 Task: Get directions from Crater Lake National Park, Oregon, United States to Guadalupe Mountains National Park, Texas, United States departing at 12:00 noon on the 15th of December
Action: Mouse moved to (133, 70)
Screenshot: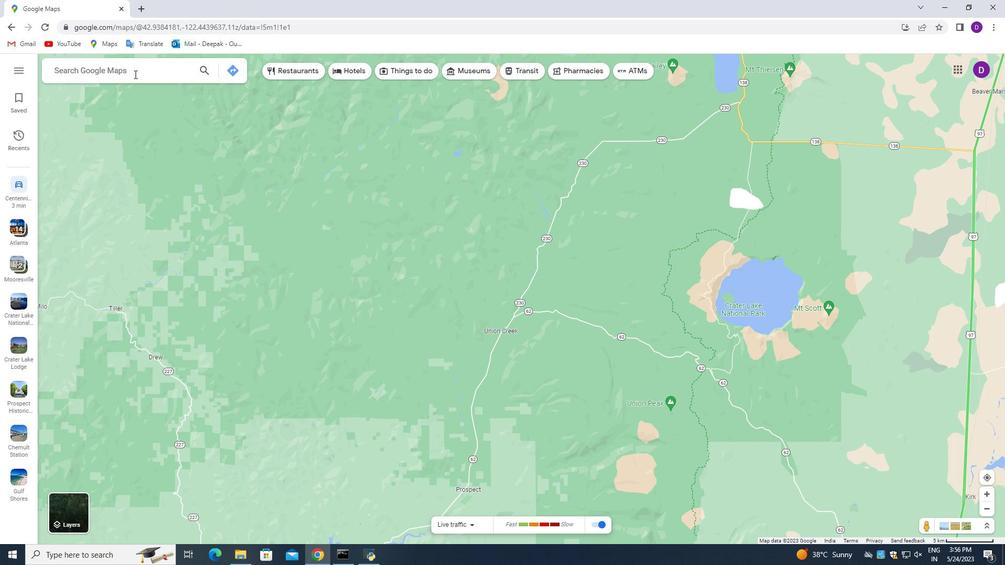 
Action: Mouse pressed left at (133, 70)
Screenshot: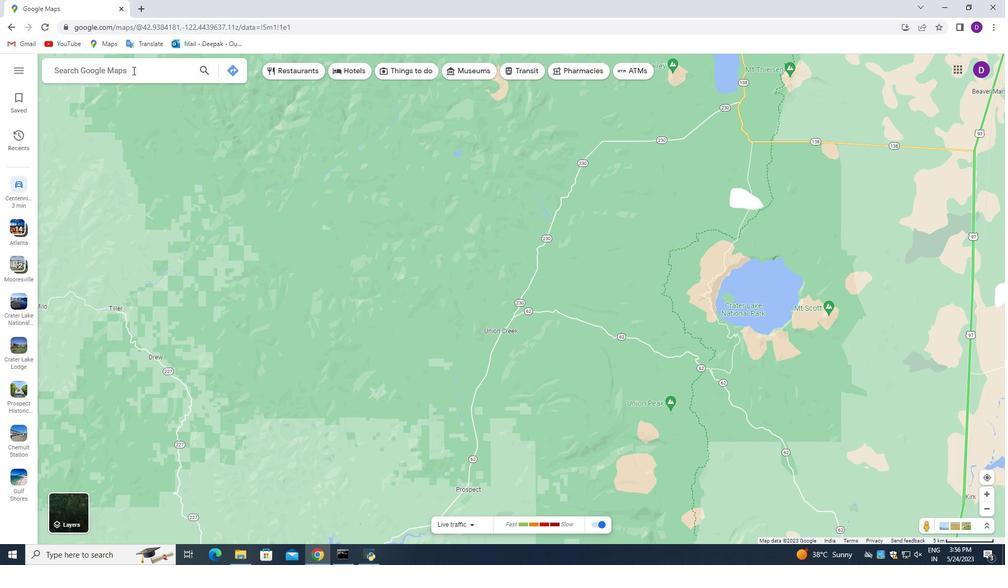 
Action: Mouse moved to (341, 181)
Screenshot: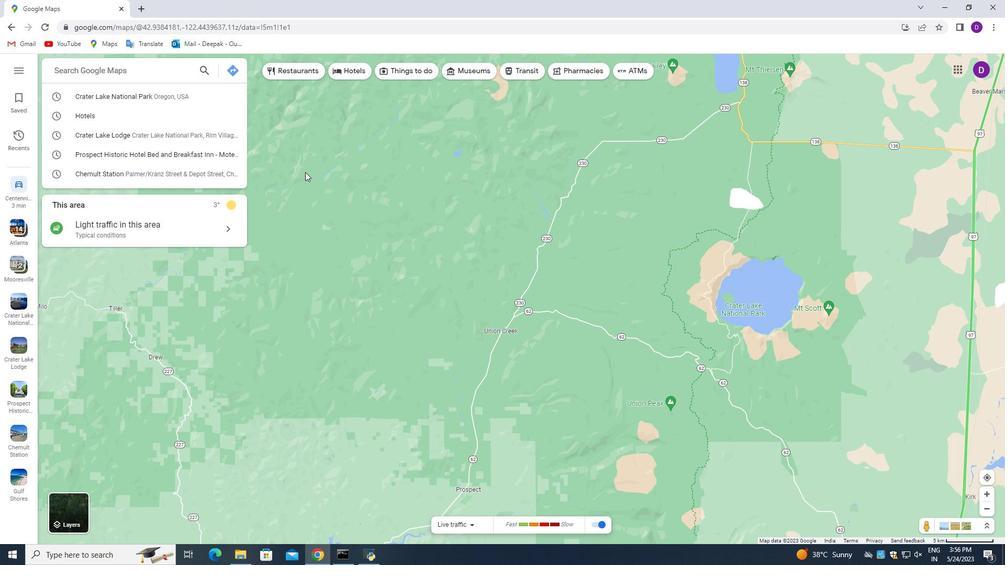 
Action: Key pressed <Key.shift_r>Crater<Key.space><Key.shift>Lake<Key.space><Key.shift>National<Key.space><Key.shift>Park,<Key.space><Key.shift>Oregon,<Key.space><Key.shift>United<Key.space><Key.shift_r>States
Screenshot: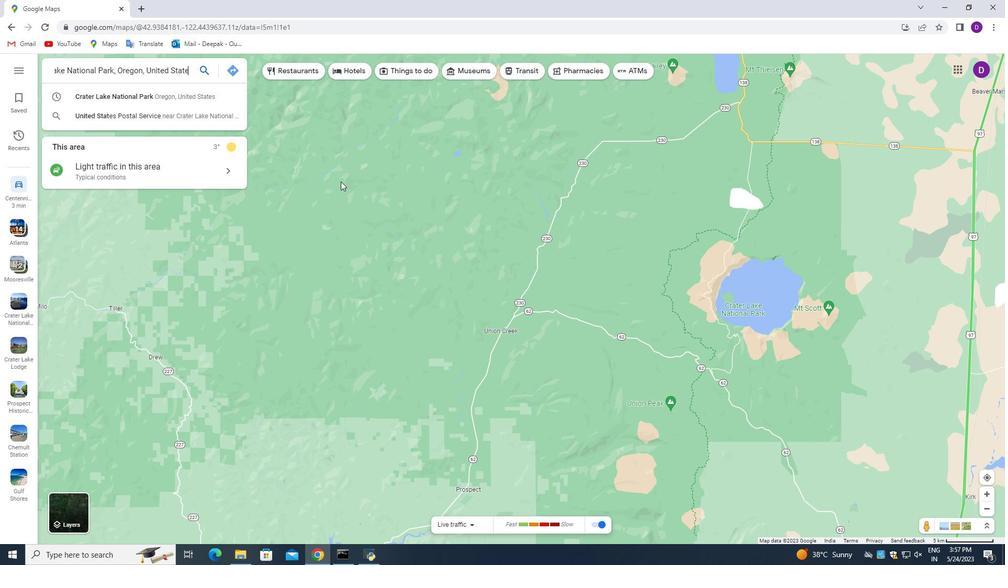 
Action: Mouse moved to (231, 68)
Screenshot: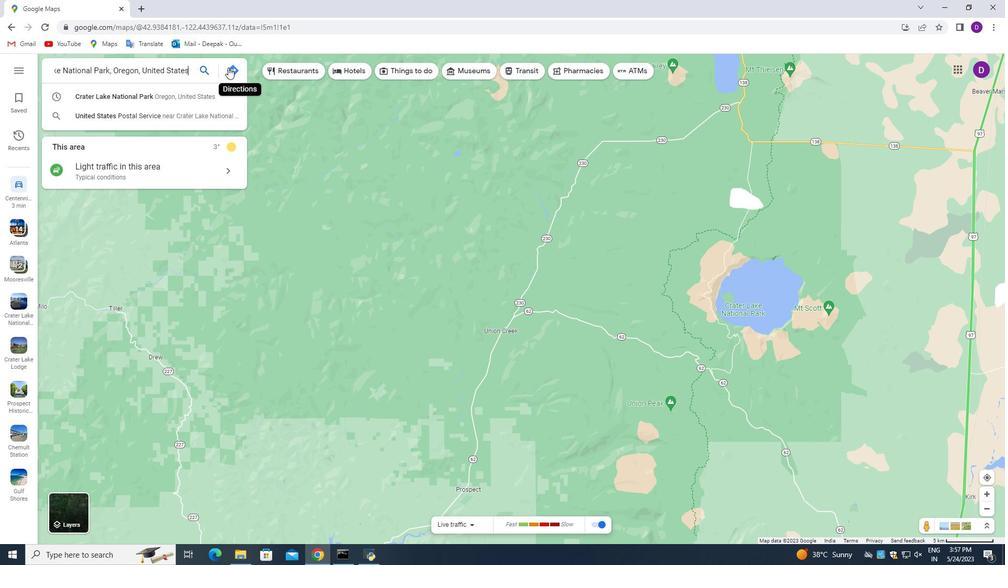 
Action: Mouse pressed left at (231, 68)
Screenshot: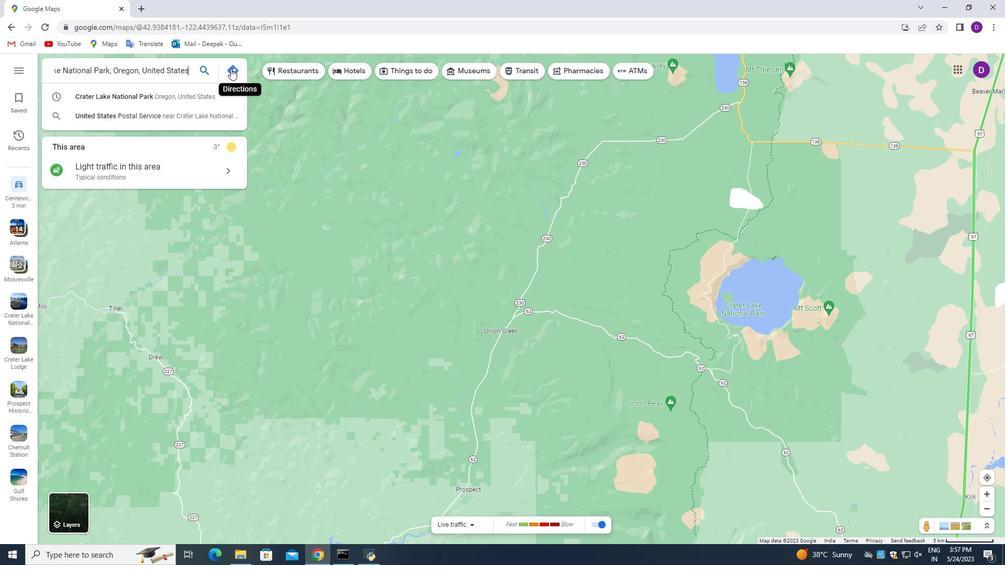 
Action: Mouse moved to (114, 100)
Screenshot: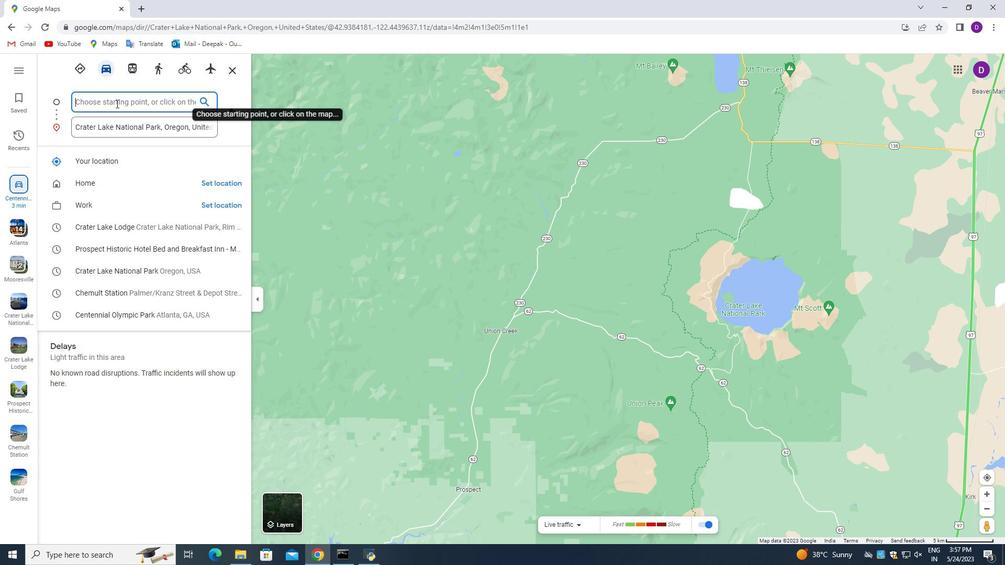 
Action: Mouse pressed left at (114, 100)
Screenshot: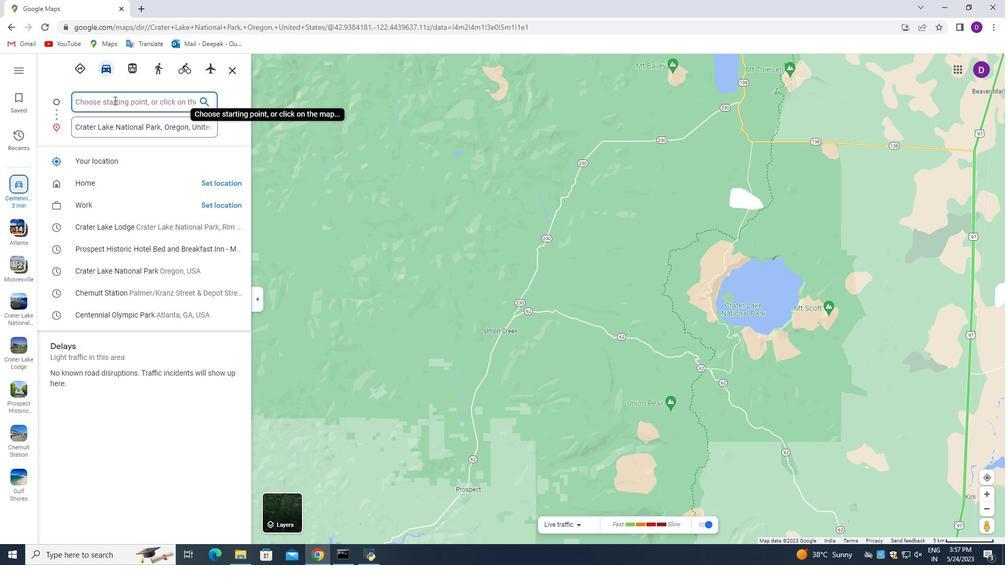 
Action: Mouse moved to (58, 78)
Screenshot: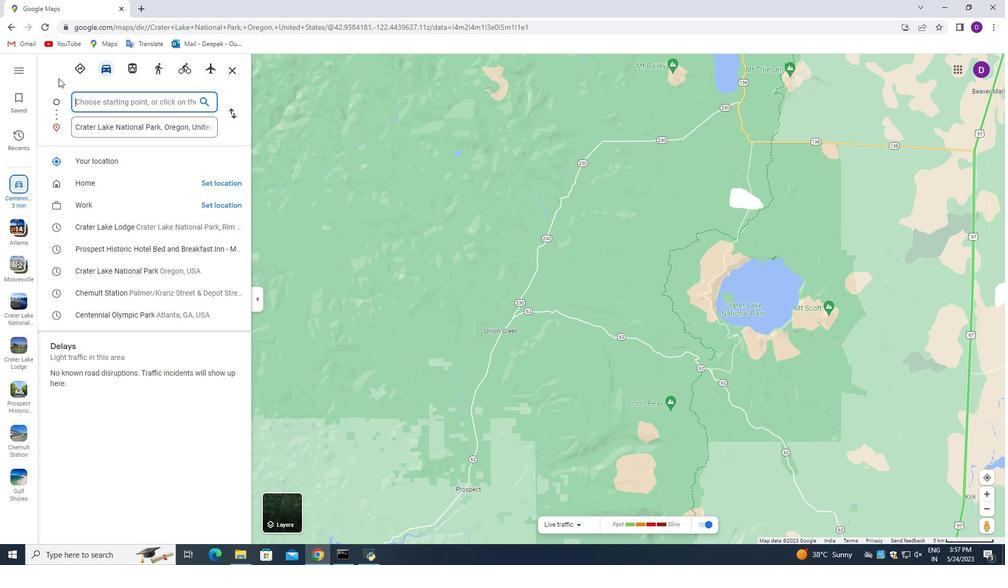 
Action: Key pressed <Key.shift_r>Guadalupe<Key.space><Key.shift>Mountains<Key.space><Key.shift>National<Key.space><Key.shift>Park,<Key.space><Key.shift_r>Texas,<Key.space><Key.shift>United<Key.space><Key.shift_r>States
Screenshot: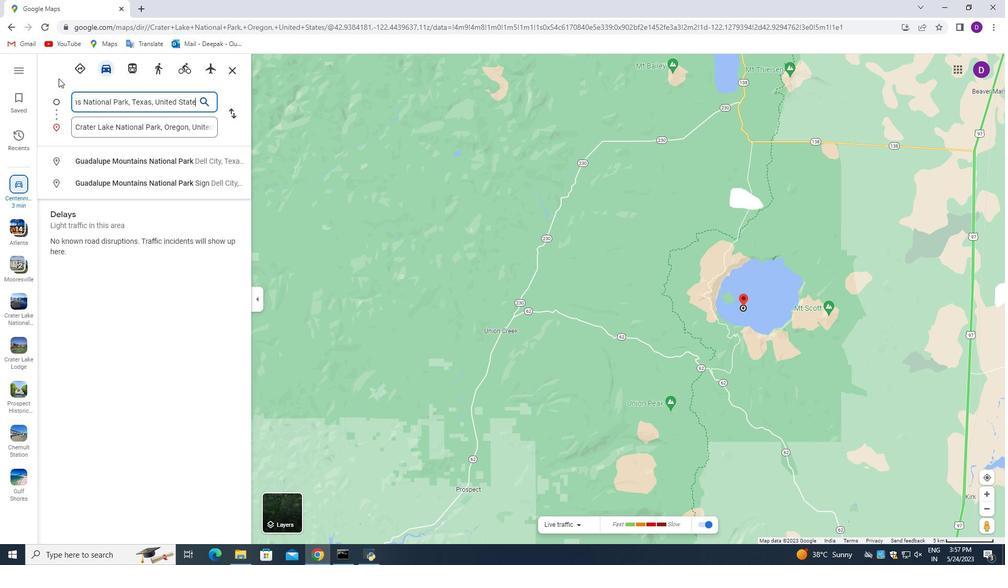 
Action: Mouse moved to (226, 115)
Screenshot: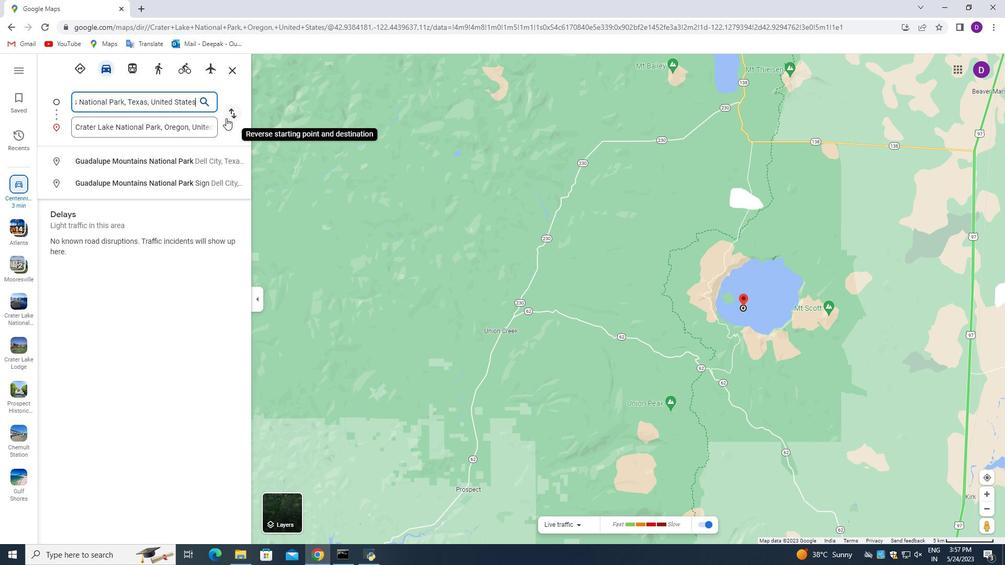 
Action: Mouse pressed left at (226, 115)
Screenshot: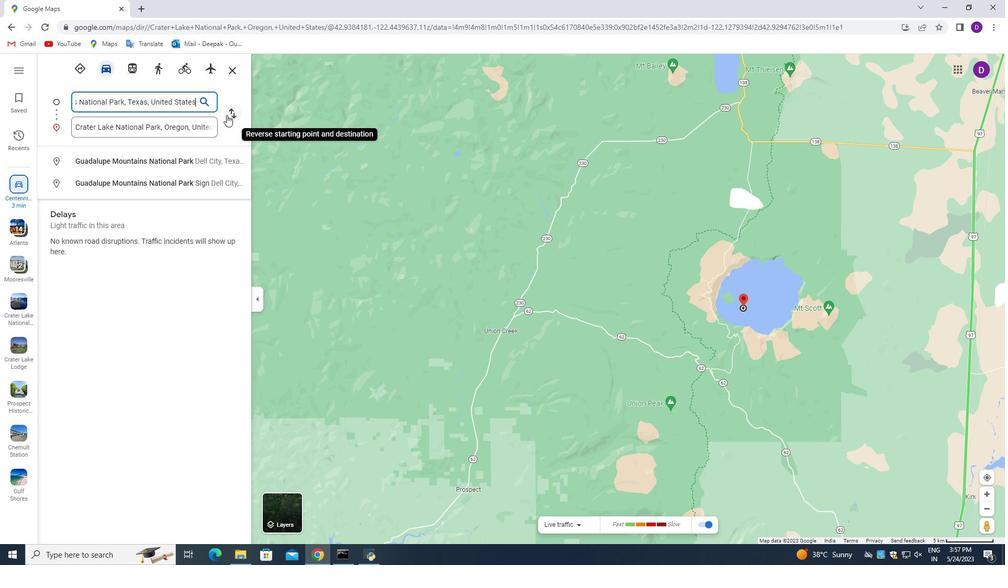 
Action: Mouse moved to (109, 187)
Screenshot: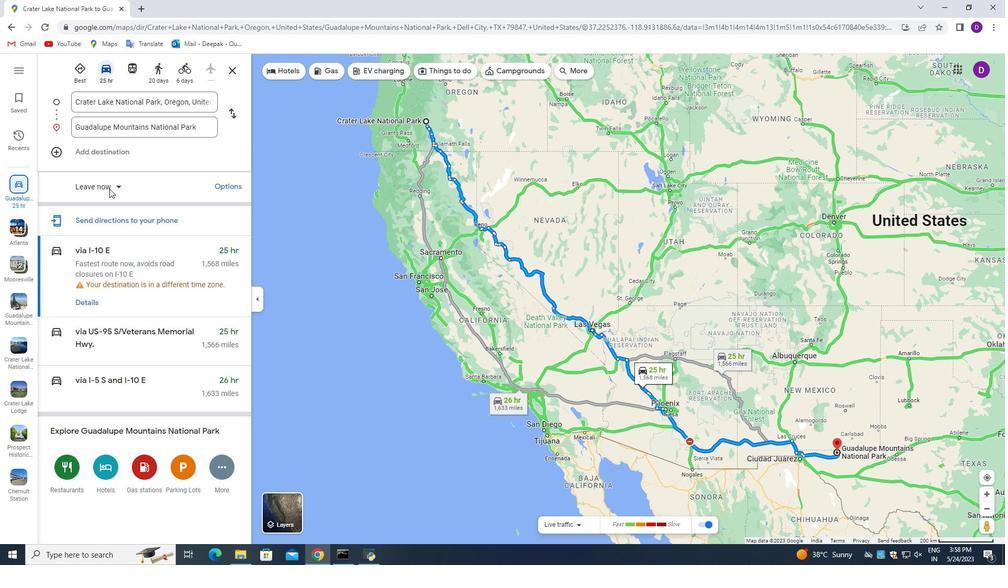 
Action: Mouse pressed left at (109, 187)
Screenshot: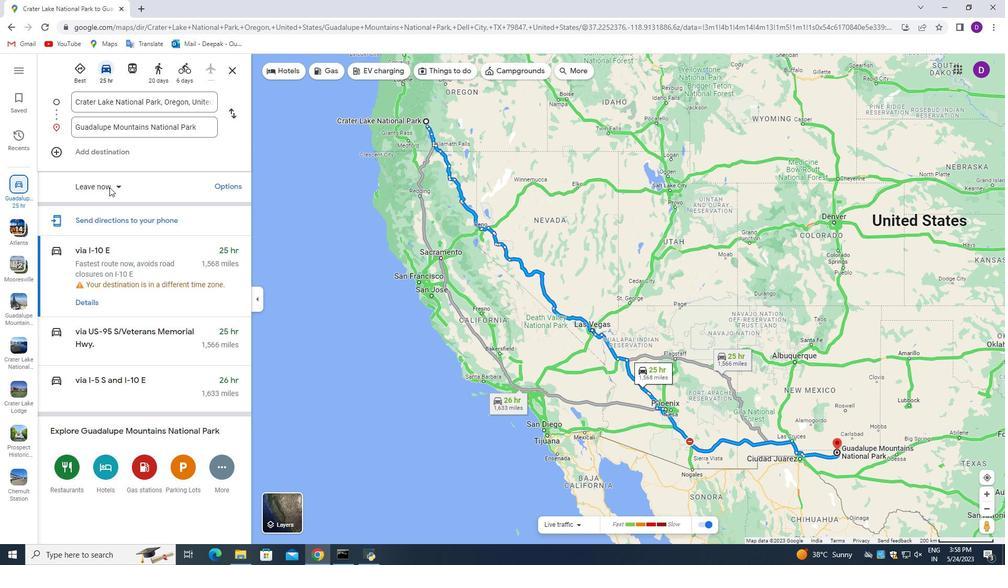 
Action: Mouse moved to (106, 214)
Screenshot: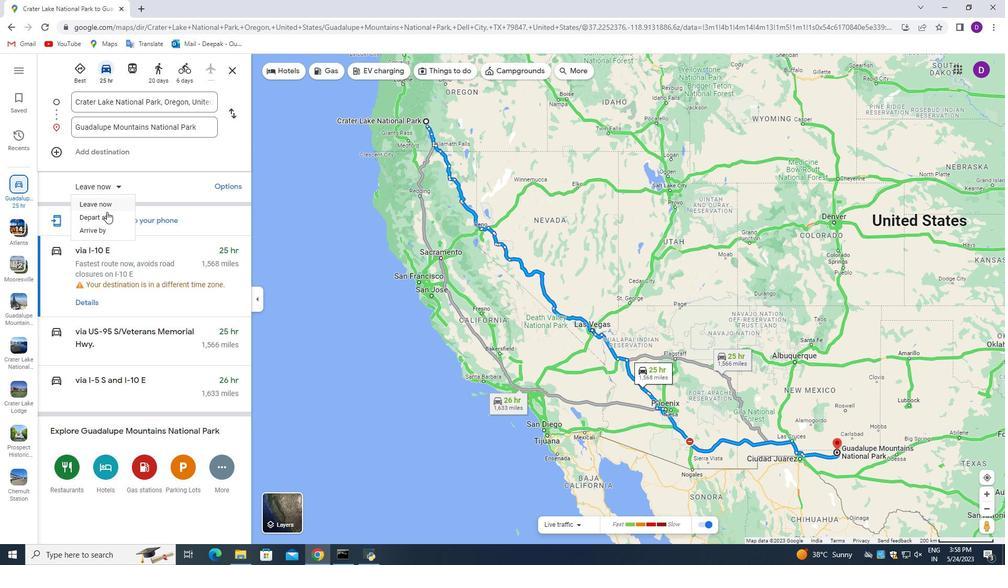 
Action: Mouse pressed left at (106, 214)
Screenshot: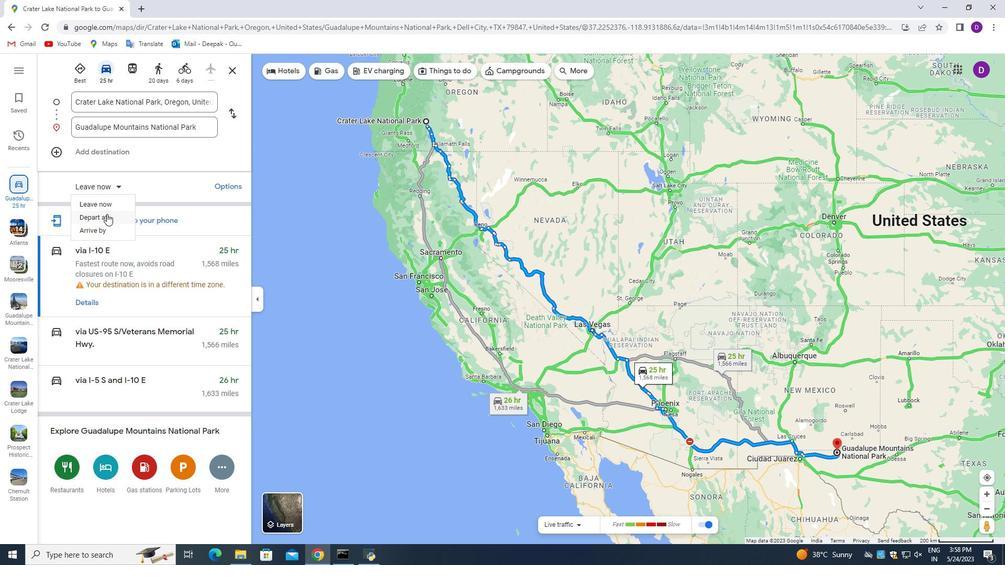 
Action: Mouse moved to (141, 179)
Screenshot: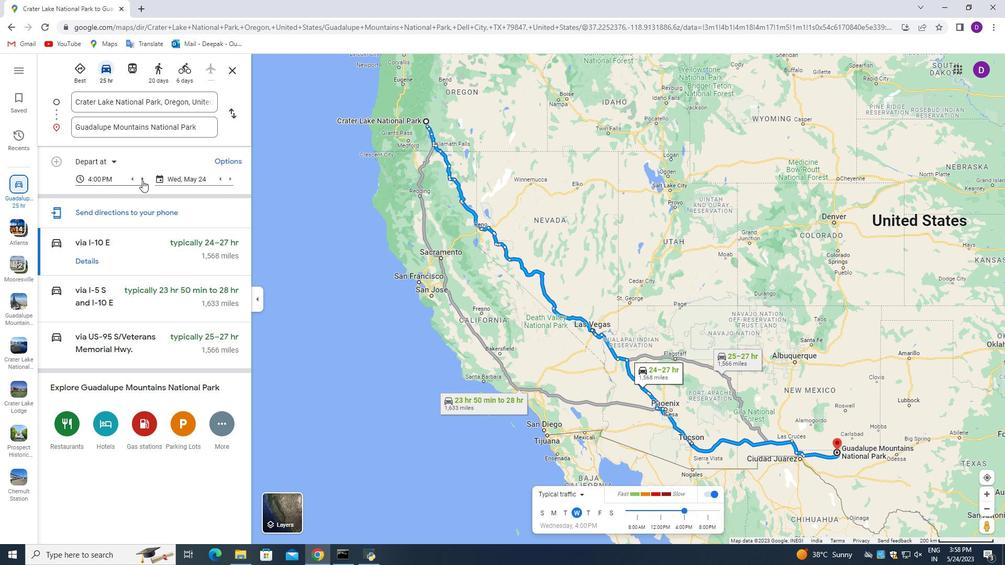 
Action: Mouse pressed left at (141, 179)
Screenshot: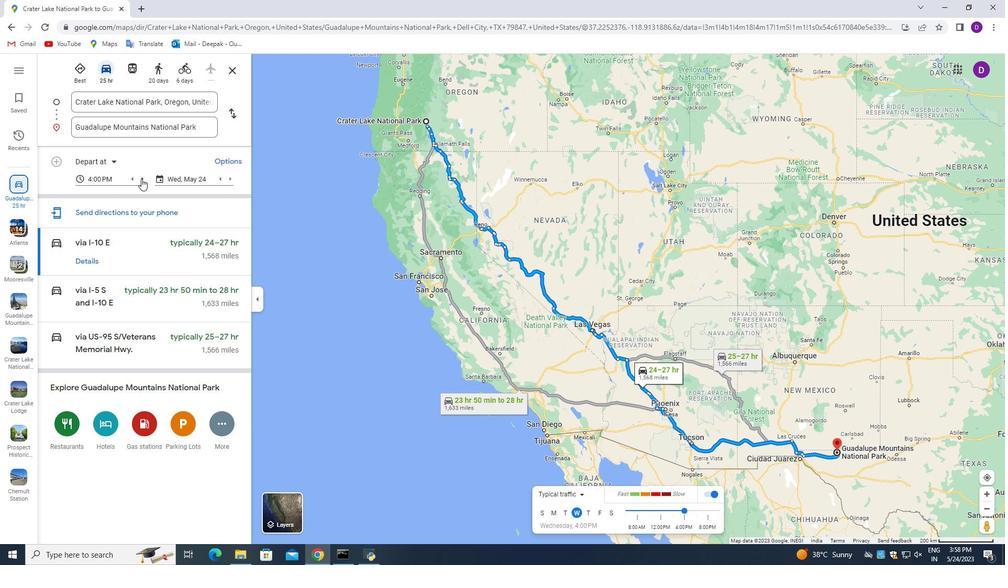 
Action: Mouse pressed left at (141, 179)
Screenshot: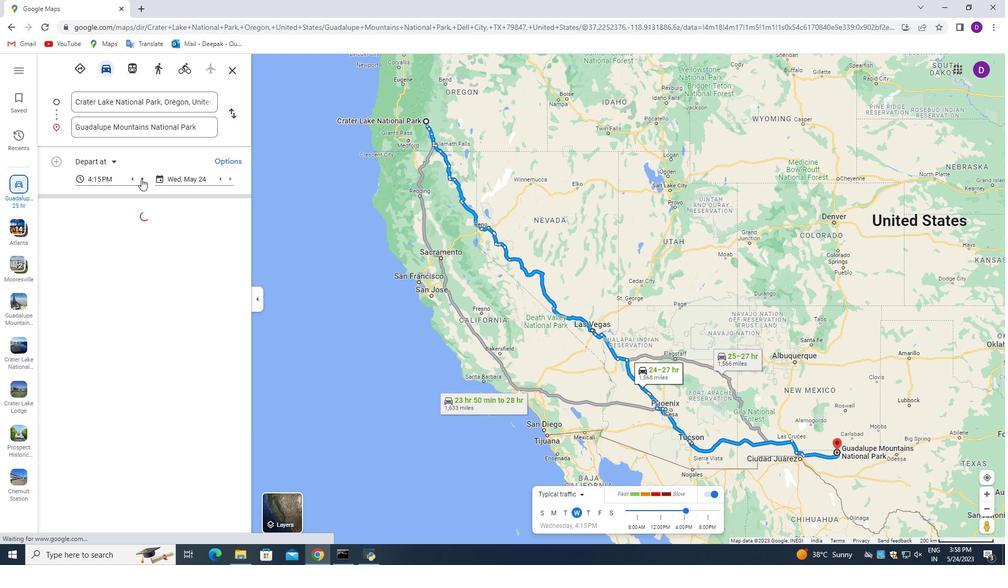 
Action: Mouse pressed left at (141, 179)
Screenshot: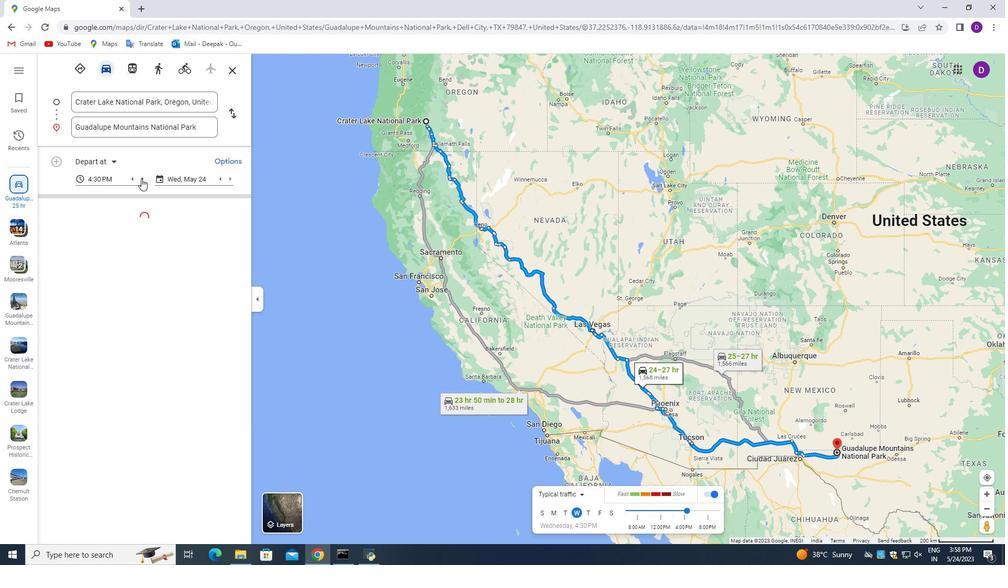 
Action: Mouse pressed left at (141, 179)
Screenshot: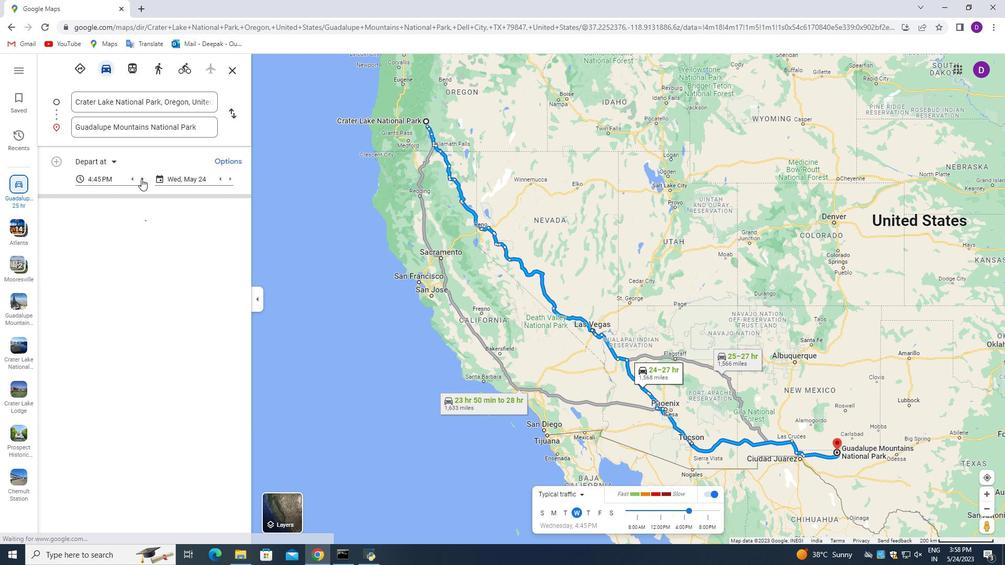 
Action: Mouse pressed left at (141, 179)
Screenshot: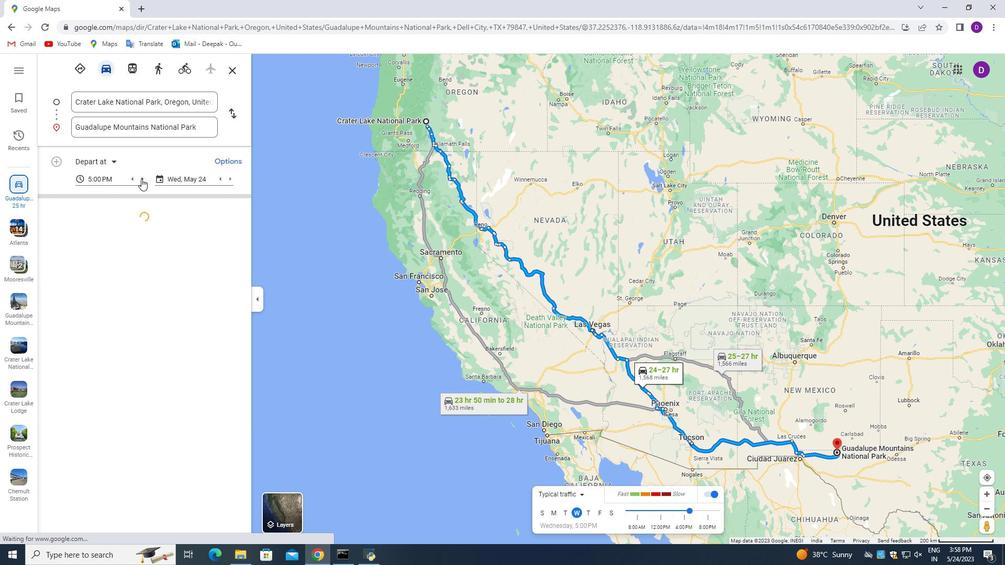 
Action: Mouse pressed left at (141, 179)
Screenshot: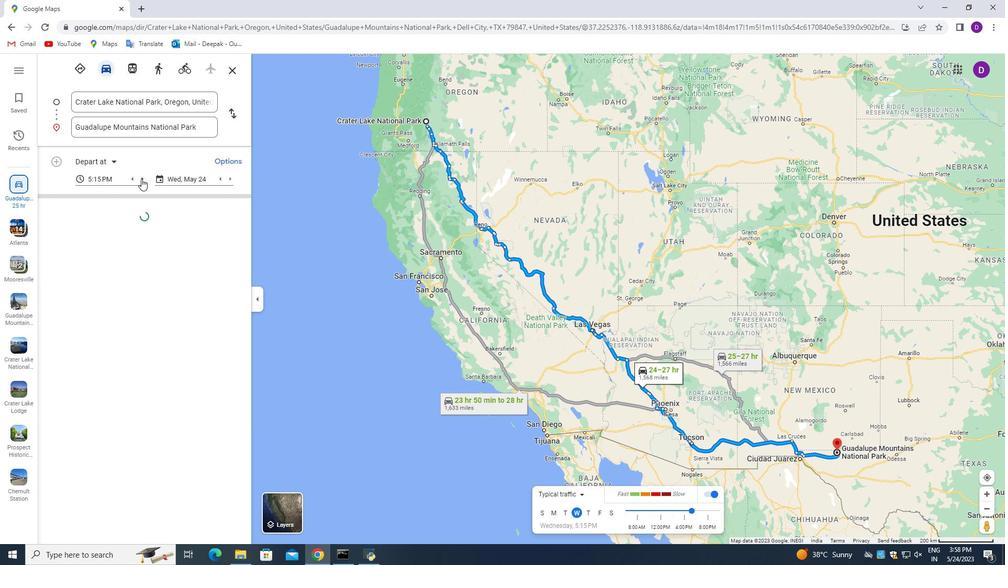 
Action: Mouse pressed left at (141, 179)
Screenshot: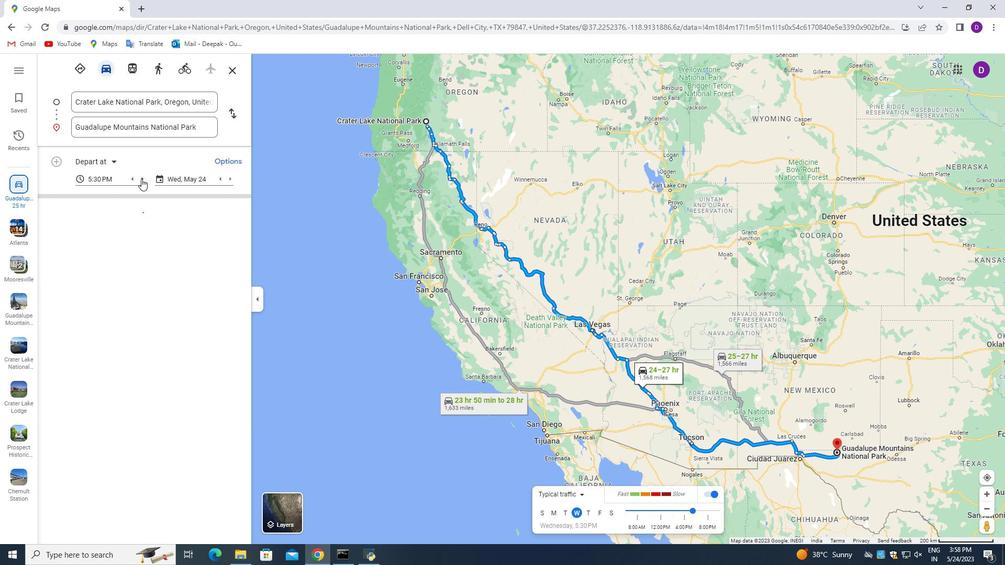 
Action: Mouse pressed left at (141, 179)
Screenshot: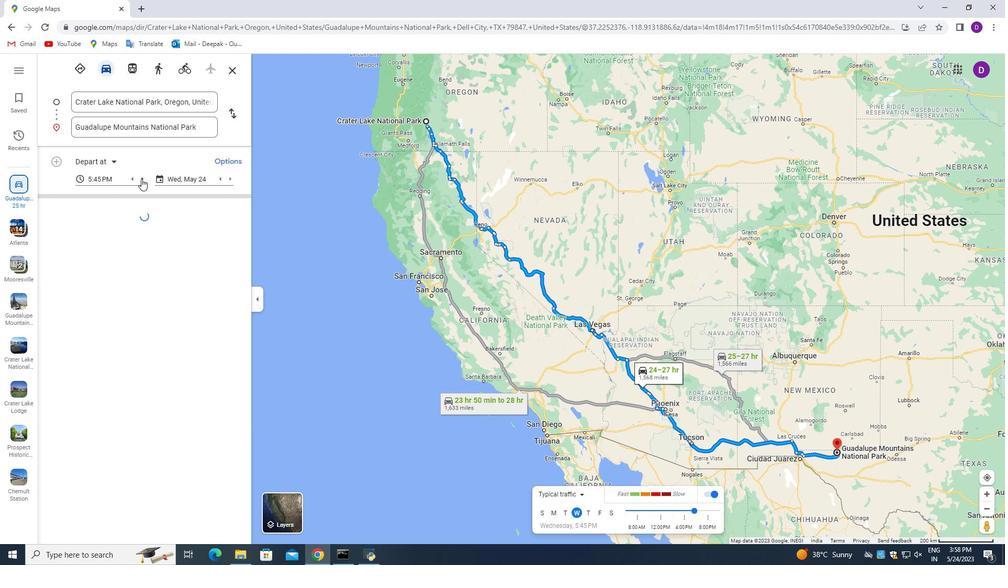 
Action: Mouse pressed left at (141, 179)
Screenshot: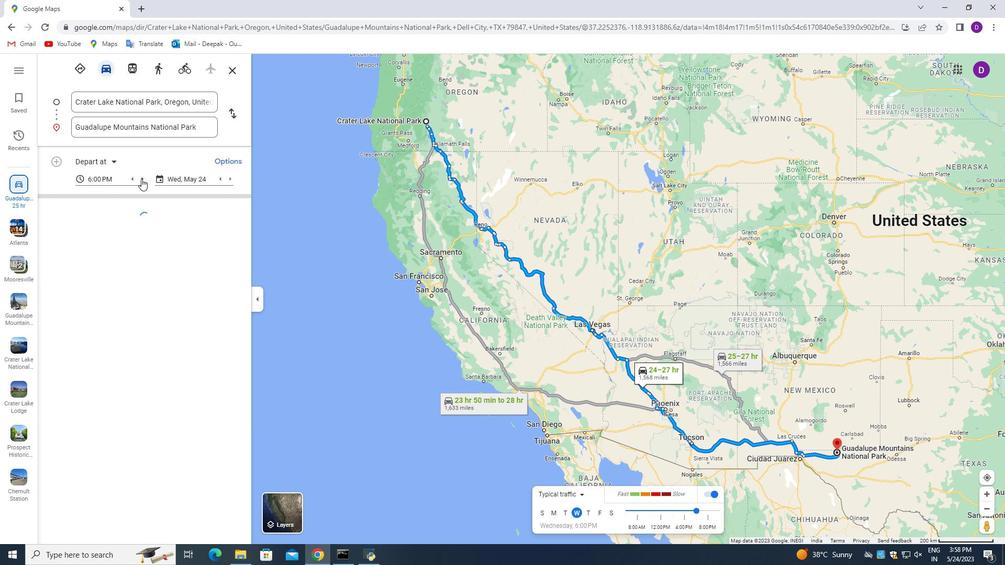 
Action: Mouse pressed left at (141, 179)
Screenshot: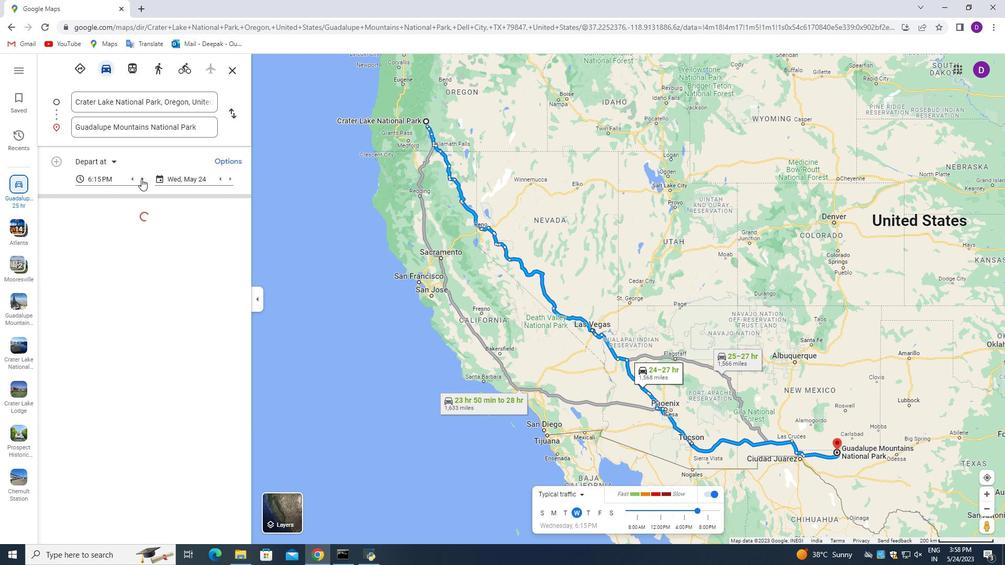 
Action: Mouse pressed left at (141, 179)
Screenshot: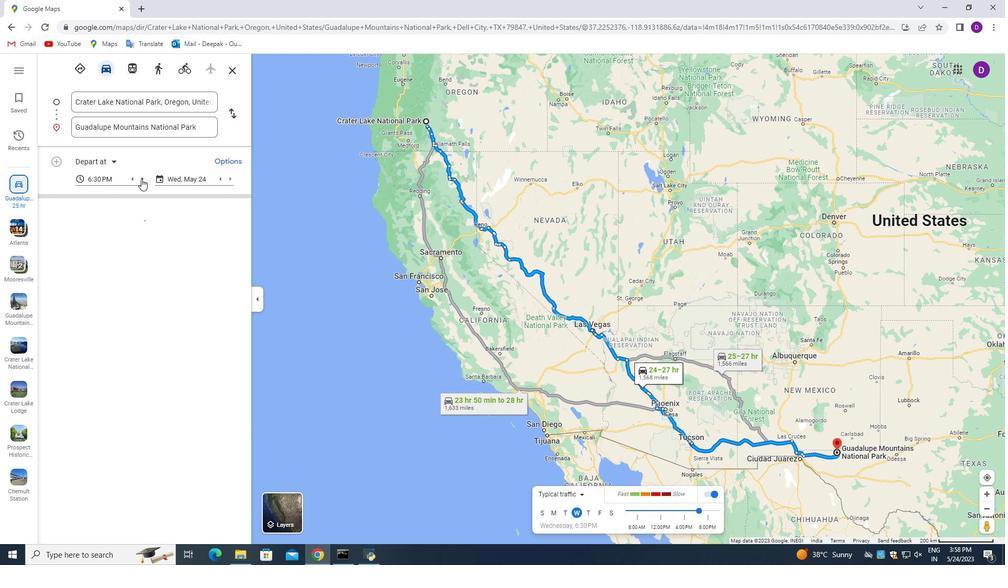 
Action: Mouse pressed left at (141, 179)
Screenshot: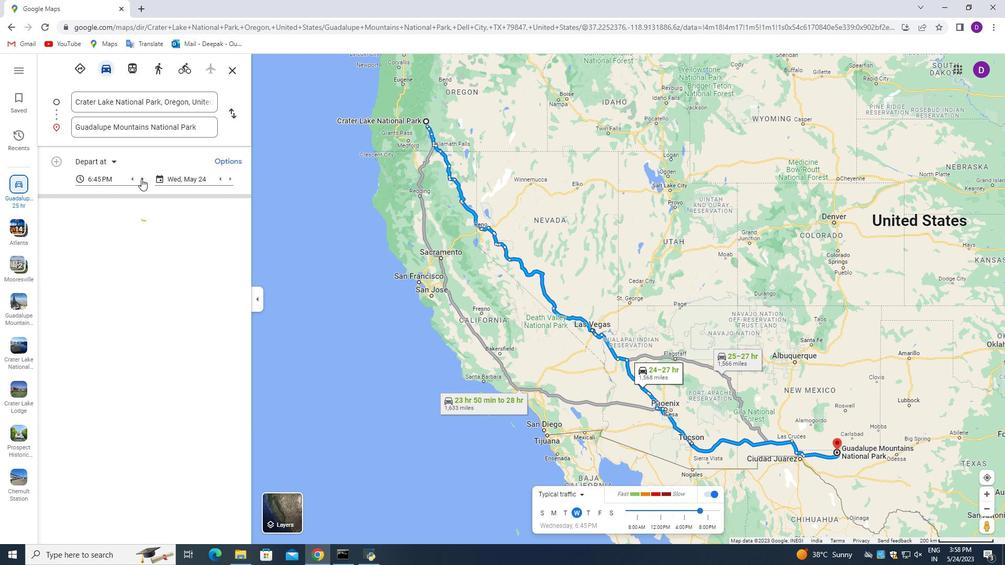 
Action: Mouse pressed left at (141, 179)
Screenshot: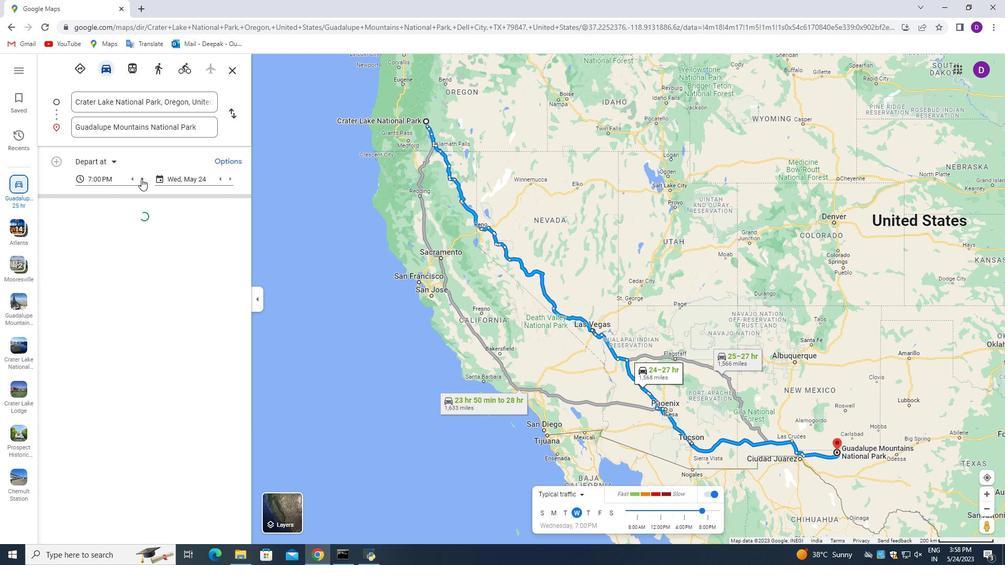 
Action: Mouse pressed left at (141, 179)
Screenshot: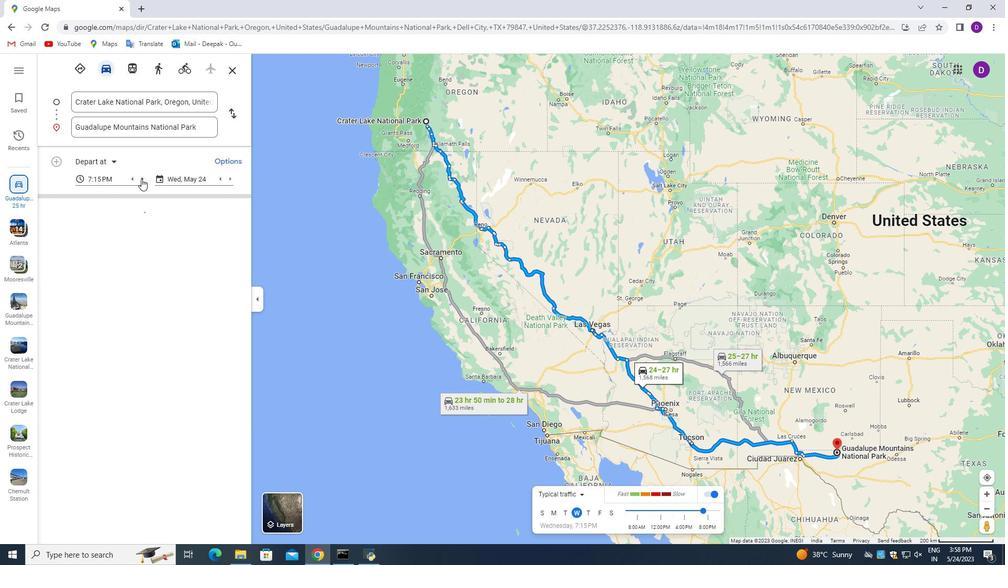 
Action: Mouse pressed left at (141, 179)
Screenshot: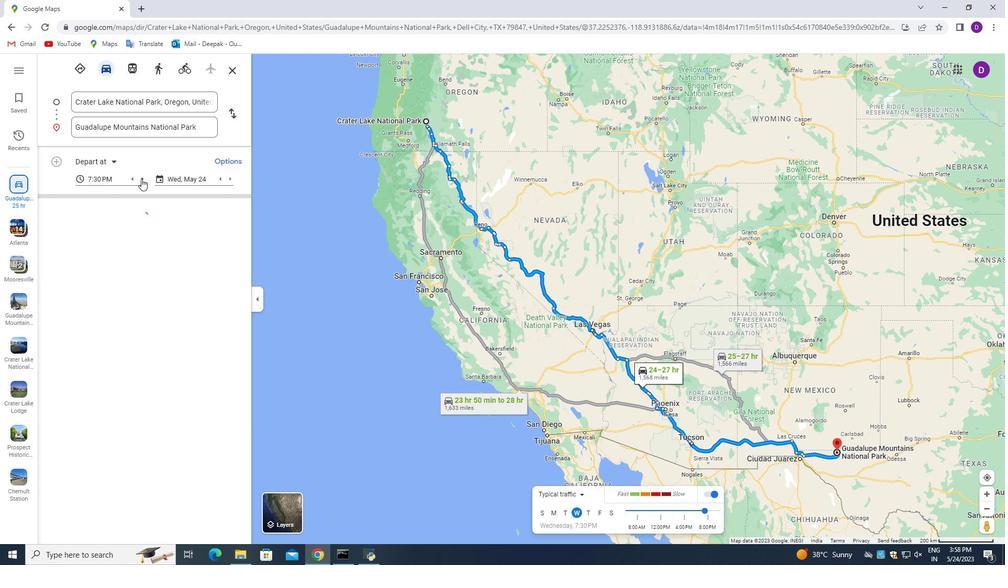 
Action: Mouse pressed left at (141, 179)
Screenshot: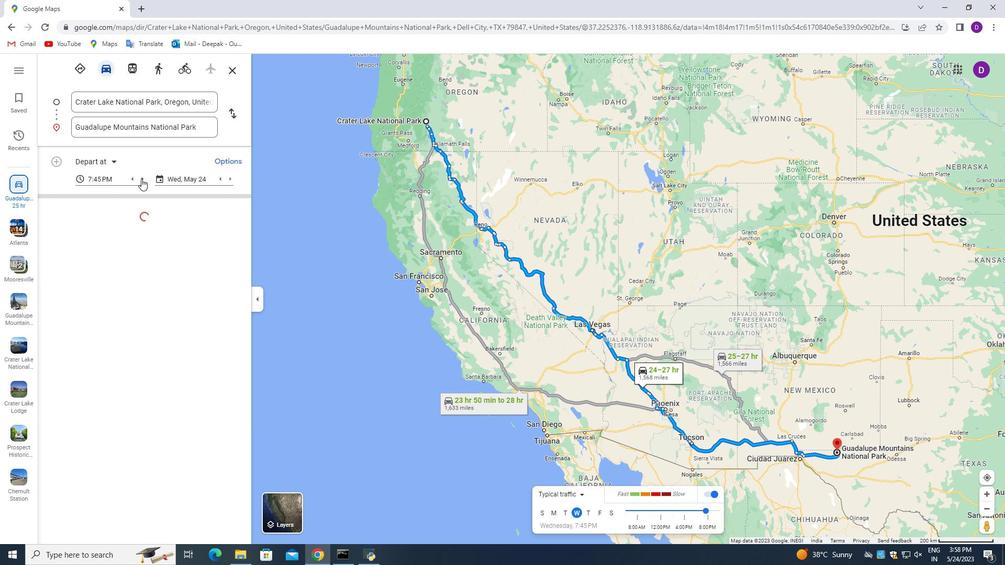 
Action: Mouse pressed left at (141, 179)
Screenshot: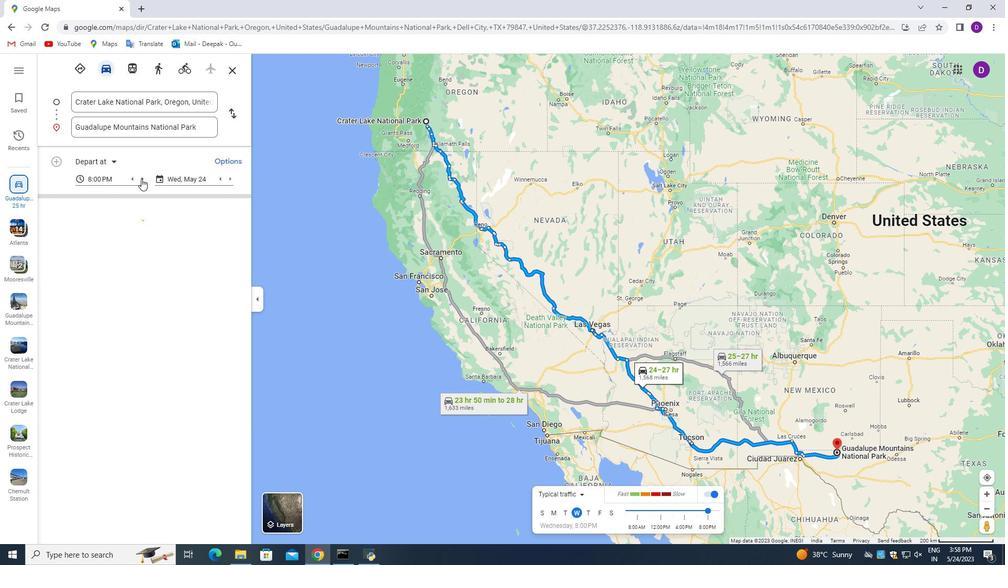 
Action: Mouse pressed left at (141, 179)
Screenshot: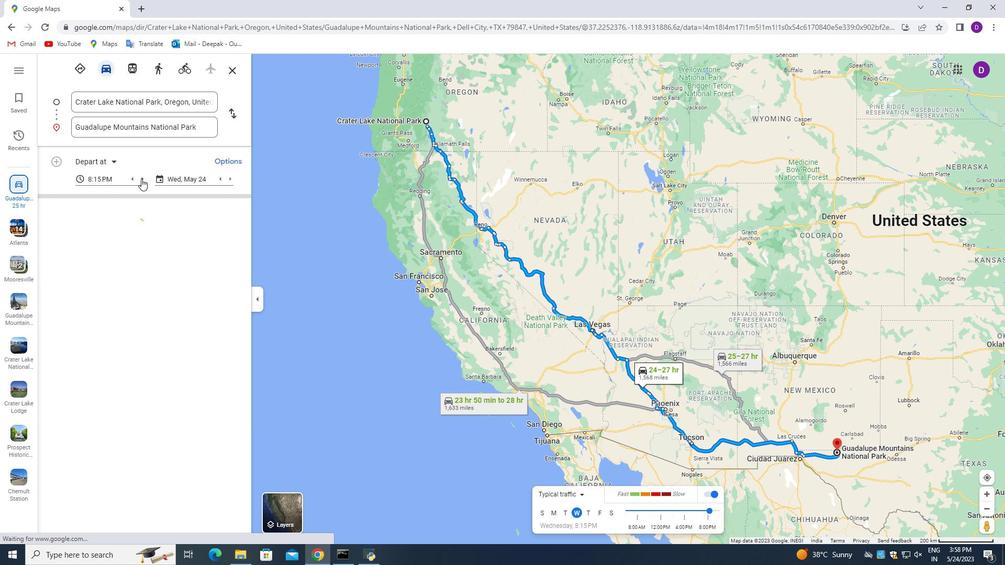 
Action: Mouse pressed left at (141, 179)
Screenshot: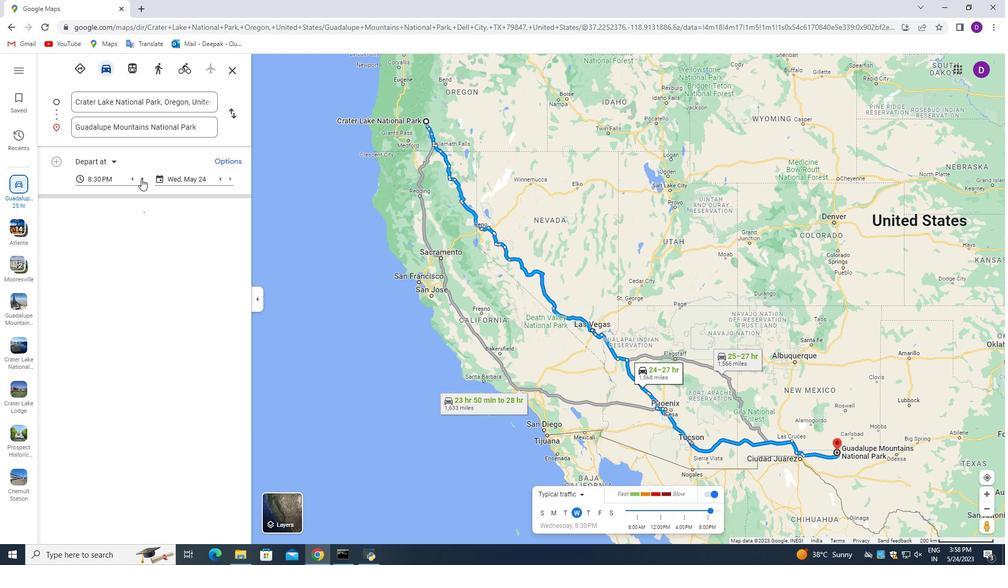 
Action: Mouse pressed left at (141, 179)
Screenshot: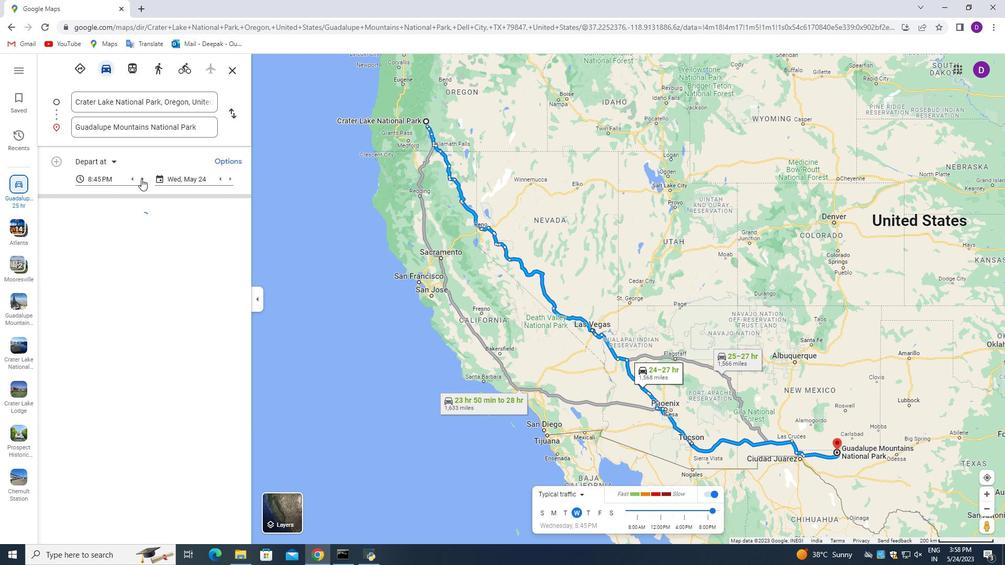 
Action: Mouse pressed left at (141, 179)
Screenshot: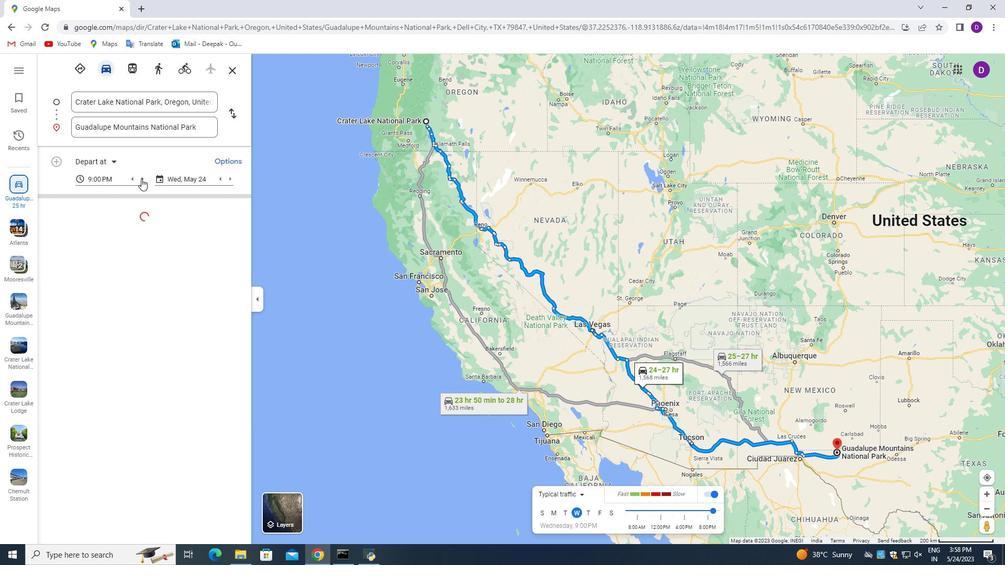 
Action: Mouse pressed left at (141, 179)
Screenshot: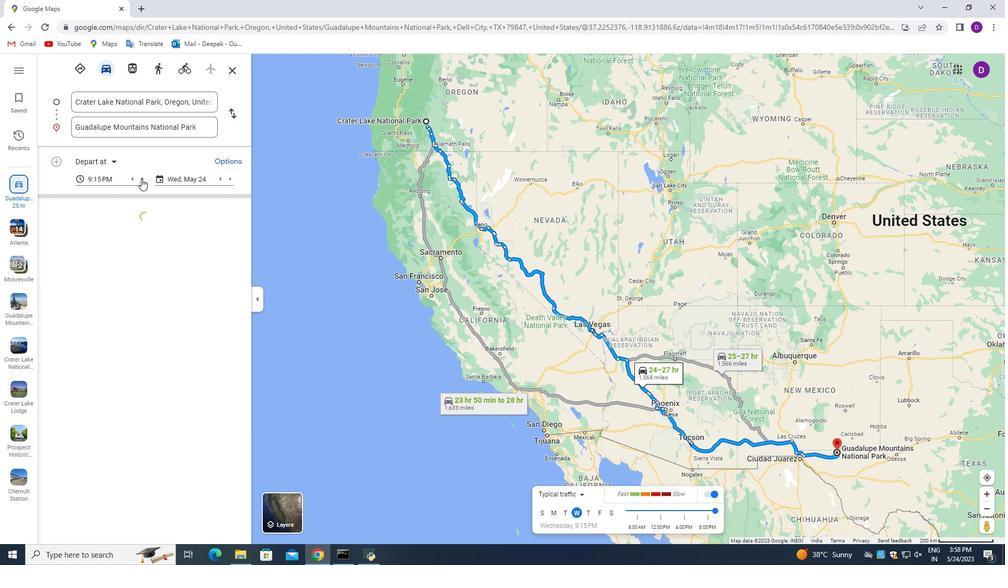
Action: Mouse pressed left at (141, 179)
Screenshot: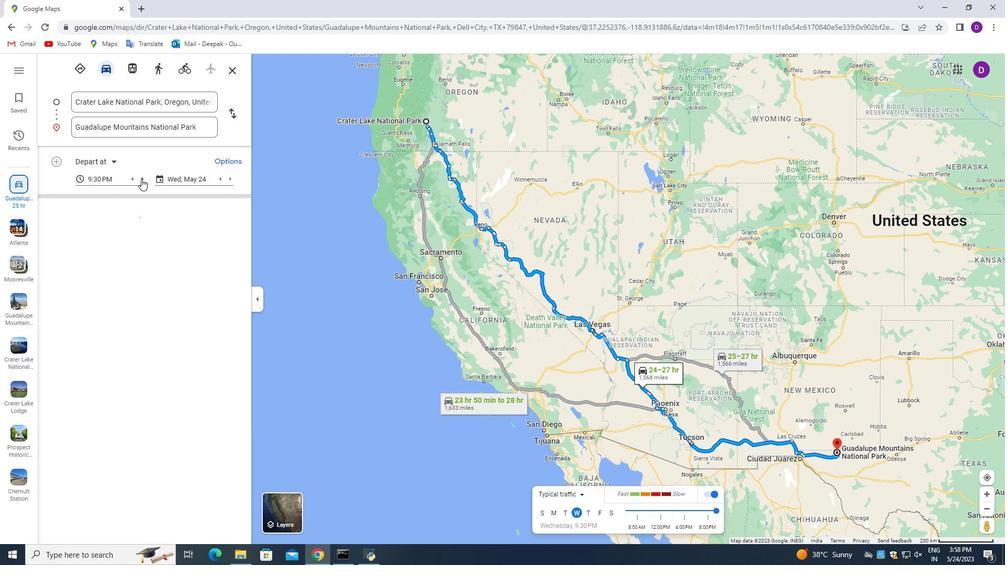 
Action: Mouse pressed left at (141, 179)
Screenshot: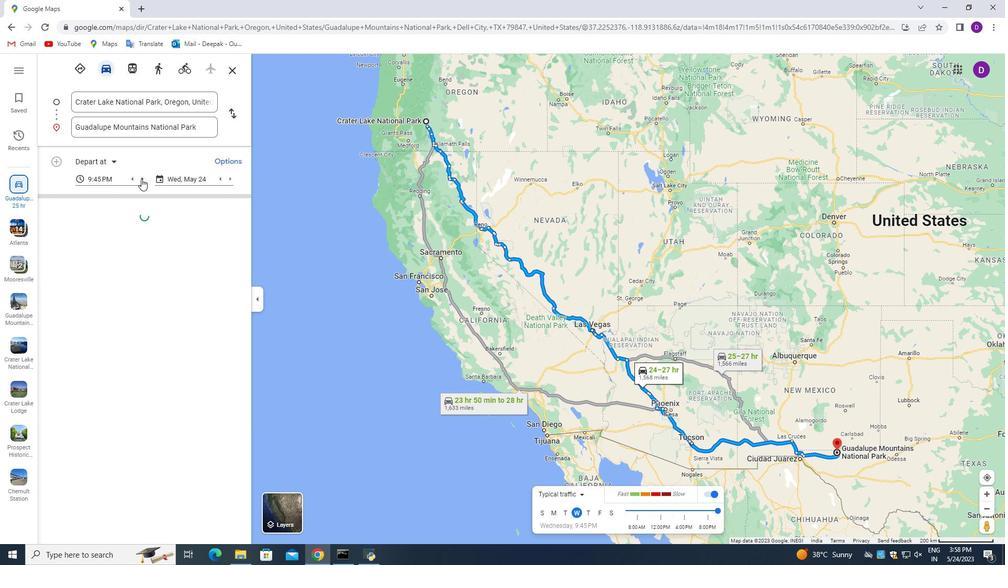 
Action: Mouse pressed left at (141, 179)
Screenshot: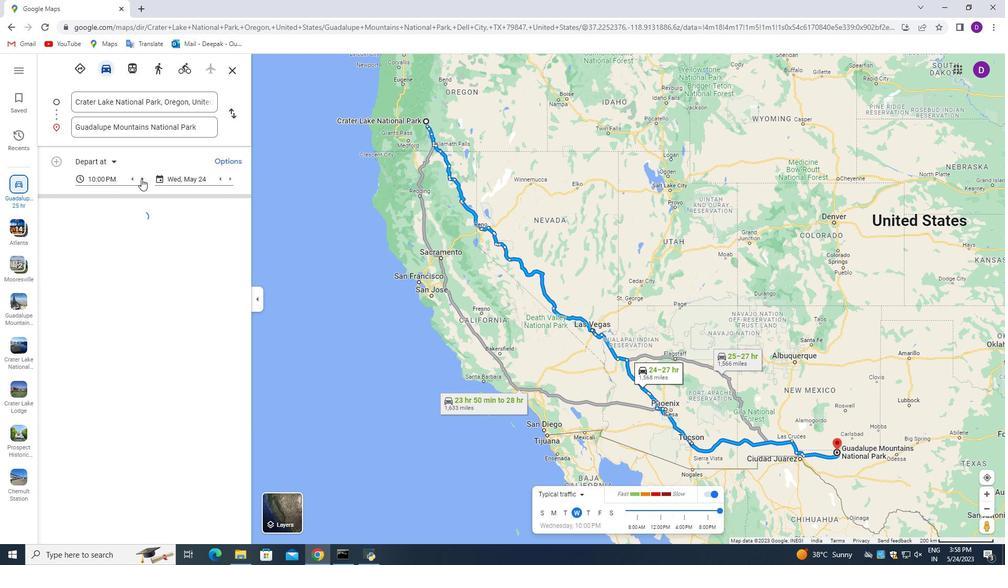 
Action: Mouse pressed left at (141, 179)
Screenshot: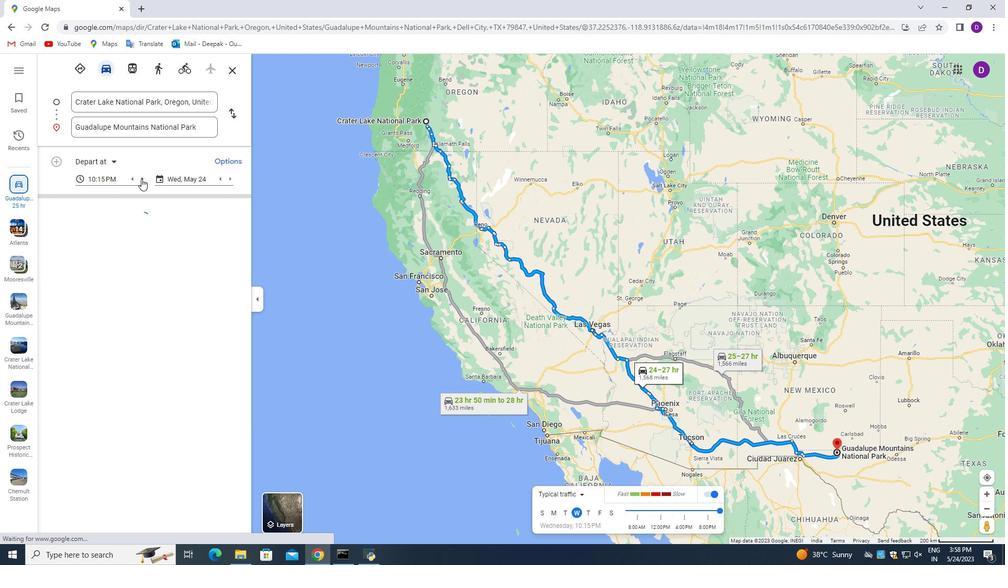 
Action: Mouse pressed left at (141, 179)
Screenshot: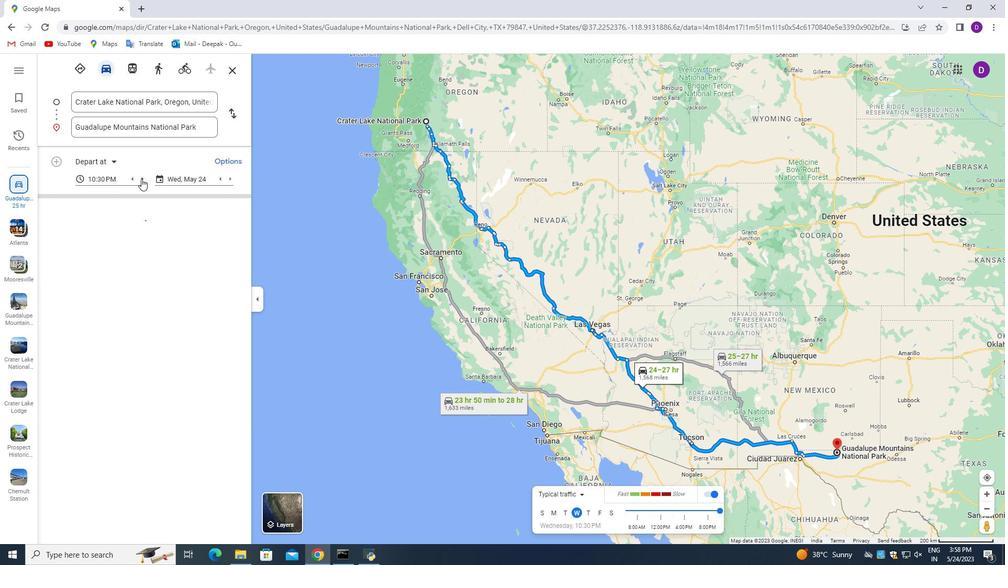 
Action: Mouse pressed left at (141, 179)
Screenshot: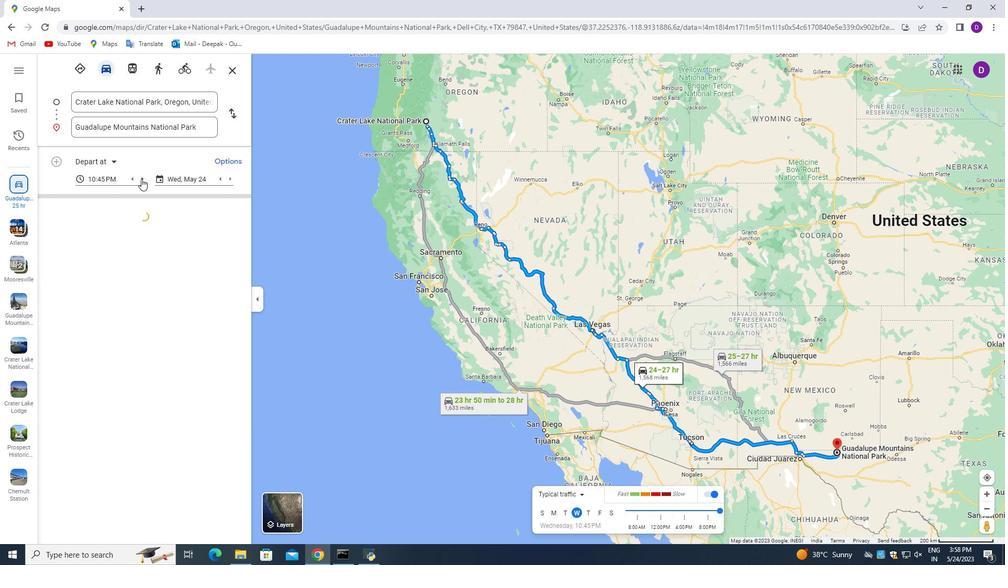 
Action: Mouse pressed left at (141, 179)
Screenshot: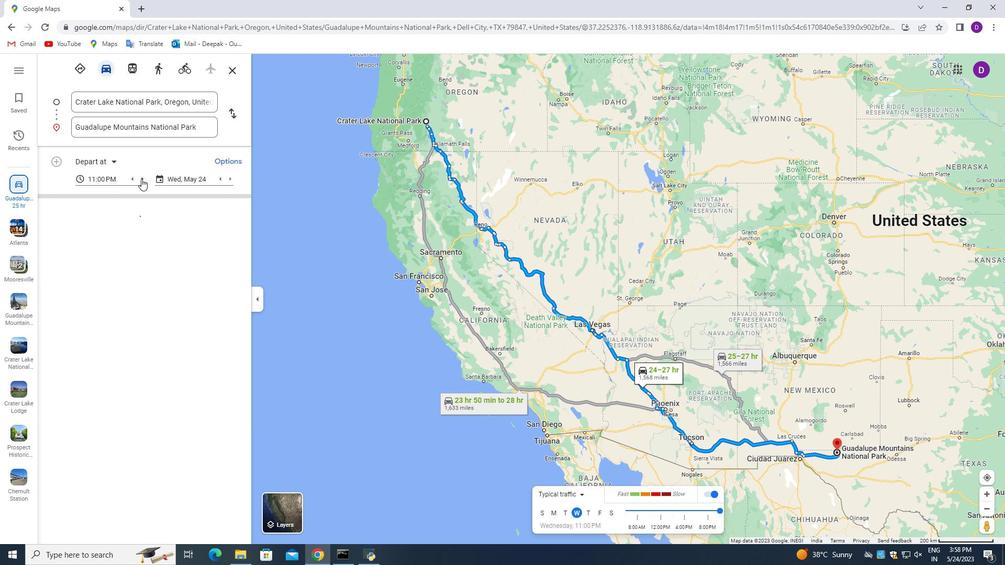 
Action: Mouse pressed left at (141, 179)
Screenshot: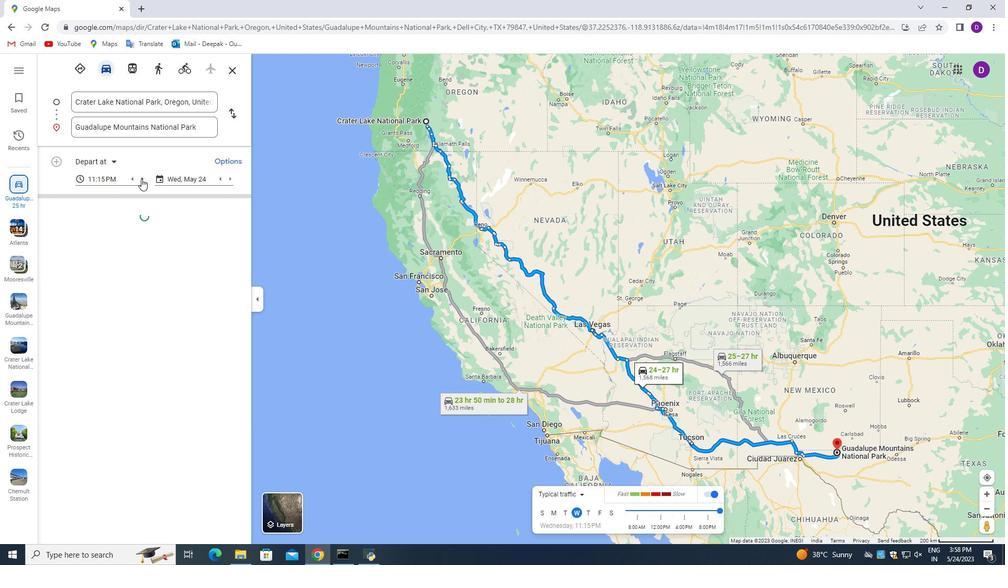 
Action: Mouse pressed left at (141, 179)
Screenshot: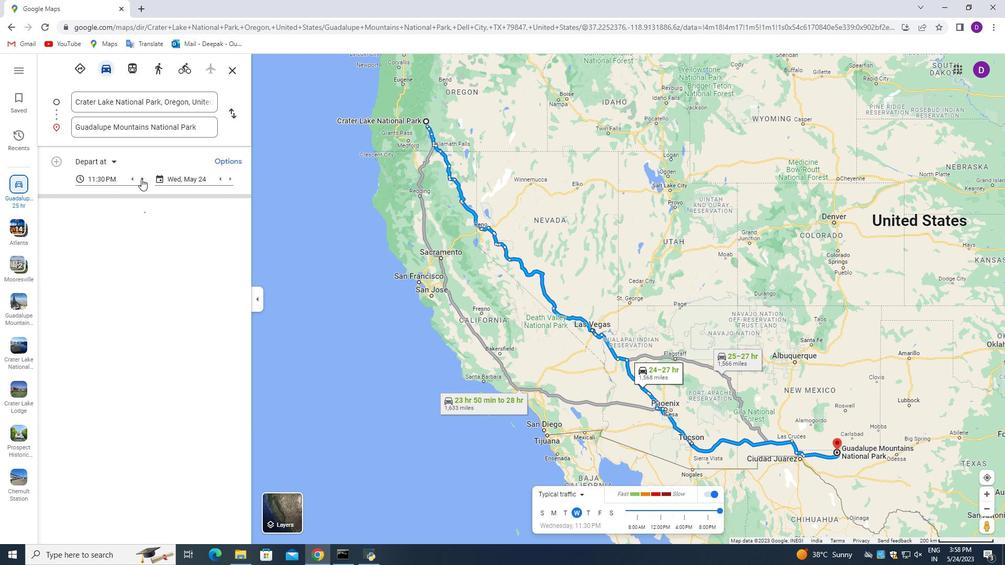 
Action: Mouse pressed left at (141, 179)
Screenshot: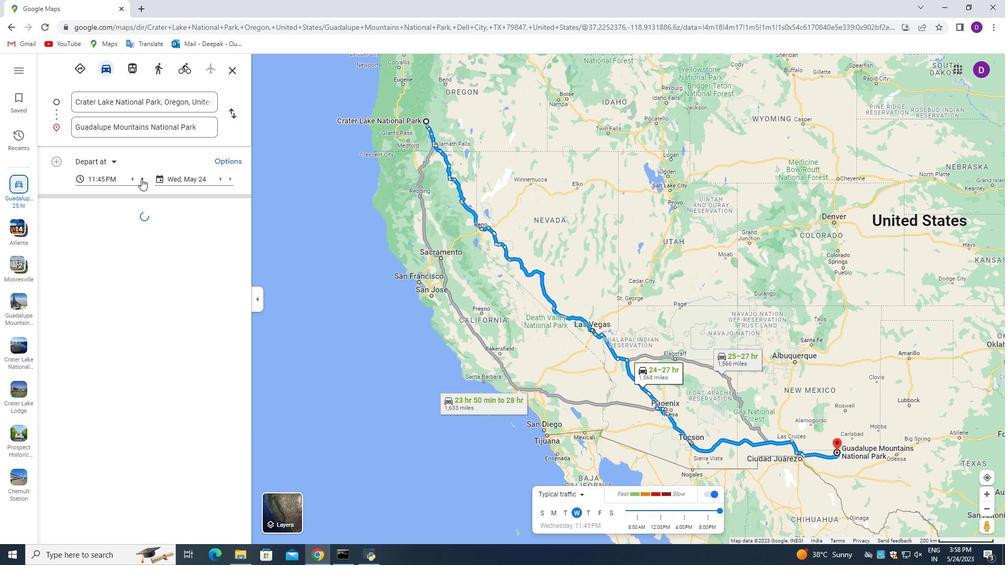 
Action: Mouse moved to (114, 179)
Screenshot: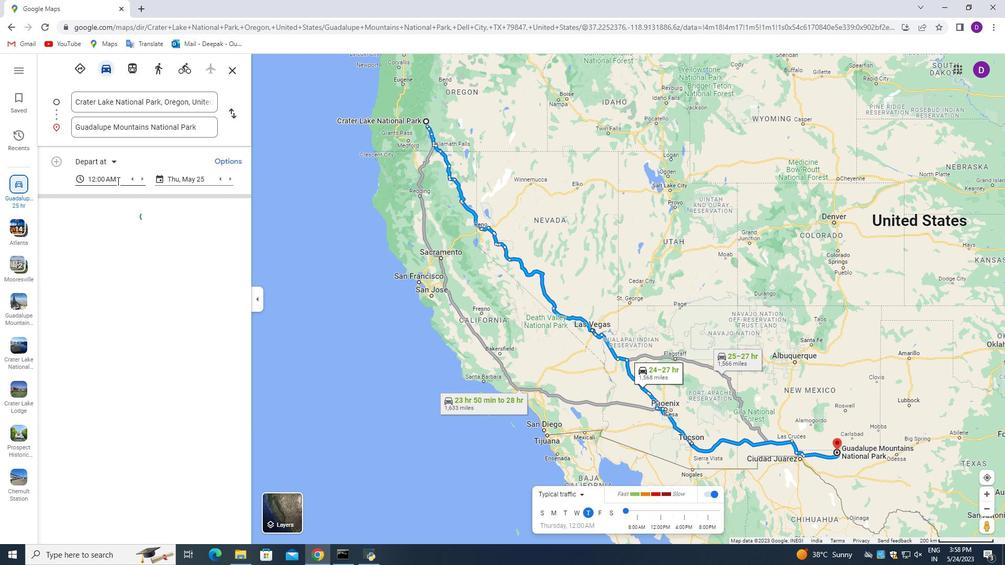 
Action: Mouse pressed left at (114, 179)
Screenshot: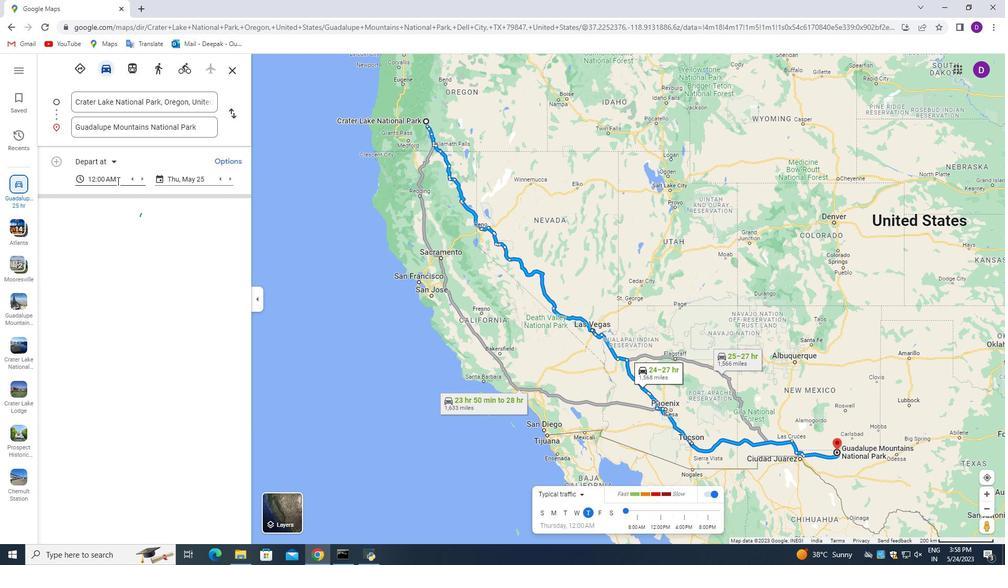 
Action: Mouse moved to (109, 266)
Screenshot: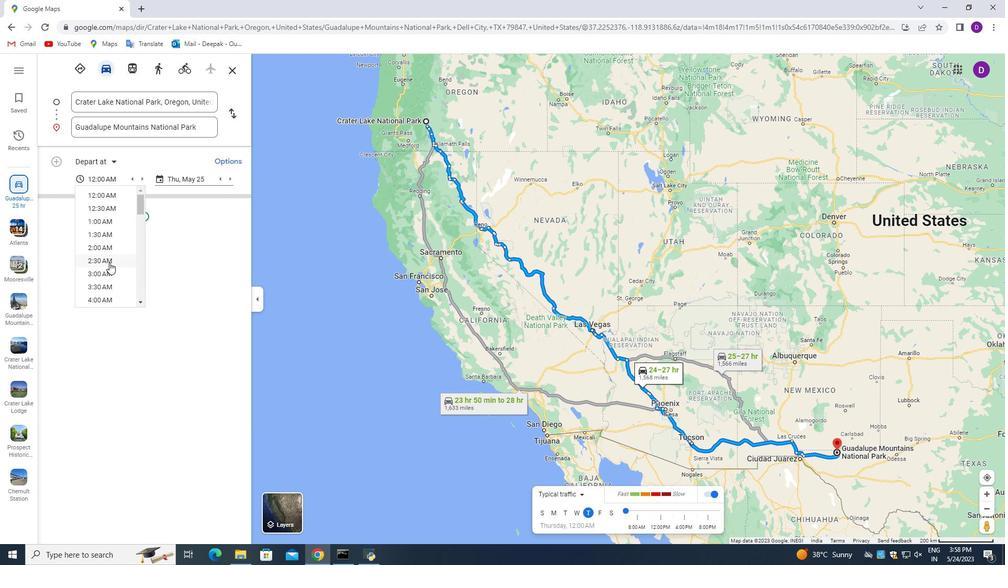 
Action: Mouse scrolled (109, 266) with delta (0, 0)
Screenshot: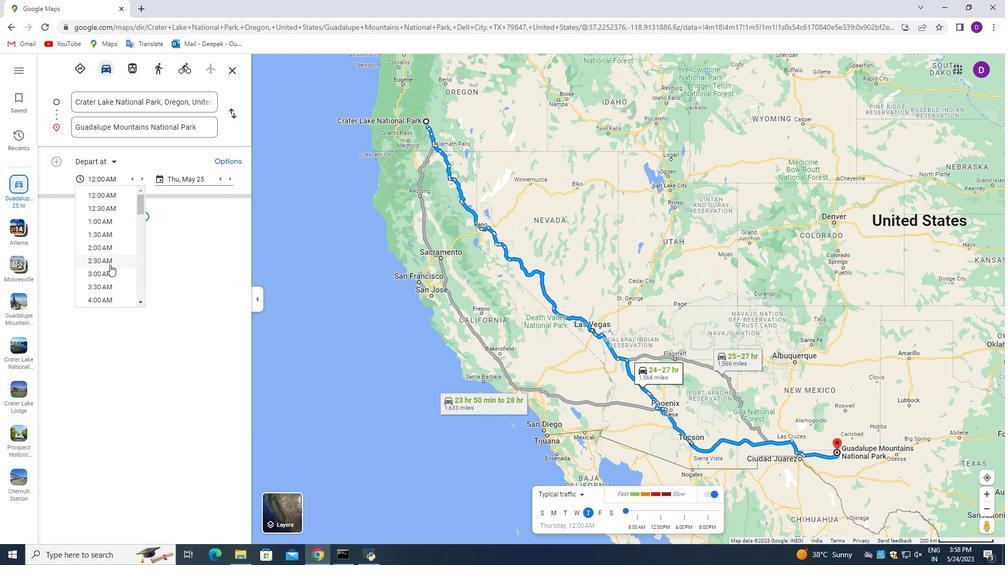 
Action: Mouse moved to (108, 266)
Screenshot: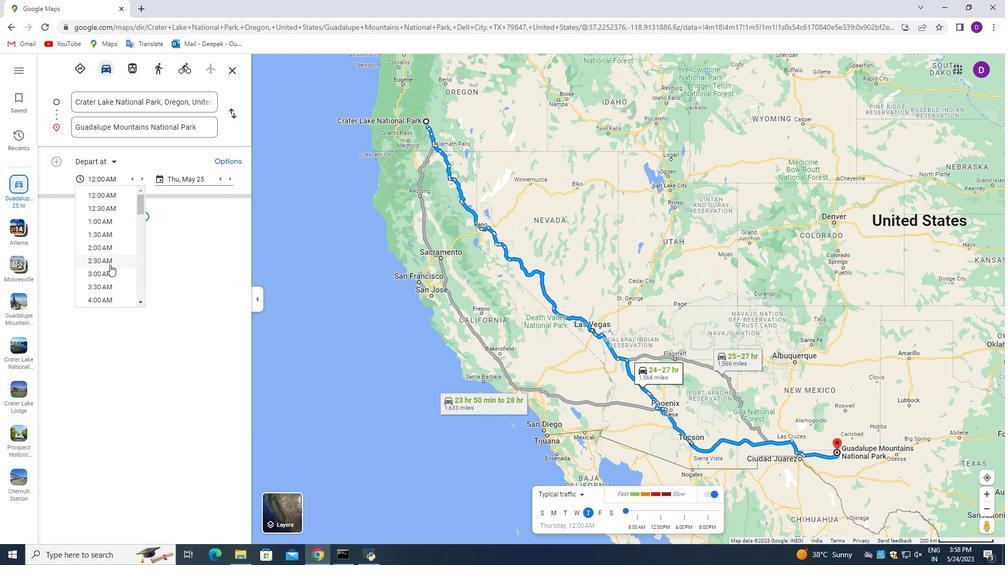 
Action: Mouse scrolled (108, 266) with delta (0, 0)
Screenshot: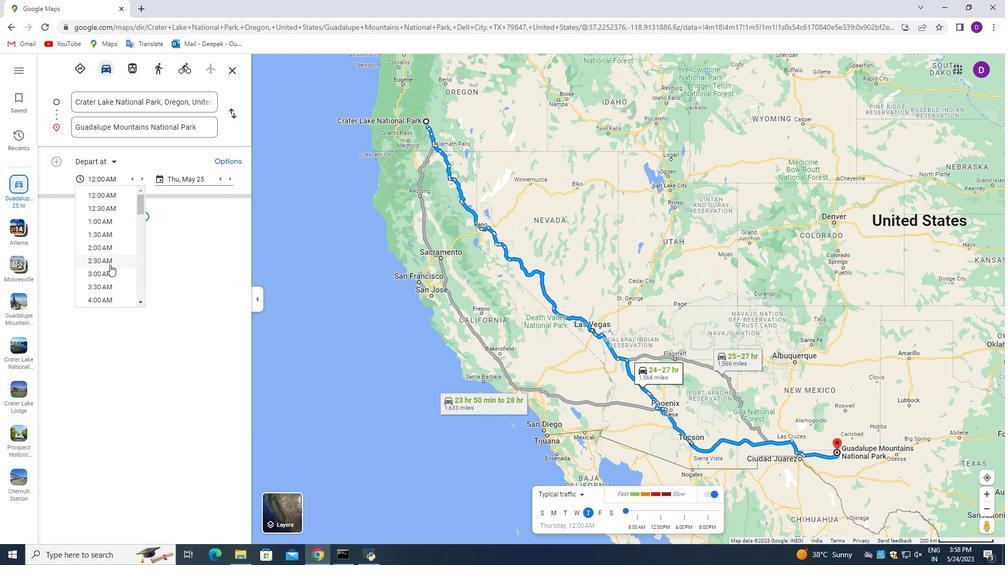 
Action: Mouse moved to (107, 266)
Screenshot: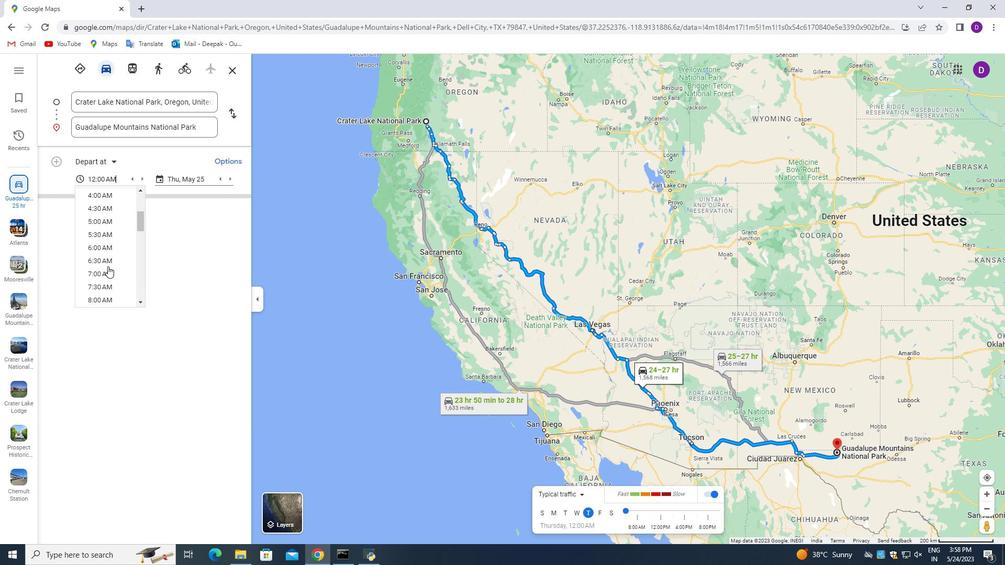 
Action: Mouse scrolled (107, 266) with delta (0, 0)
Screenshot: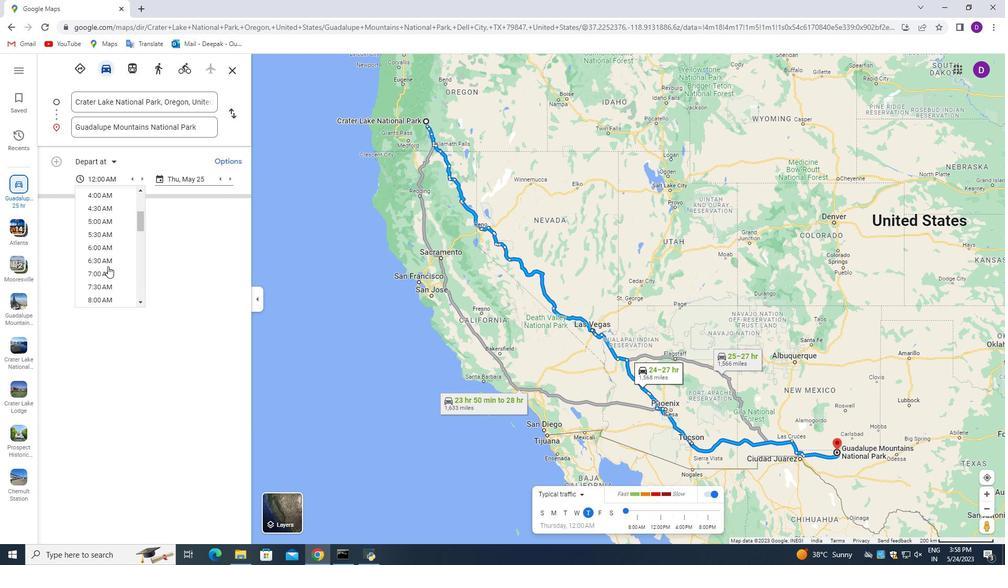 
Action: Mouse moved to (108, 266)
Screenshot: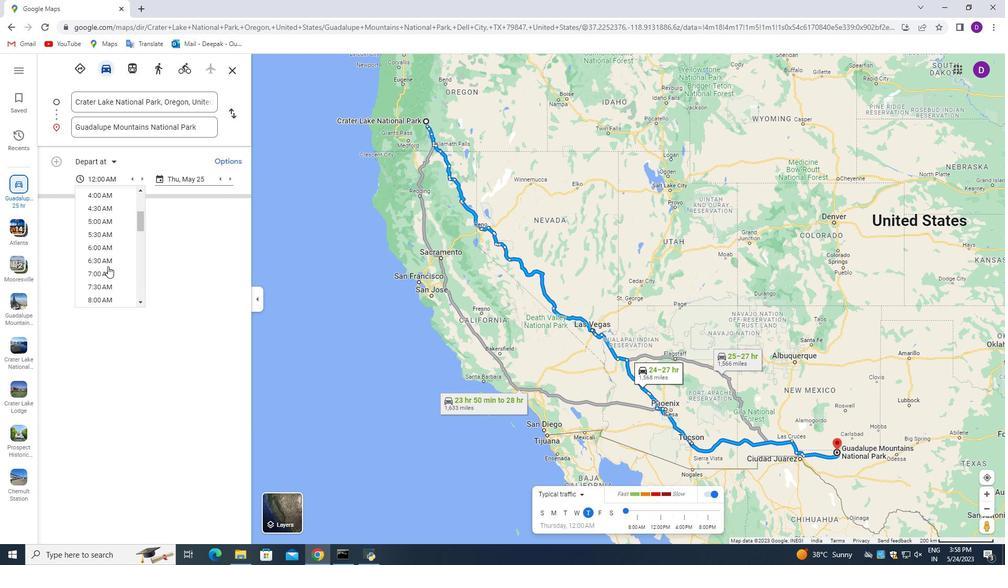 
Action: Mouse scrolled (108, 266) with delta (0, 0)
Screenshot: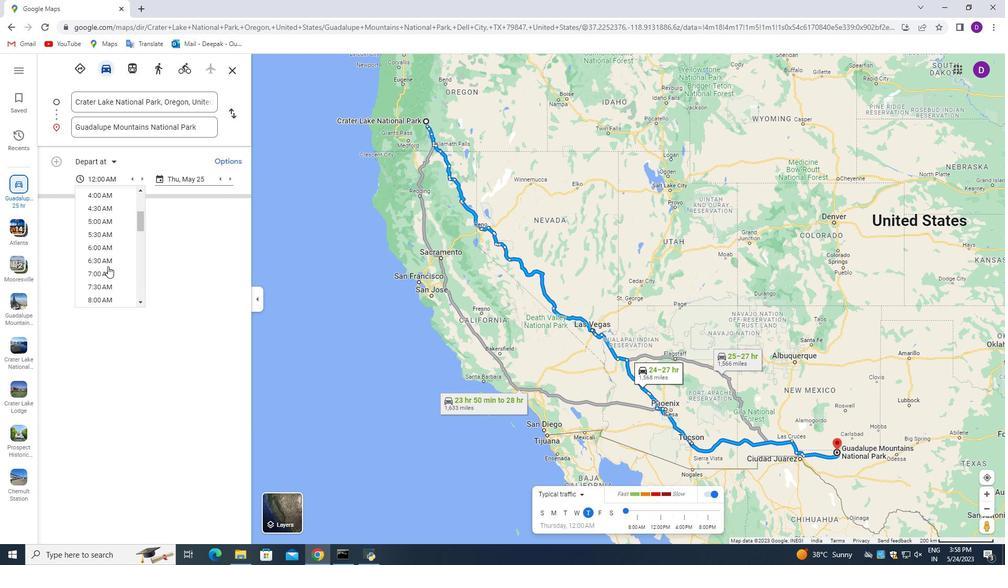 
Action: Mouse moved to (108, 266)
Screenshot: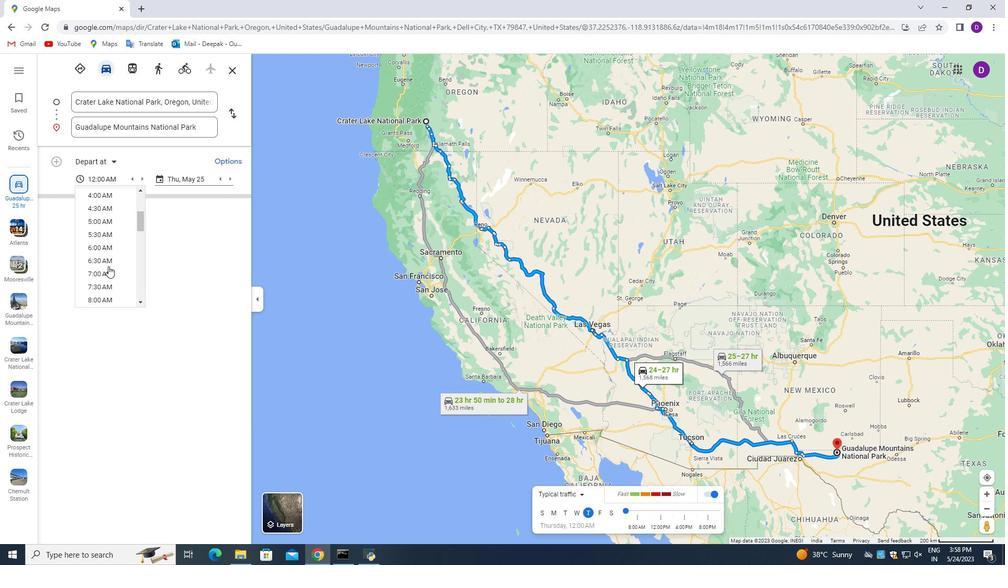 
Action: Mouse scrolled (108, 266) with delta (0, 0)
Screenshot: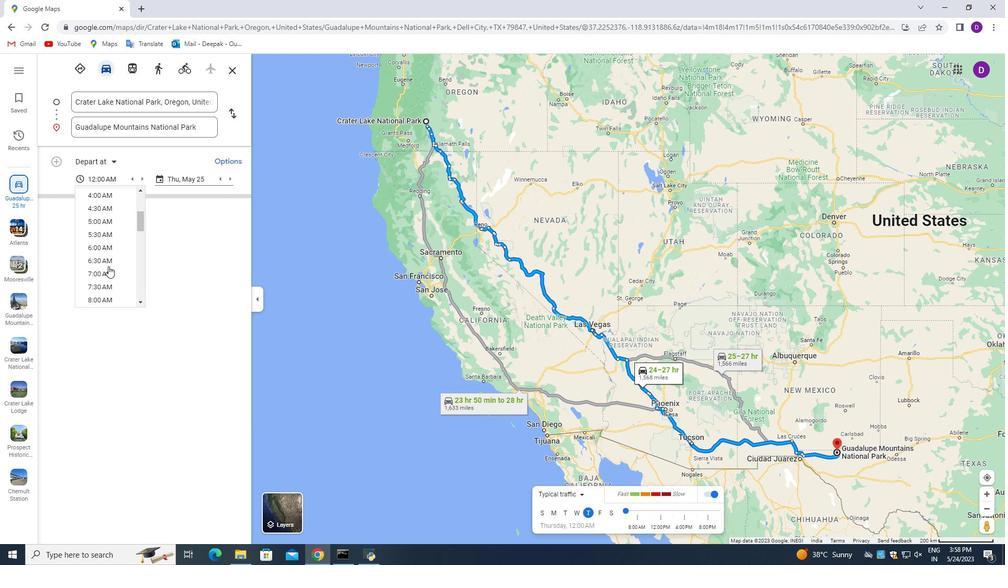 
Action: Mouse moved to (111, 292)
Screenshot: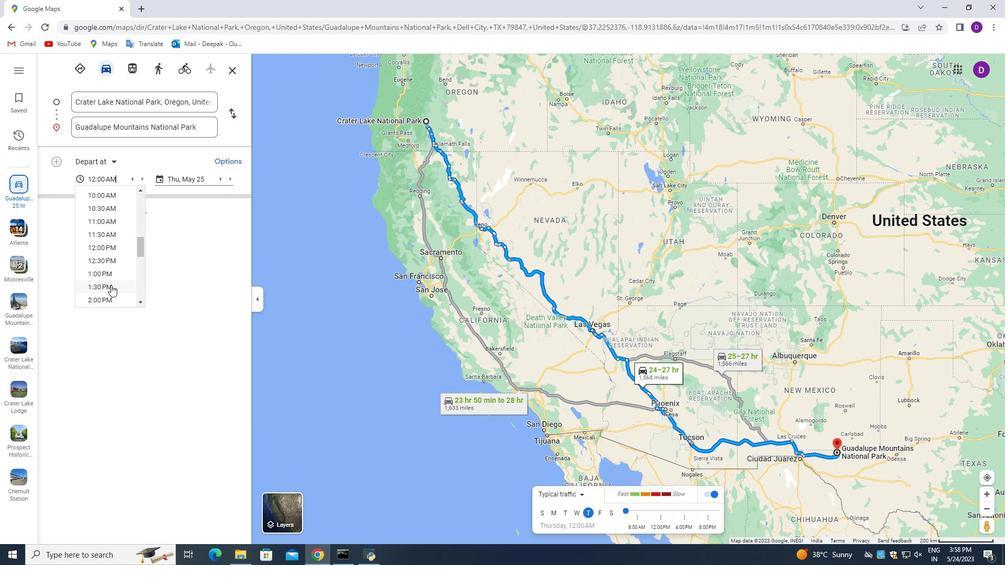 
Action: Mouse scrolled (111, 292) with delta (0, 0)
Screenshot: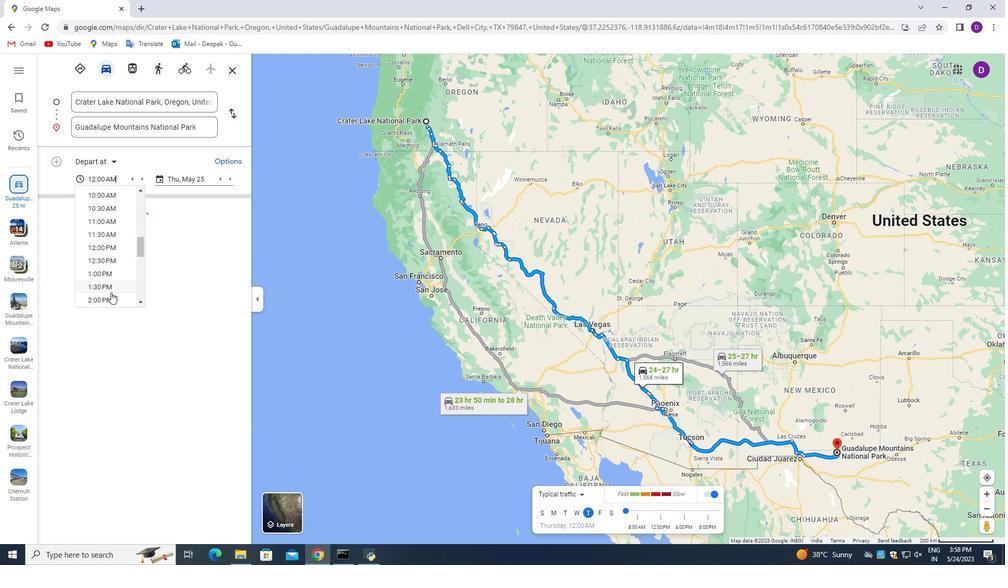 
Action: Mouse moved to (110, 290)
Screenshot: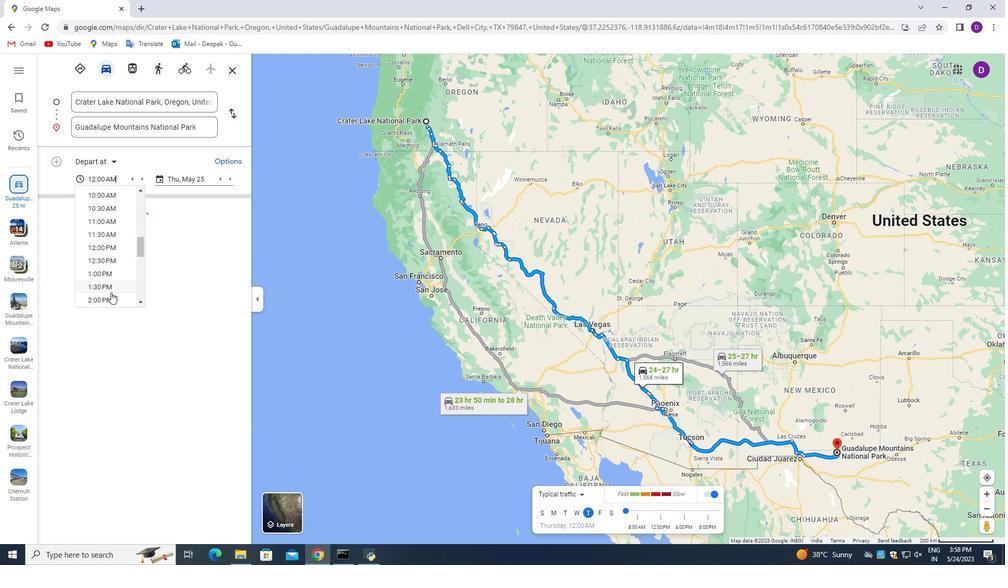 
Action: Mouse scrolled (110, 289) with delta (0, 0)
Screenshot: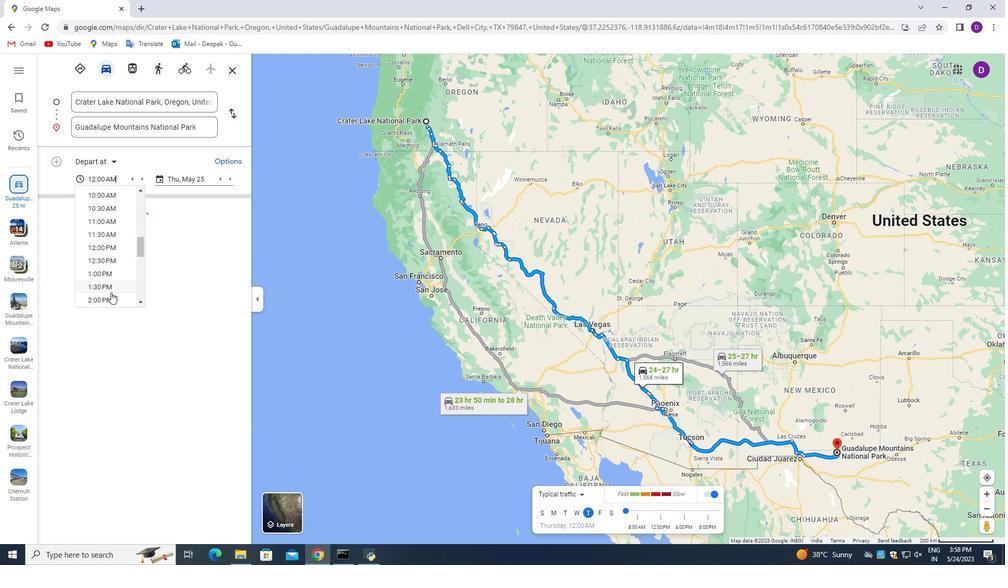 
Action: Mouse moved to (115, 278)
Screenshot: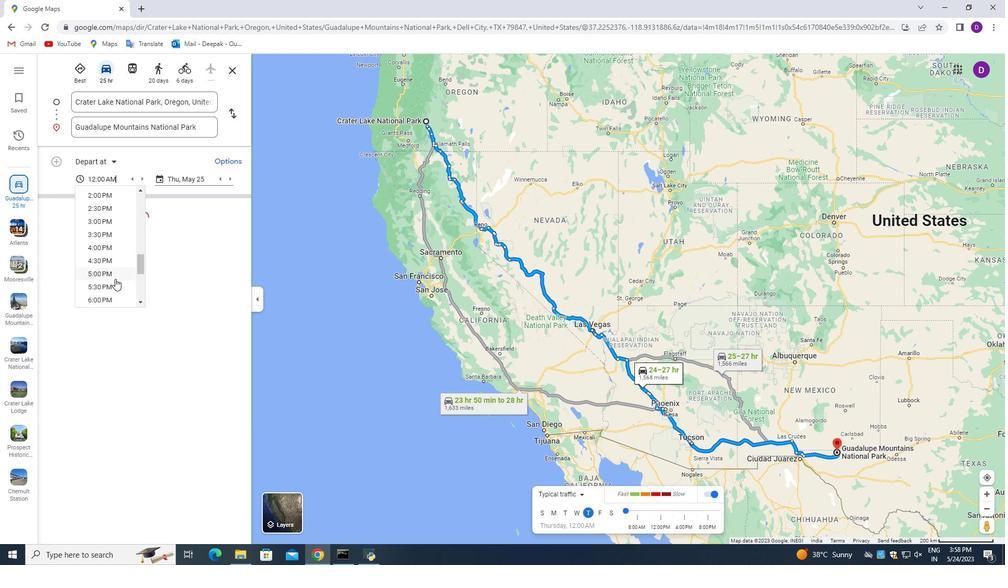 
Action: Mouse scrolled (115, 279) with delta (0, 0)
Screenshot: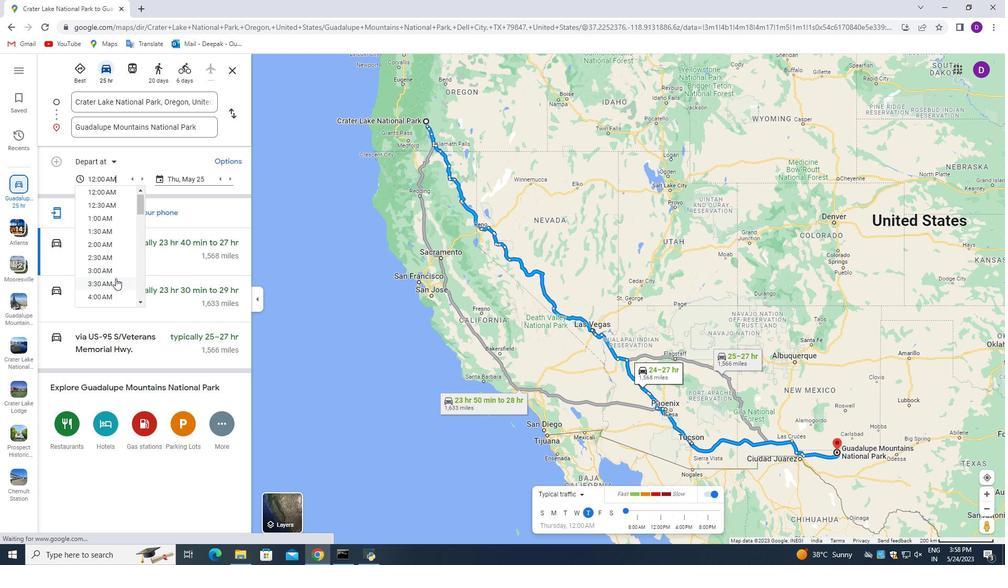 
Action: Mouse moved to (113, 254)
Screenshot: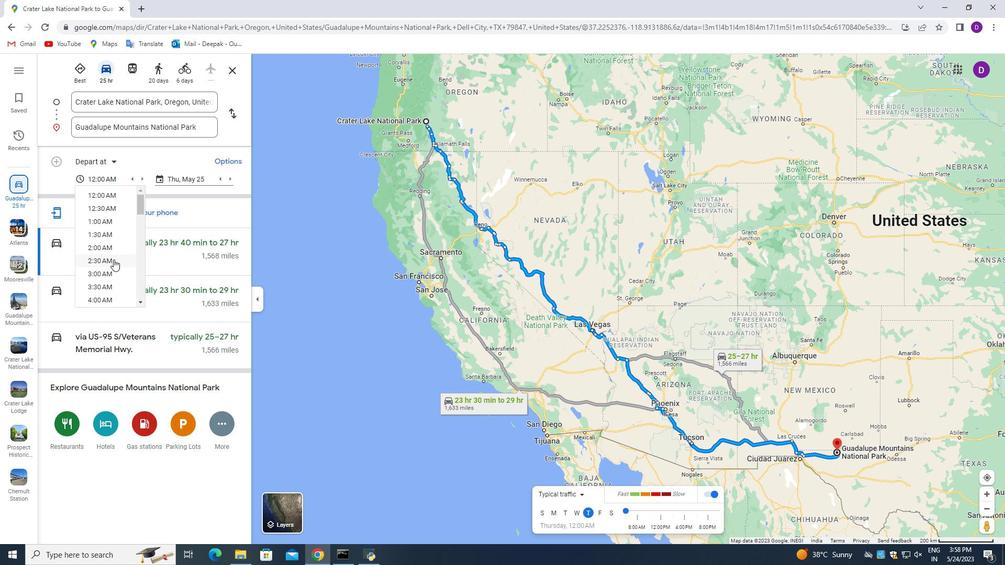 
Action: Mouse scrolled (113, 254) with delta (0, 0)
Screenshot: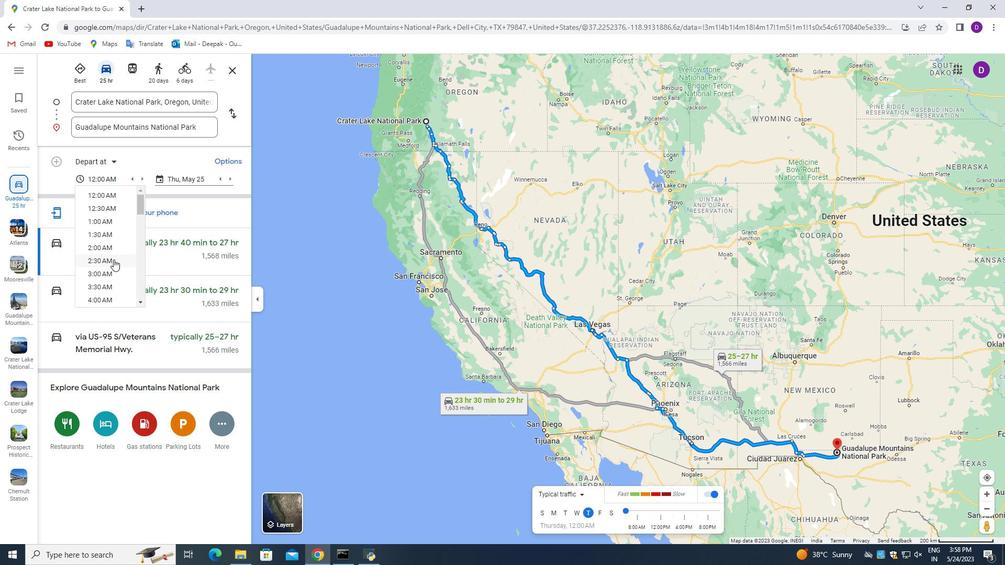 
Action: Mouse moved to (105, 256)
Screenshot: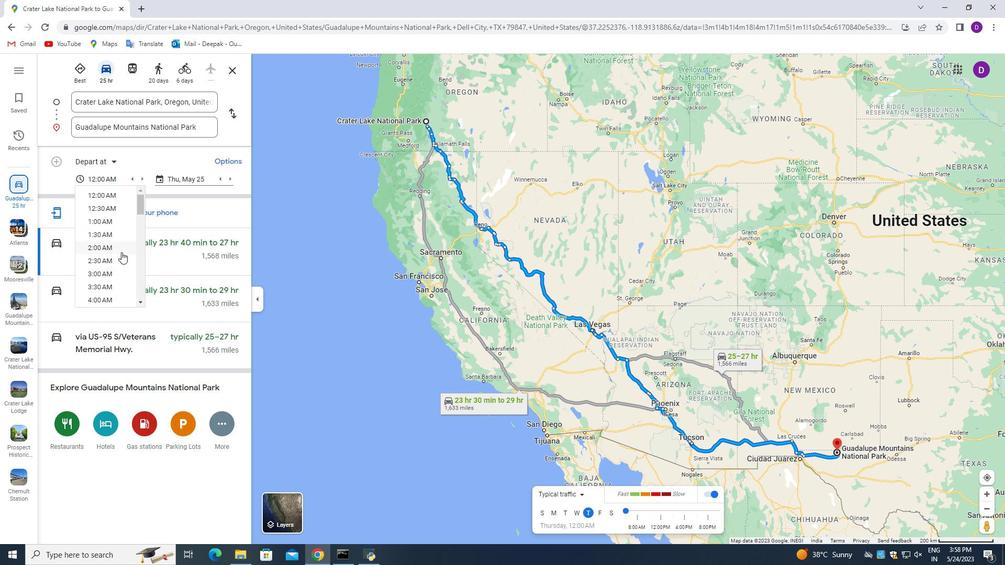 
Action: Mouse scrolled (121, 254) with delta (0, 0)
Screenshot: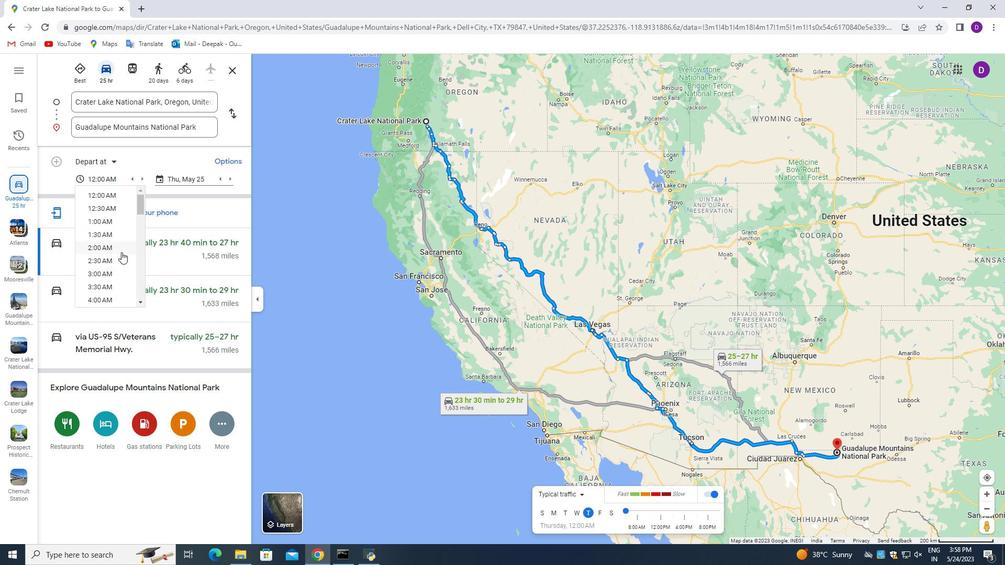 
Action: Mouse scrolled (119, 255) with delta (0, 0)
Screenshot: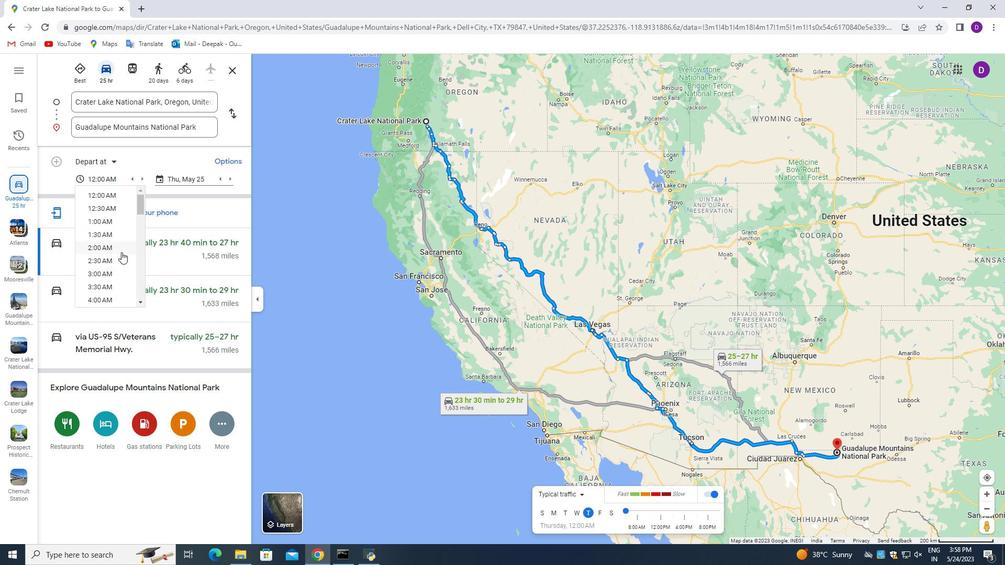 
Action: Mouse moved to (105, 256)
Screenshot: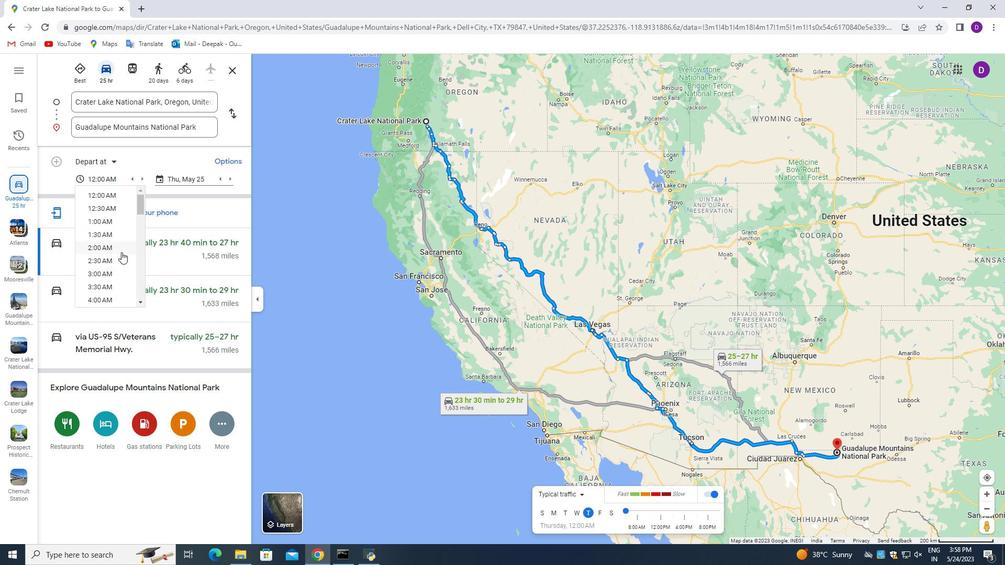 
Action: Mouse scrolled (105, 255) with delta (0, 0)
Screenshot: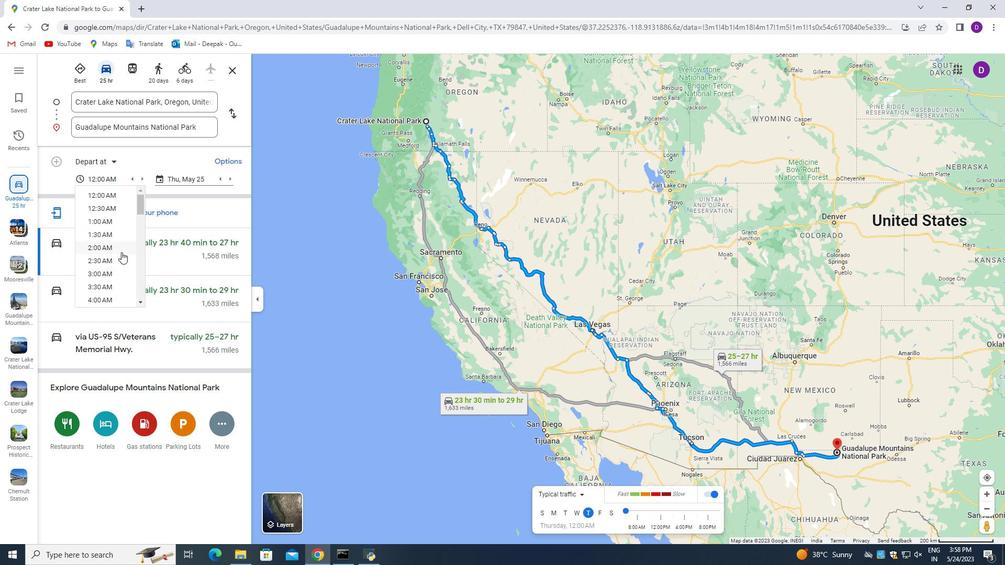
Action: Mouse moved to (102, 255)
Screenshot: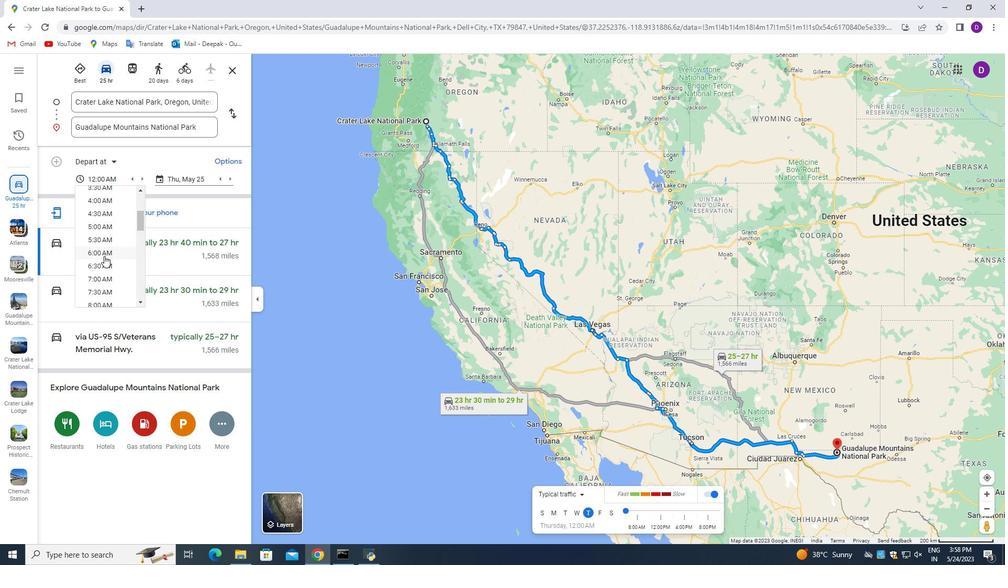 
Action: Mouse scrolled (102, 255) with delta (0, 0)
Screenshot: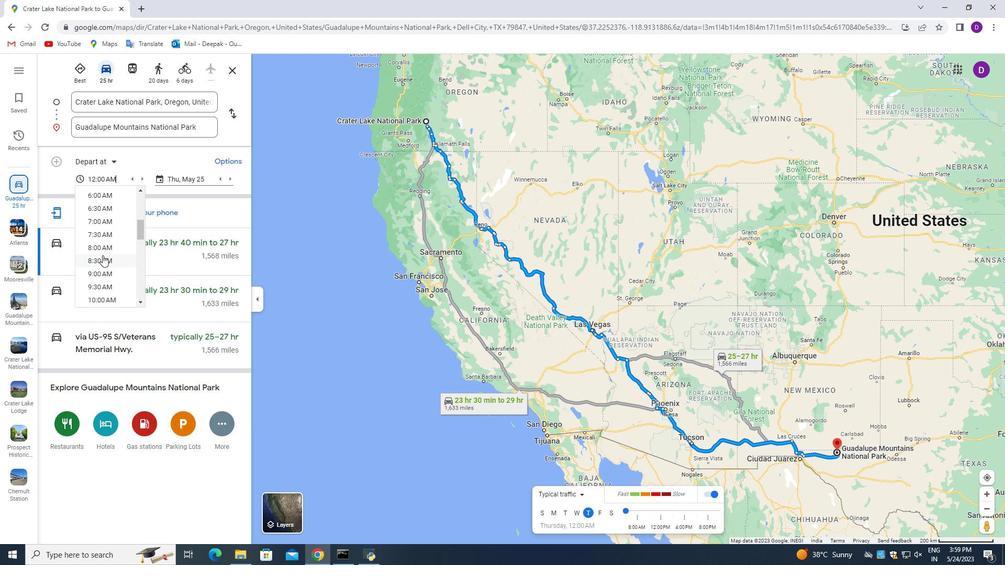 
Action: Mouse scrolled (102, 255) with delta (0, 0)
Screenshot: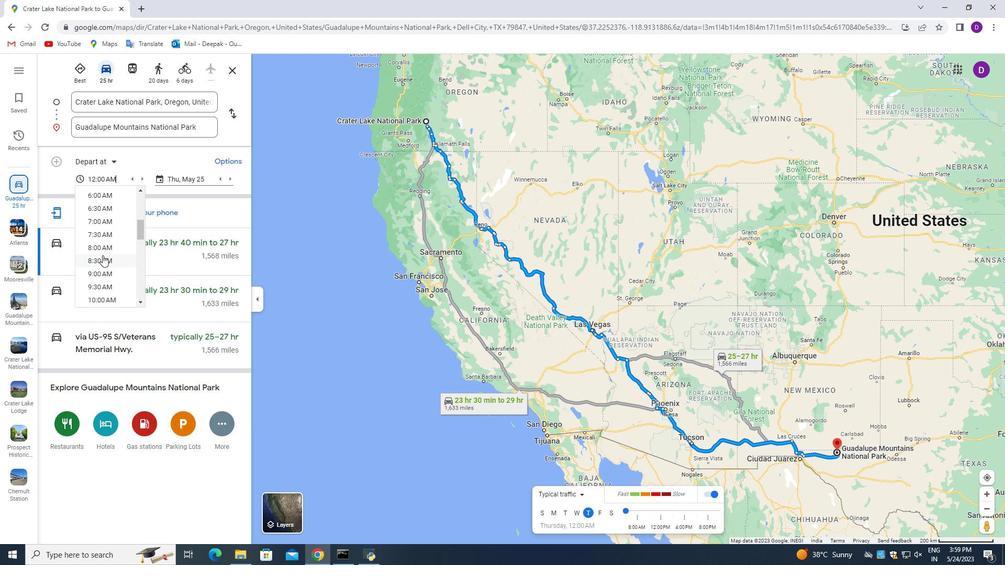 
Action: Mouse moved to (110, 249)
Screenshot: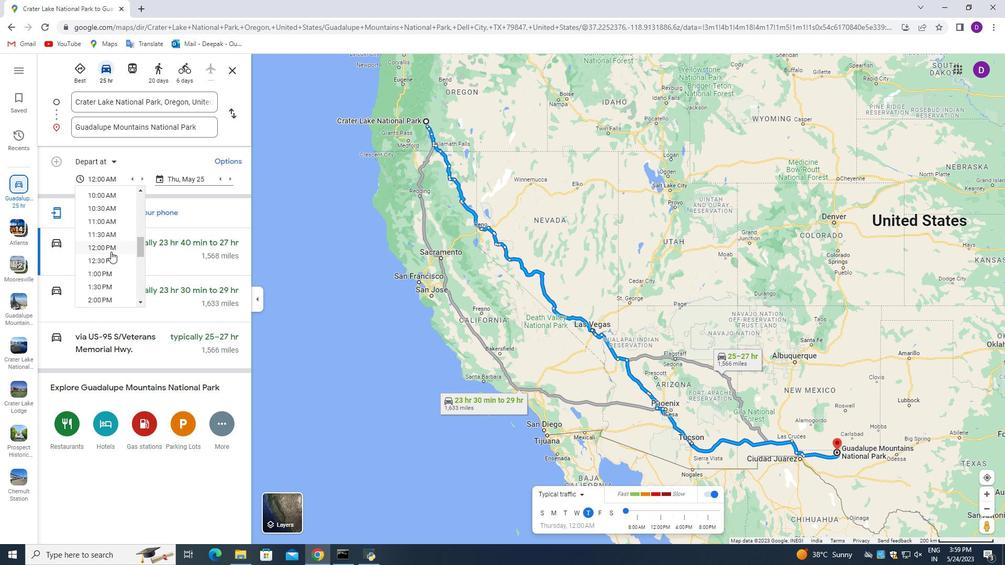 
Action: Mouse pressed left at (110, 249)
Screenshot: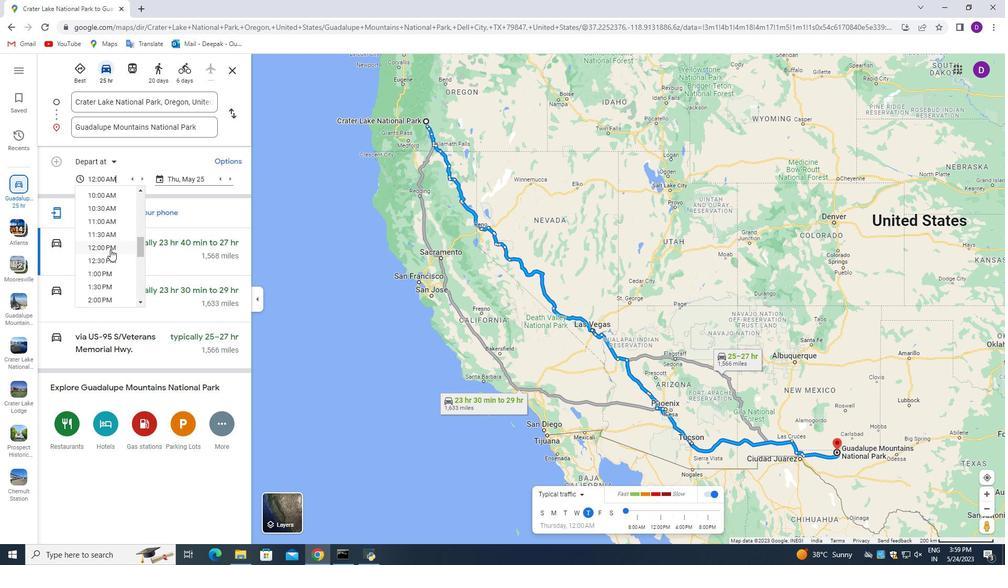 
Action: Mouse moved to (159, 178)
Screenshot: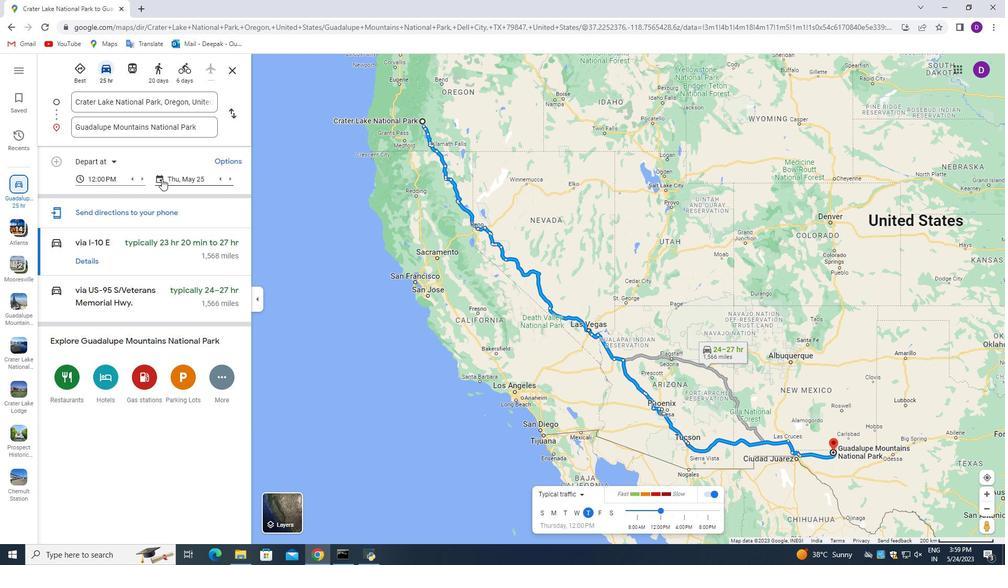 
Action: Mouse pressed left at (159, 178)
Screenshot: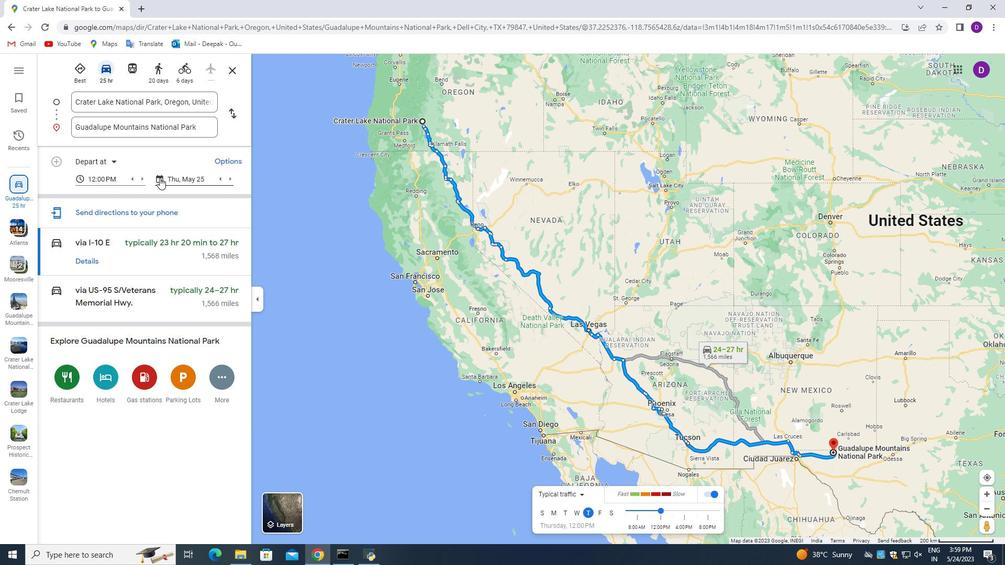 
Action: Mouse moved to (246, 203)
Screenshot: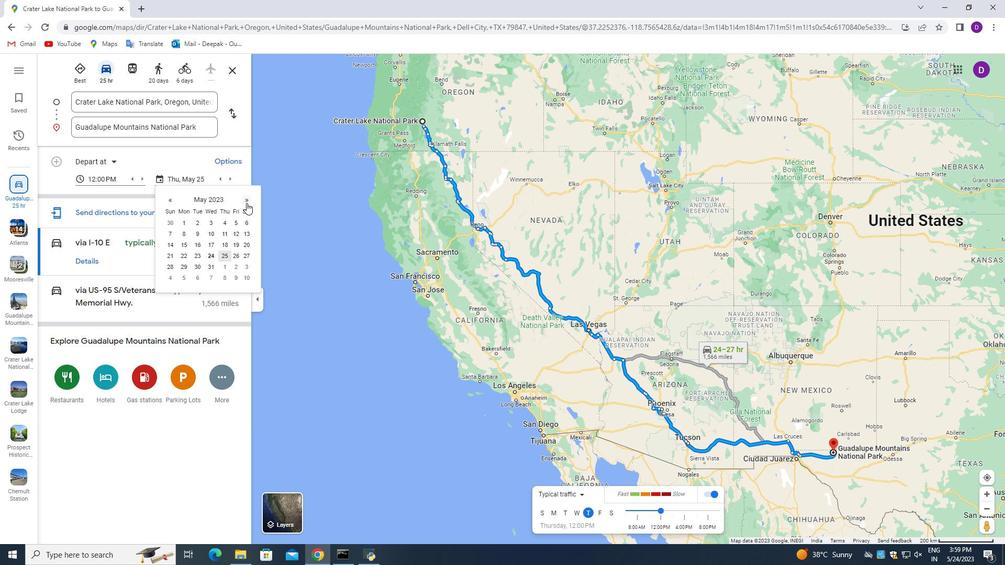 
Action: Mouse pressed left at (246, 203)
Screenshot: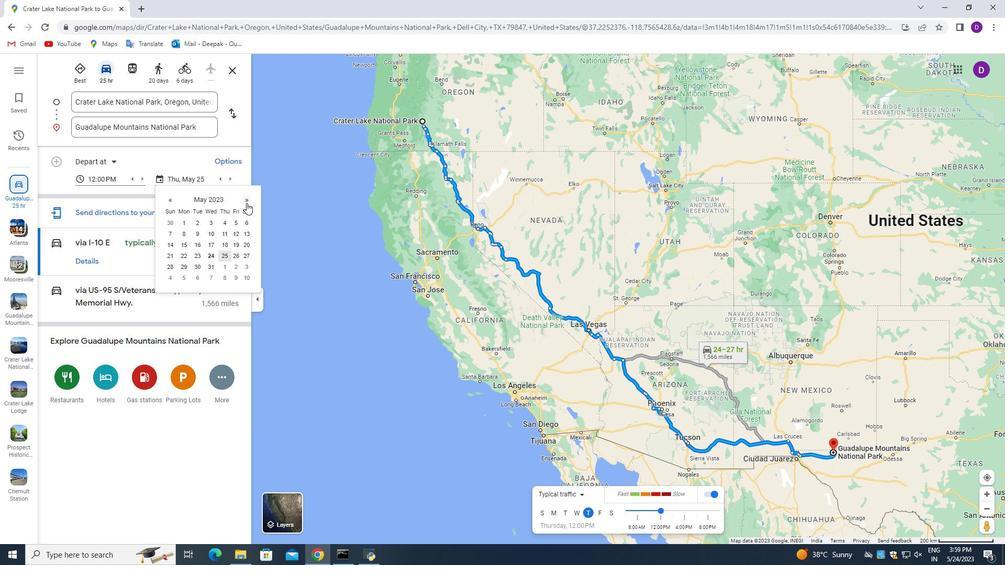 
Action: Mouse pressed left at (246, 203)
Screenshot: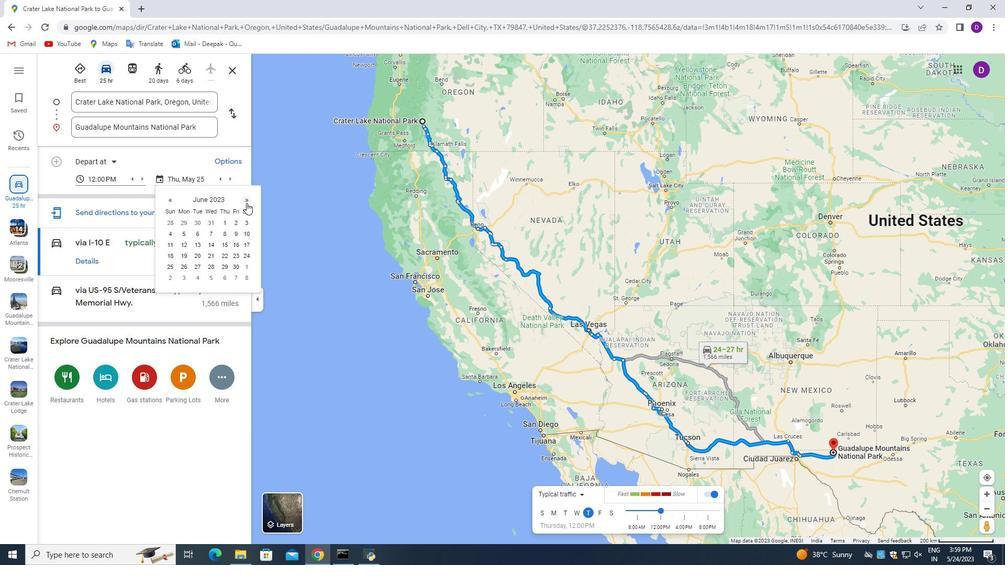 
Action: Mouse pressed left at (246, 203)
Screenshot: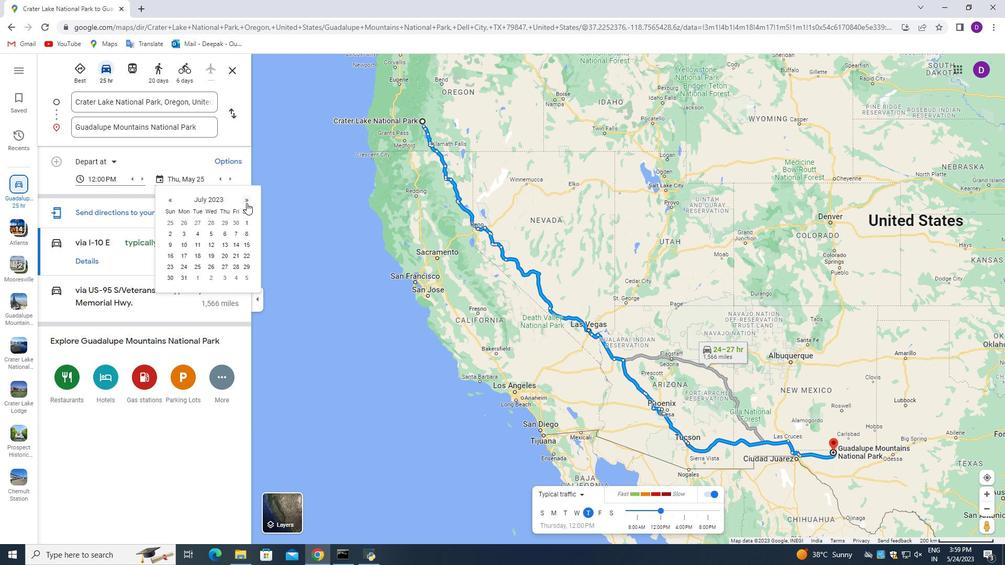 
Action: Mouse pressed left at (246, 203)
Screenshot: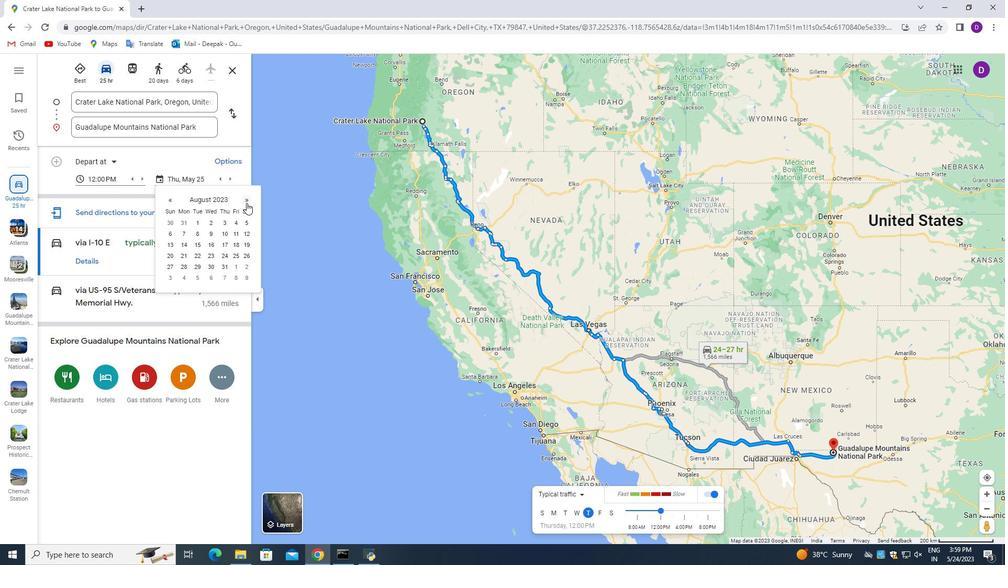 
Action: Mouse pressed left at (246, 203)
Screenshot: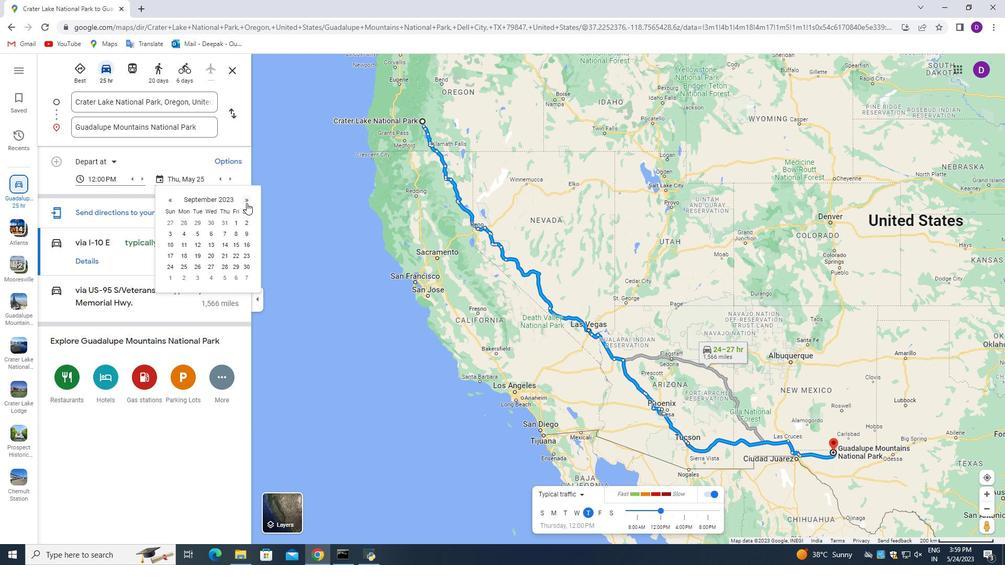
Action: Mouse pressed left at (246, 203)
Screenshot: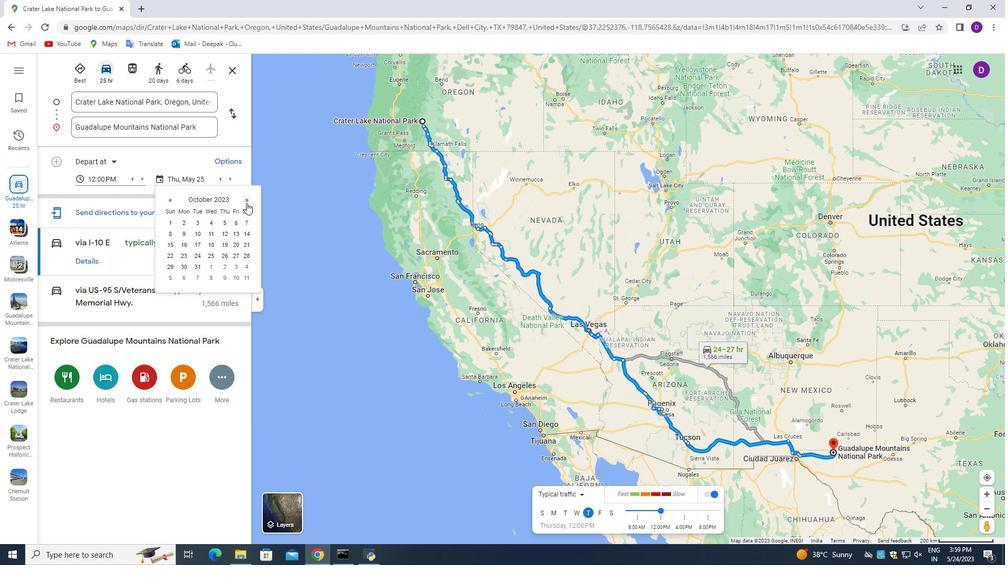 
Action: Mouse pressed left at (246, 203)
Screenshot: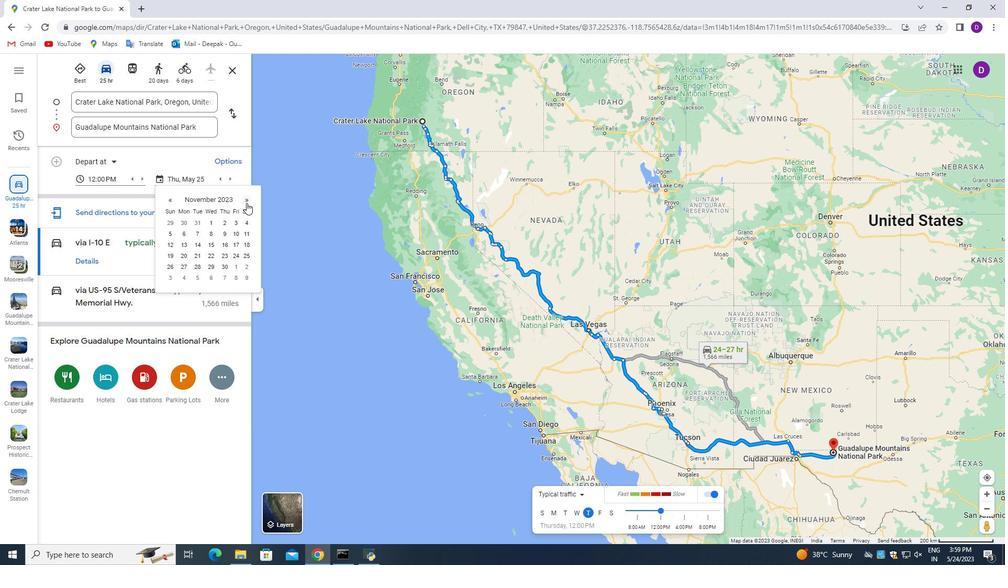 
Action: Mouse moved to (235, 243)
Screenshot: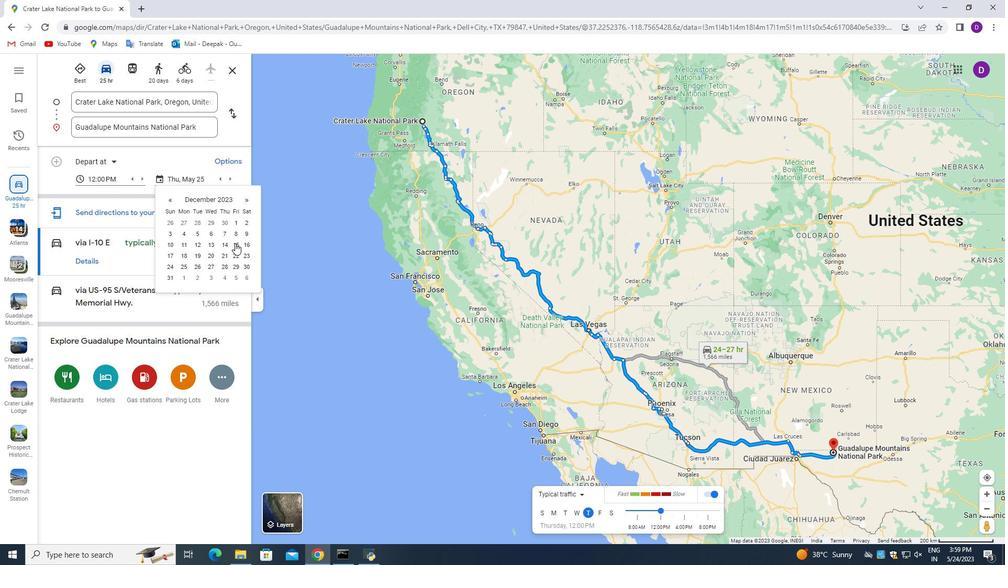 
Action: Mouse pressed left at (235, 243)
Screenshot: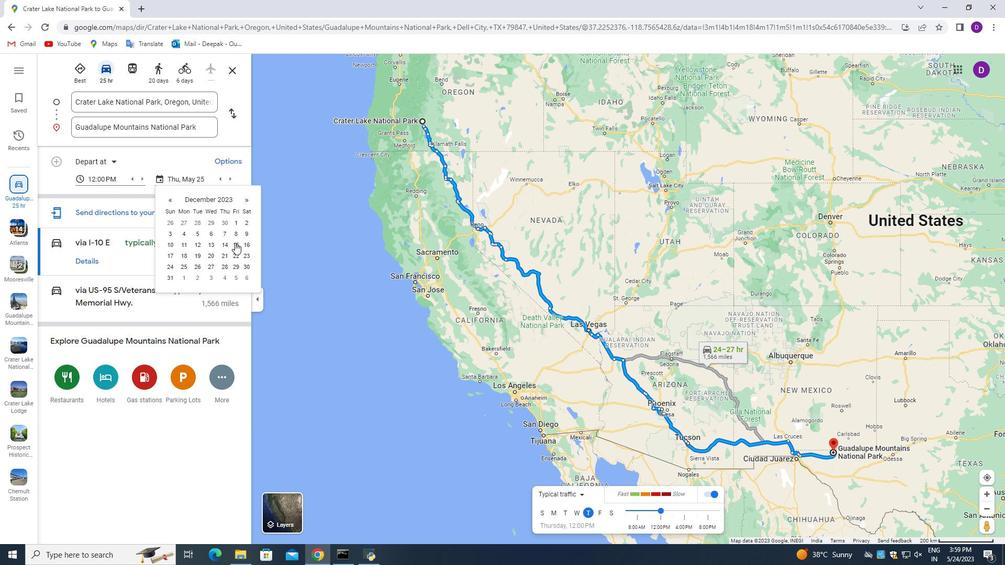 
Action: Mouse moved to (371, 264)
Screenshot: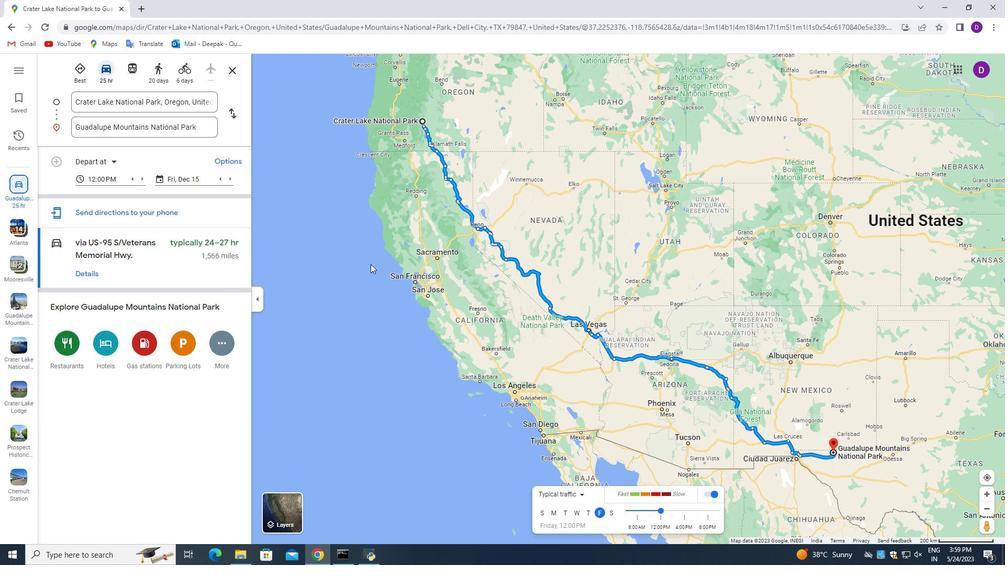 
Action: Mouse scrolled (371, 265) with delta (0, 0)
Screenshot: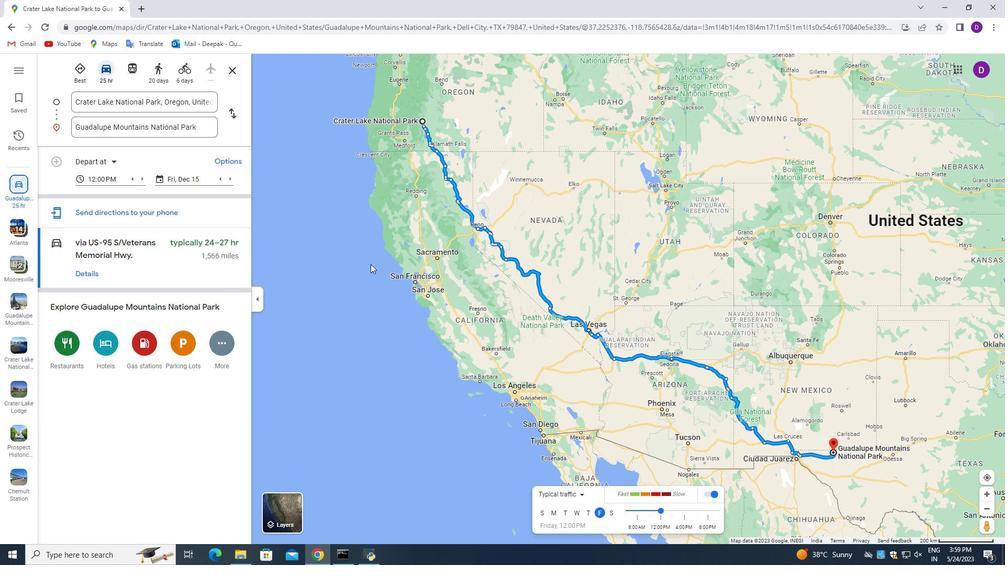
Action: Mouse scrolled (371, 265) with delta (0, 0)
Screenshot: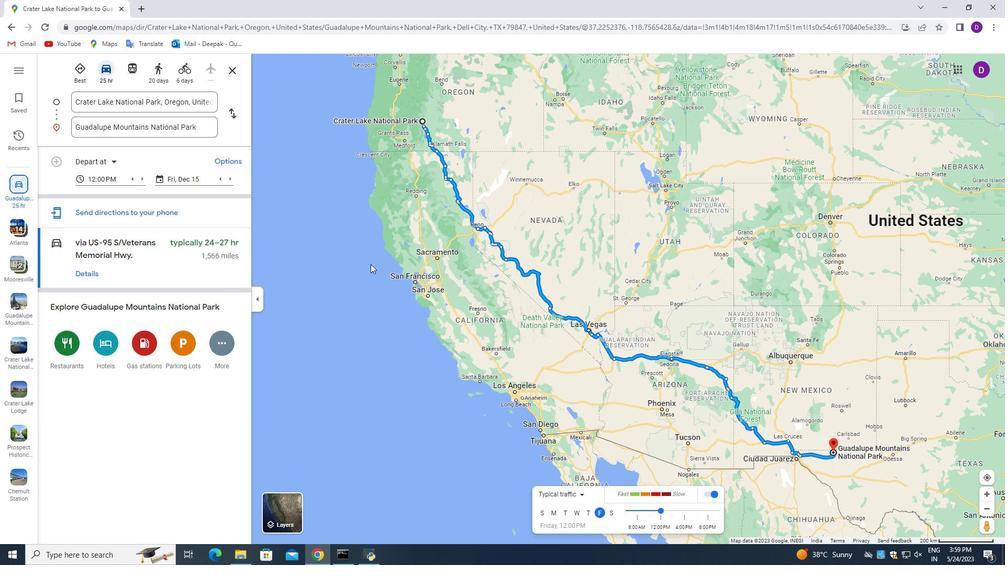 
Action: Mouse moved to (350, 248)
Screenshot: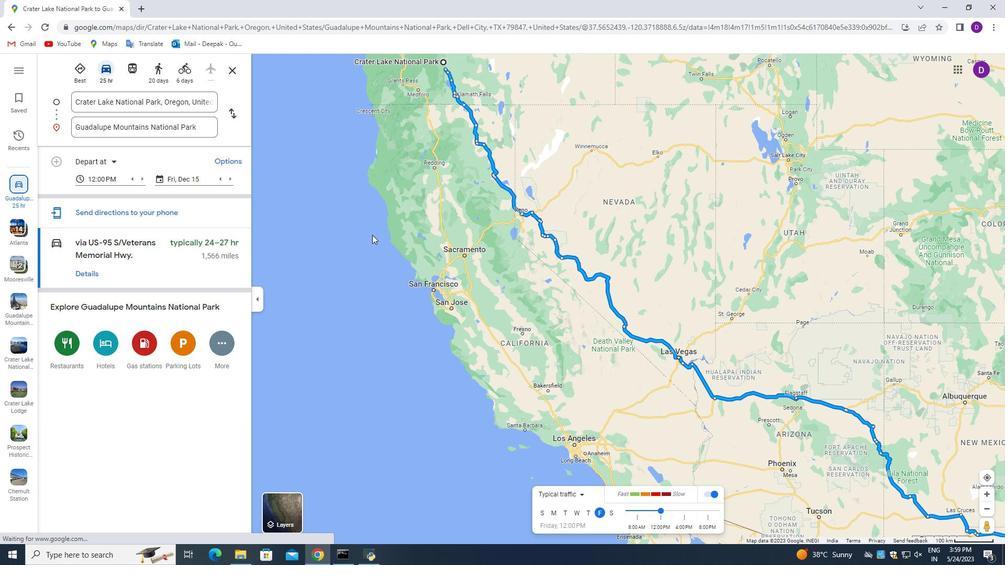 
Action: Mouse scrolled (350, 248) with delta (0, 0)
Screenshot: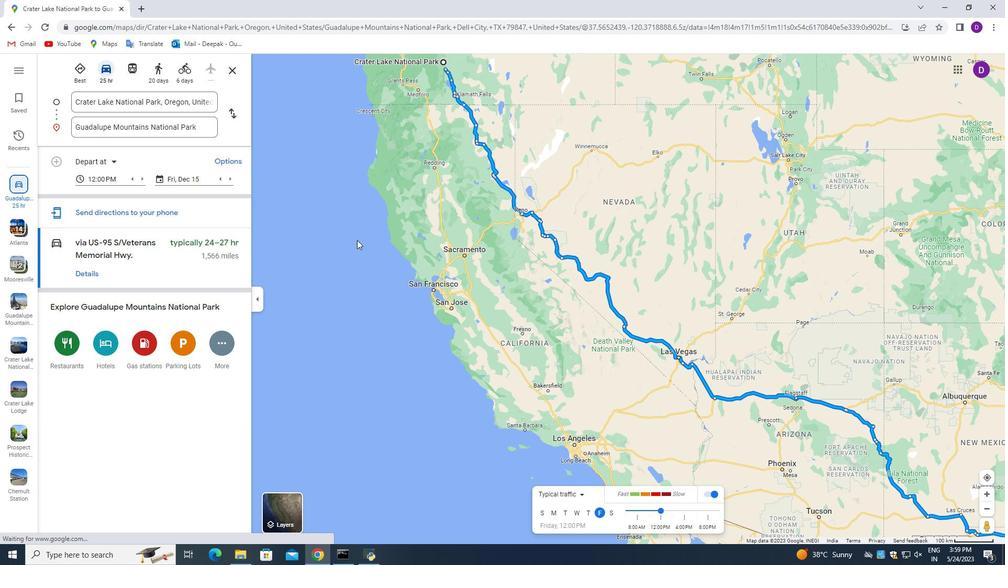 
Action: Mouse moved to (349, 251)
Screenshot: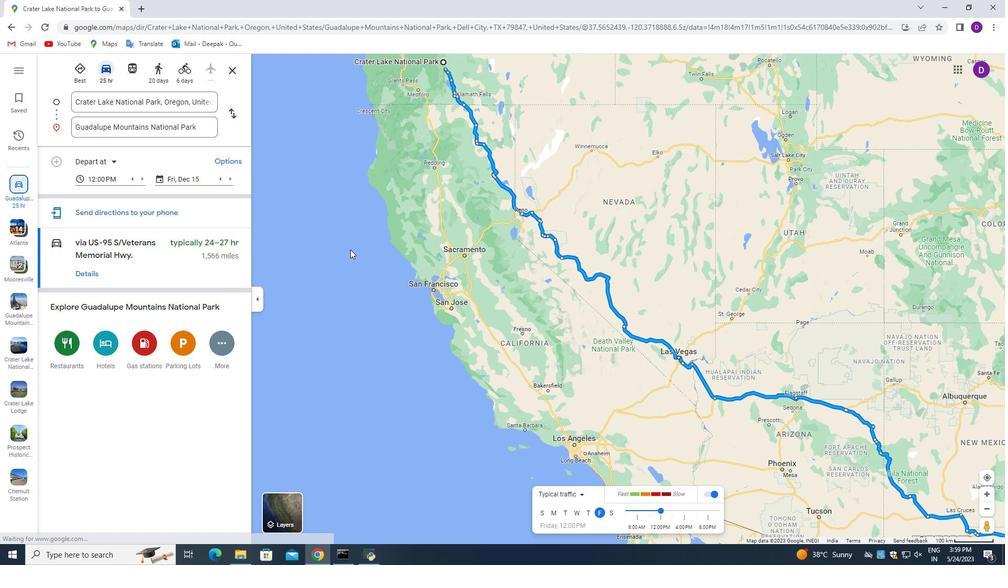 
Action: Mouse scrolled (349, 252) with delta (0, 0)
Screenshot: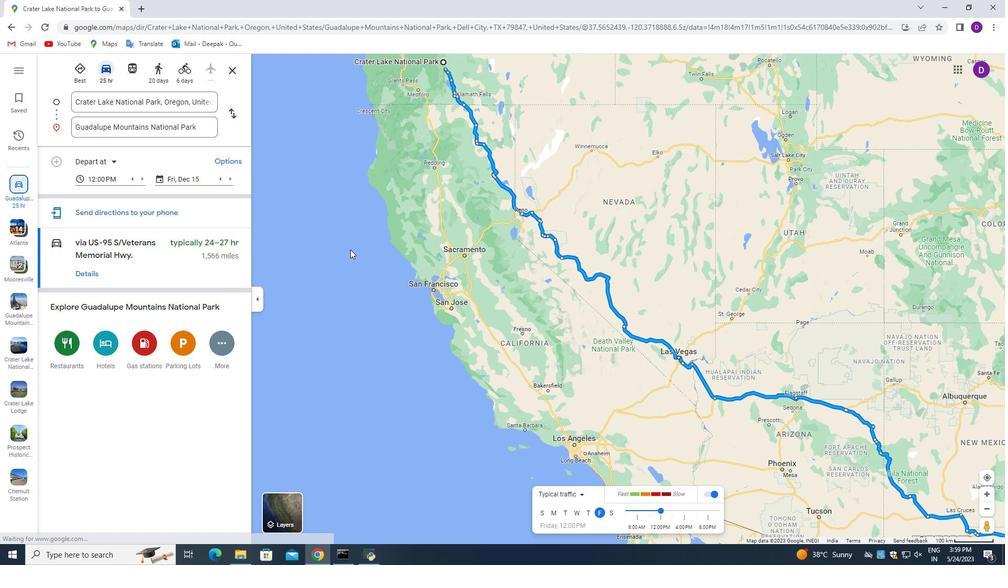 
Action: Mouse moved to (486, 139)
Screenshot: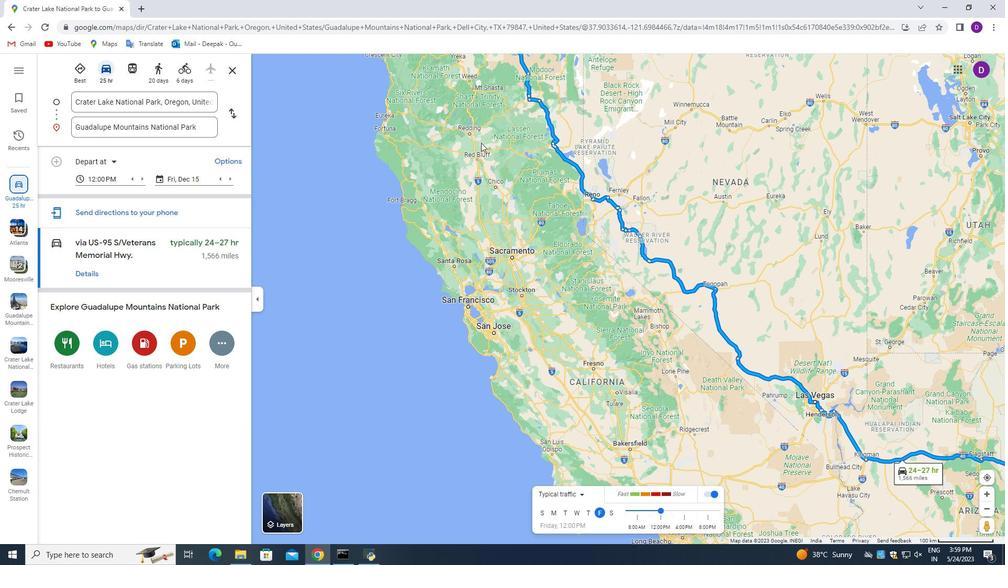 
Action: Mouse pressed left at (486, 139)
Screenshot: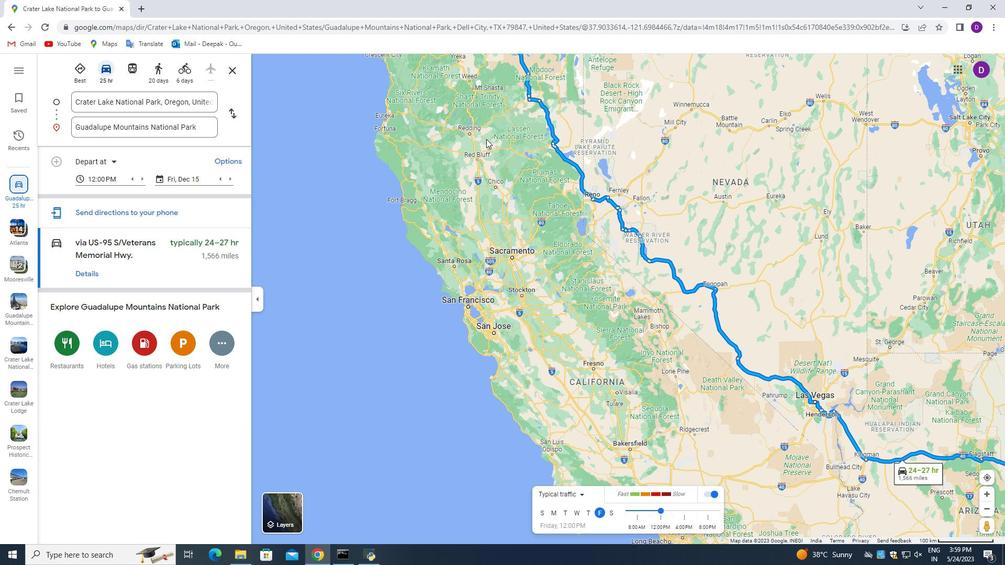 
Action: Mouse moved to (412, 261)
Screenshot: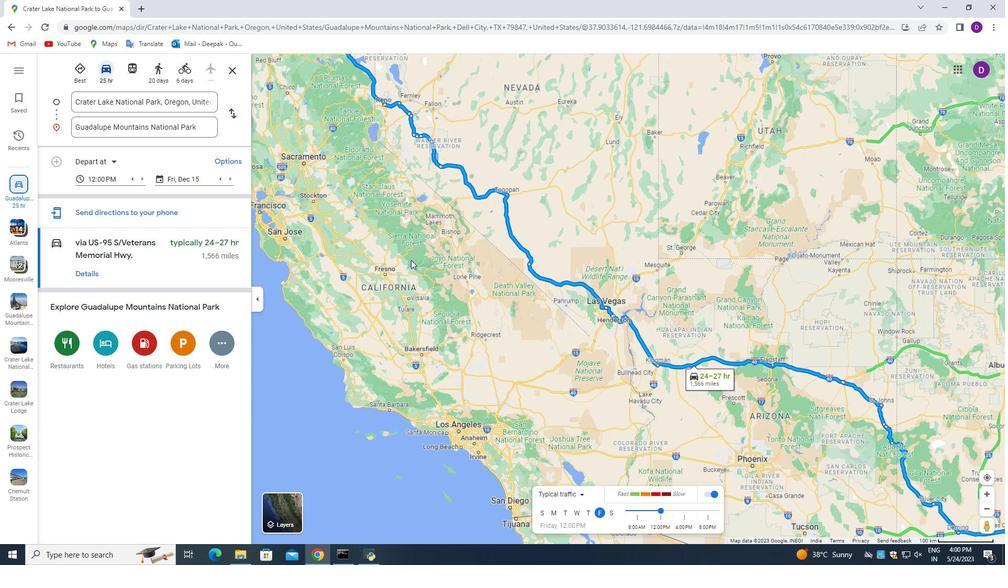 
Action: Mouse pressed left at (412, 261)
Screenshot: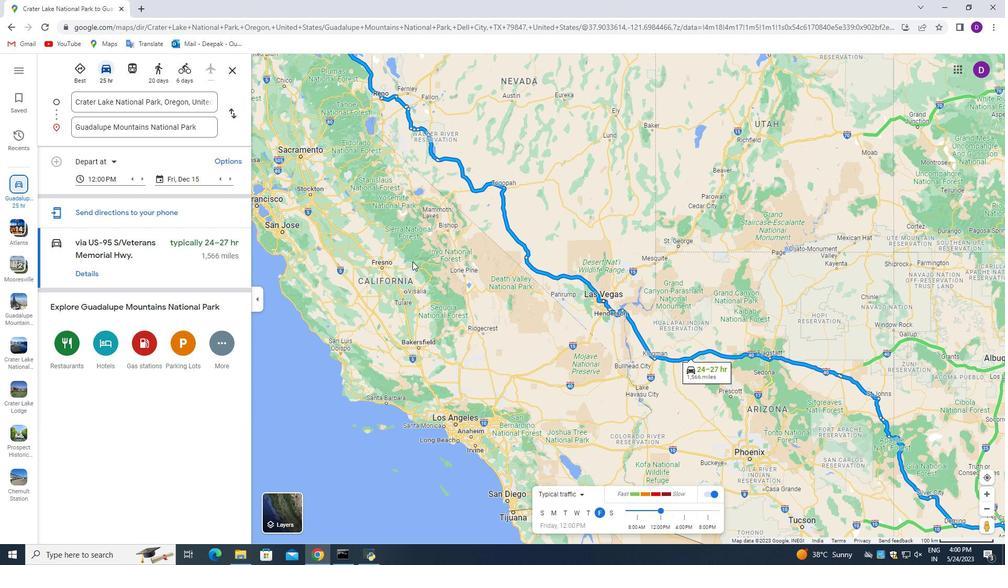 
Action: Mouse moved to (529, 307)
Screenshot: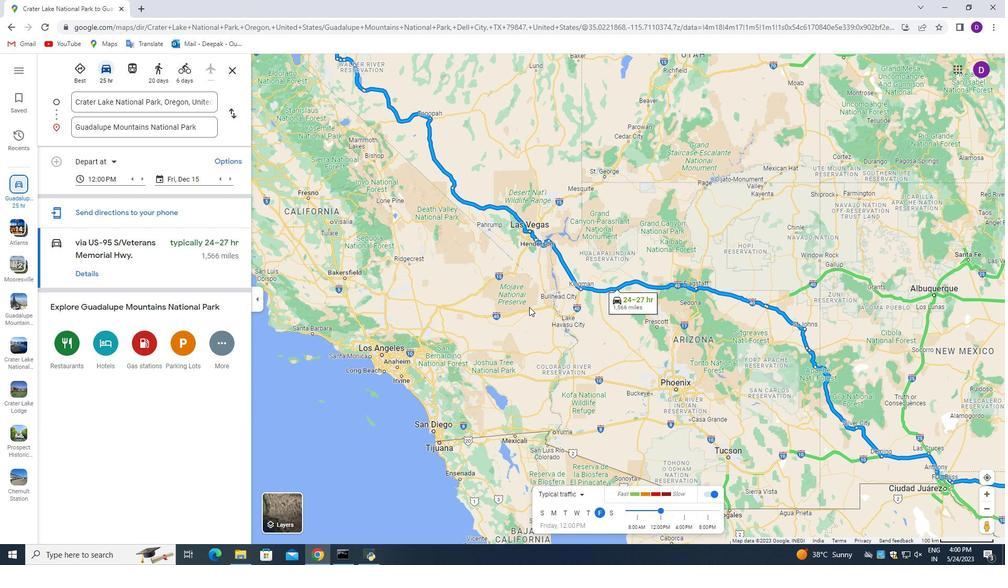 
Action: Mouse pressed left at (529, 307)
Screenshot: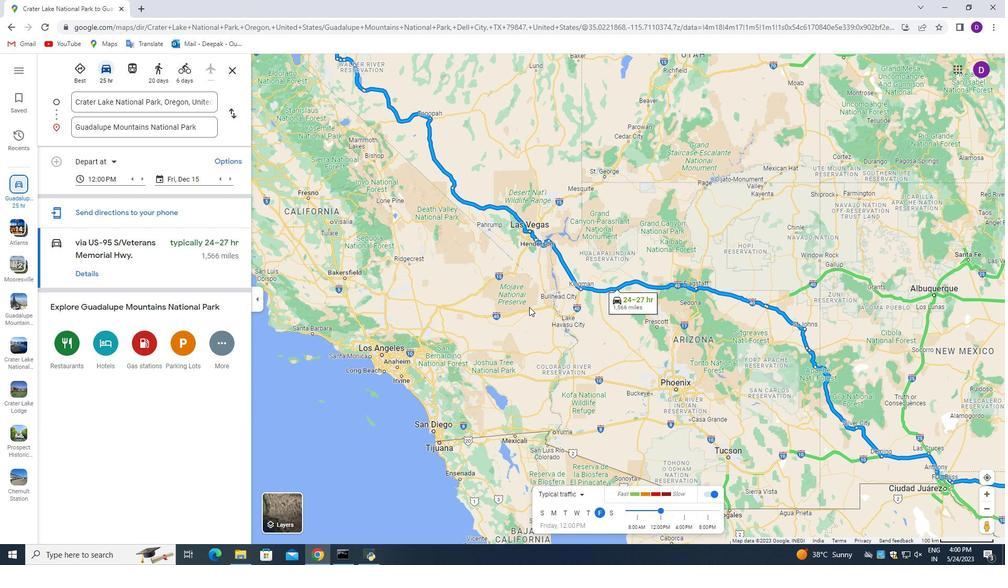
Action: Mouse moved to (619, 326)
Screenshot: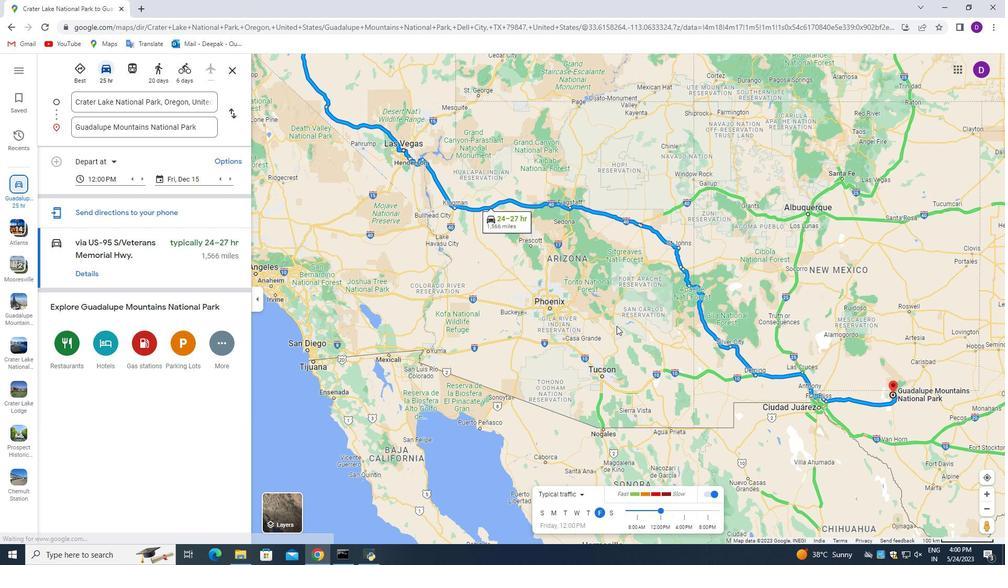 
Action: Mouse pressed left at (619, 326)
Screenshot: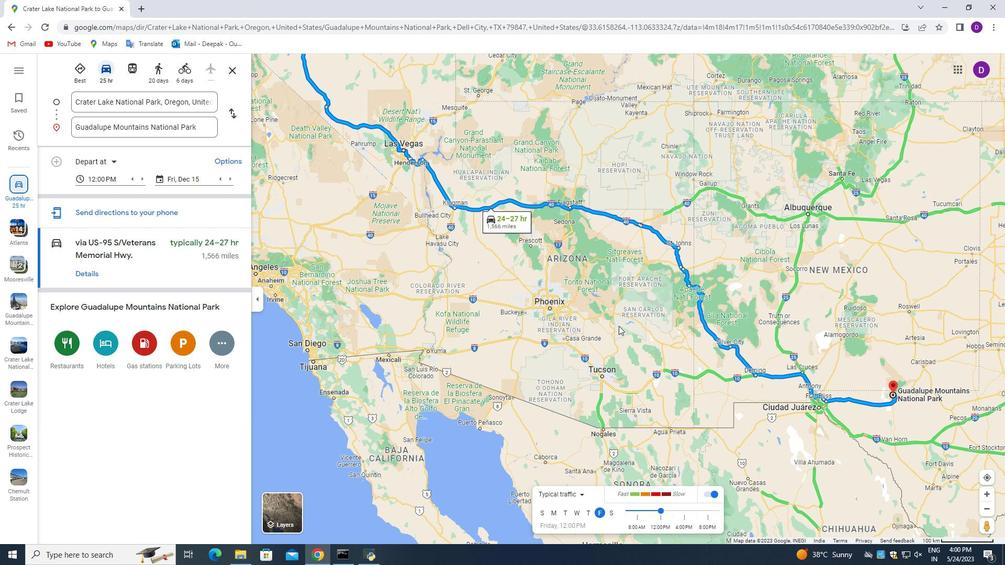 
Action: Mouse moved to (779, 368)
Screenshot: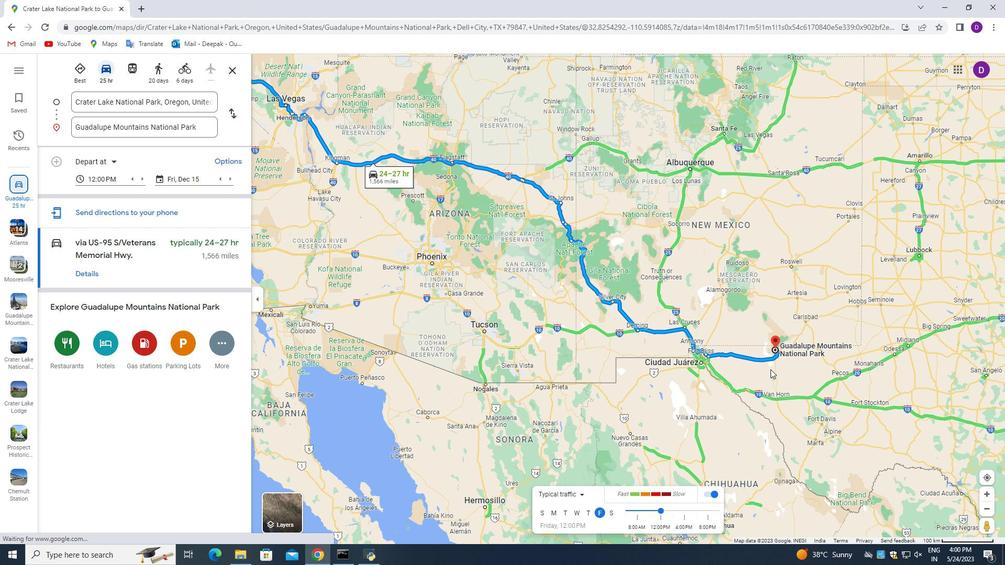 
Action: Mouse scrolled (779, 369) with delta (0, 0)
Screenshot: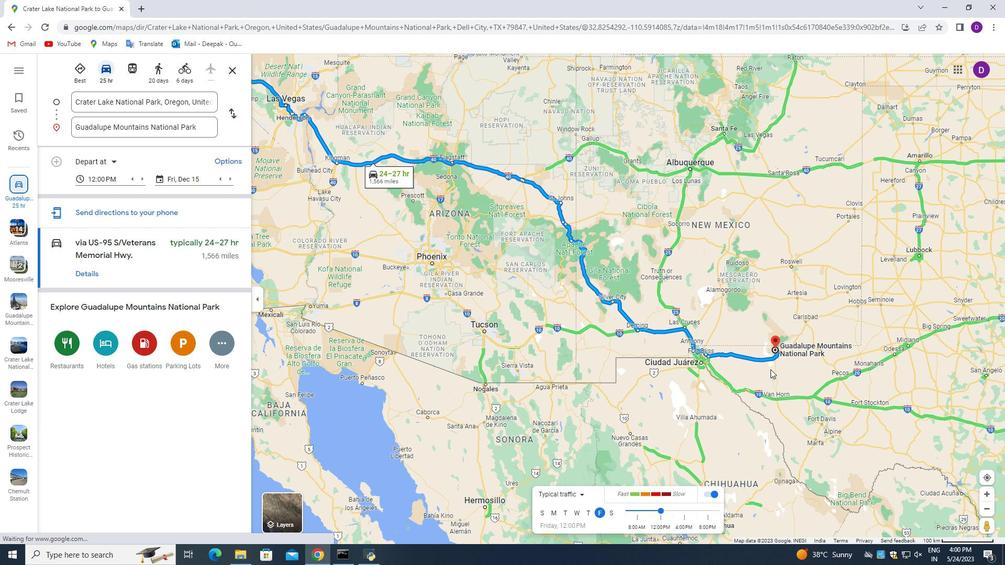 
Action: Mouse moved to (779, 368)
Screenshot: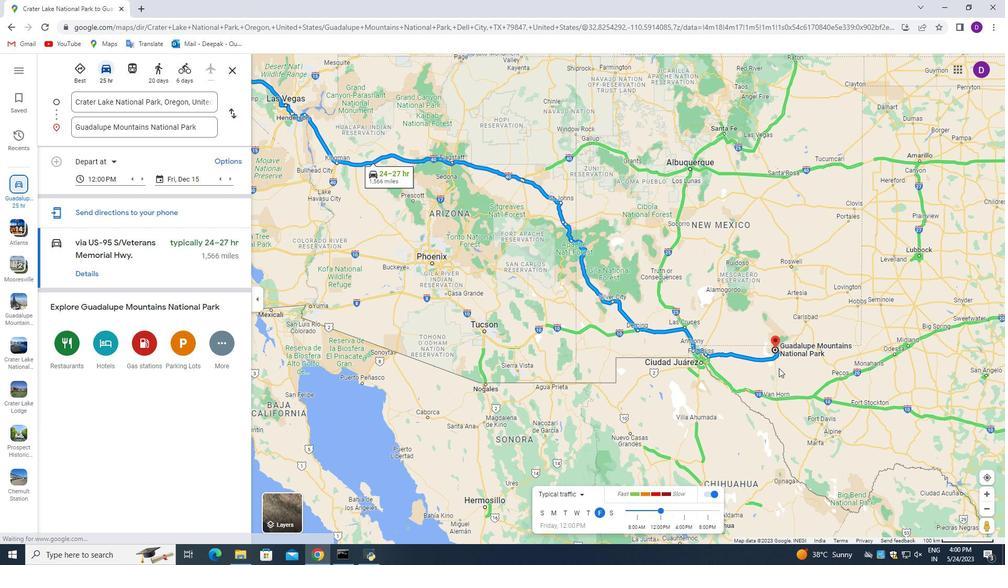
Action: Mouse scrolled (779, 369) with delta (0, 0)
Screenshot: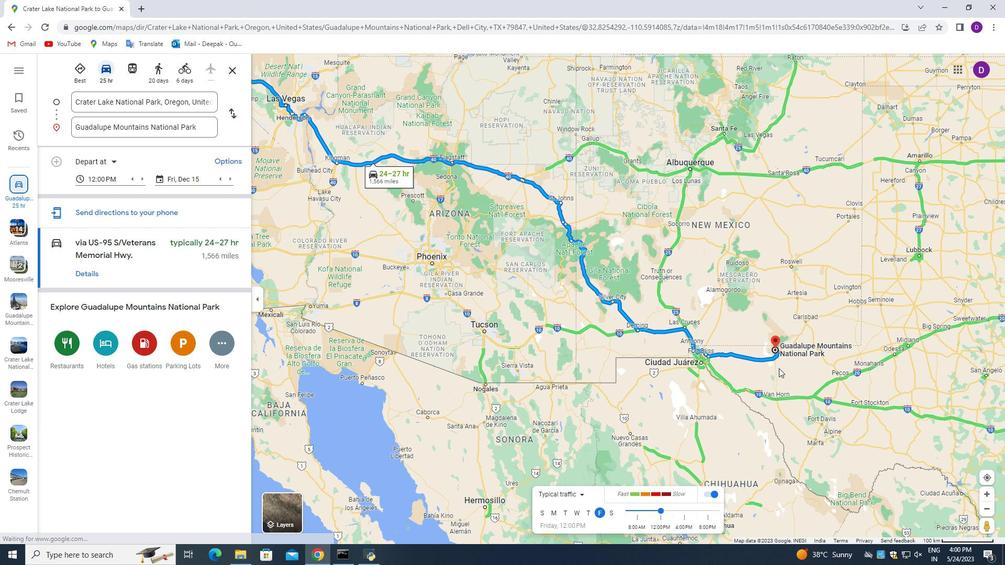 
Action: Mouse scrolled (779, 369) with delta (0, 0)
Screenshot: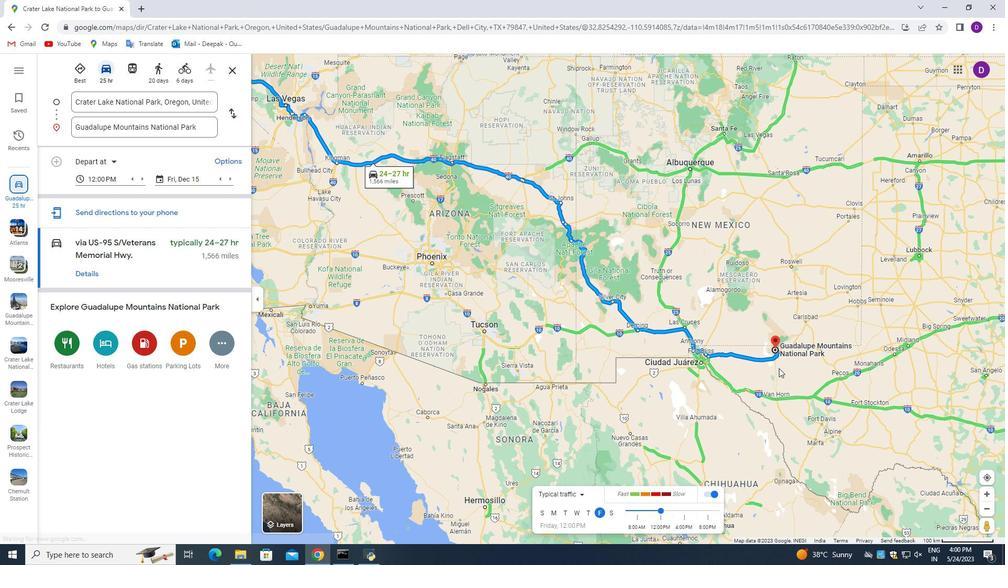 
Action: Mouse scrolled (779, 369) with delta (0, 0)
Screenshot: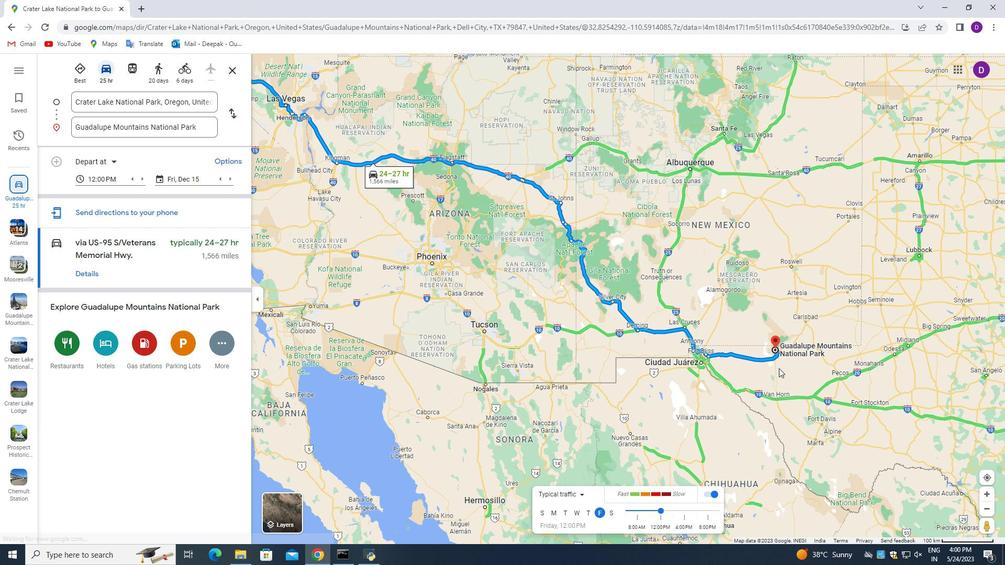 
Action: Mouse moved to (776, 364)
Screenshot: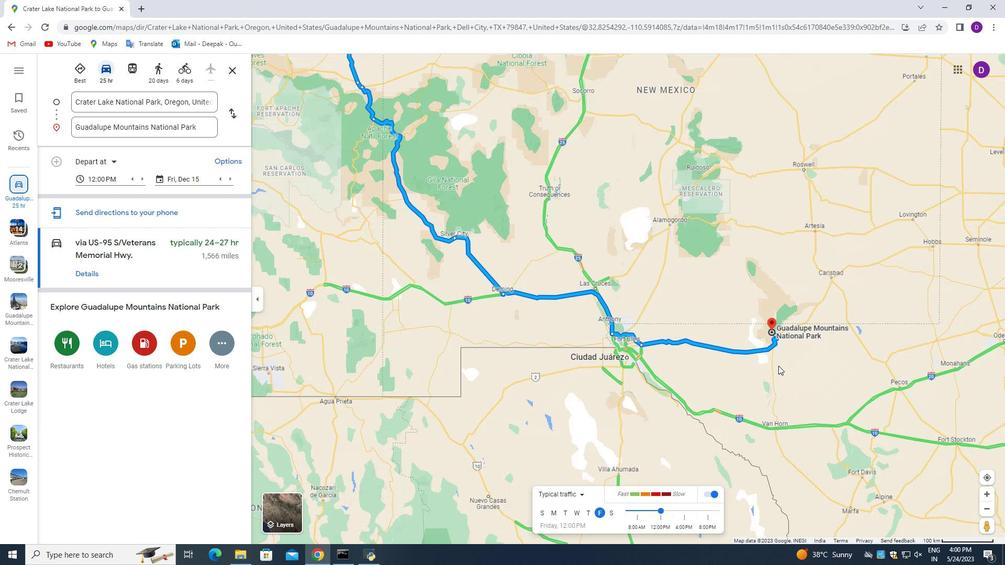 
Action: Mouse scrolled (776, 365) with delta (0, 0)
Screenshot: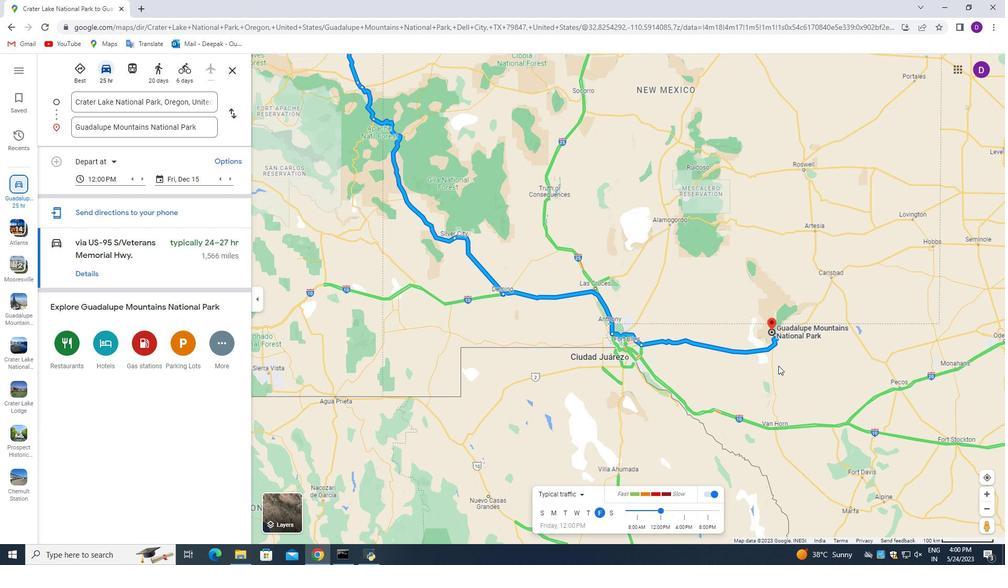 
Action: Mouse scrolled (776, 365) with delta (0, 0)
Screenshot: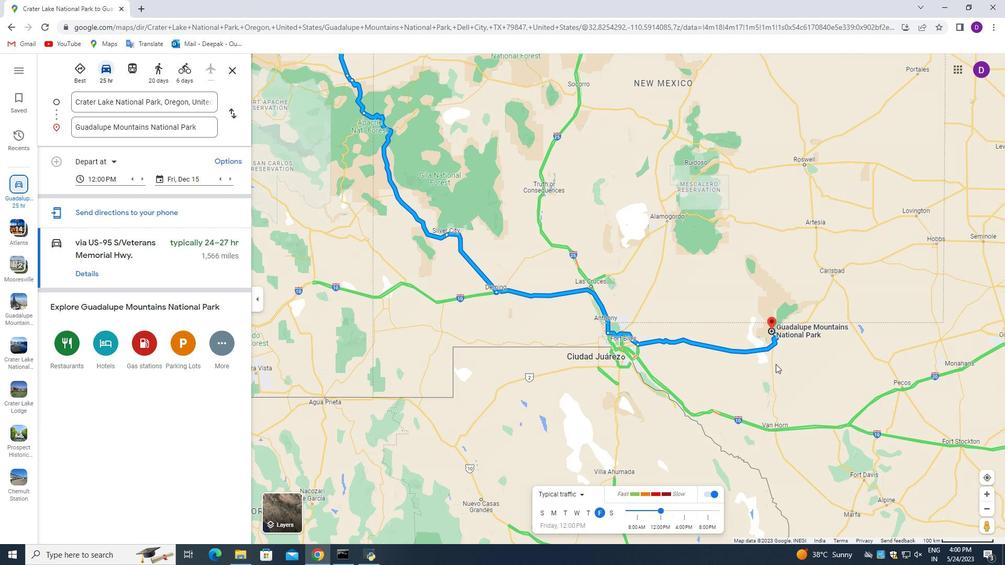 
Action: Mouse moved to (765, 331)
Screenshot: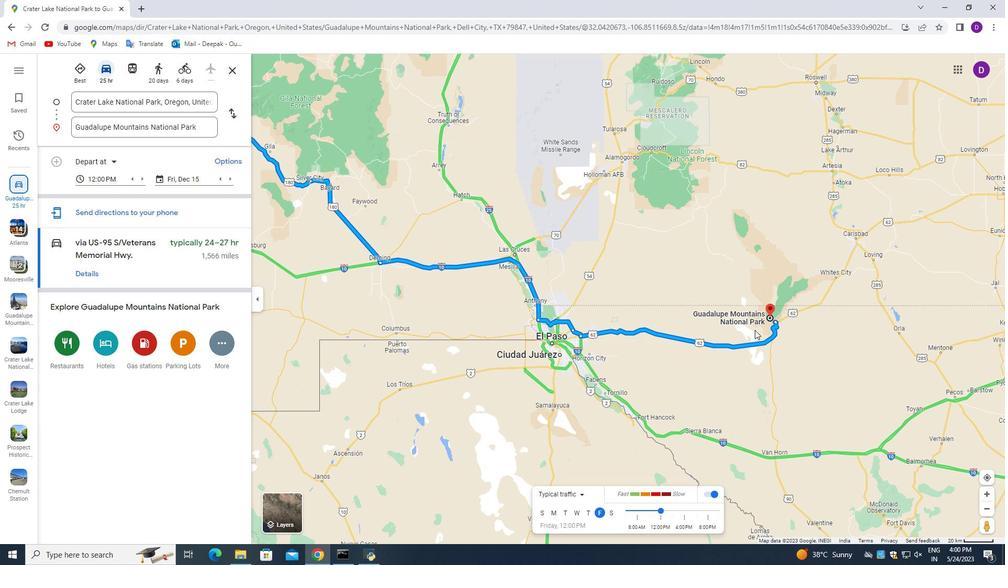 
Action: Mouse scrolled (765, 332) with delta (0, 0)
Screenshot: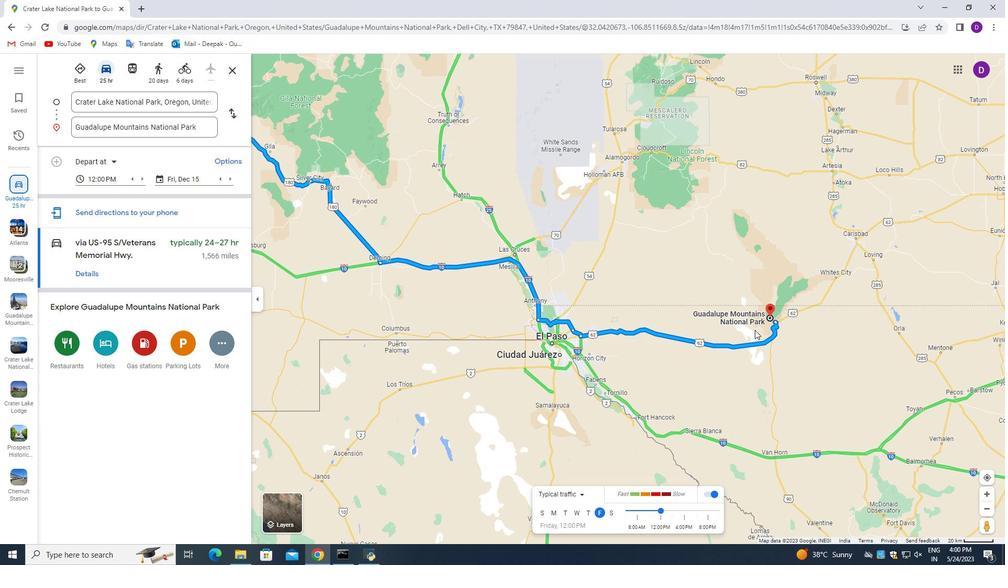
Action: Mouse moved to (765, 331)
Screenshot: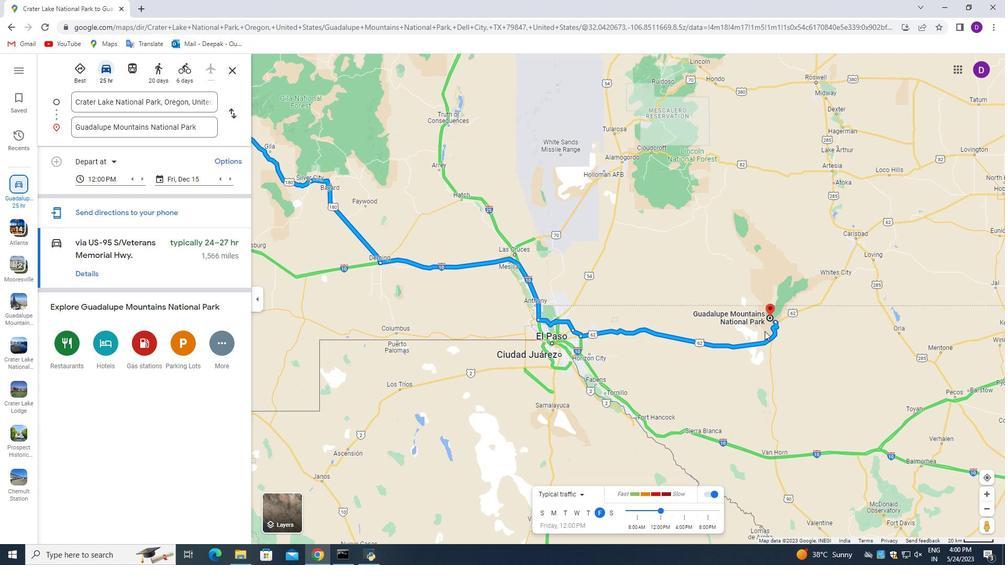 
Action: Mouse scrolled (765, 332) with delta (0, 0)
Screenshot: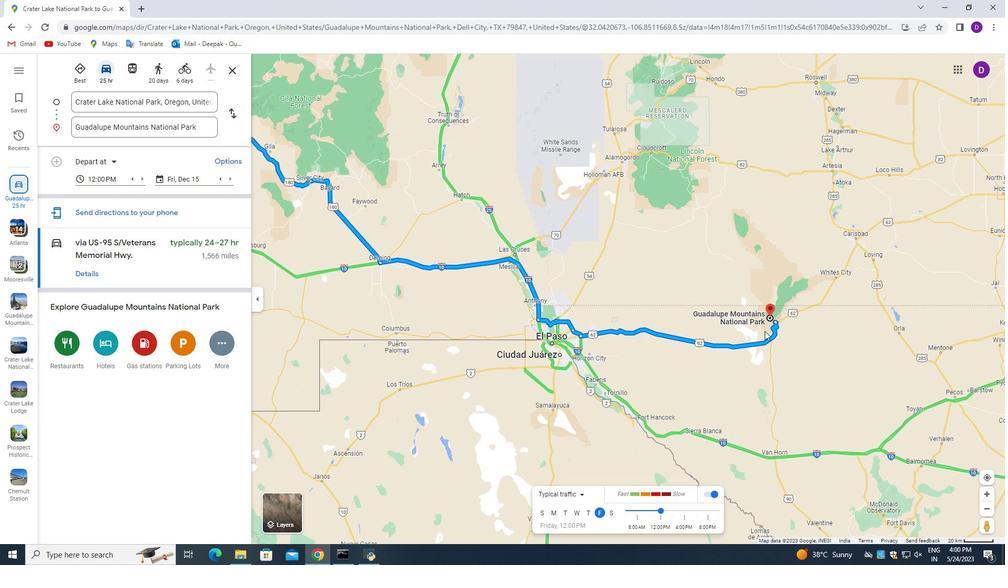 
Action: Mouse scrolled (765, 332) with delta (0, 0)
Screenshot: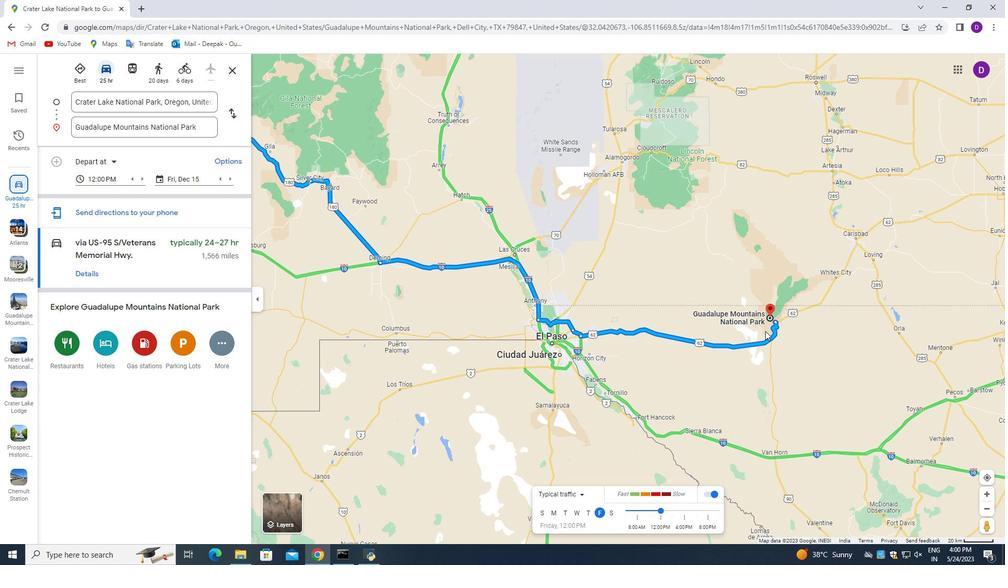 
Action: Mouse scrolled (765, 332) with delta (0, 0)
Screenshot: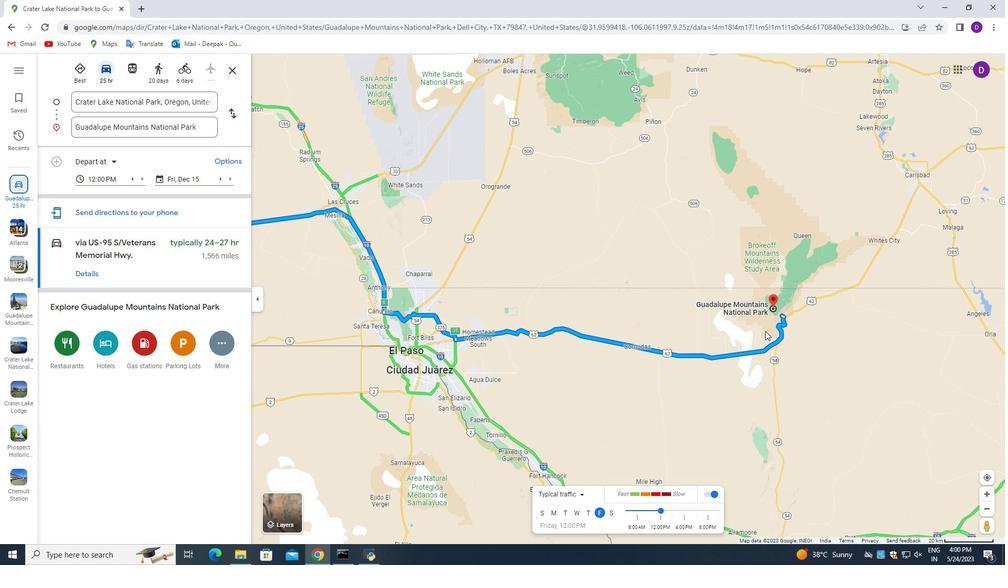 
Action: Mouse scrolled (765, 332) with delta (0, 0)
Screenshot: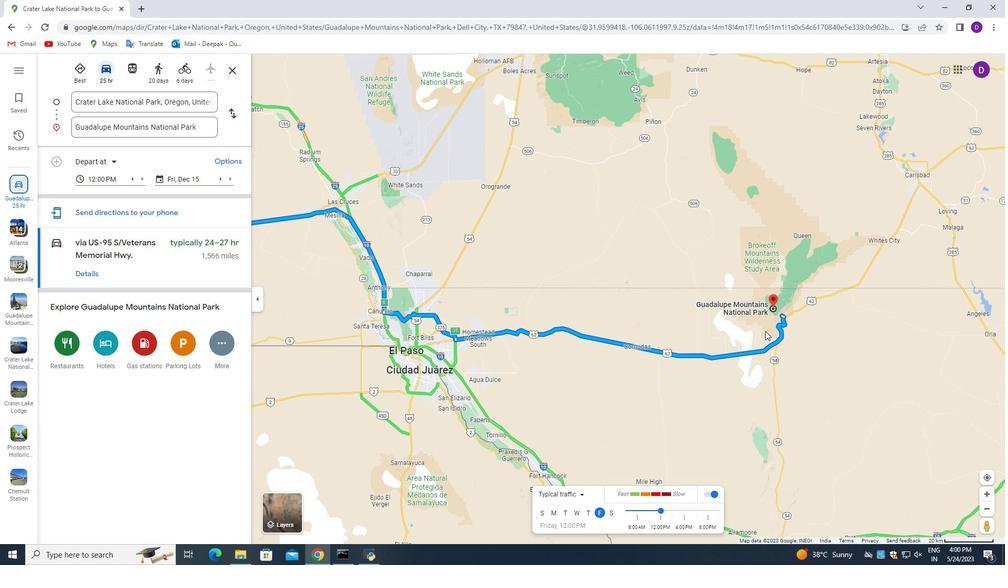 
Action: Mouse scrolled (765, 332) with delta (0, 0)
Screenshot: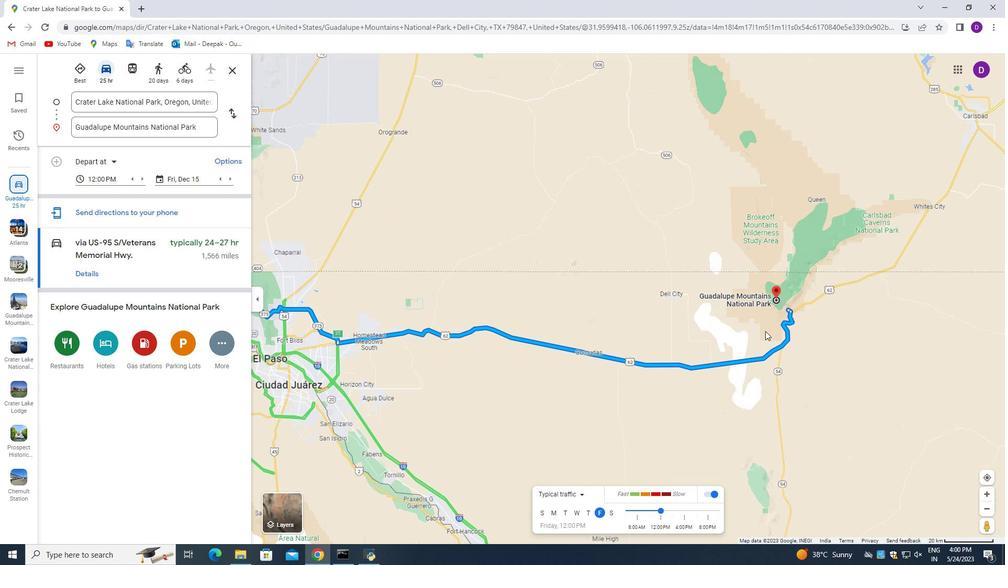 
Action: Mouse moved to (648, 328)
Screenshot: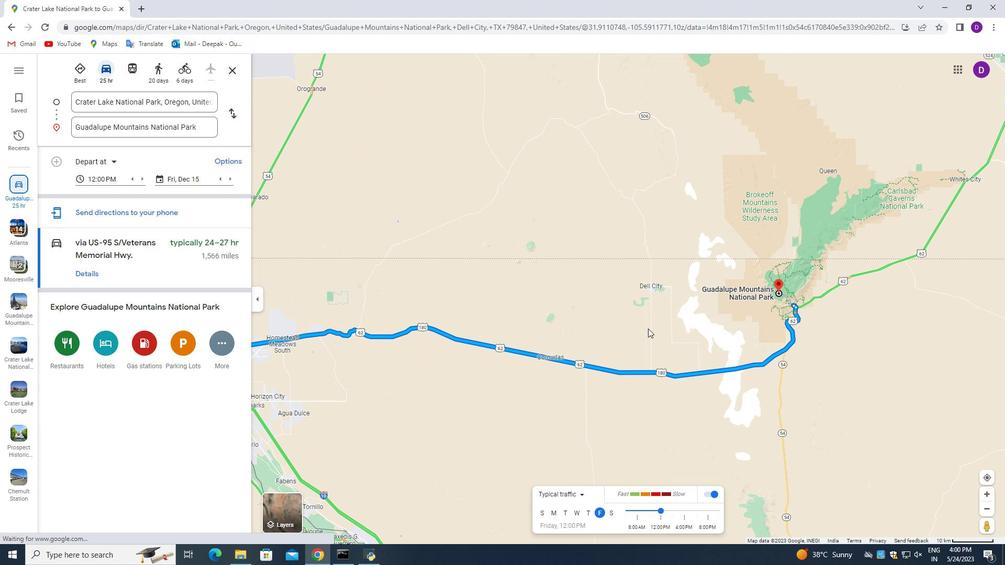 
Action: Mouse scrolled (648, 328) with delta (0, 0)
Screenshot: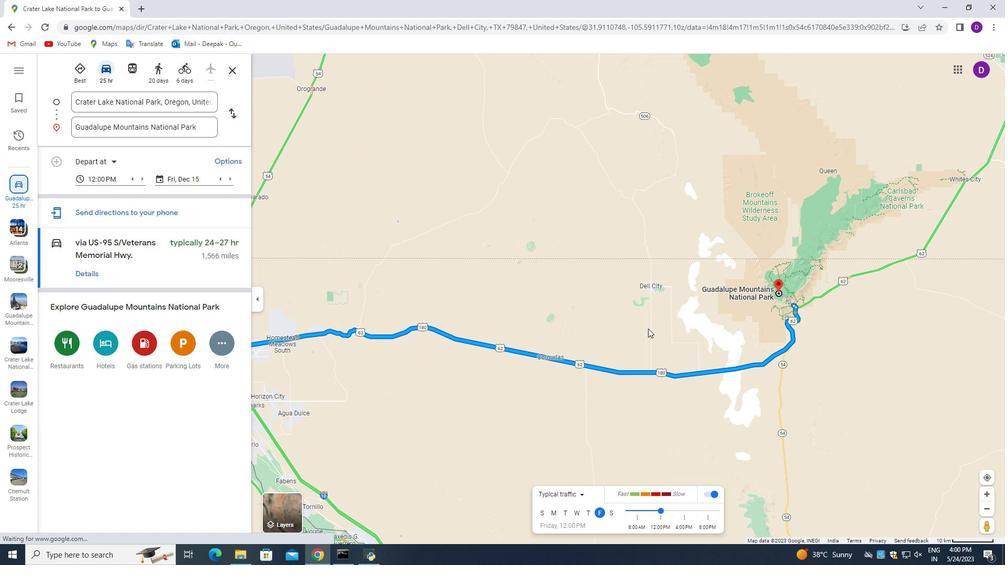 
Action: Mouse moved to (506, 317)
Screenshot: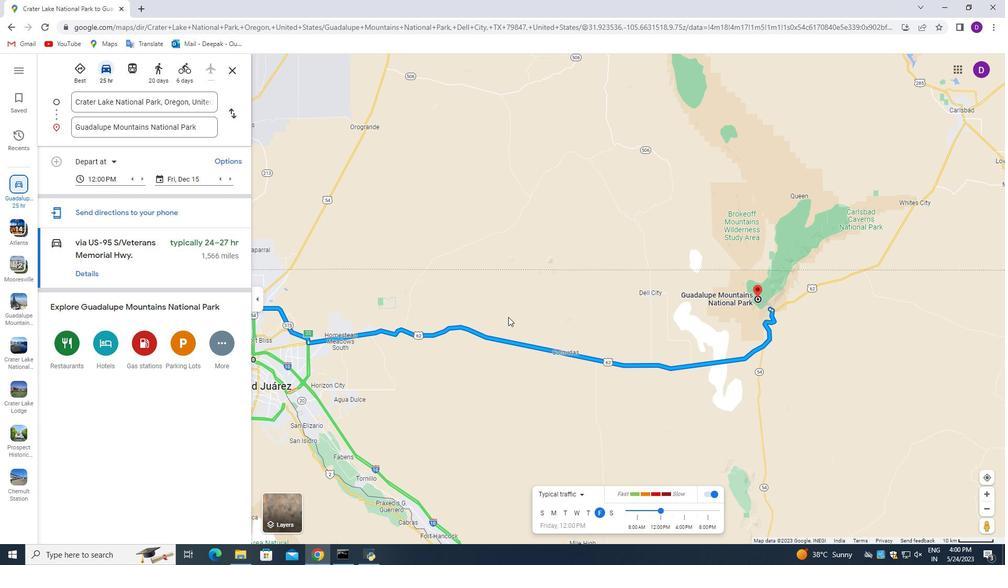 
Action: Mouse pressed left at (506, 317)
Screenshot: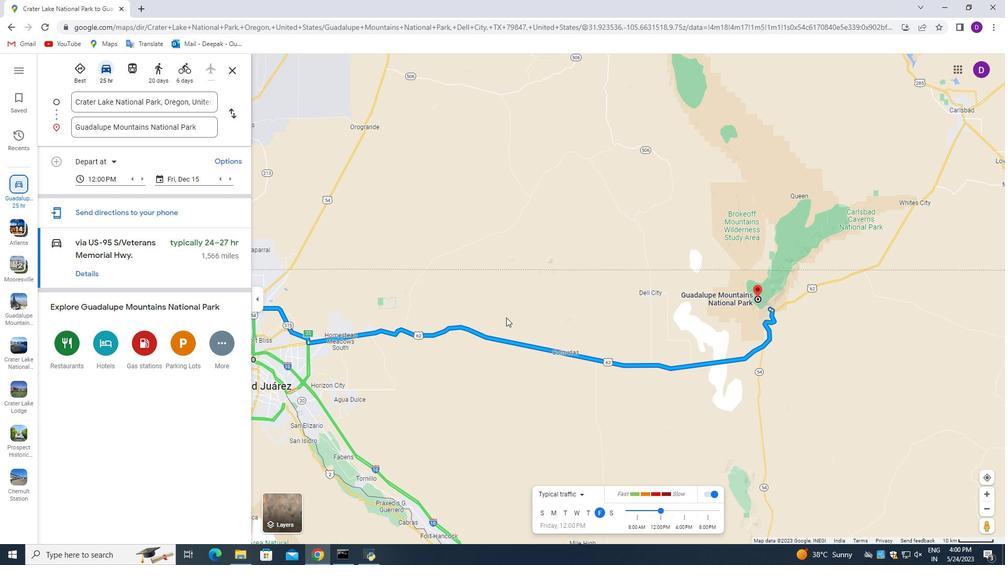 
Action: Mouse moved to (408, 288)
Screenshot: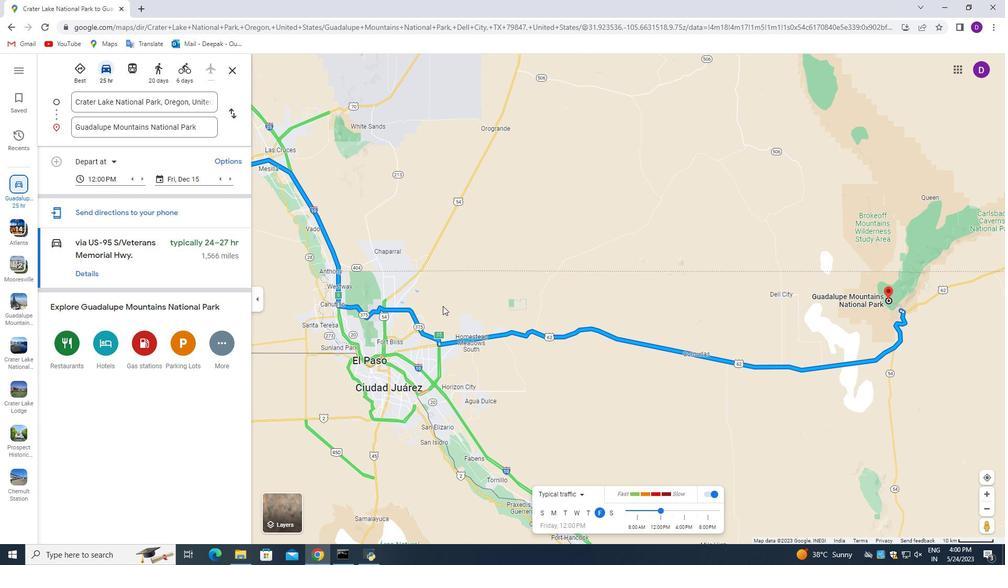 
Action: Mouse pressed left at (408, 288)
Screenshot: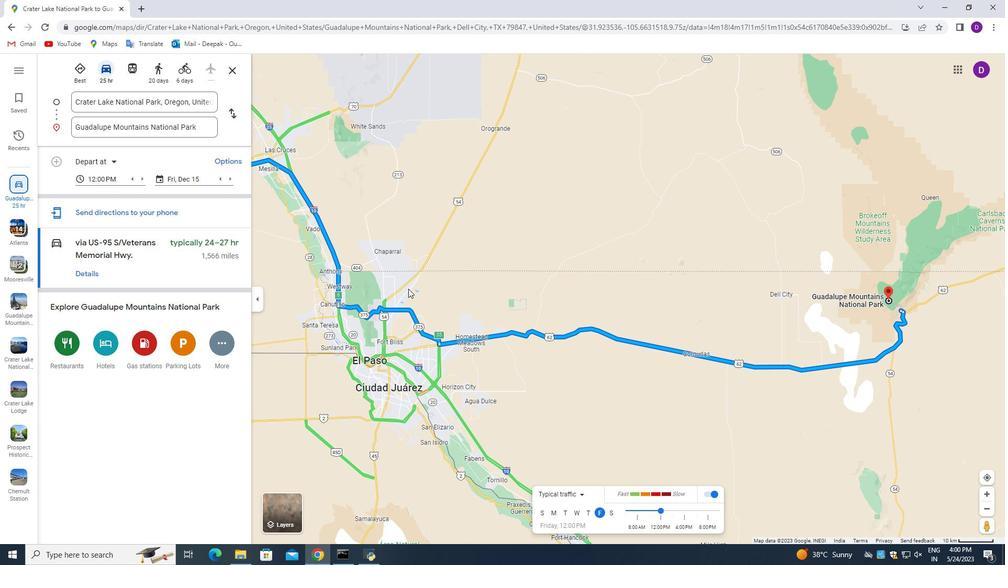 
Action: Mouse moved to (454, 287)
Screenshot: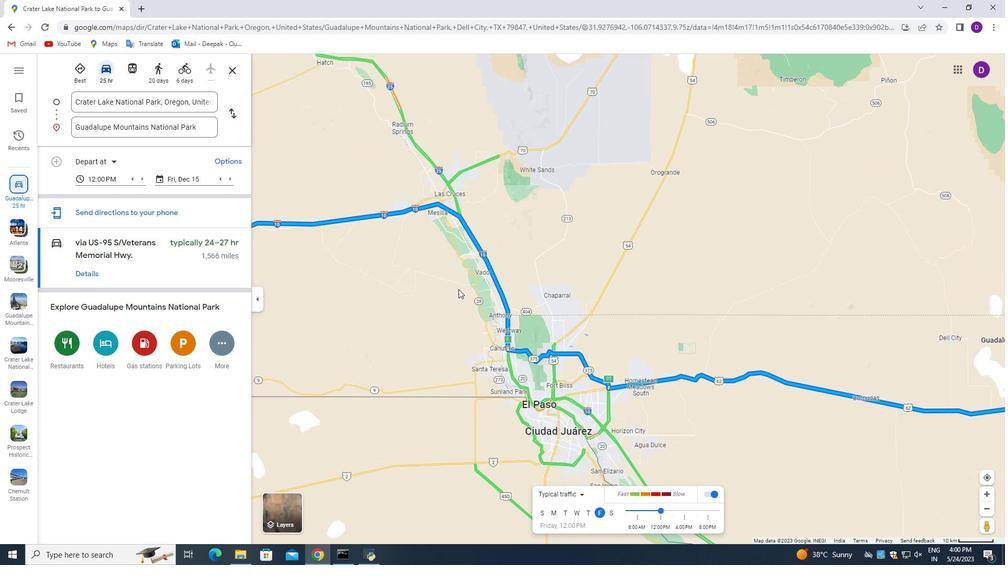 
Action: Mouse pressed left at (454, 287)
Screenshot: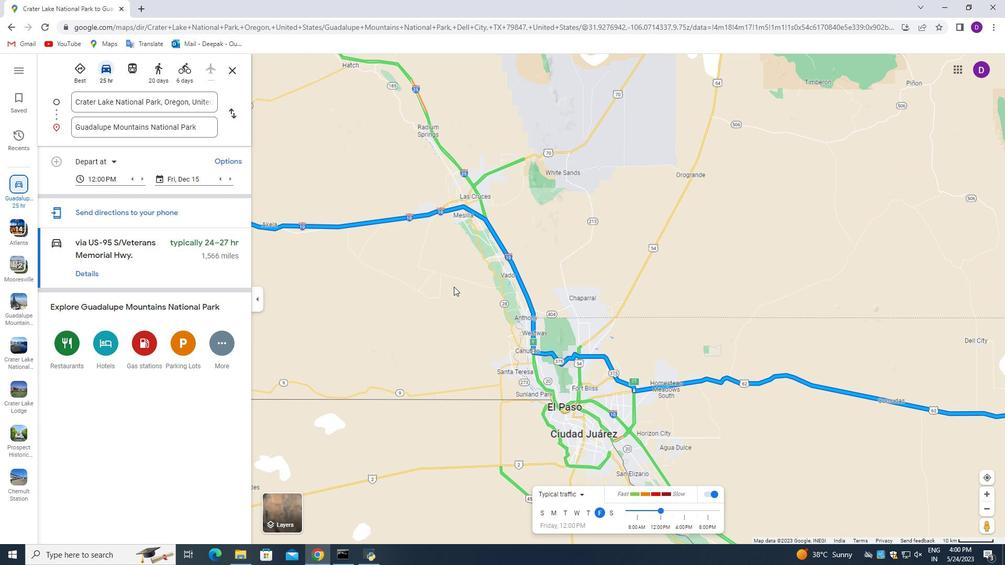
Action: Mouse moved to (431, 313)
Screenshot: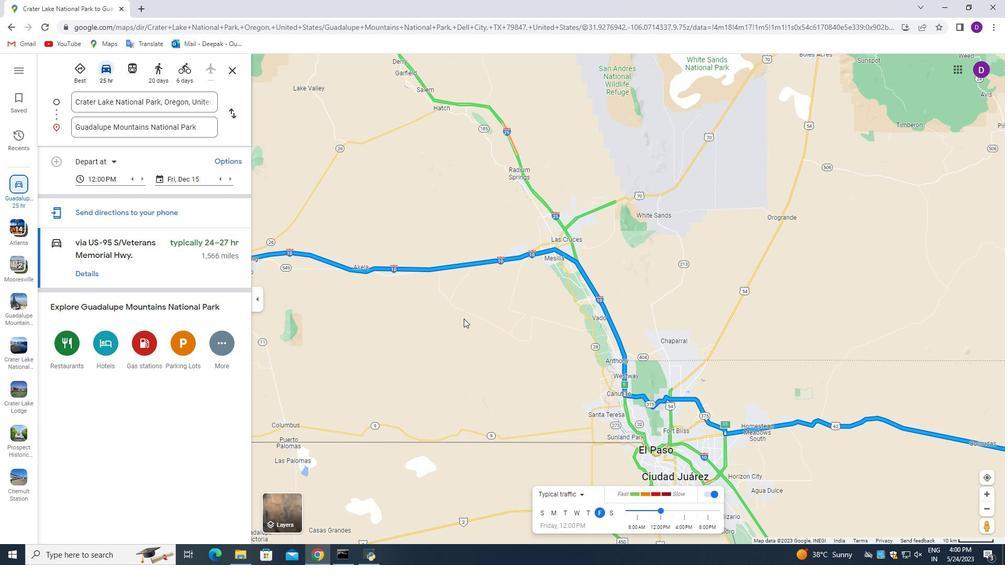 
Action: Mouse pressed left at (431, 313)
Screenshot: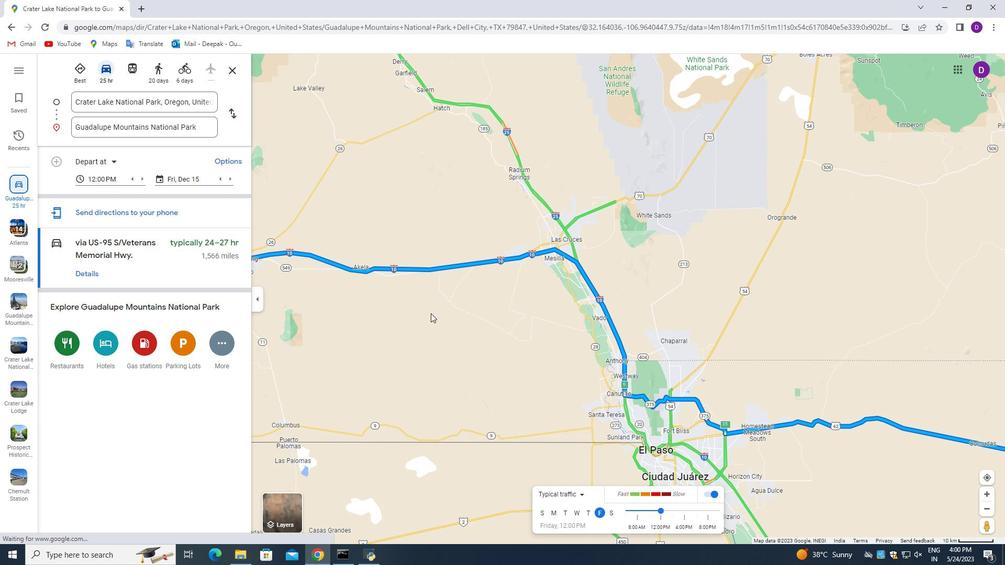 
Action: Mouse moved to (388, 297)
Screenshot: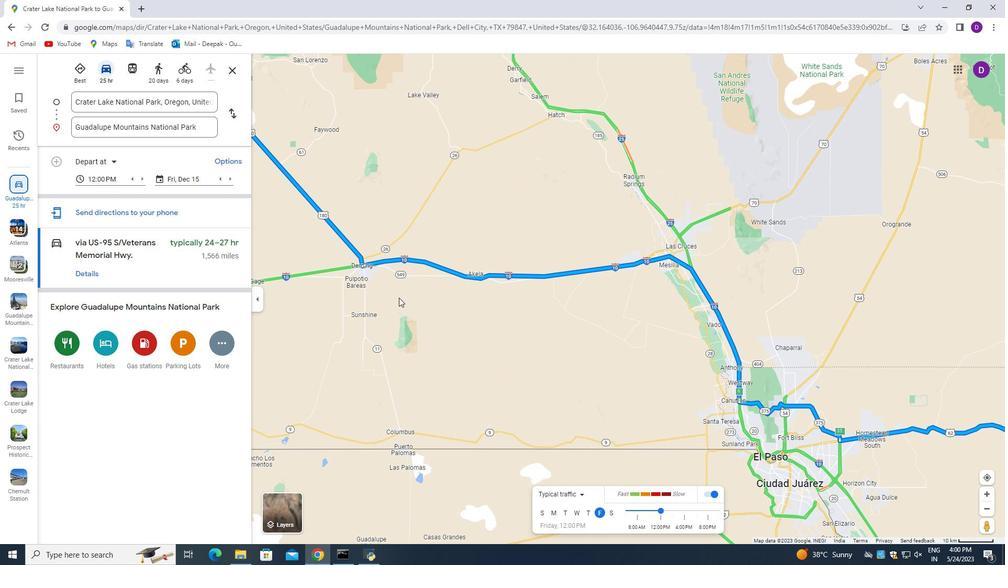 
Action: Mouse pressed left at (388, 297)
Screenshot: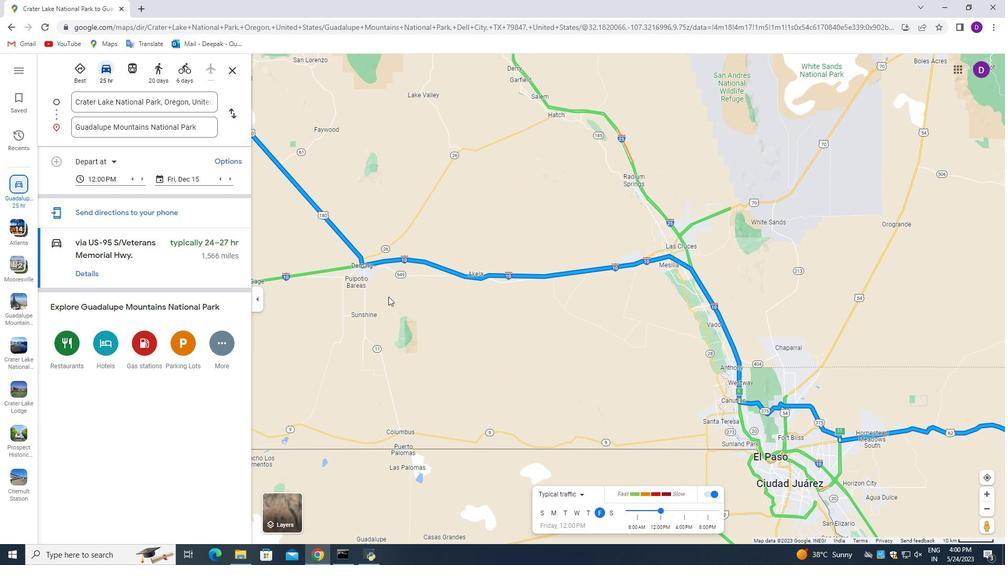 
Action: Mouse moved to (464, 235)
Screenshot: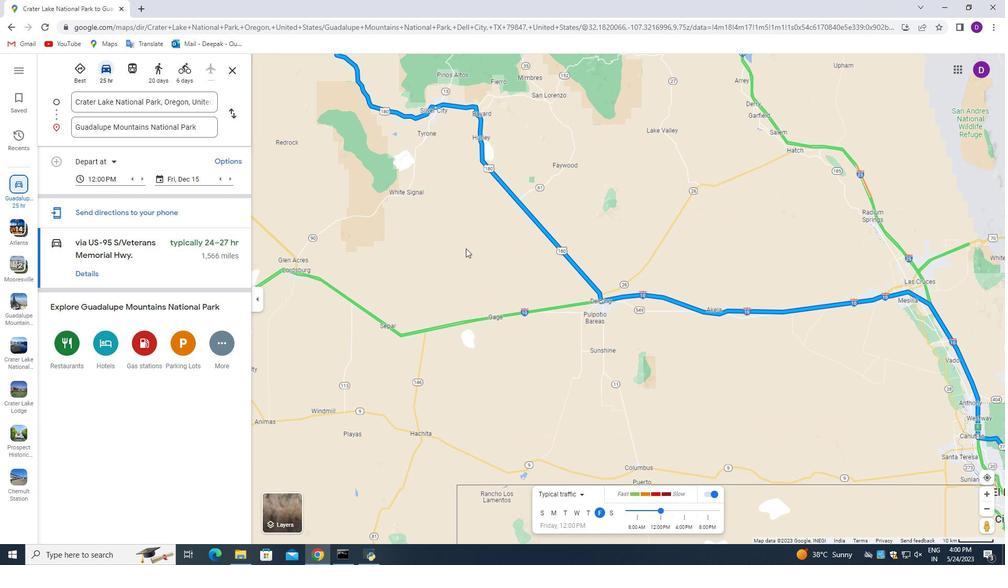 
Action: Mouse pressed left at (464, 235)
Screenshot: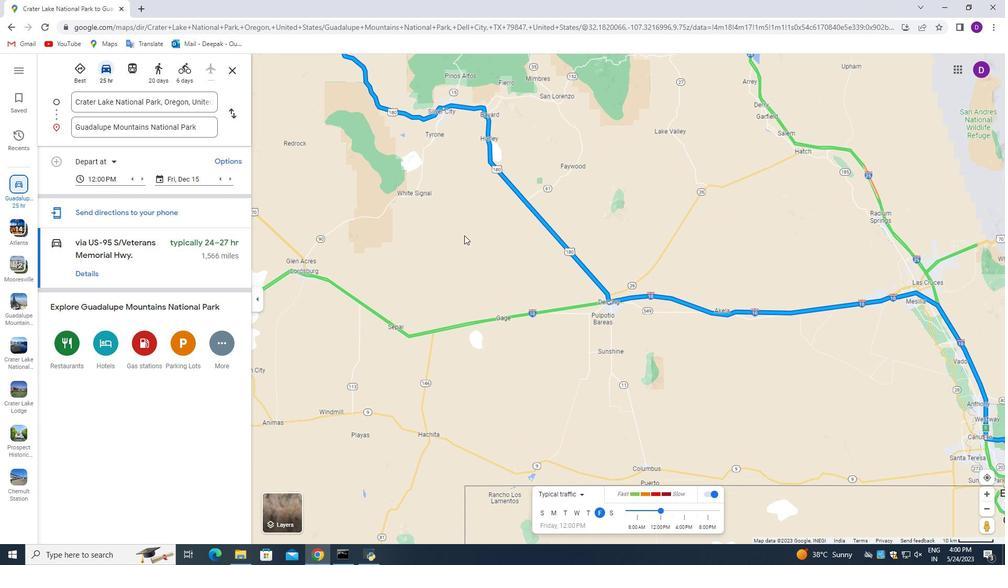 
Action: Mouse moved to (387, 234)
Screenshot: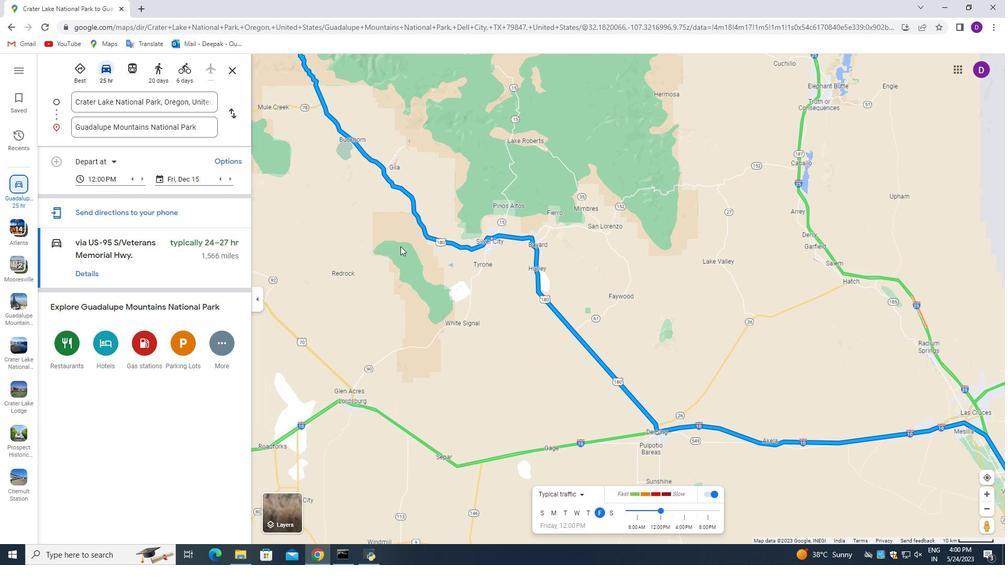 
Action: Mouse pressed left at (387, 234)
Screenshot: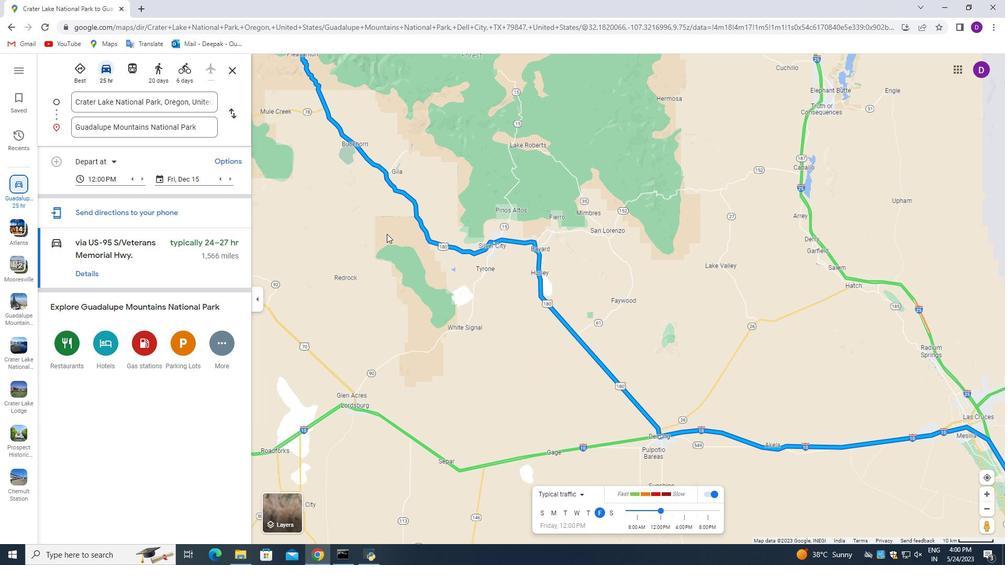
Action: Mouse moved to (425, 231)
Screenshot: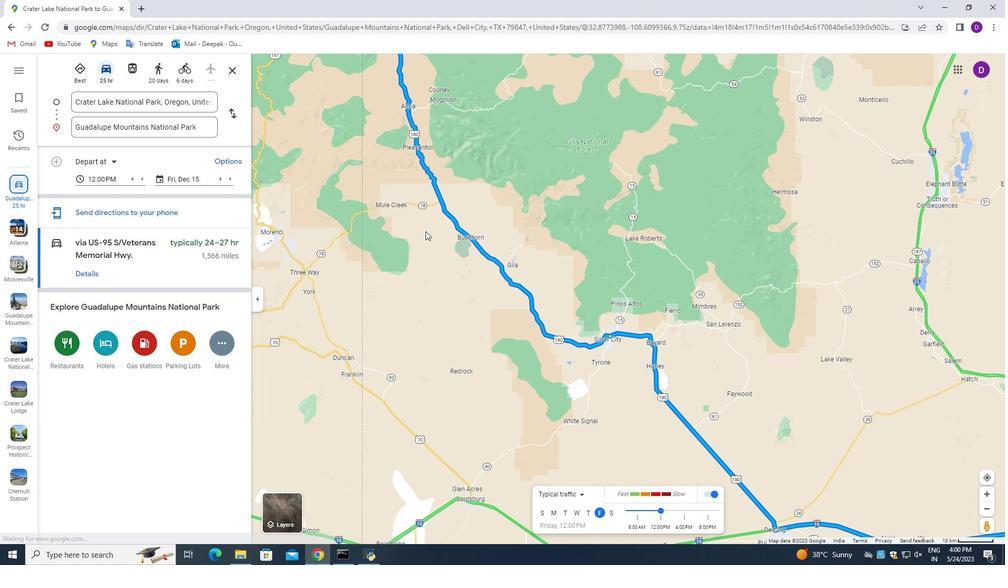 
Action: Mouse pressed left at (425, 231)
Screenshot: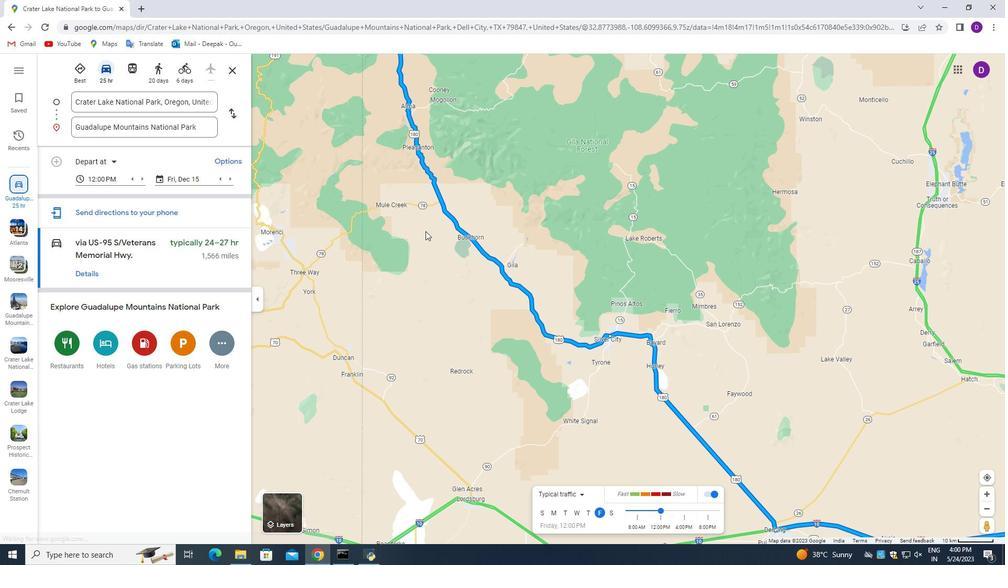 
Action: Mouse moved to (441, 270)
Screenshot: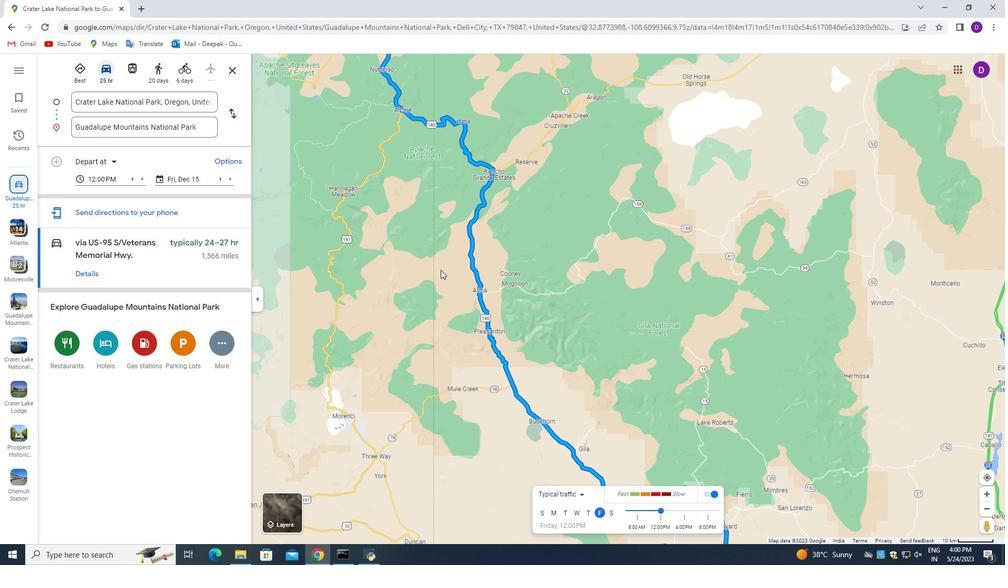 
Action: Mouse pressed left at (441, 270)
Screenshot: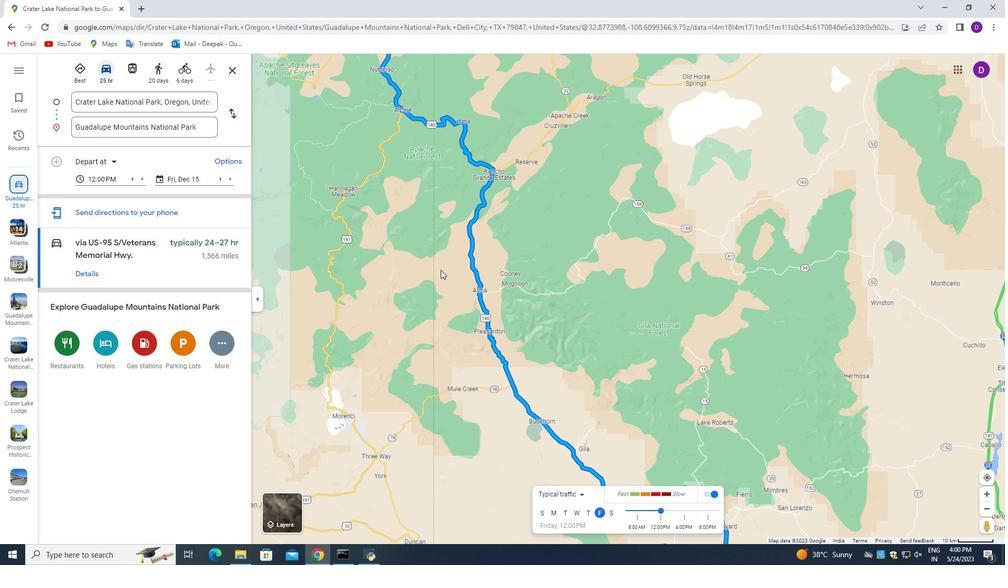 
Action: Mouse moved to (387, 213)
Screenshot: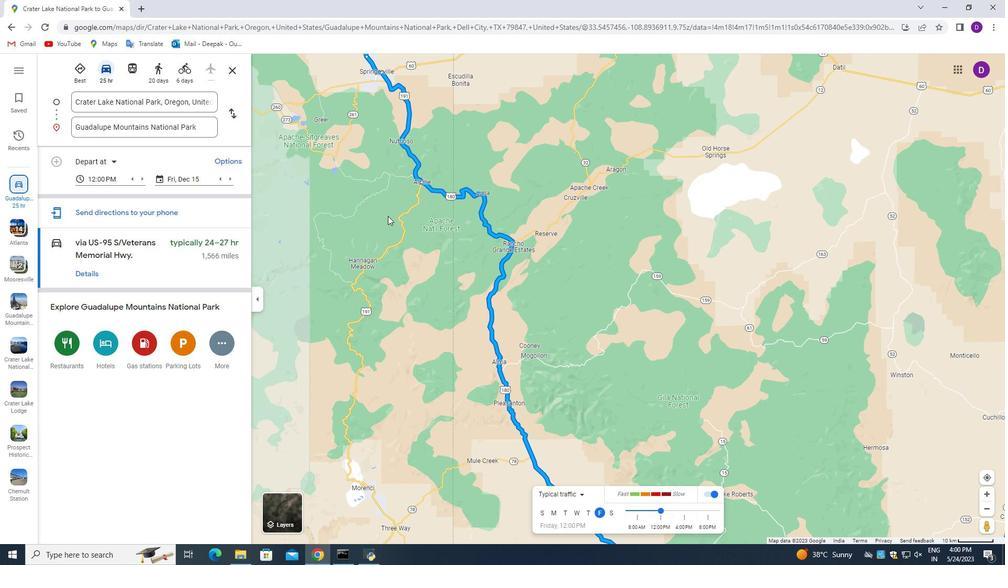 
Action: Mouse pressed left at (387, 213)
Screenshot: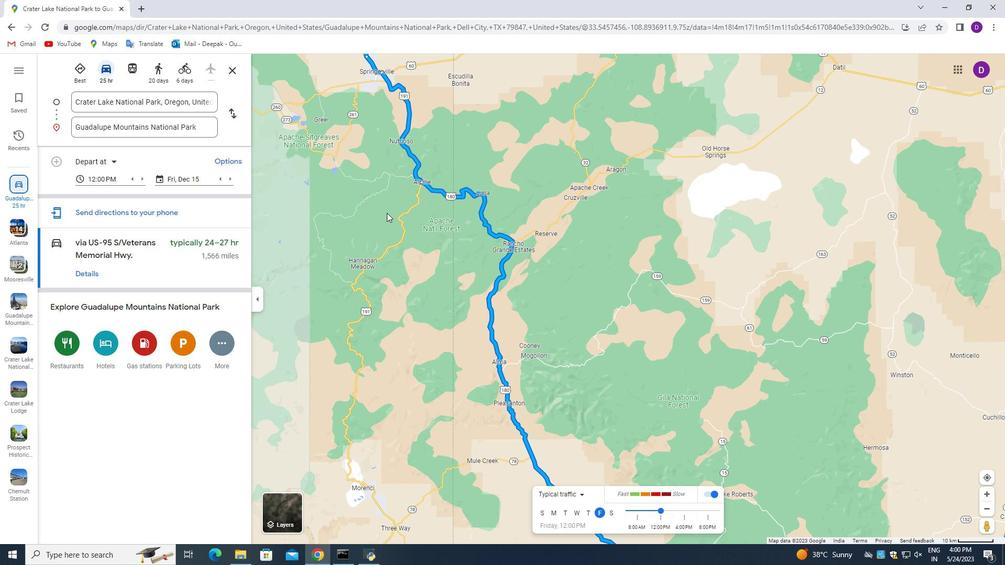 
Action: Mouse moved to (385, 219)
Screenshot: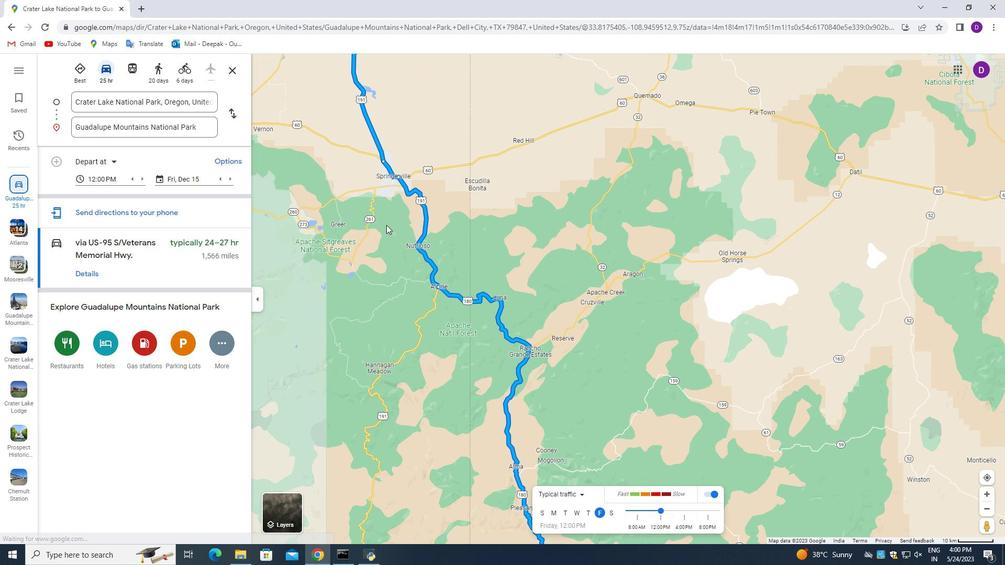 
Action: Mouse pressed left at (385, 219)
Screenshot: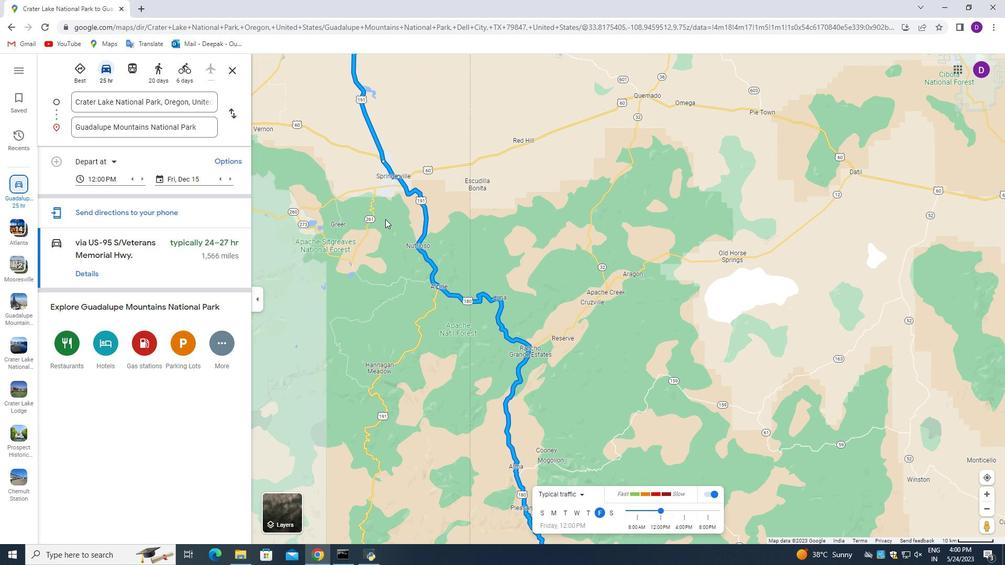 
Action: Mouse moved to (331, 210)
Screenshot: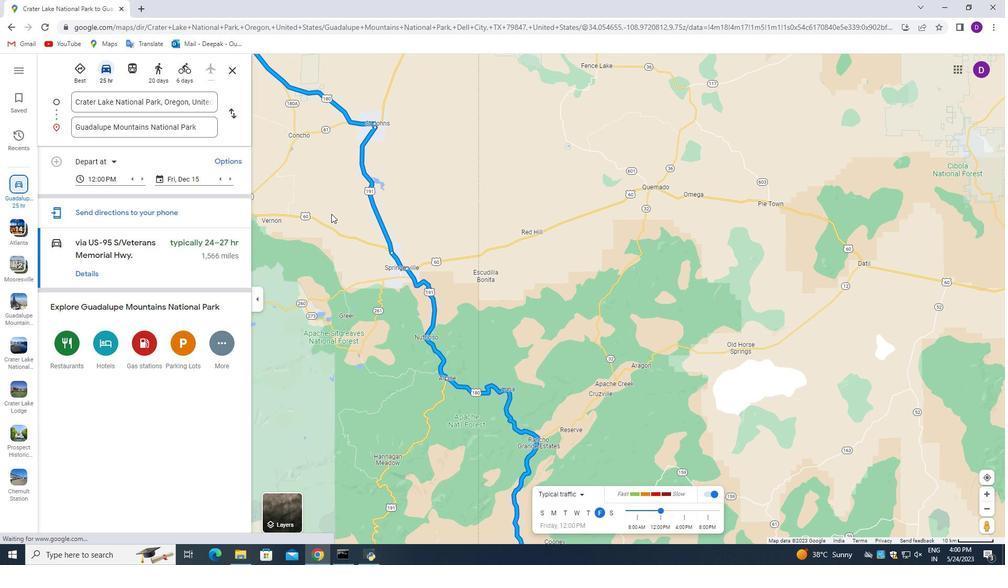
Action: Mouse pressed left at (331, 210)
Screenshot: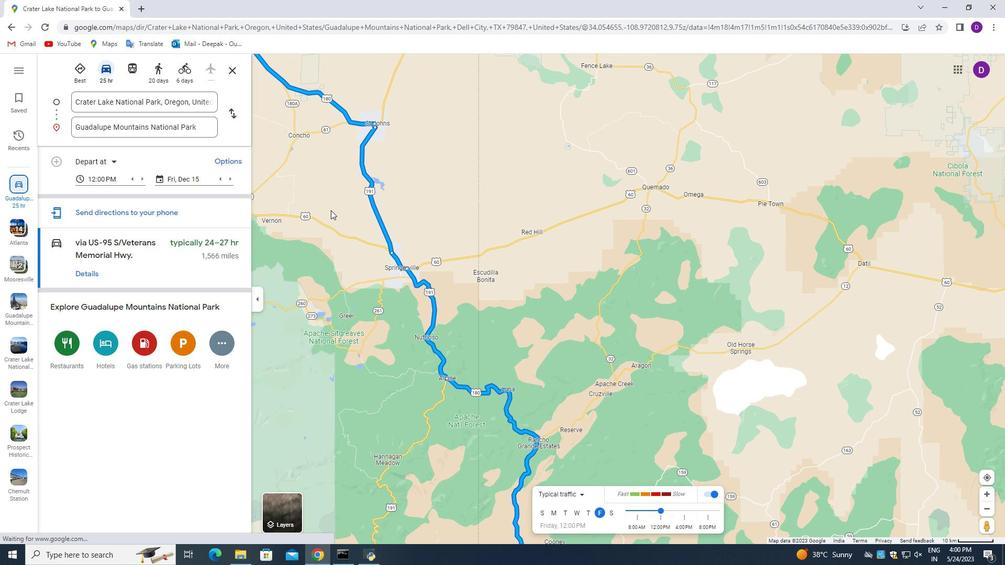 
Action: Mouse moved to (337, 200)
Screenshot: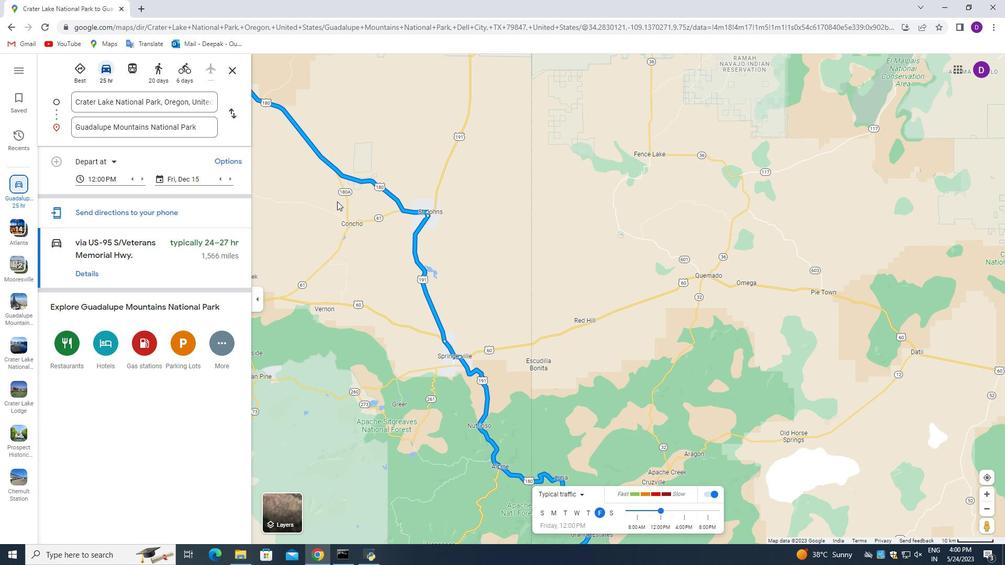 
Action: Mouse pressed left at (337, 200)
Screenshot: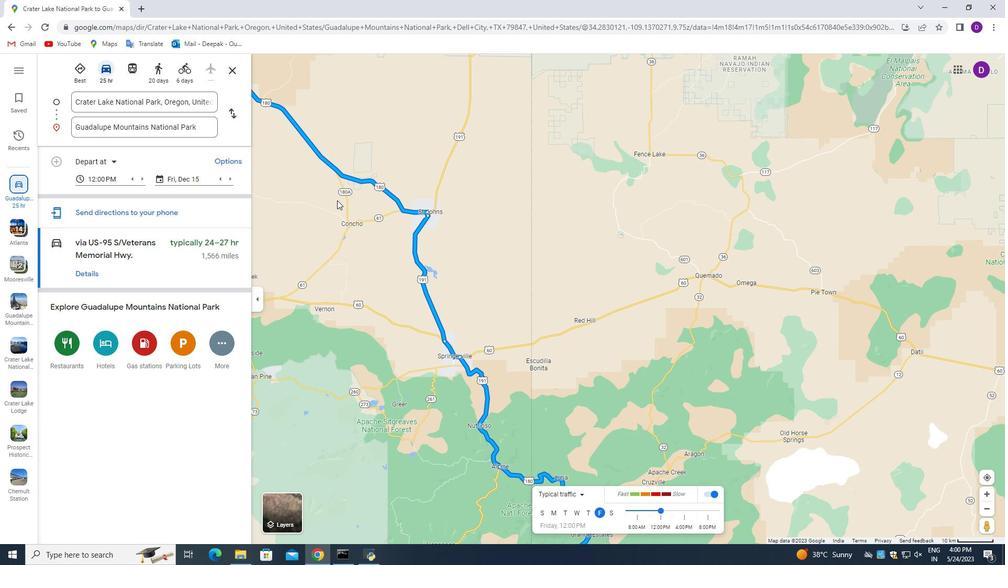 
Action: Mouse moved to (310, 241)
Screenshot: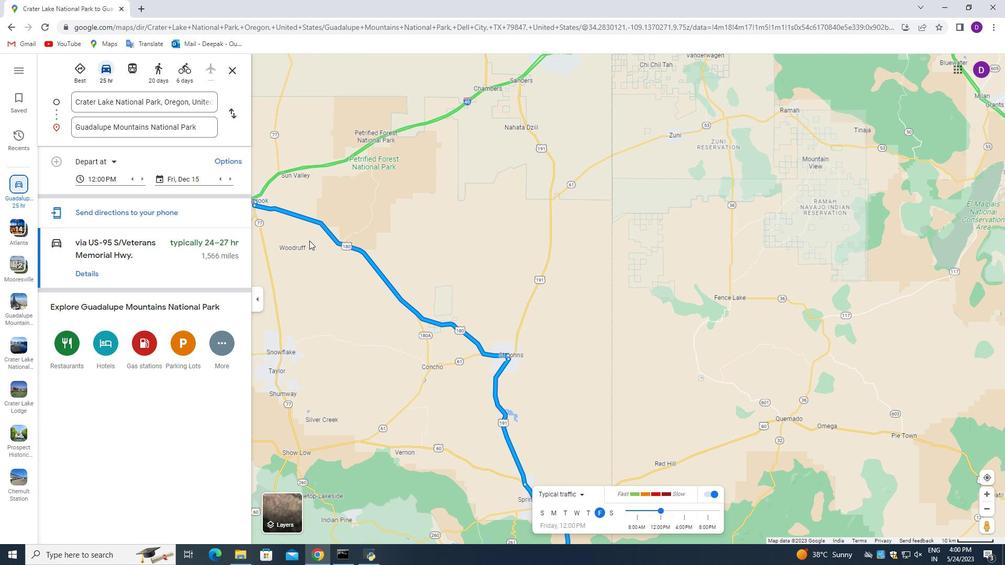 
Action: Mouse pressed left at (310, 241)
Screenshot: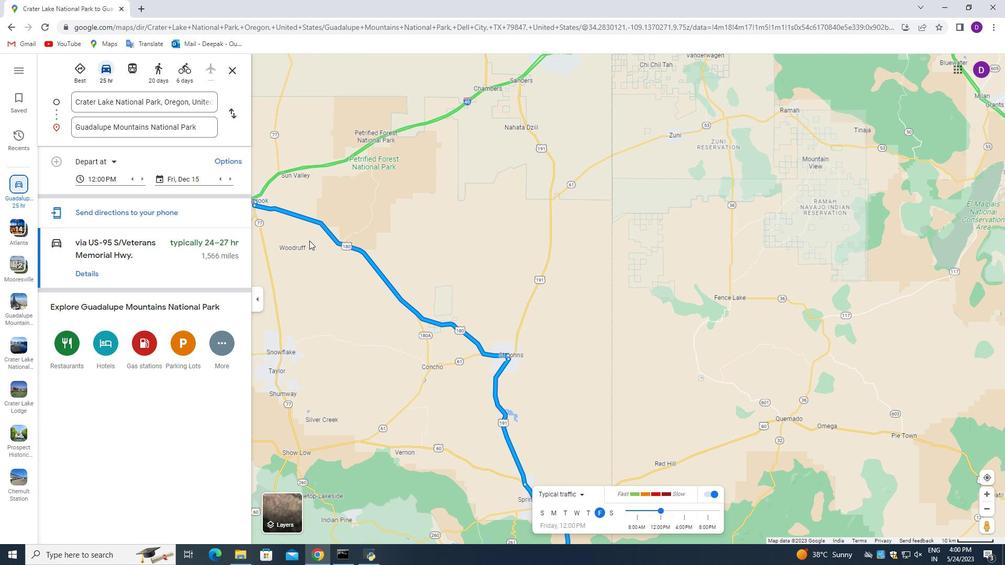 
Action: Mouse moved to (367, 235)
Screenshot: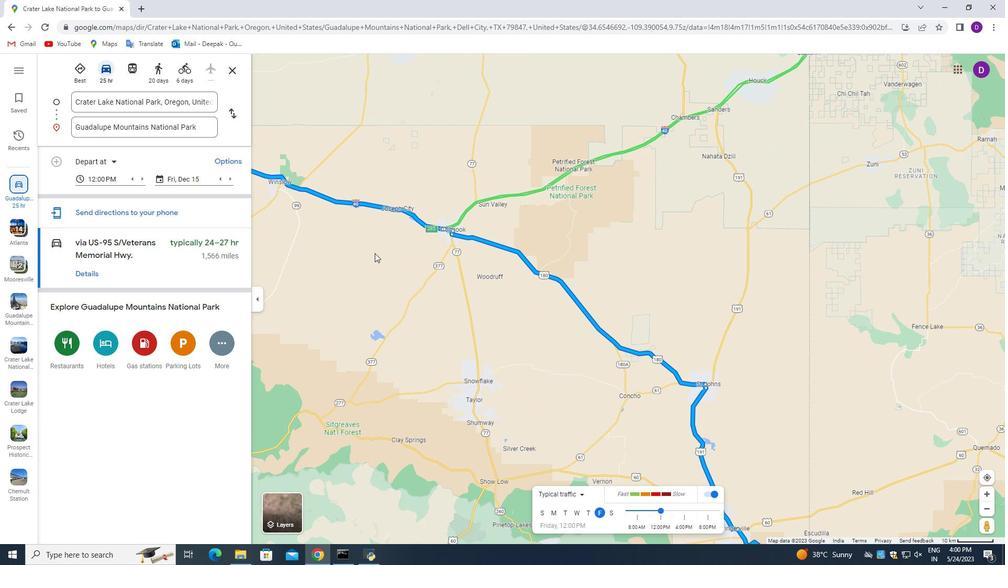 
Action: Mouse pressed left at (367, 235)
Screenshot: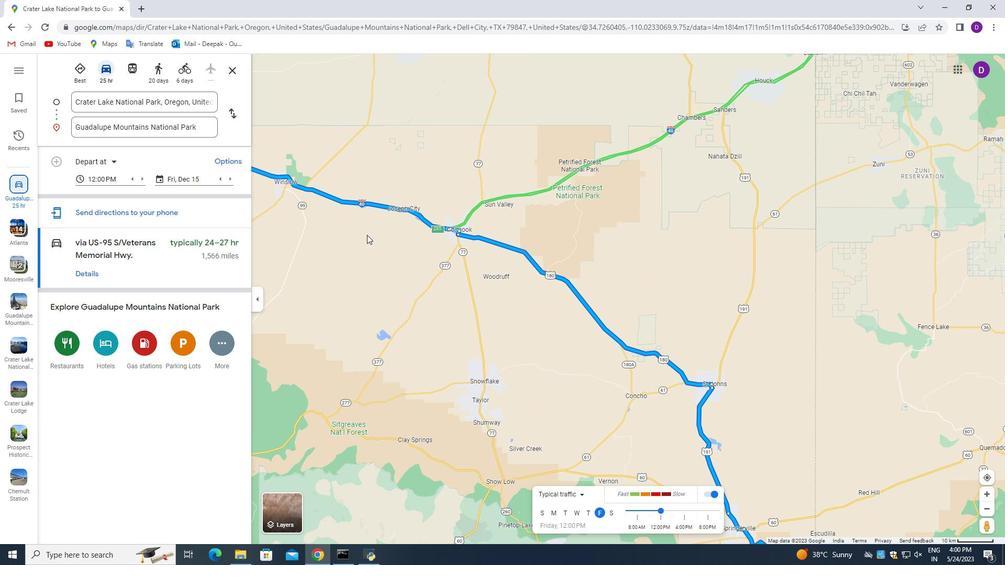 
Action: Mouse moved to (317, 226)
Screenshot: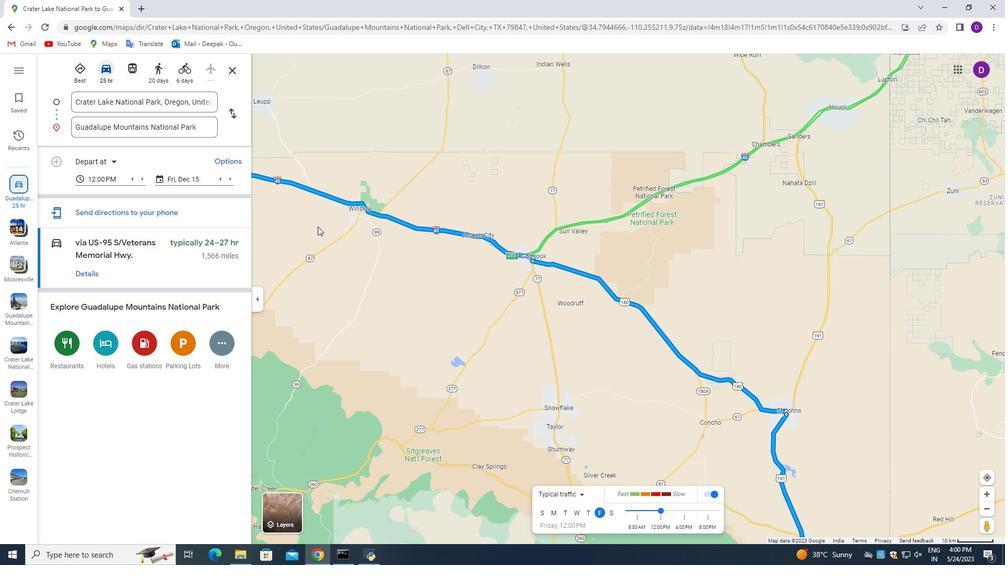 
Action: Mouse pressed left at (317, 226)
Screenshot: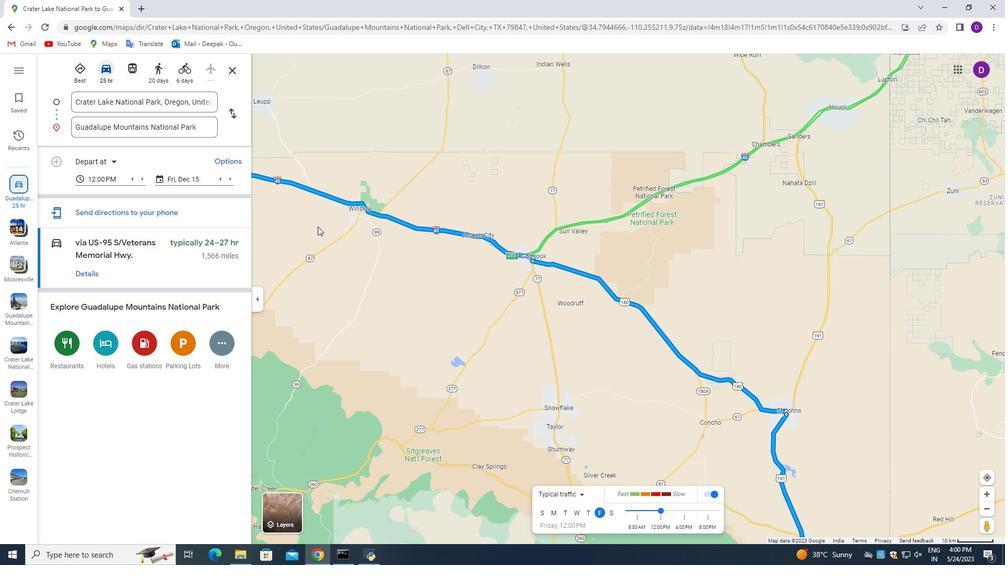 
Action: Mouse moved to (292, 247)
Screenshot: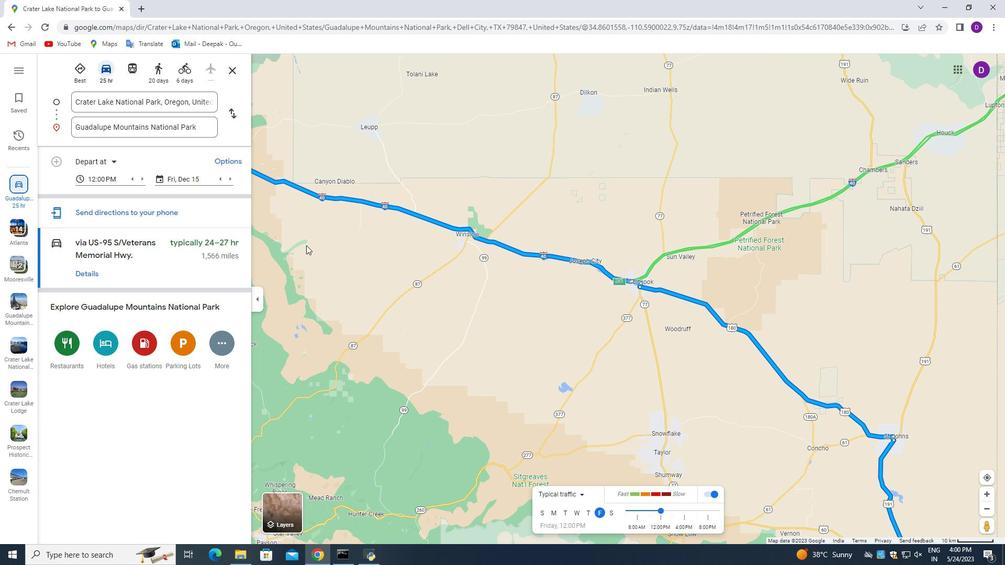 
Action: Mouse pressed left at (292, 247)
Screenshot: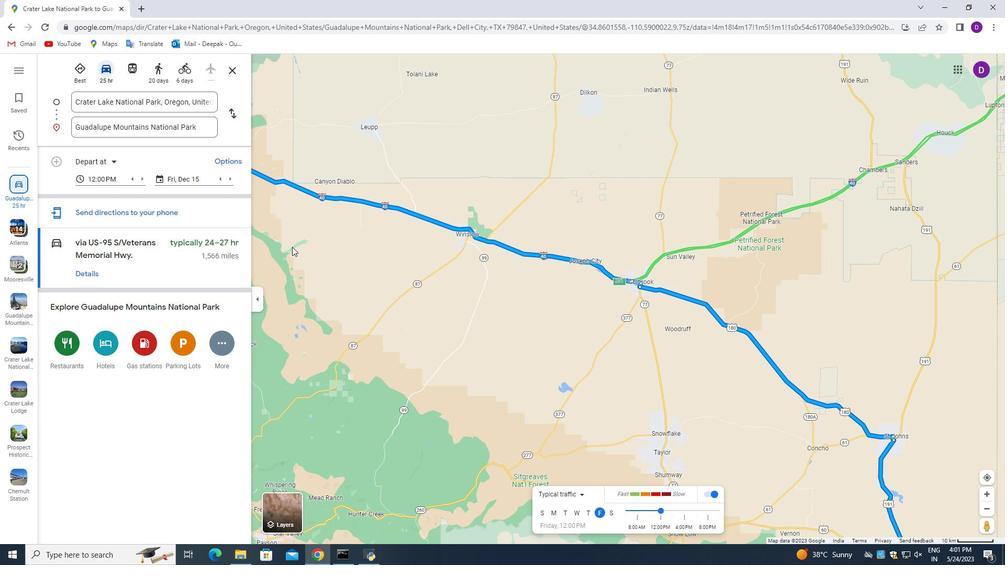 
Action: Mouse moved to (372, 245)
Screenshot: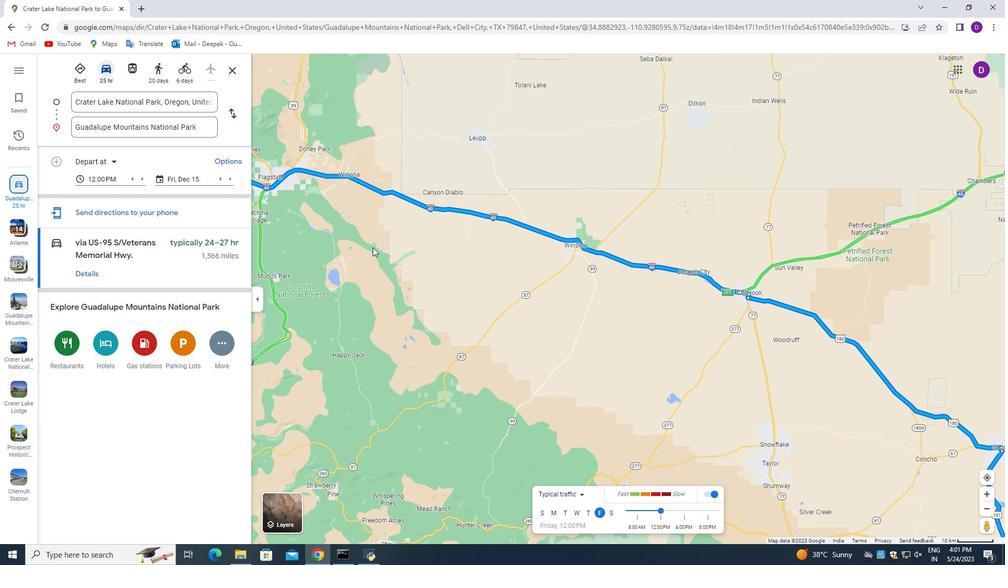 
Action: Mouse pressed left at (367, 244)
Screenshot: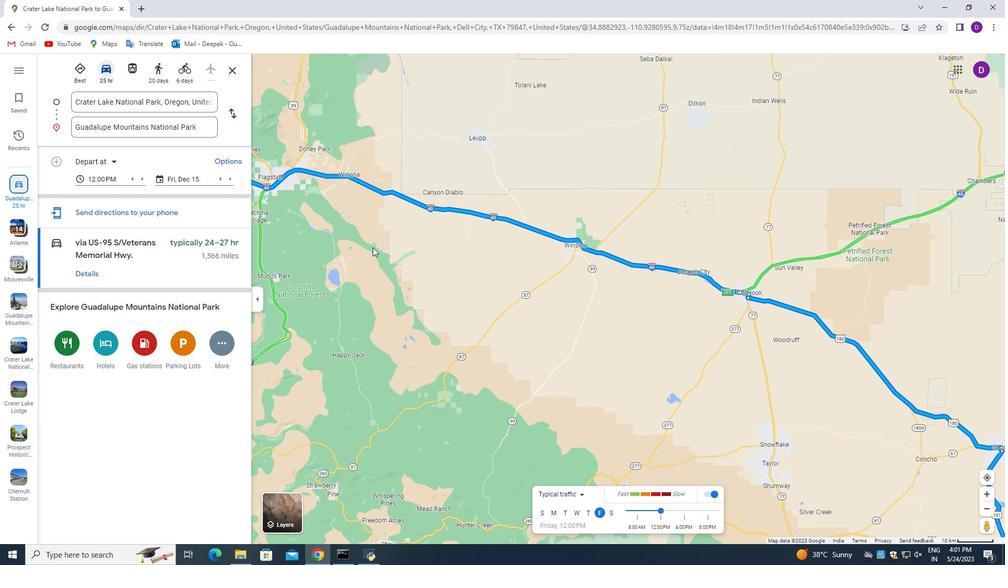 
Action: Mouse moved to (309, 230)
Screenshot: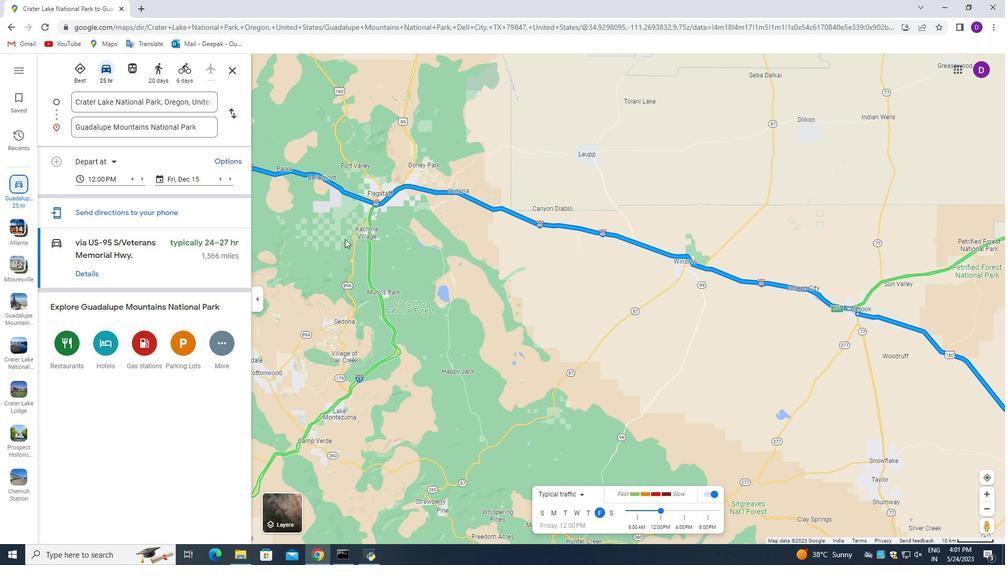 
Action: Mouse pressed left at (309, 230)
Screenshot: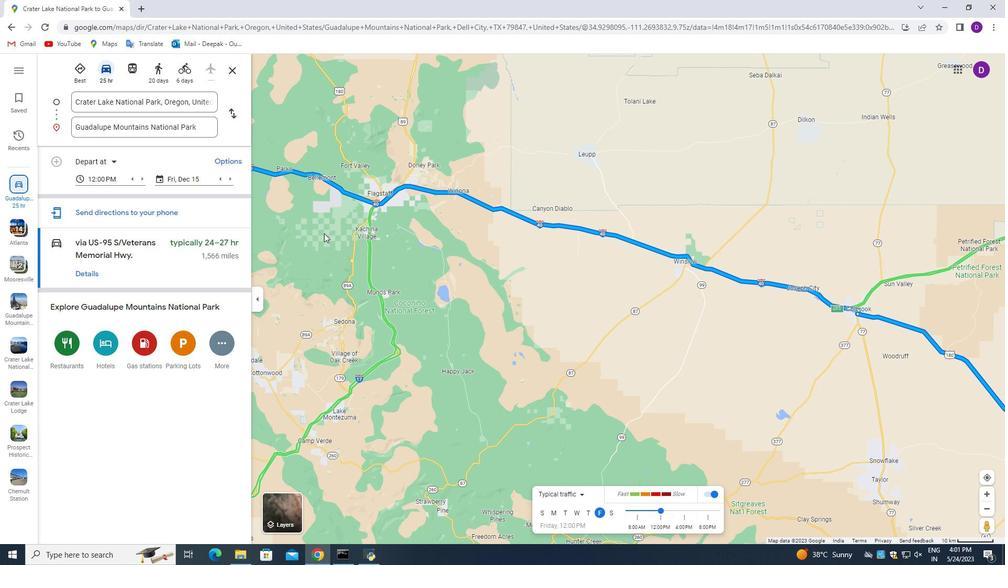
Action: Mouse moved to (347, 234)
Screenshot: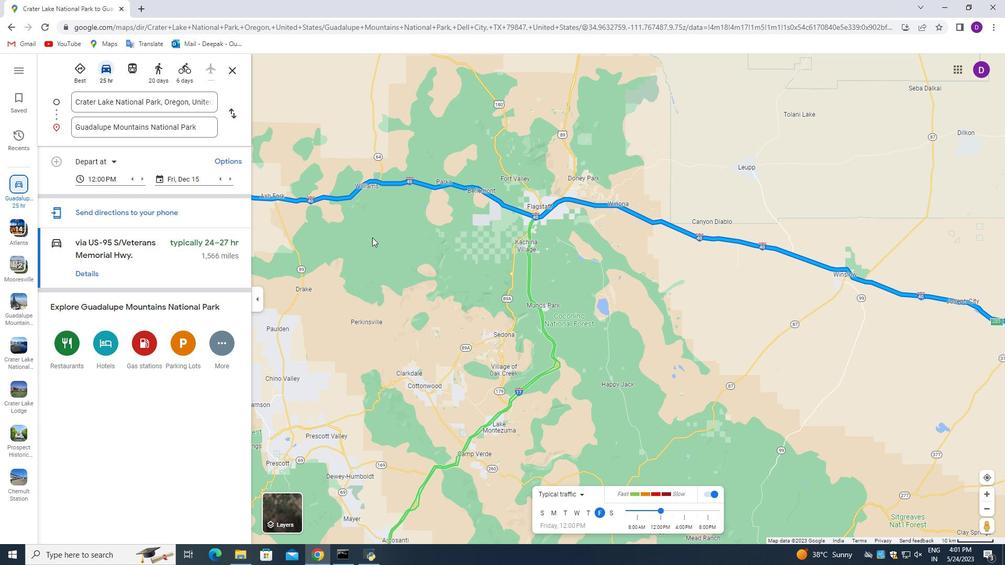 
Action: Mouse pressed left at (347, 234)
Screenshot: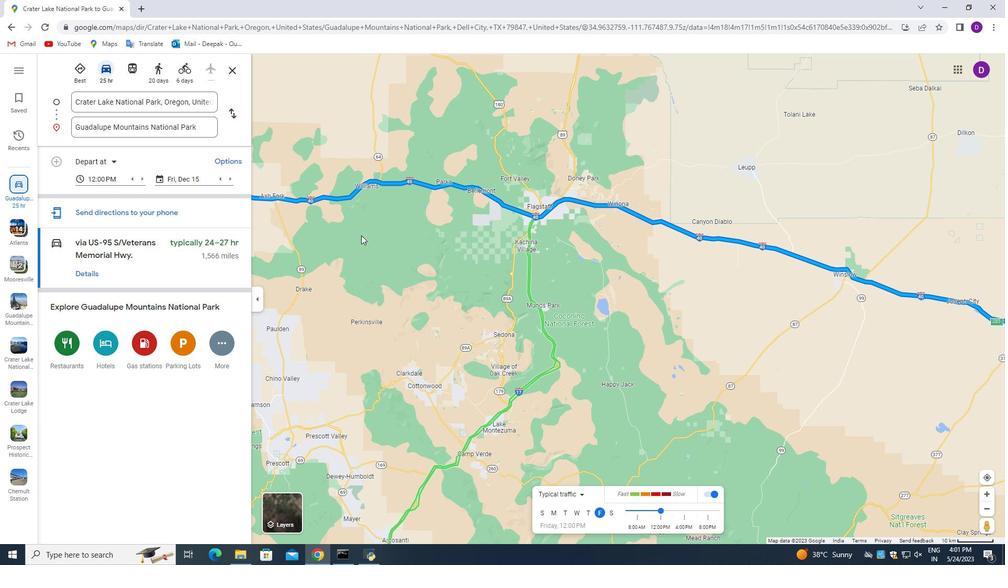 
Action: Mouse moved to (344, 210)
Screenshot: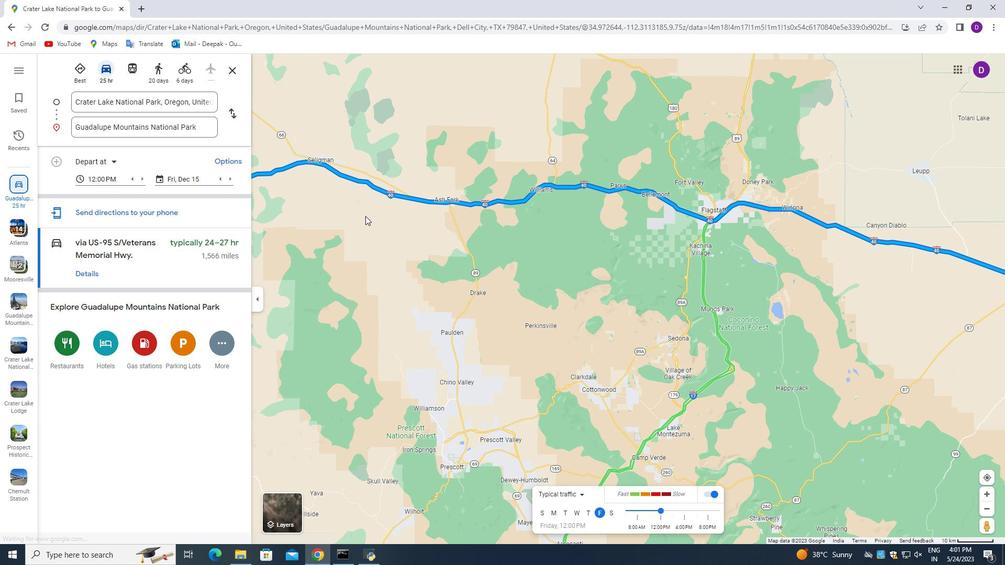 
Action: Mouse pressed left at (335, 207)
Screenshot: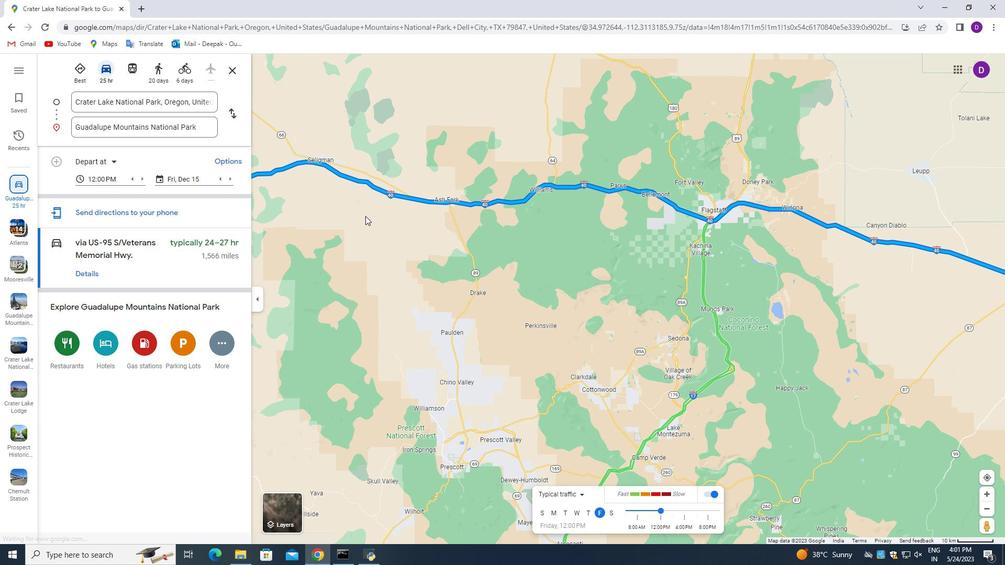 
Action: Mouse moved to (319, 245)
Screenshot: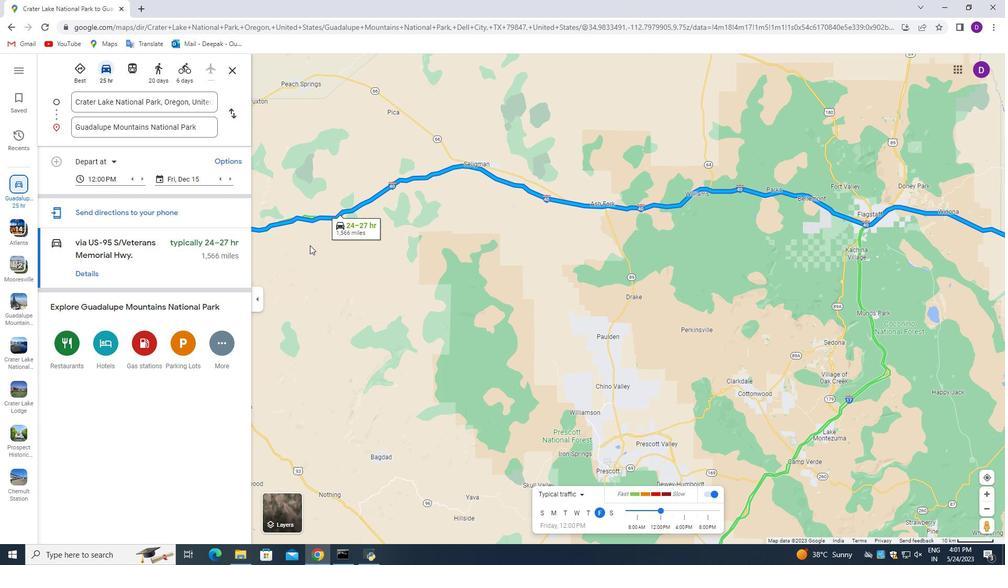 
Action: Mouse pressed left at (310, 245)
Screenshot: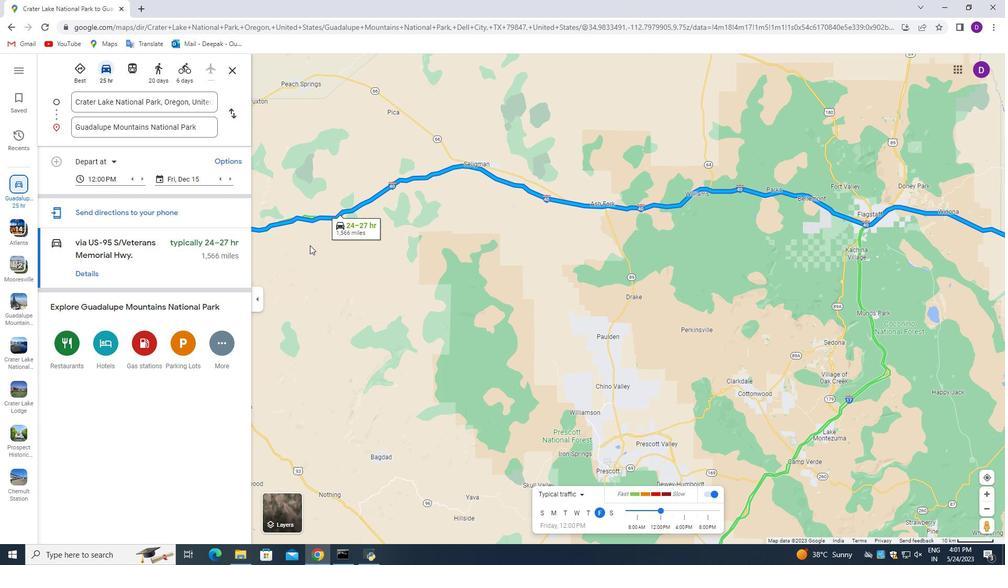 
Action: Mouse moved to (302, 201)
Screenshot: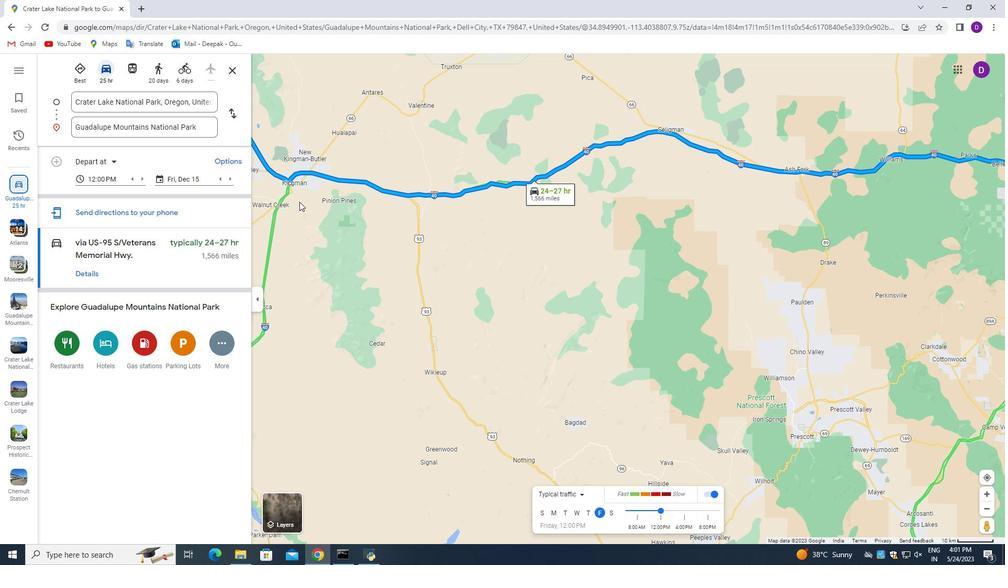 
Action: Mouse pressed left at (302, 201)
Screenshot: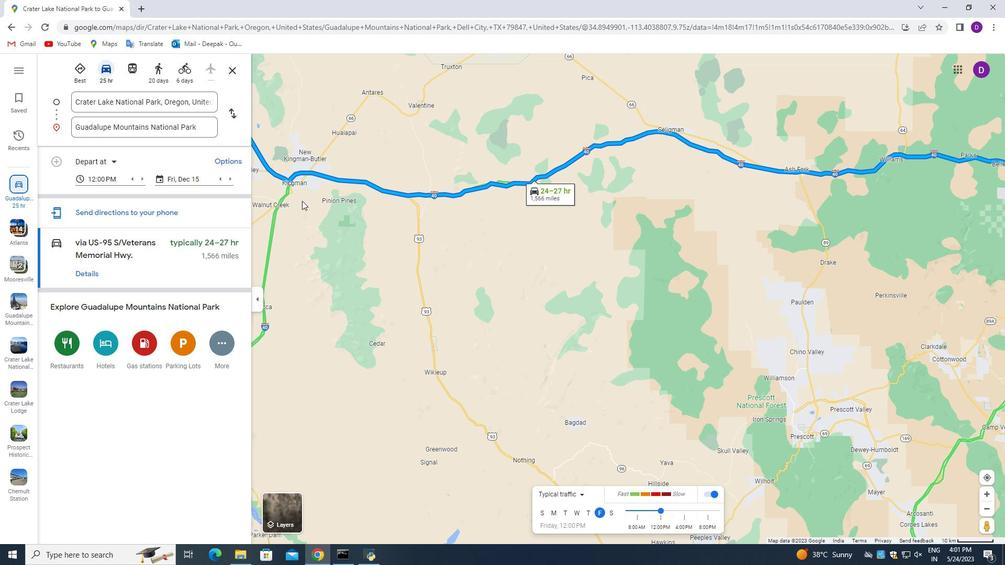 
Action: Mouse moved to (381, 192)
Screenshot: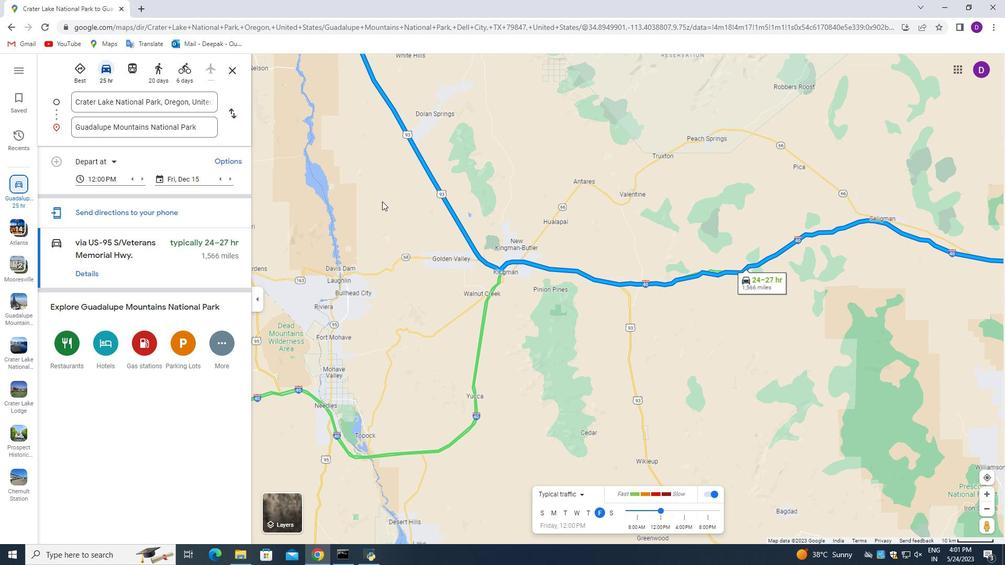 
Action: Mouse pressed left at (381, 192)
Screenshot: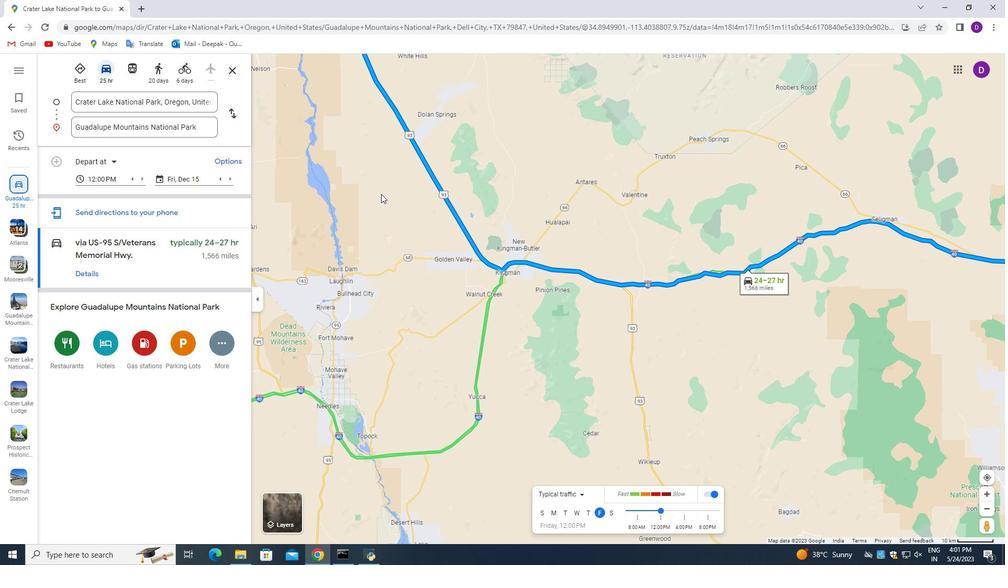 
Action: Mouse moved to (390, 189)
Screenshot: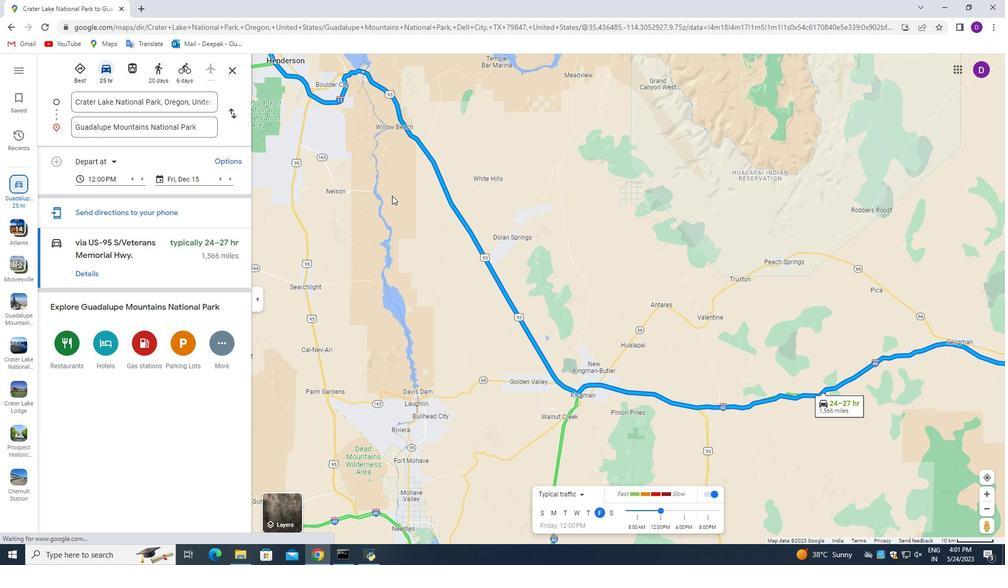 
Action: Mouse pressed left at (390, 189)
Screenshot: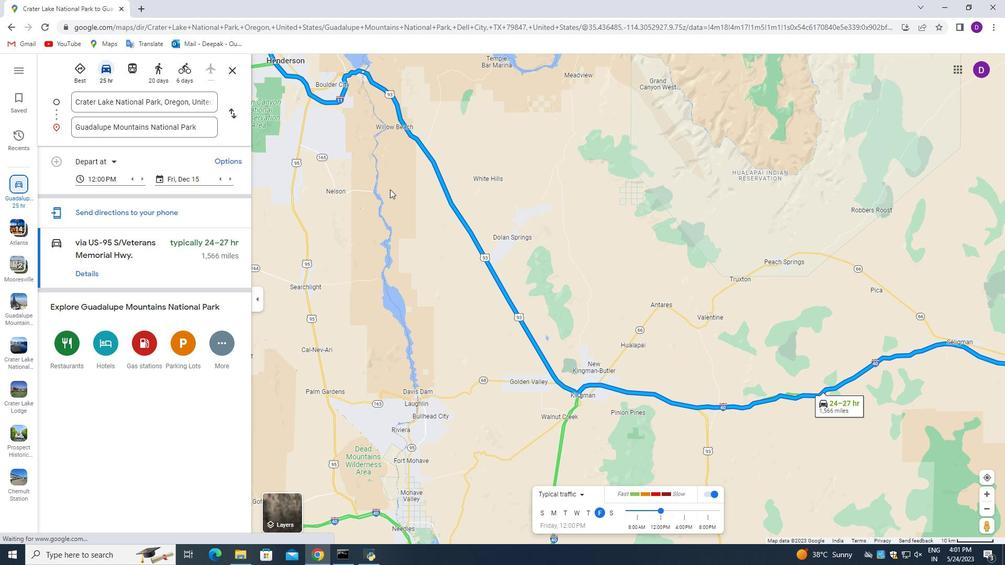 
Action: Mouse moved to (370, 228)
Screenshot: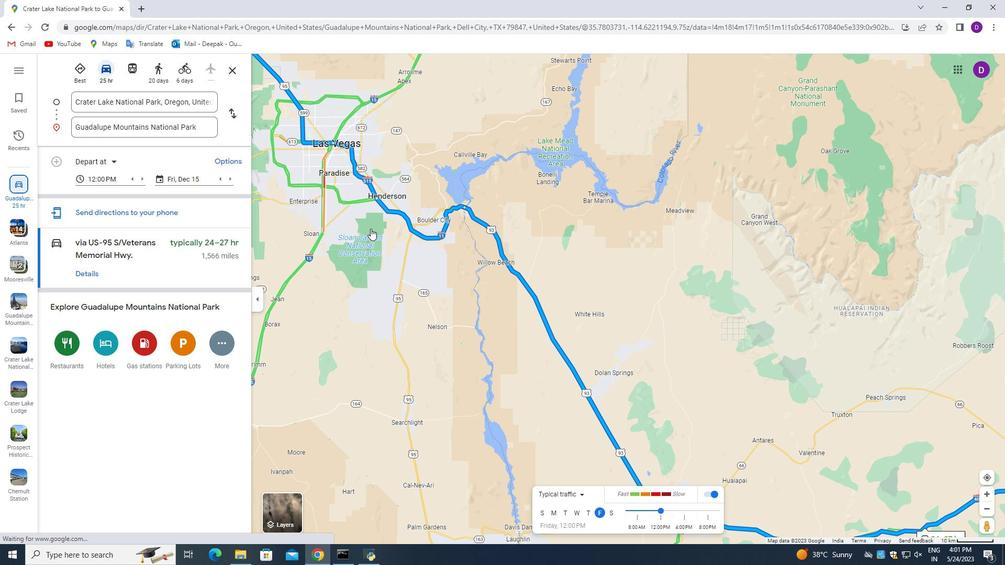 
Action: Mouse pressed left at (370, 228)
Screenshot: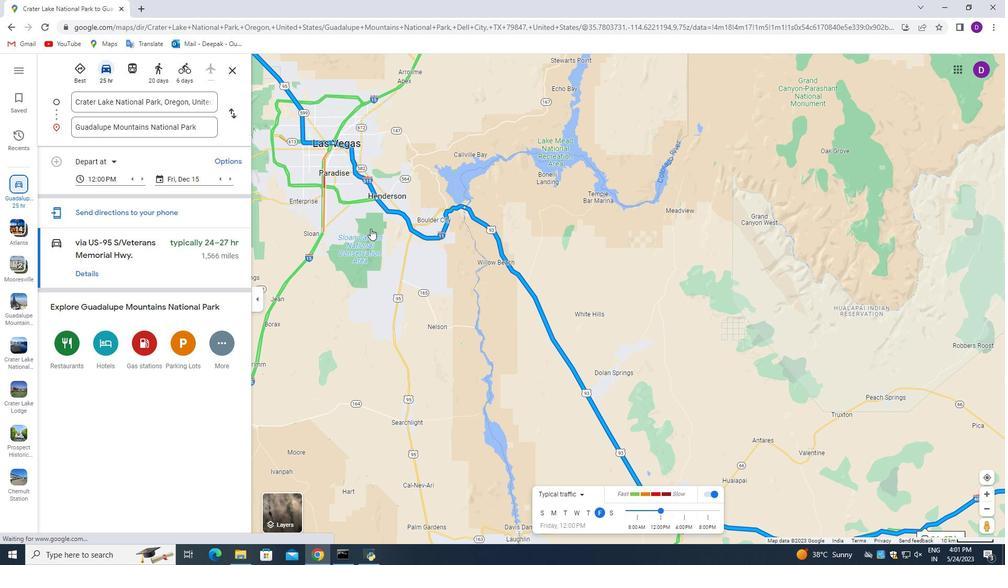 
Action: Mouse moved to (349, 195)
Screenshot: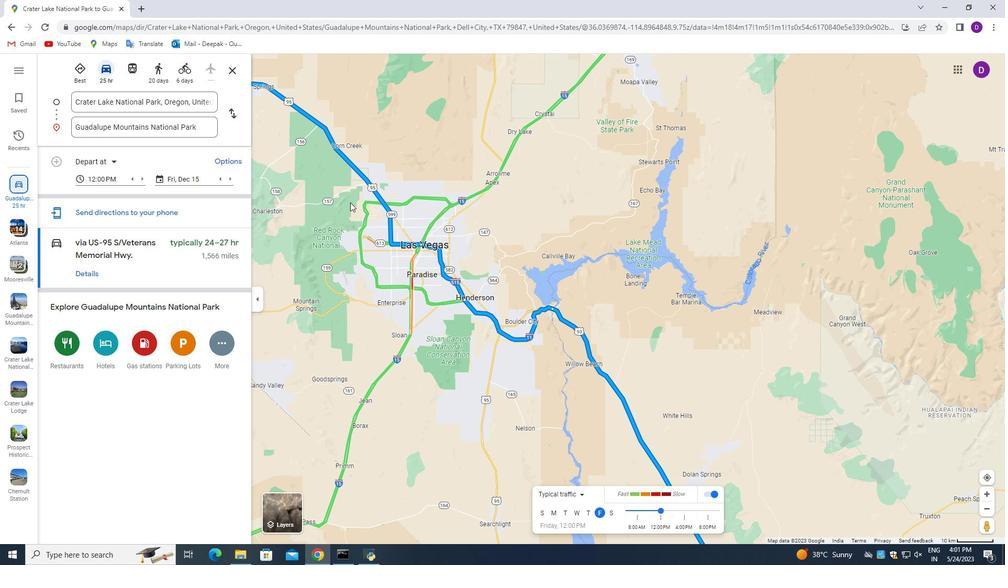 
Action: Mouse pressed left at (349, 195)
Screenshot: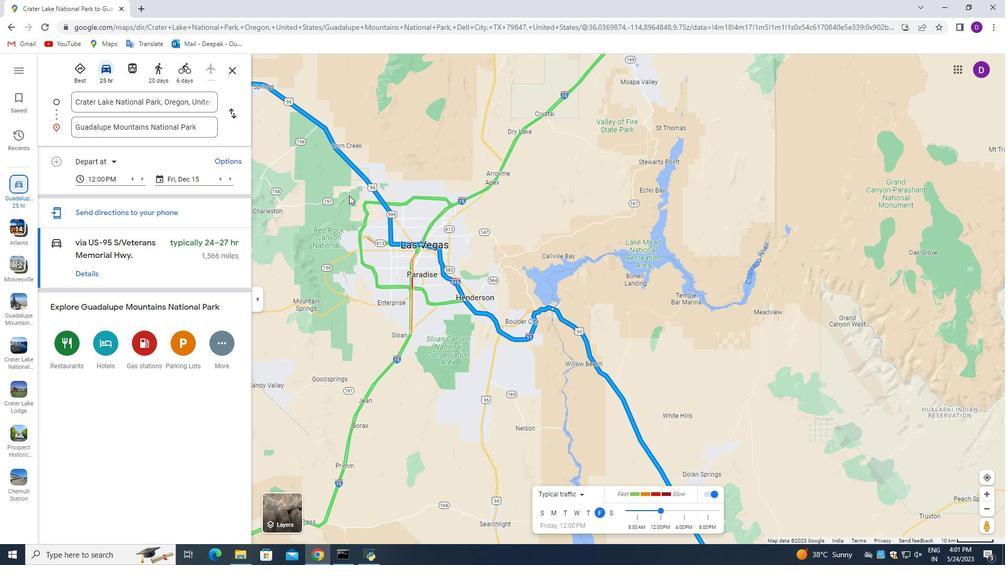 
Action: Mouse moved to (396, 257)
Screenshot: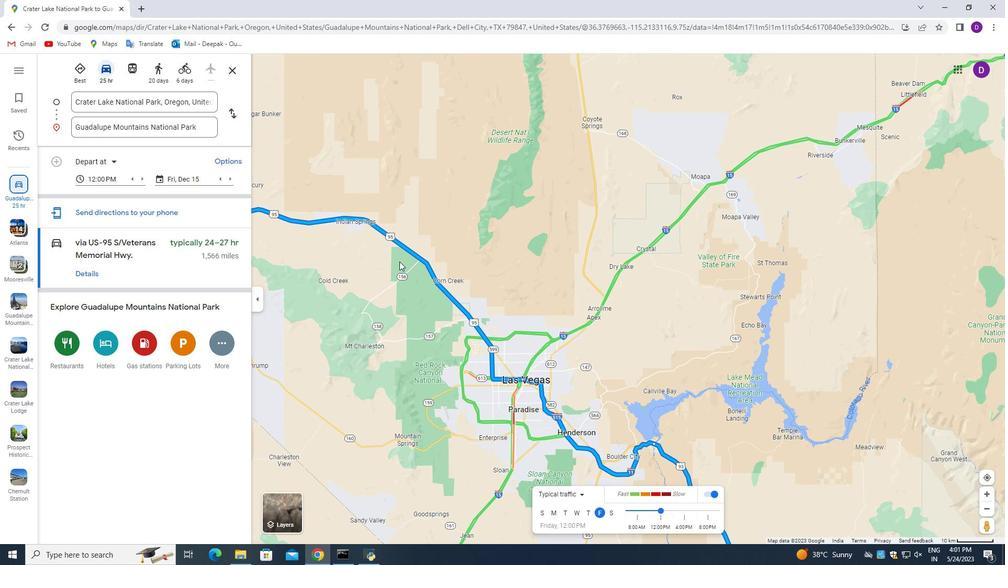 
Action: Mouse pressed left at (396, 257)
Screenshot: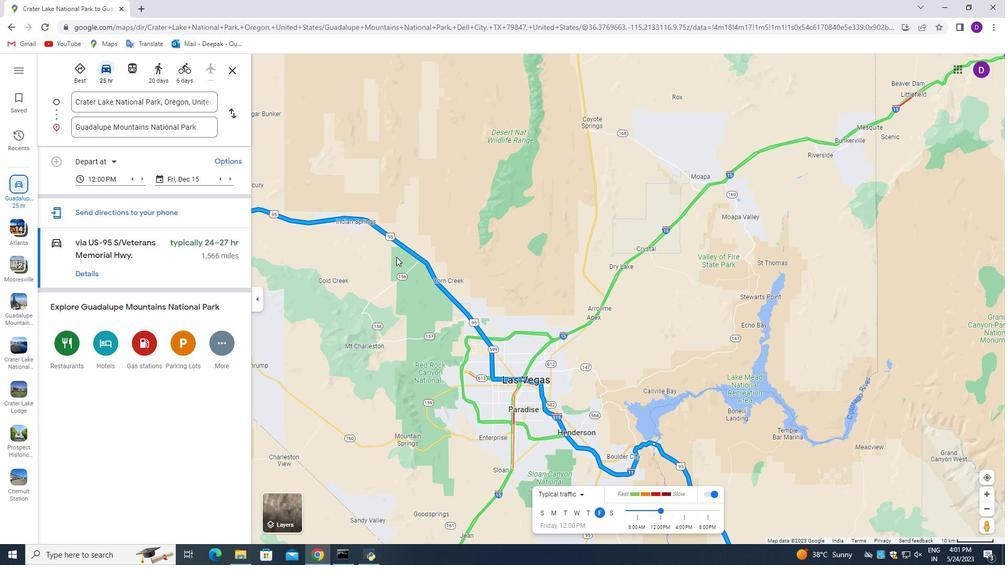 
Action: Mouse moved to (352, 271)
Screenshot: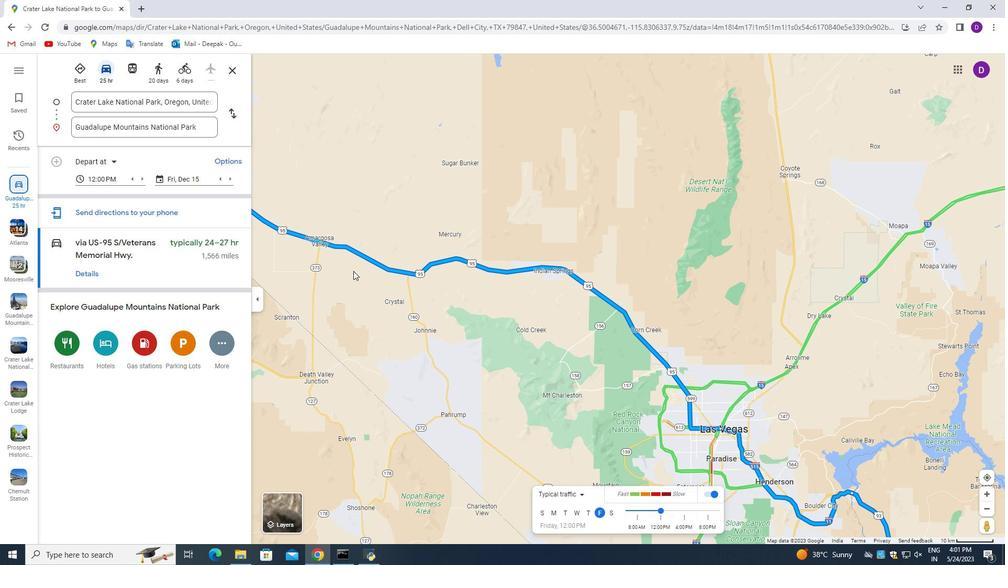
Action: Mouse pressed left at (352, 271)
Screenshot: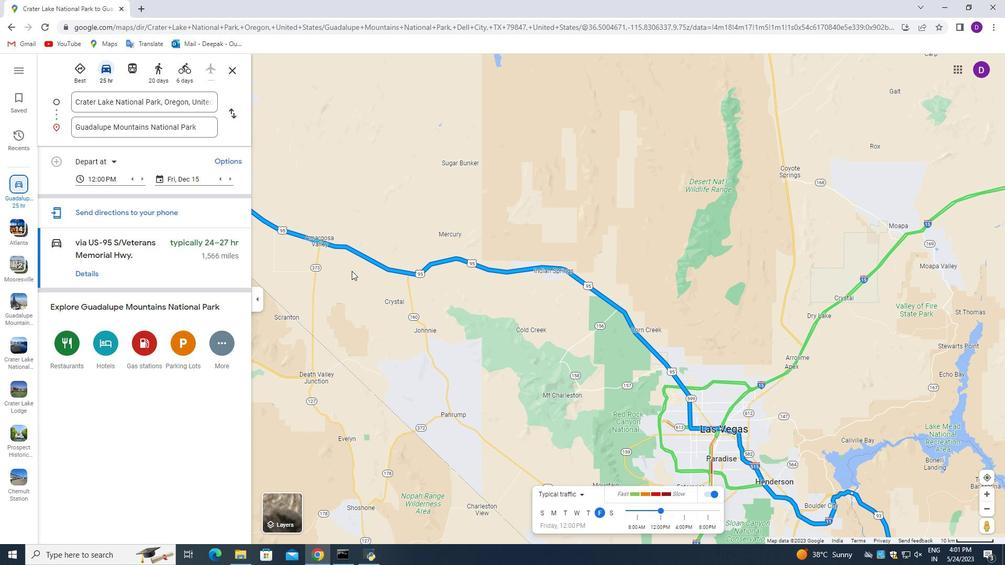 
Action: Mouse moved to (399, 142)
Screenshot: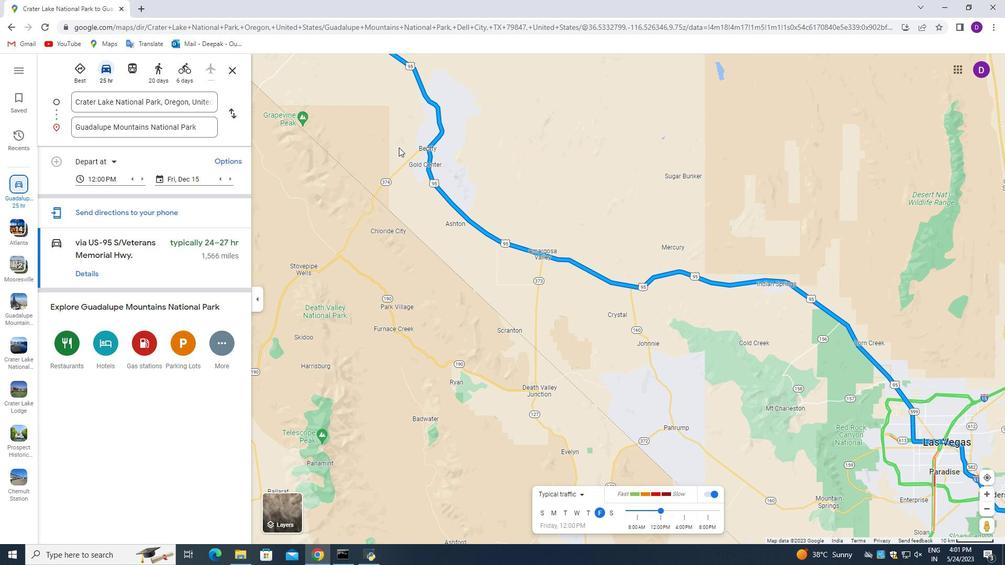 
Action: Mouse pressed left at (399, 142)
Screenshot: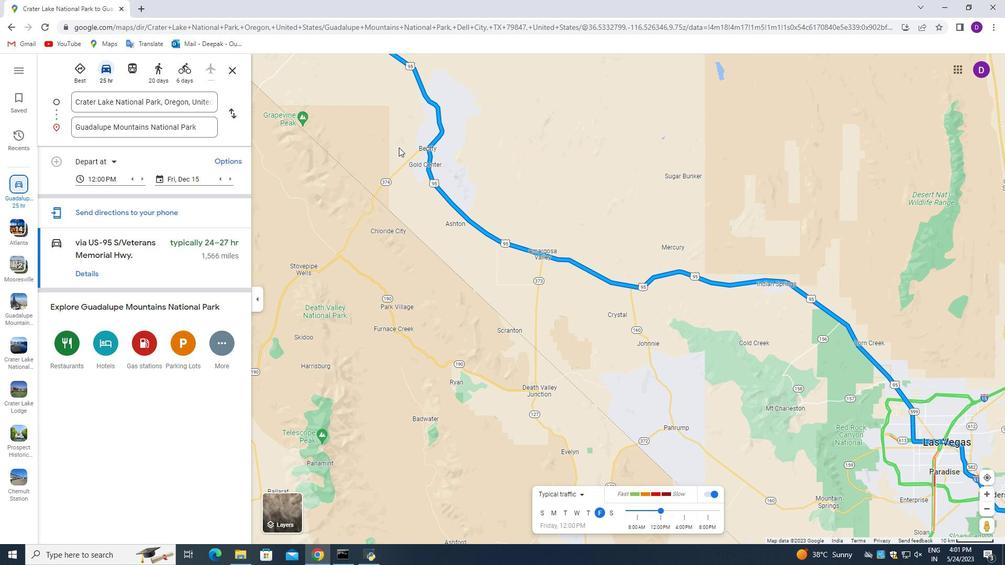 
Action: Mouse moved to (386, 175)
Screenshot: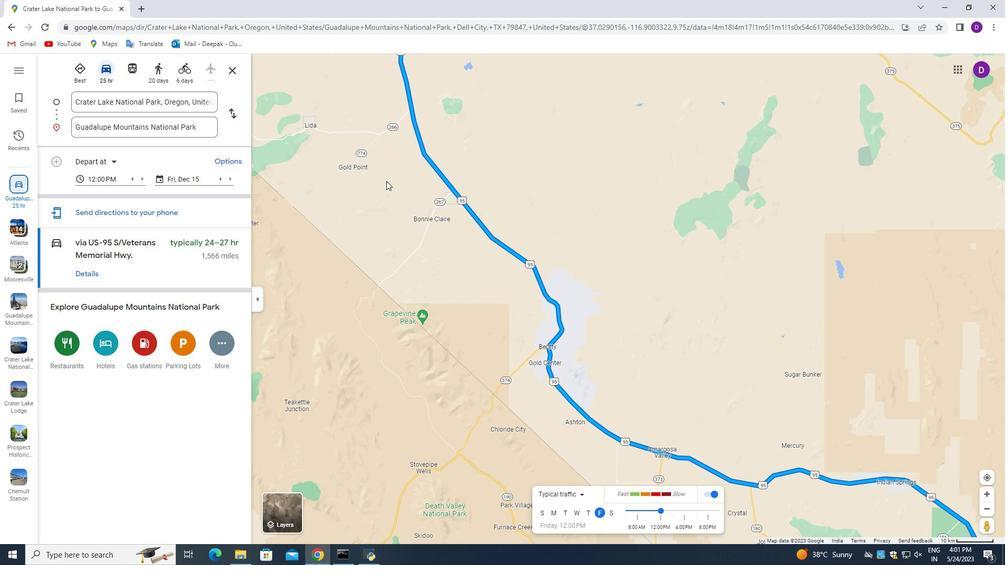 
Action: Mouse pressed left at (386, 175)
Screenshot: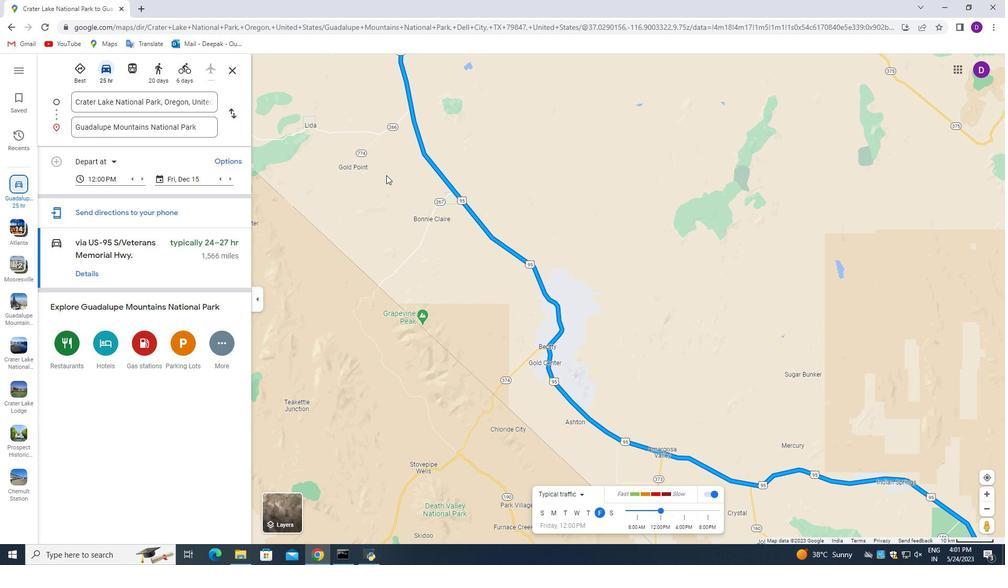 
Action: Mouse moved to (411, 192)
Screenshot: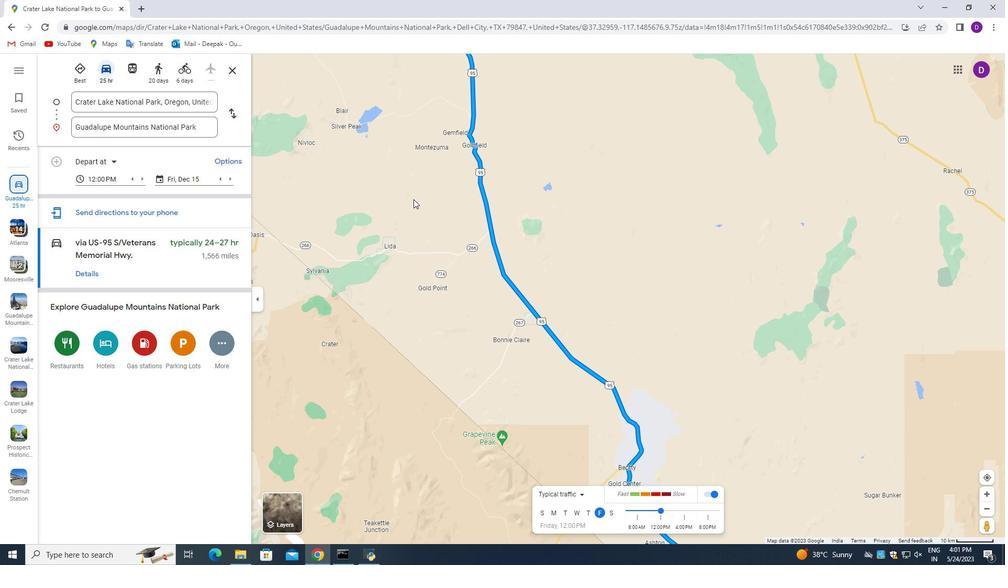 
Action: Mouse pressed left at (411, 192)
Screenshot: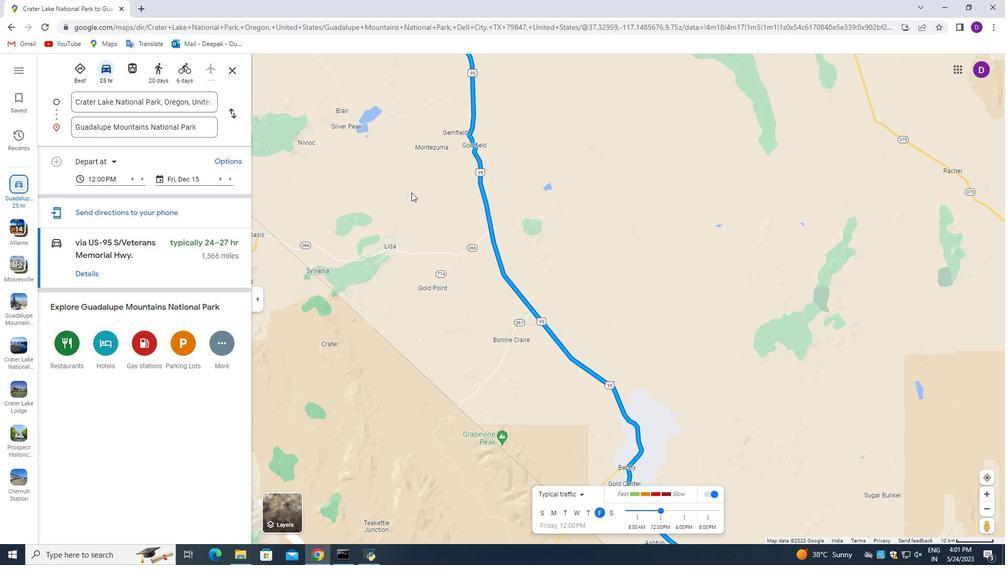 
Action: Mouse moved to (403, 182)
Screenshot: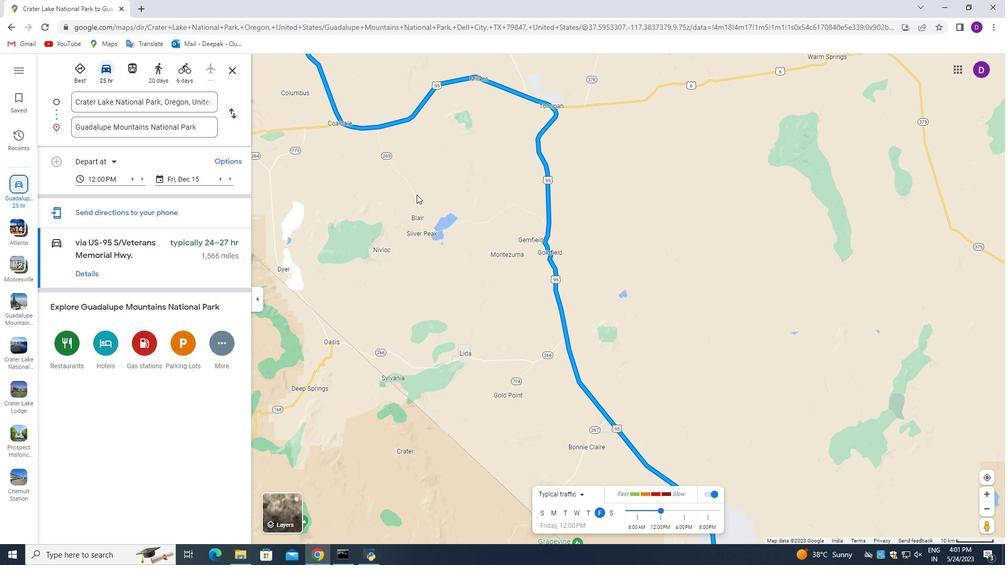 
Action: Mouse pressed left at (403, 182)
Screenshot: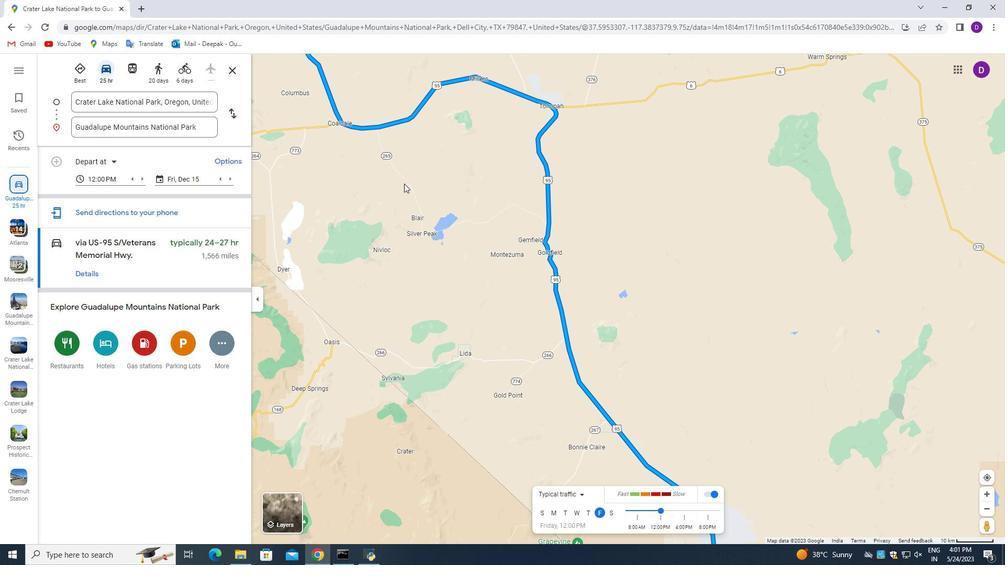 
Action: Mouse moved to (363, 159)
Screenshot: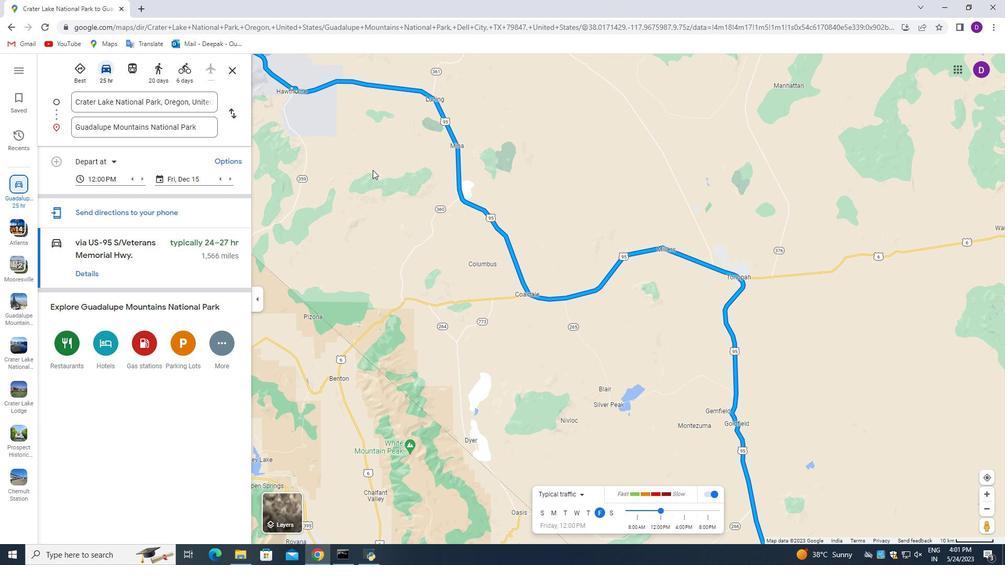 
Action: Mouse pressed left at (363, 159)
Screenshot: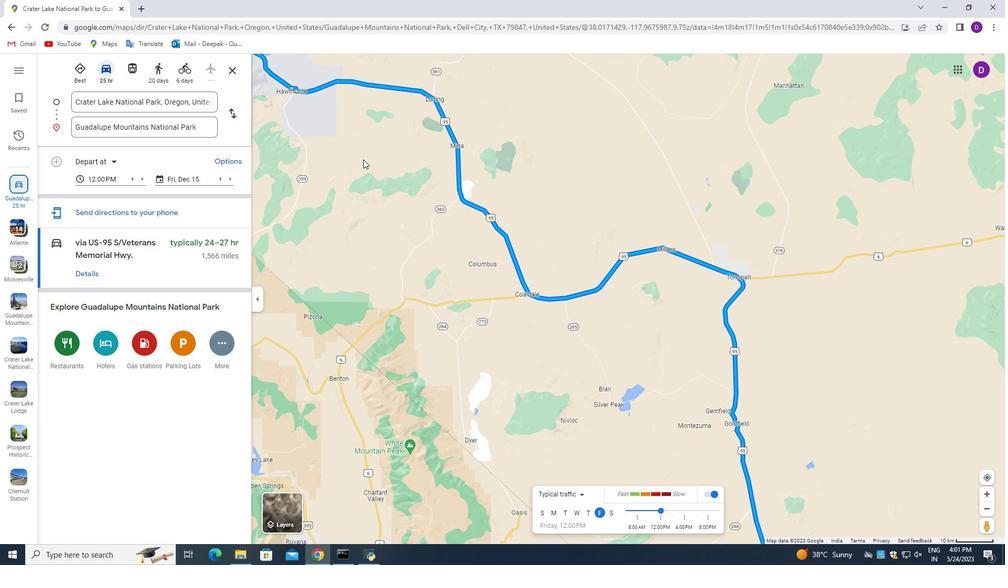 
Action: Mouse moved to (371, 167)
Screenshot: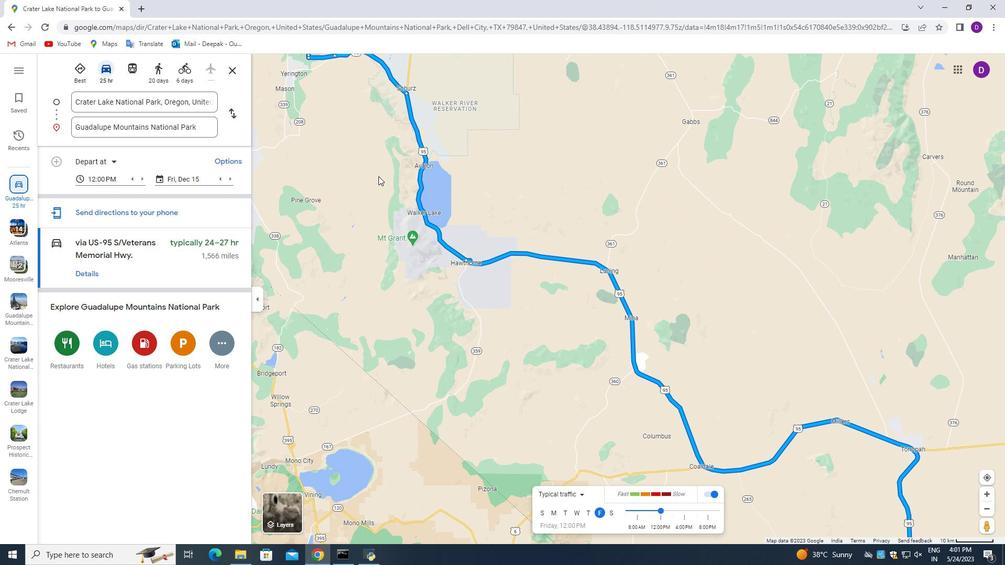 
Action: Mouse pressed left at (371, 167)
Screenshot: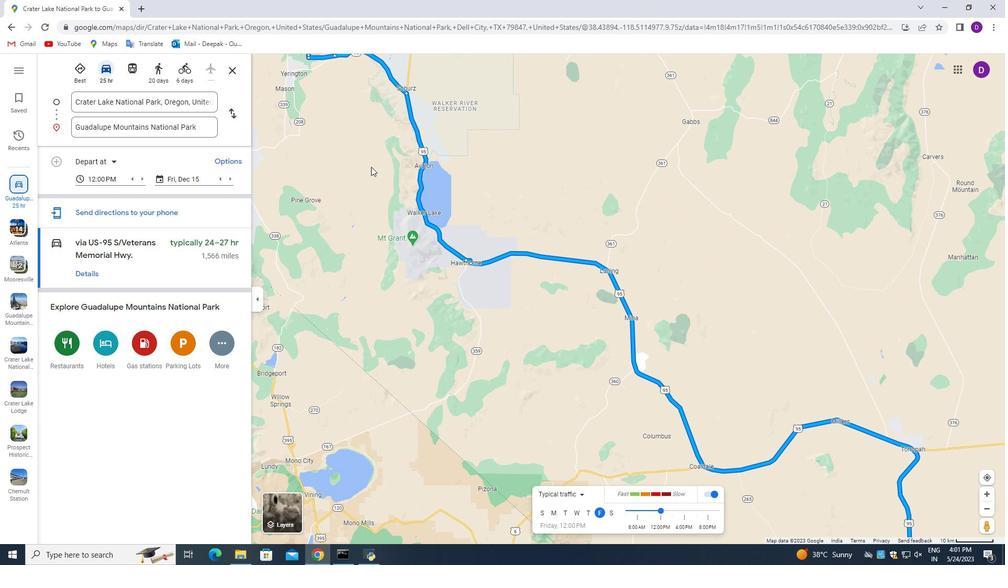 
Action: Mouse moved to (376, 170)
Screenshot: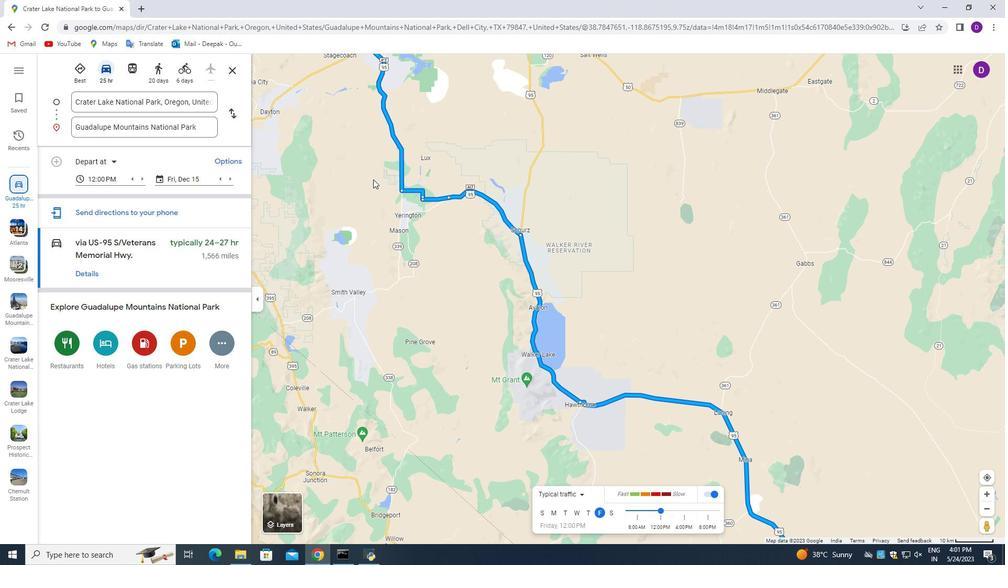 
Action: Mouse pressed left at (376, 170)
Screenshot: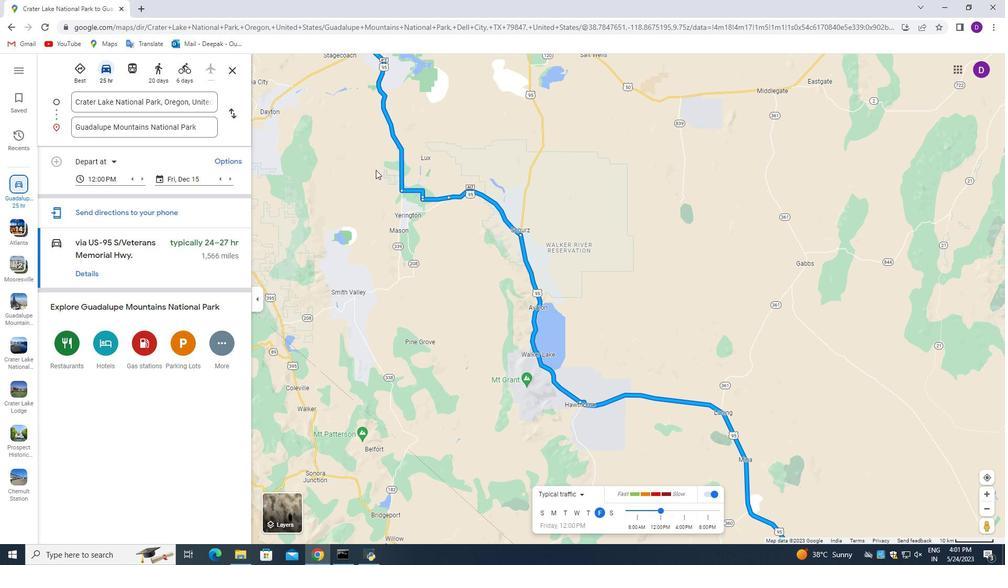 
Action: Mouse moved to (342, 155)
Screenshot: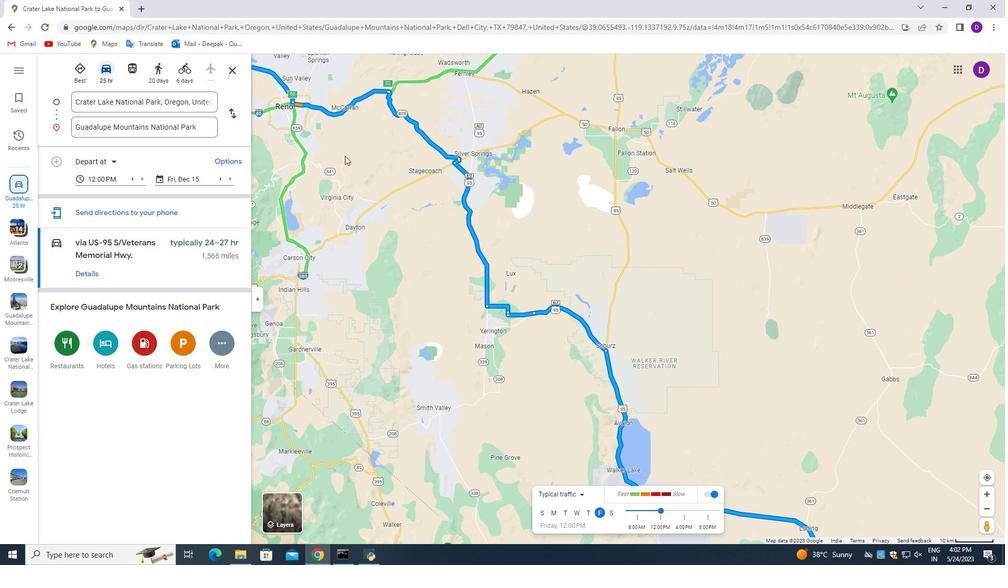 
Action: Mouse pressed left at (342, 155)
Screenshot: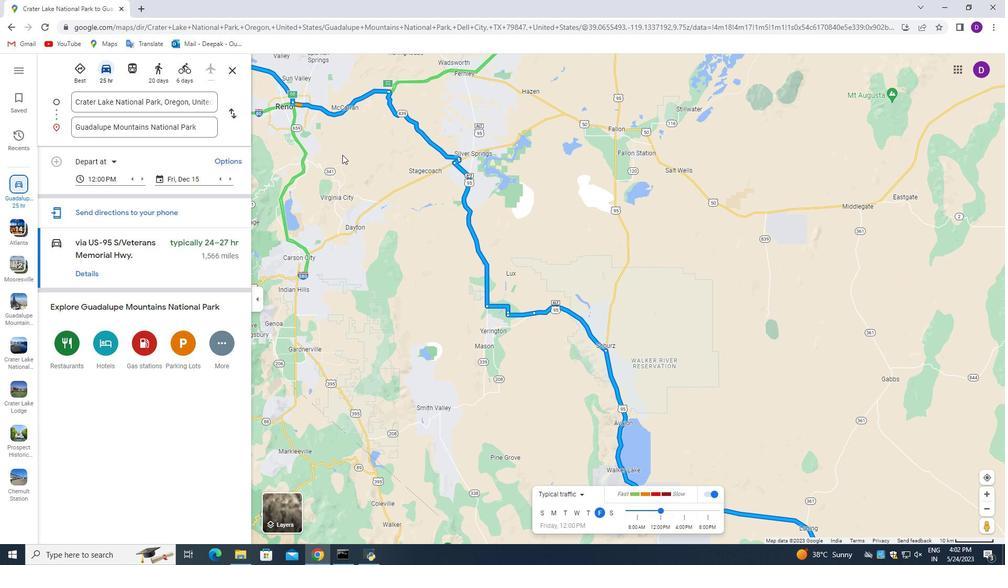 
Action: Mouse moved to (330, 151)
Screenshot: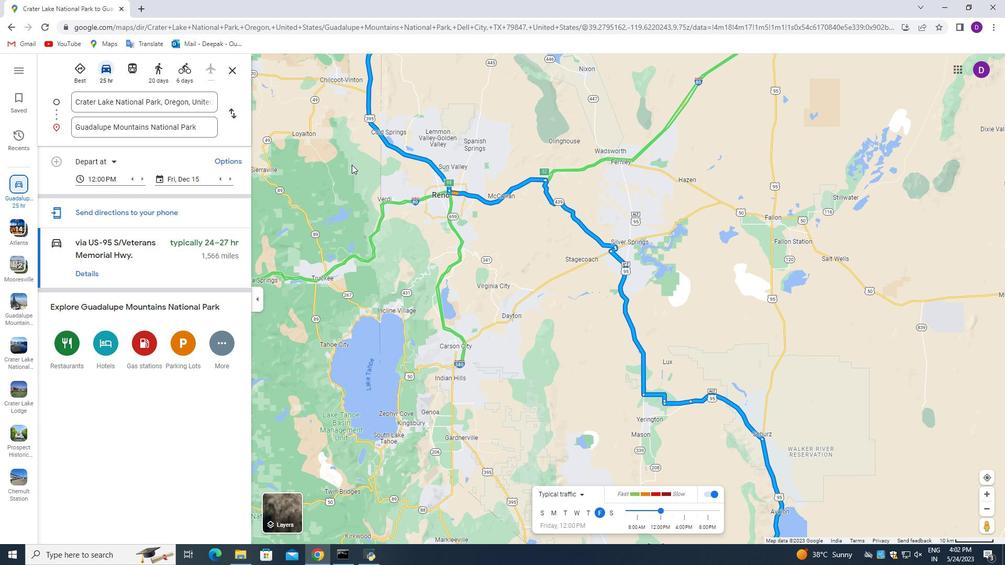 
Action: Mouse pressed left at (330, 151)
Screenshot: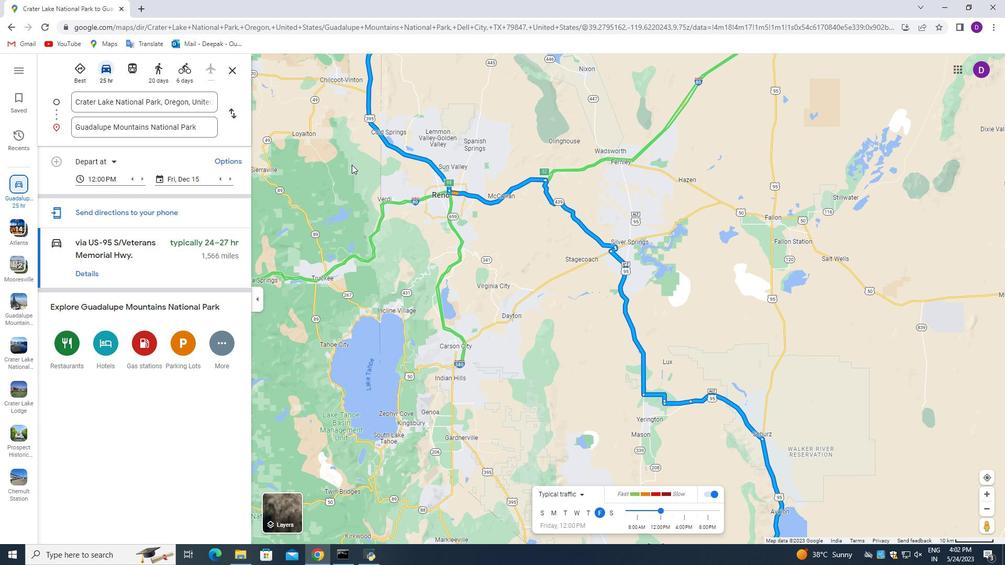 
Action: Mouse moved to (429, 143)
Screenshot: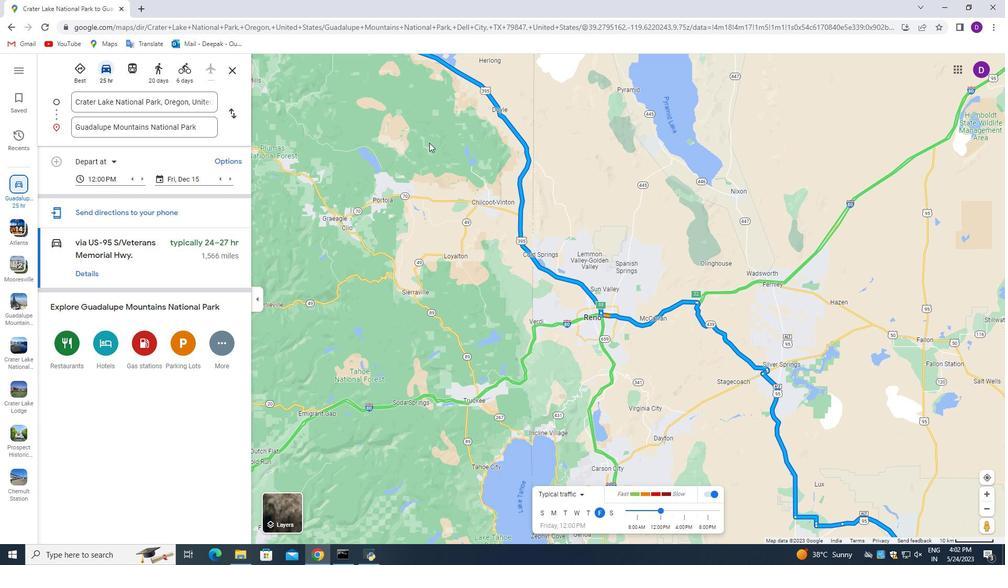 
Action: Mouse pressed left at (429, 143)
Screenshot: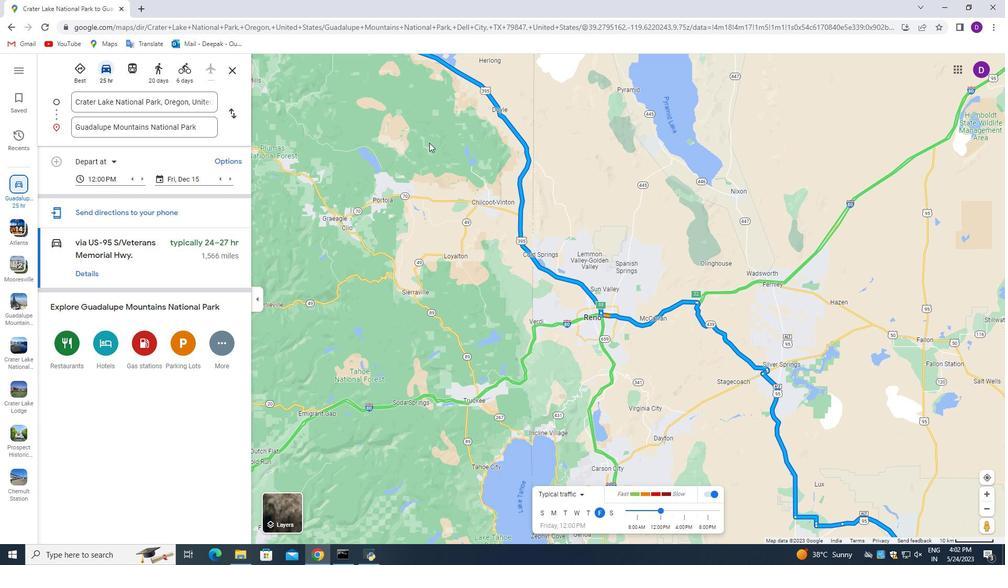
Action: Mouse moved to (402, 198)
Screenshot: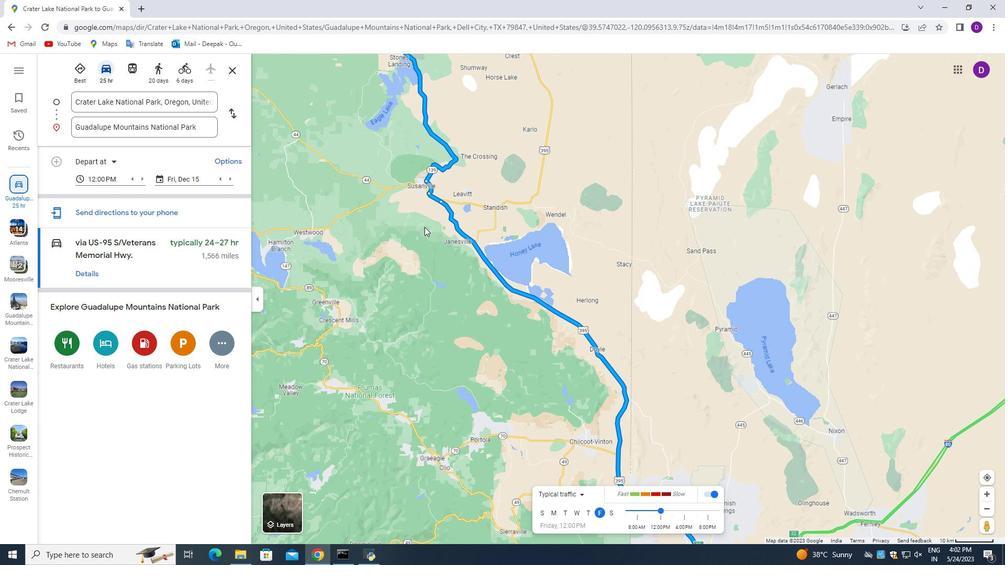 
Action: Mouse pressed left at (400, 195)
Screenshot: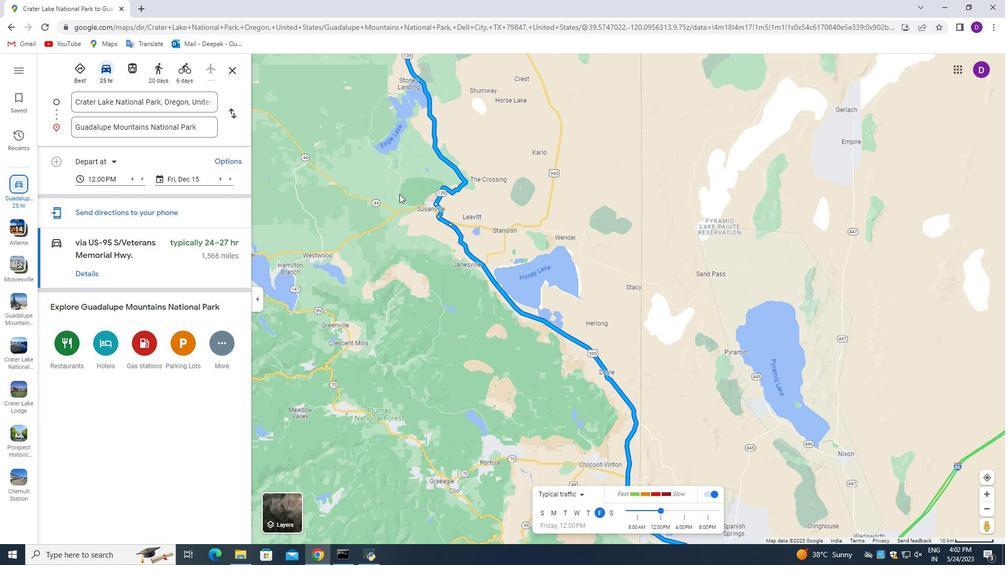 
Action: Mouse moved to (391, 125)
Screenshot: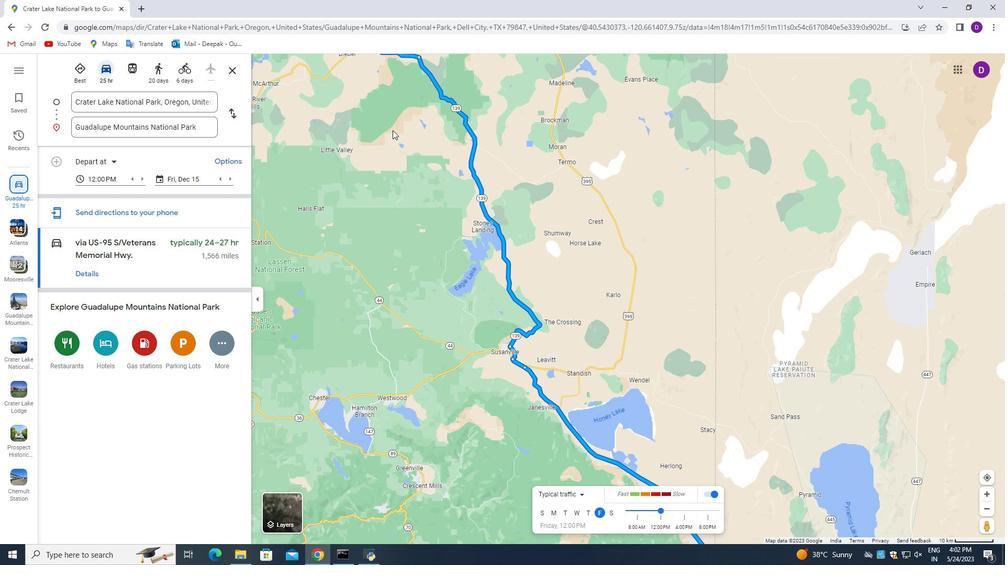 
Action: Mouse pressed left at (391, 125)
Screenshot: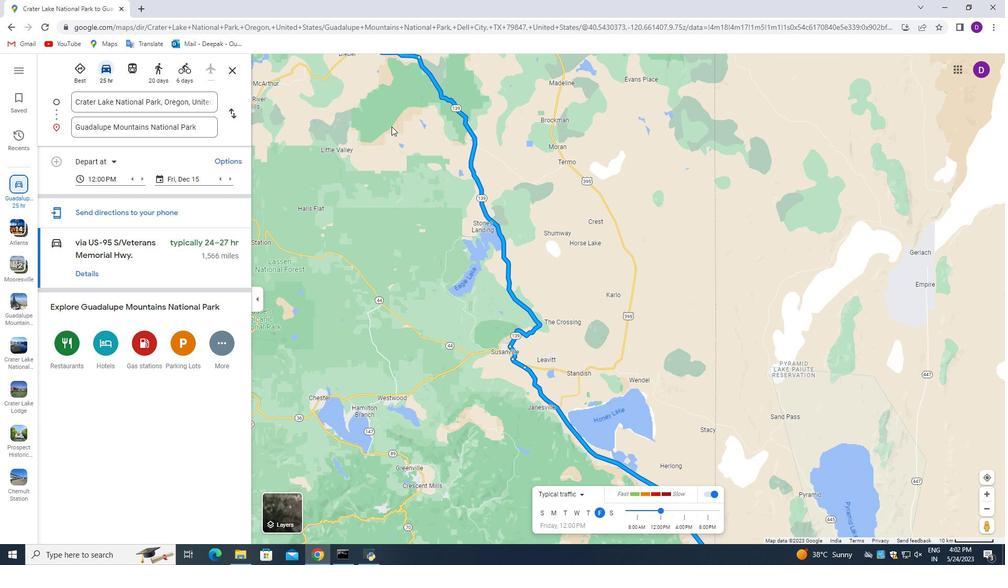 
Action: Mouse moved to (376, 160)
Screenshot: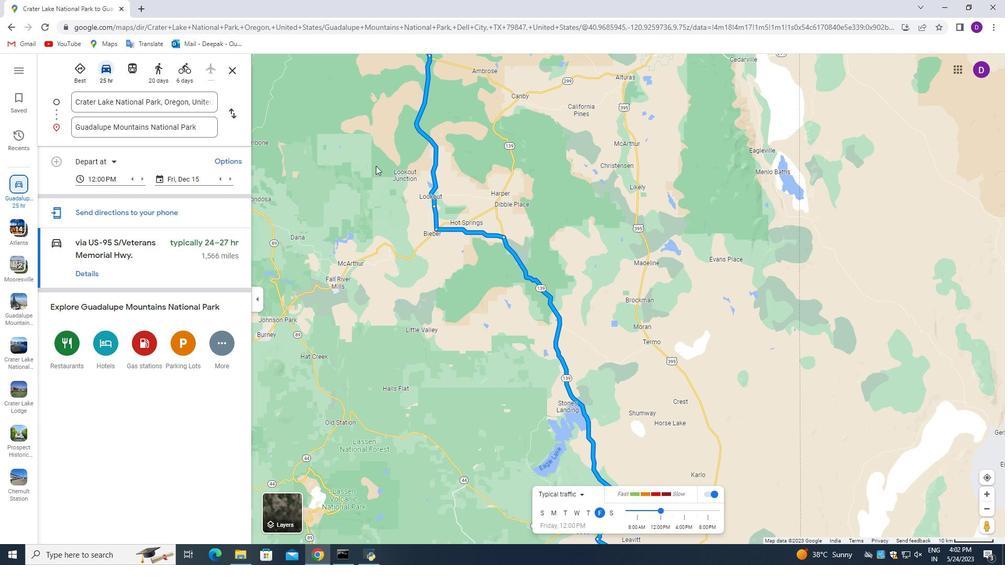 
Action: Mouse pressed left at (376, 160)
Screenshot: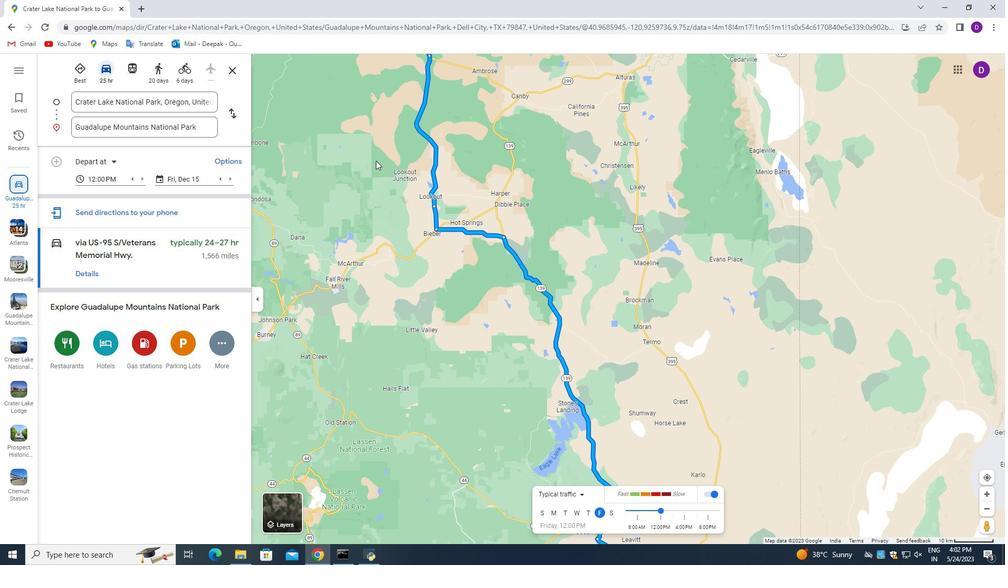 
Action: Mouse moved to (425, 156)
Screenshot: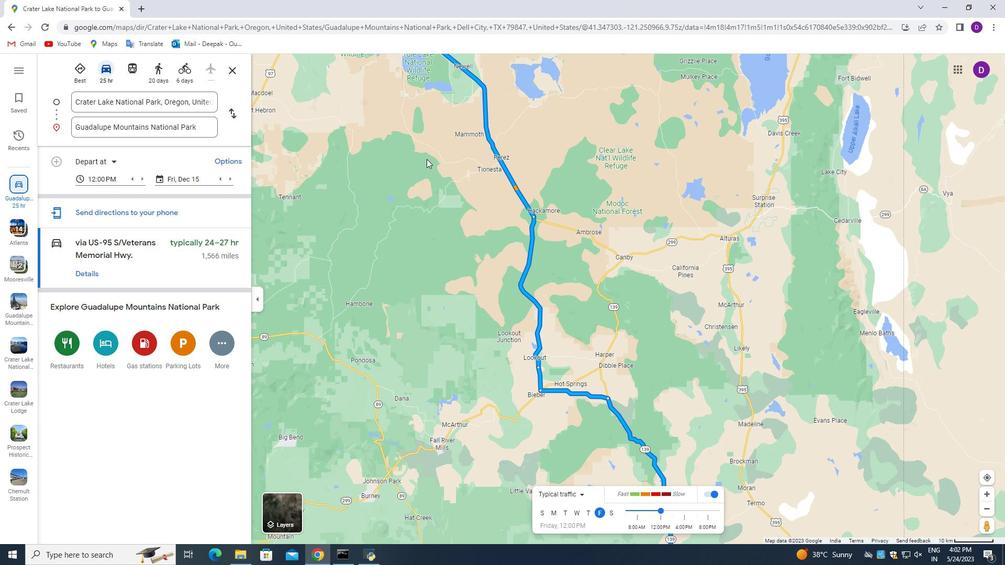 
Action: Mouse pressed left at (425, 156)
Screenshot: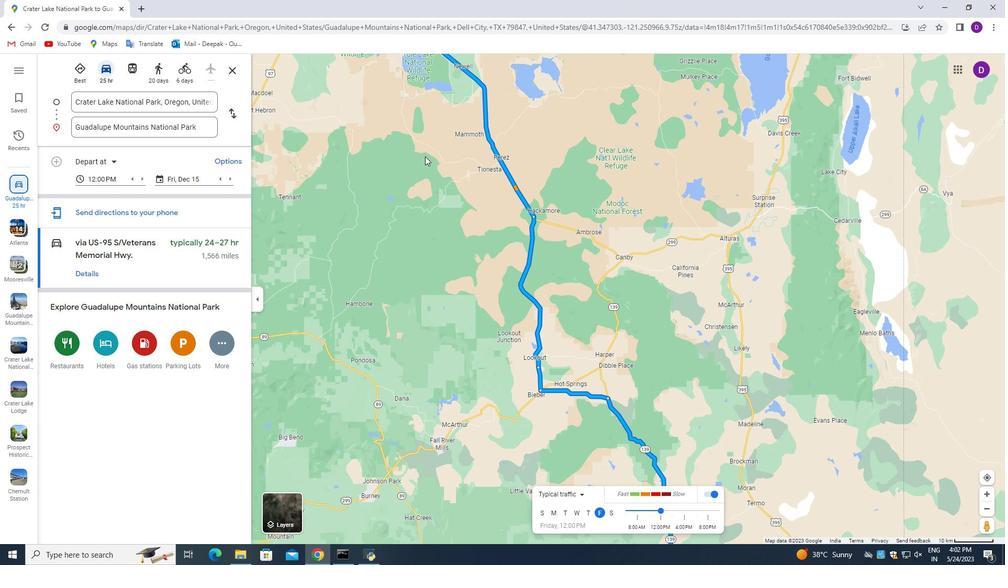 
Action: Mouse moved to (409, 151)
Screenshot: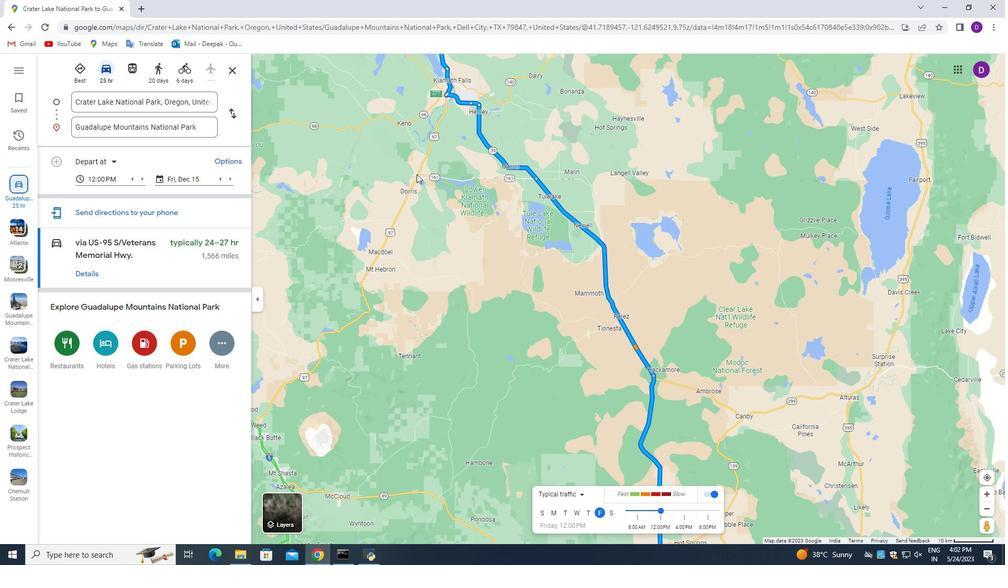 
Action: Mouse pressed left at (409, 151)
Screenshot: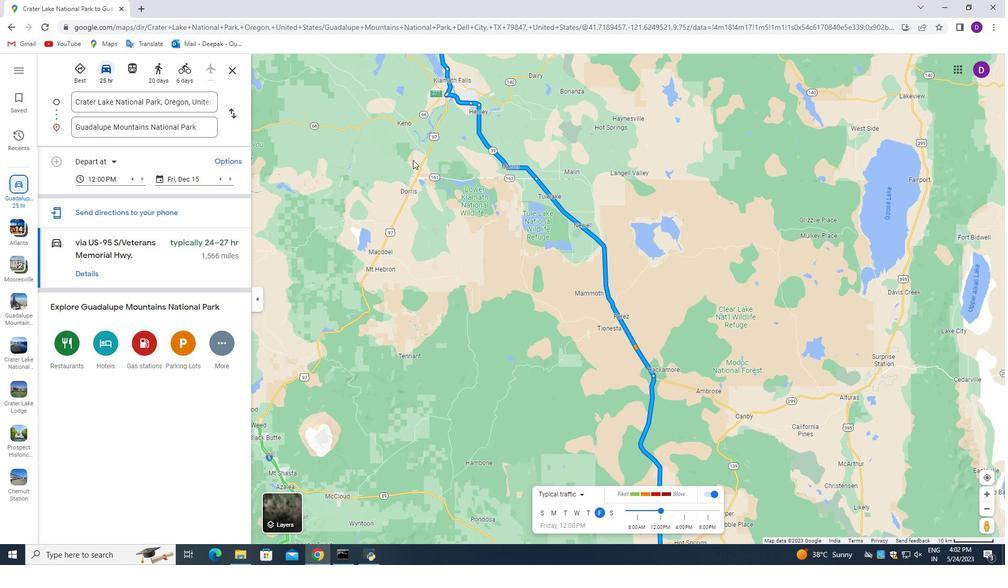 
Action: Mouse moved to (449, 190)
Screenshot: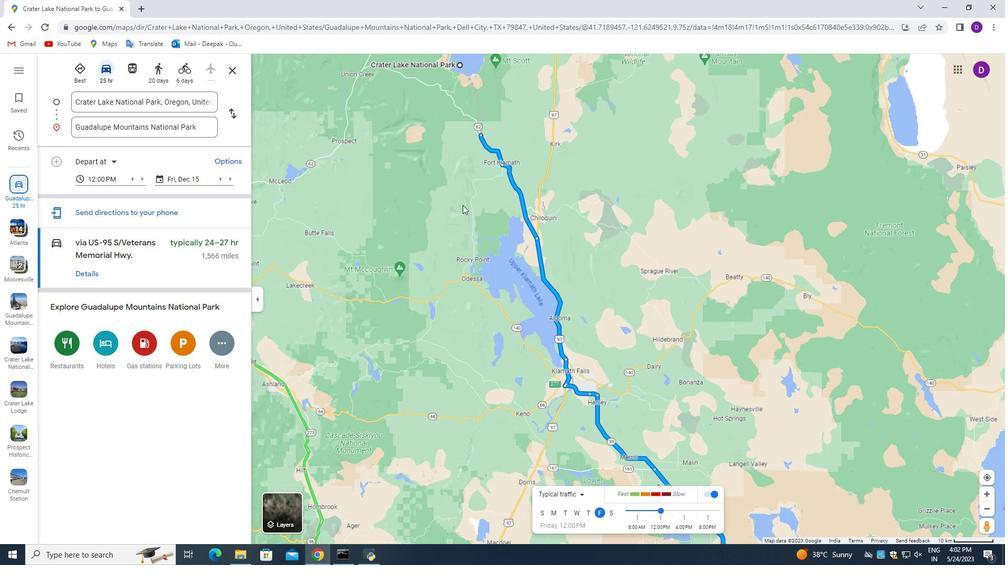 
Action: Mouse pressed left at (449, 190)
Screenshot: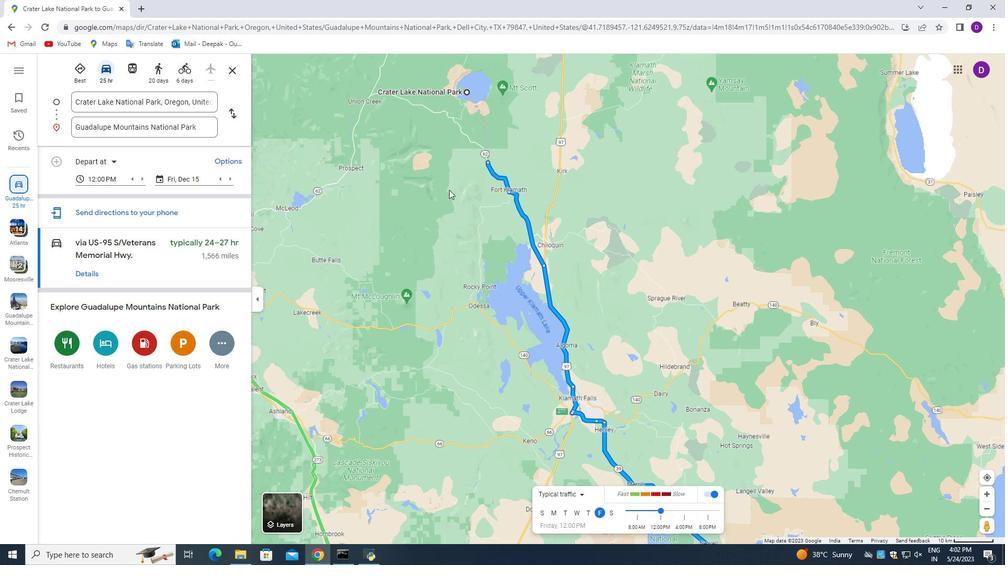 
Action: Mouse moved to (524, 269)
Screenshot: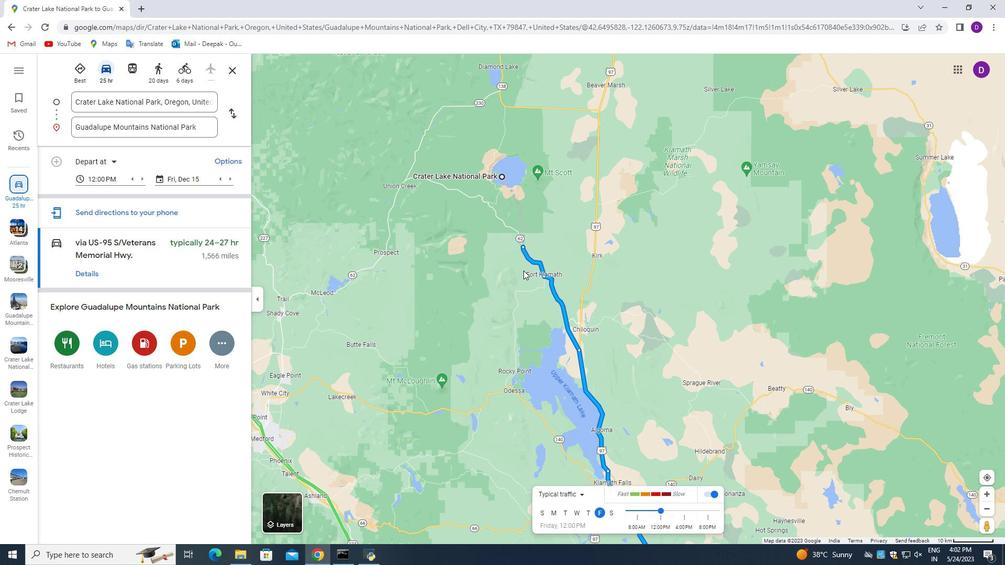 
Action: Mouse scrolled (524, 270) with delta (0, 0)
Screenshot: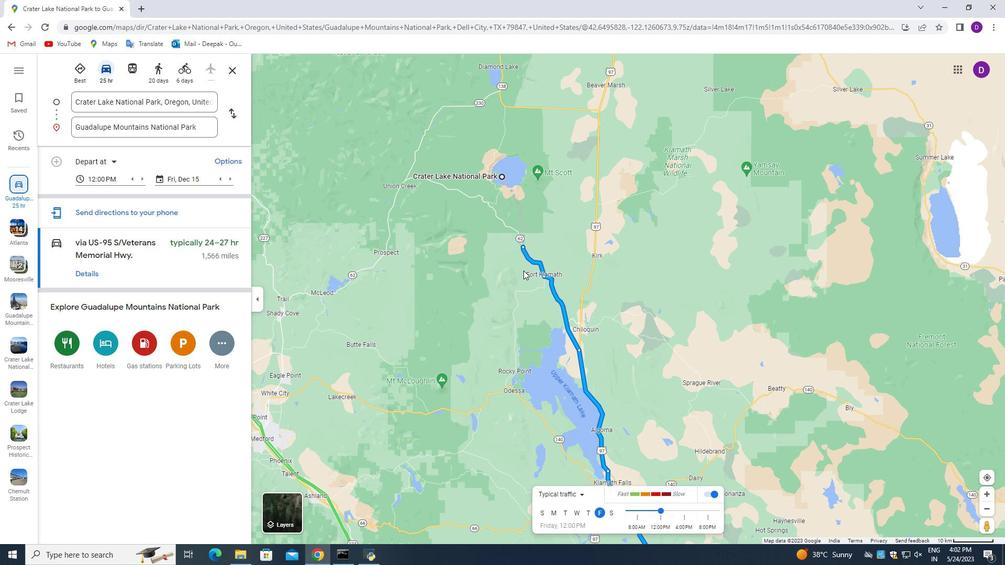 
Action: Mouse scrolled (524, 270) with delta (0, 0)
Screenshot: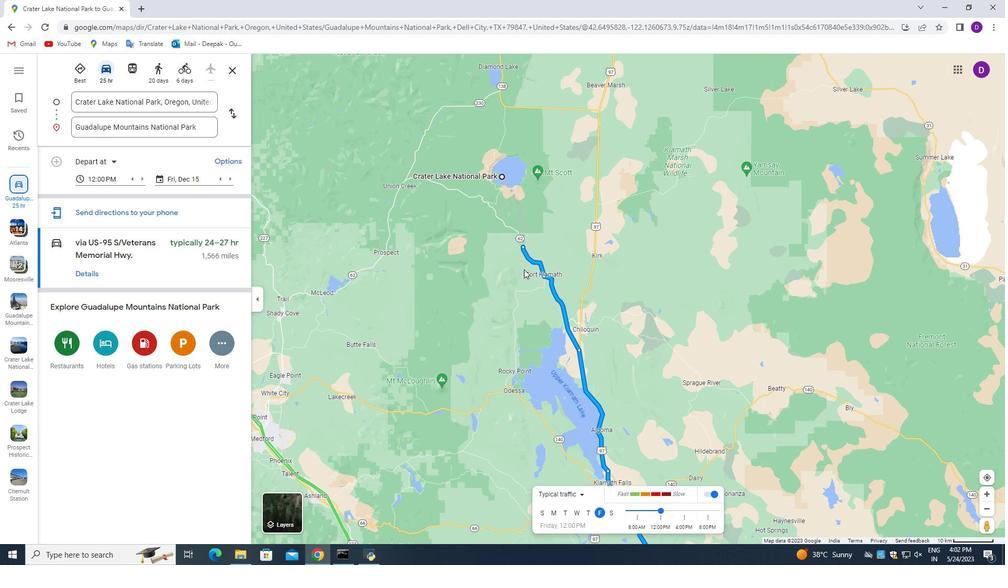 
Action: Mouse scrolled (524, 270) with delta (0, 0)
Screenshot: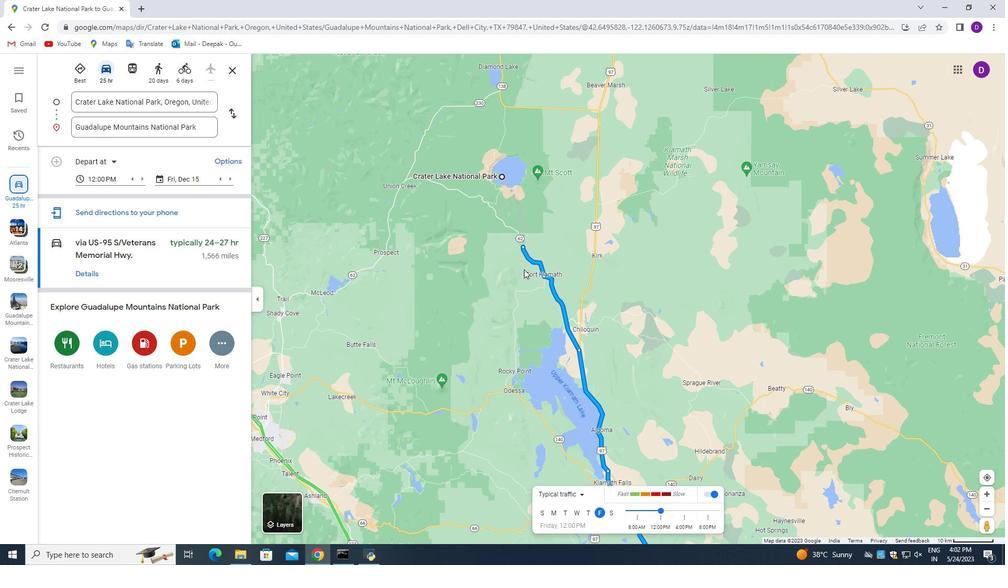 
Action: Mouse moved to (524, 269)
Screenshot: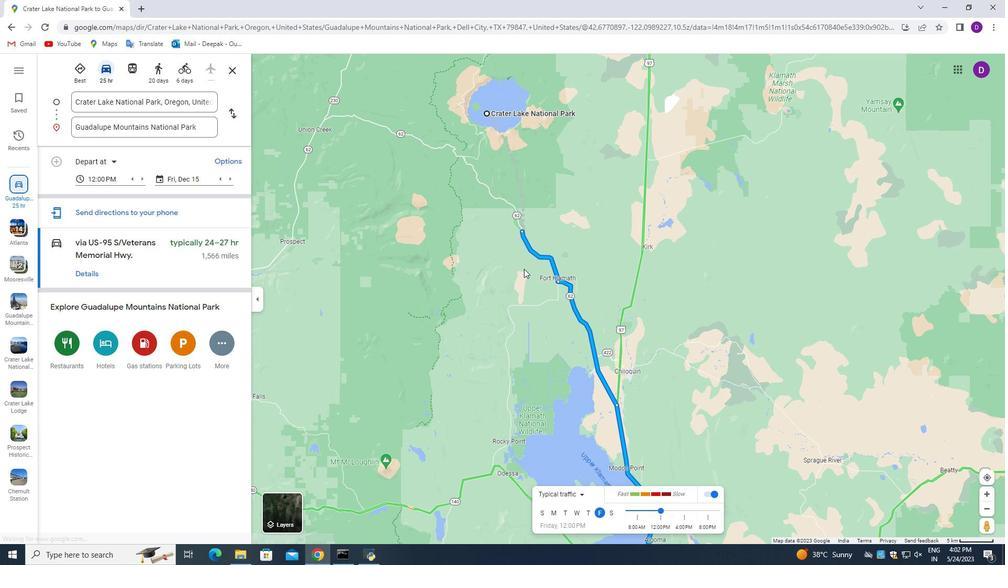 
Action: Mouse scrolled (524, 269) with delta (0, 0)
Screenshot: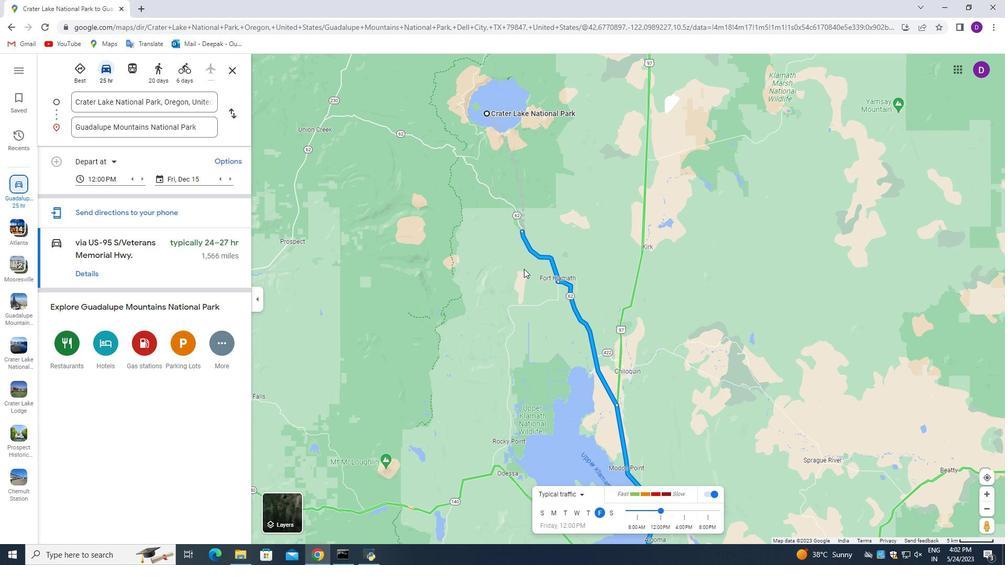 
Action: Mouse scrolled (524, 269) with delta (0, 0)
Screenshot: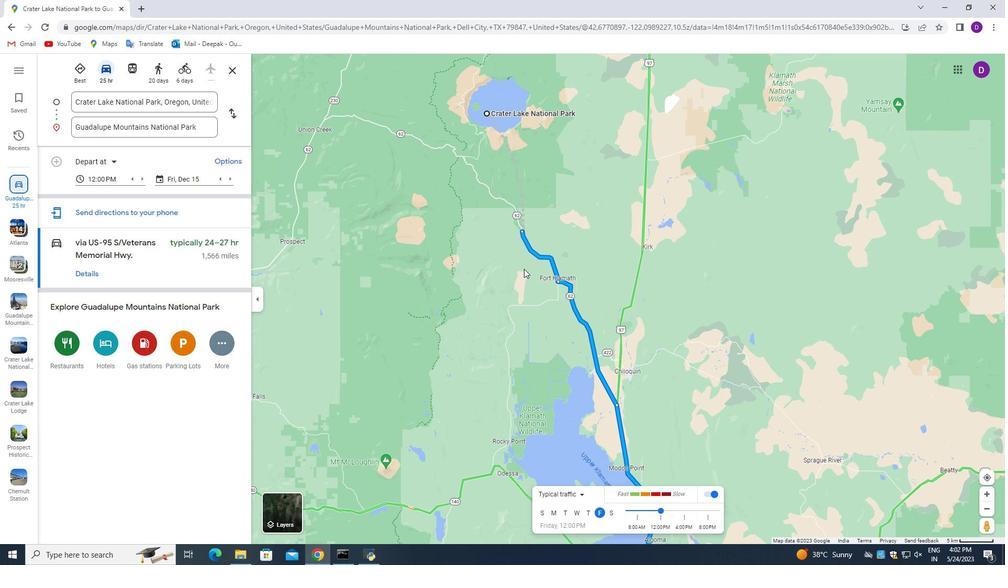 
Action: Mouse scrolled (524, 269) with delta (0, 0)
Screenshot: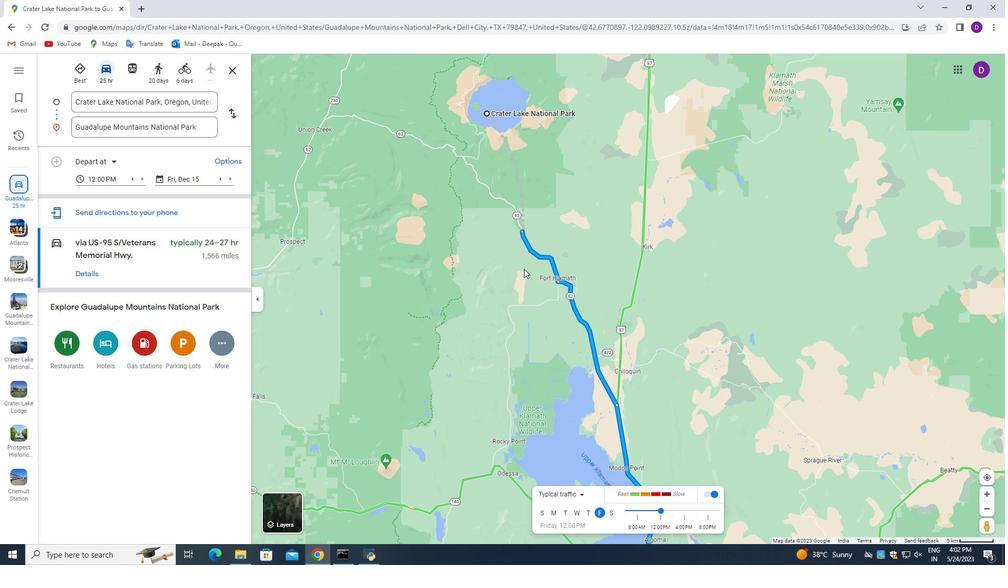 
Action: Mouse scrolled (524, 269) with delta (0, 0)
Screenshot: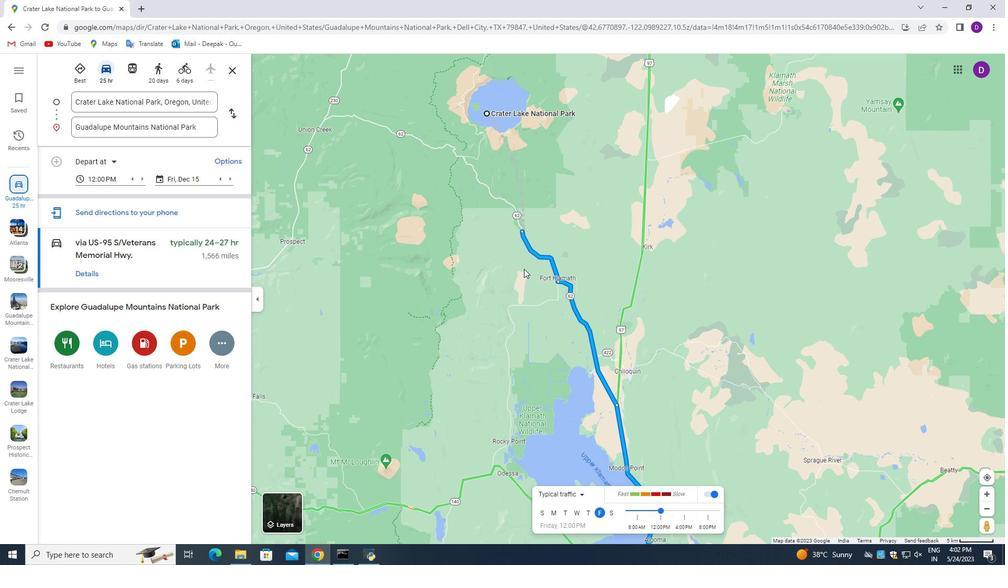 
Action: Mouse scrolled (524, 269) with delta (0, 0)
Screenshot: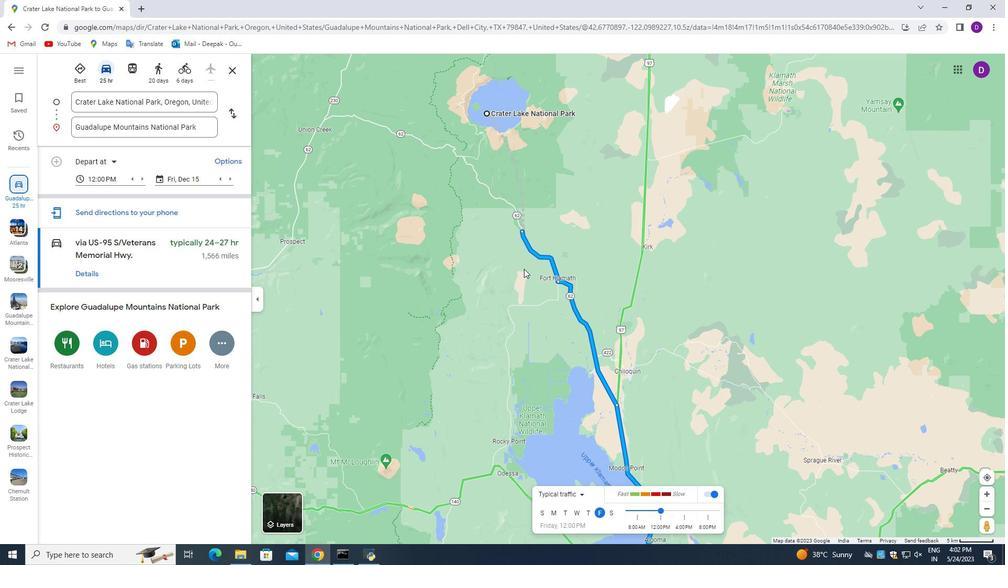 
Action: Mouse moved to (517, 214)
Screenshot: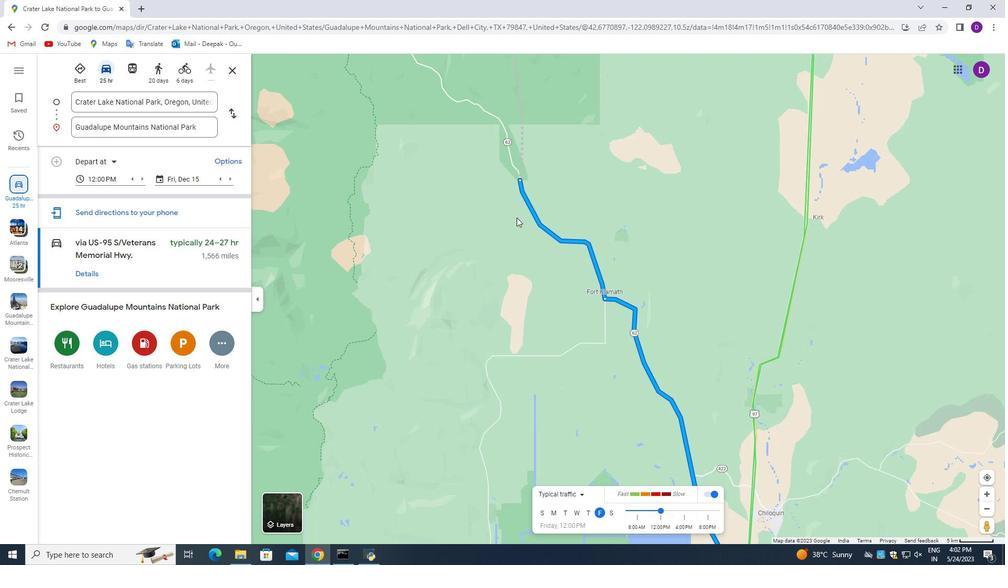 
Action: Mouse scrolled (517, 214) with delta (0, 0)
Screenshot: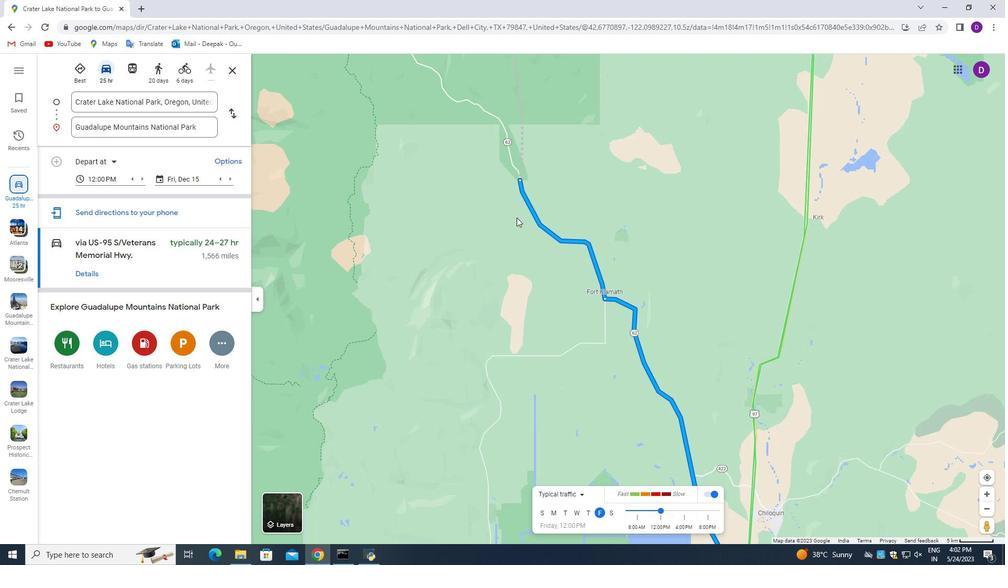 
Action: Mouse scrolled (517, 214) with delta (0, 0)
Screenshot: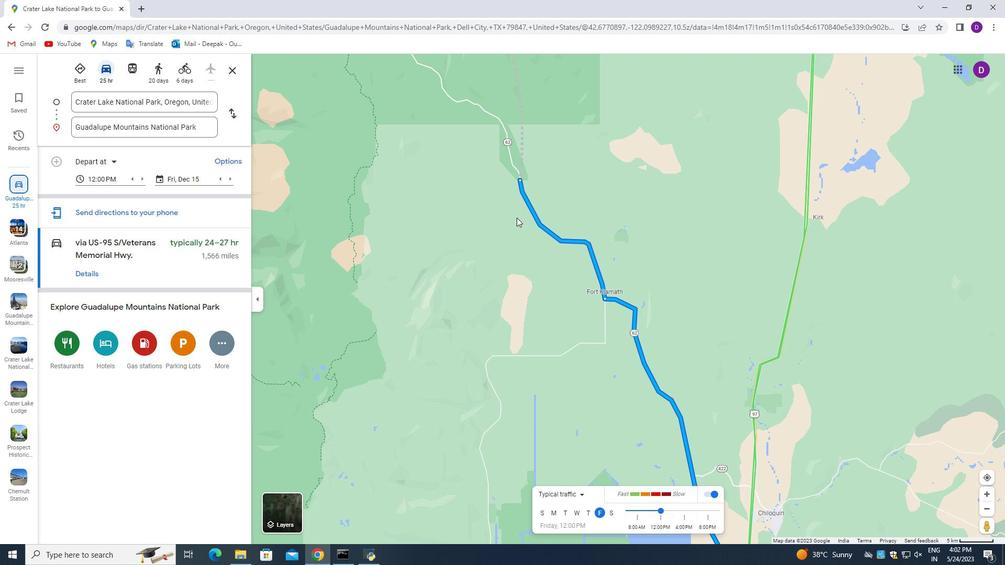 
Action: Mouse scrolled (517, 214) with delta (0, 0)
Screenshot: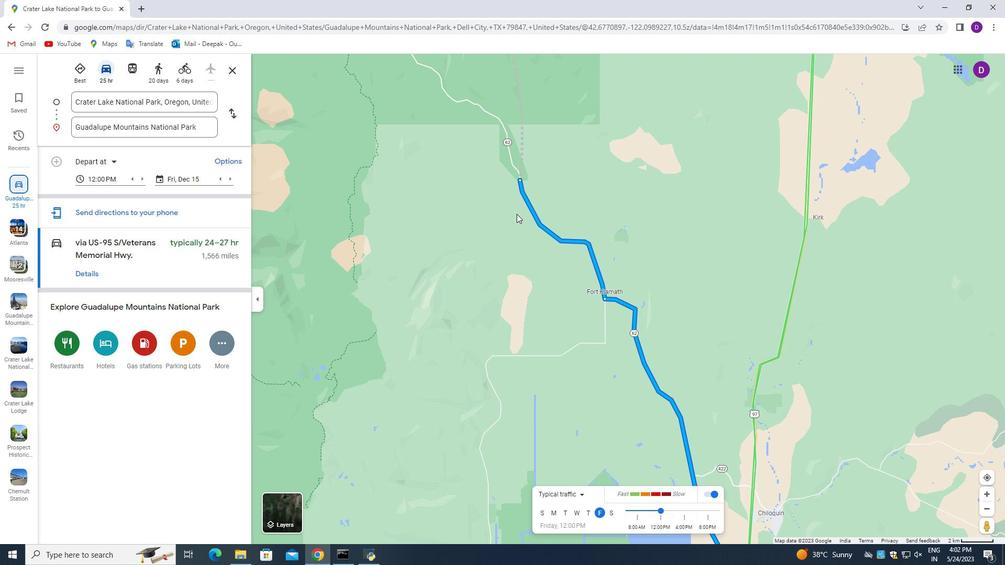 
Action: Mouse scrolled (517, 214) with delta (0, 0)
Screenshot: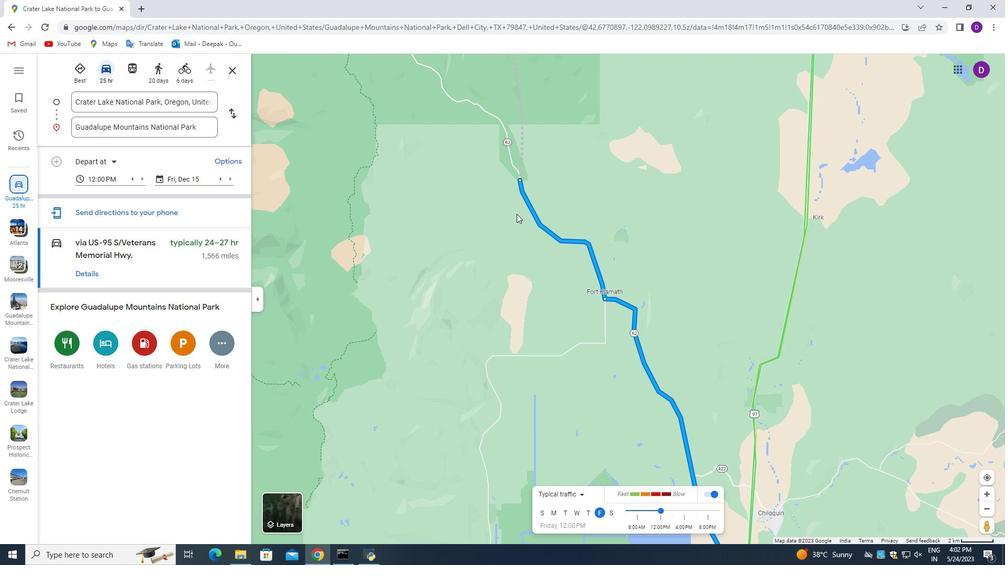 
Action: Mouse moved to (503, 212)
Screenshot: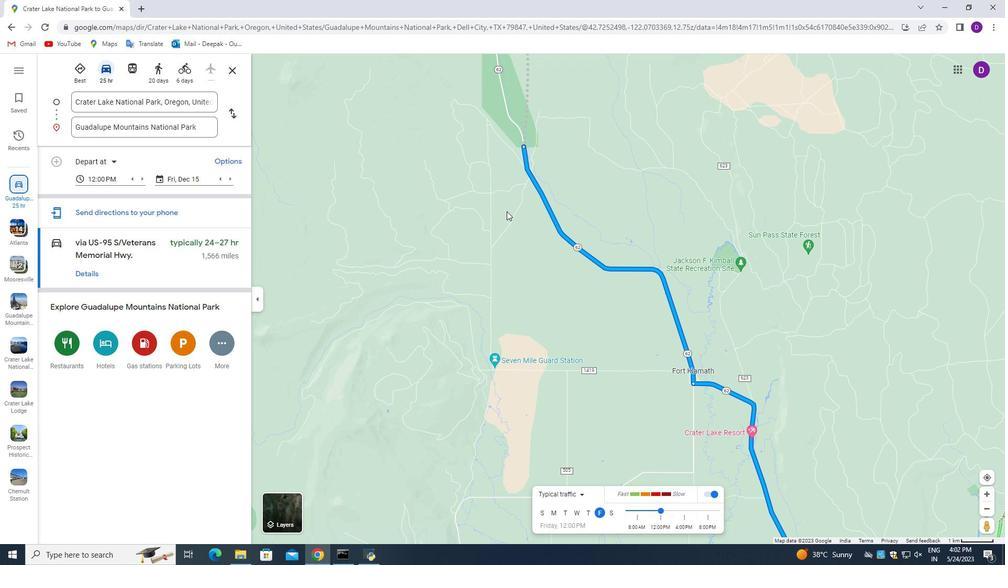 
Action: Mouse pressed left at (503, 212)
Screenshot: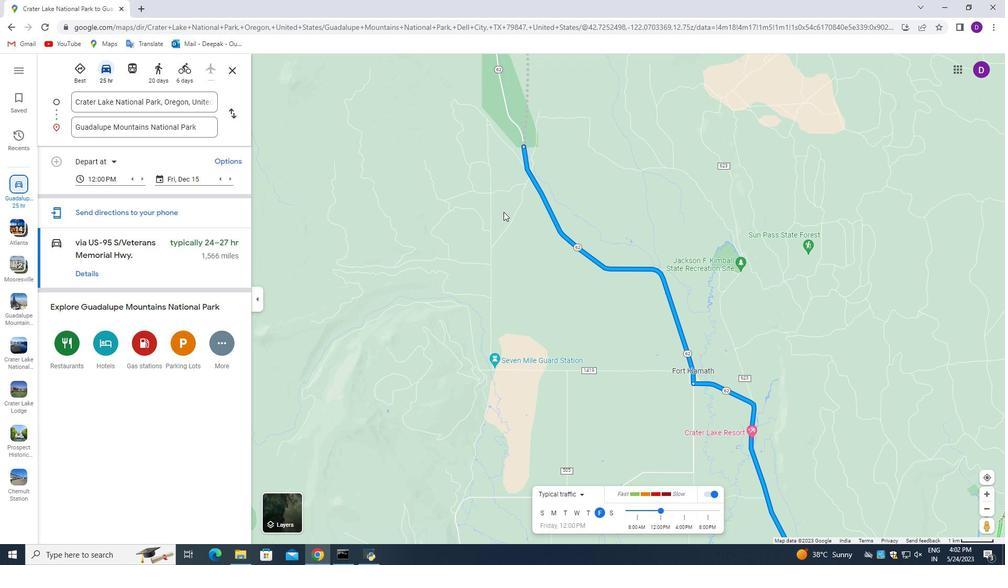 
Action: Mouse moved to (528, 269)
Screenshot: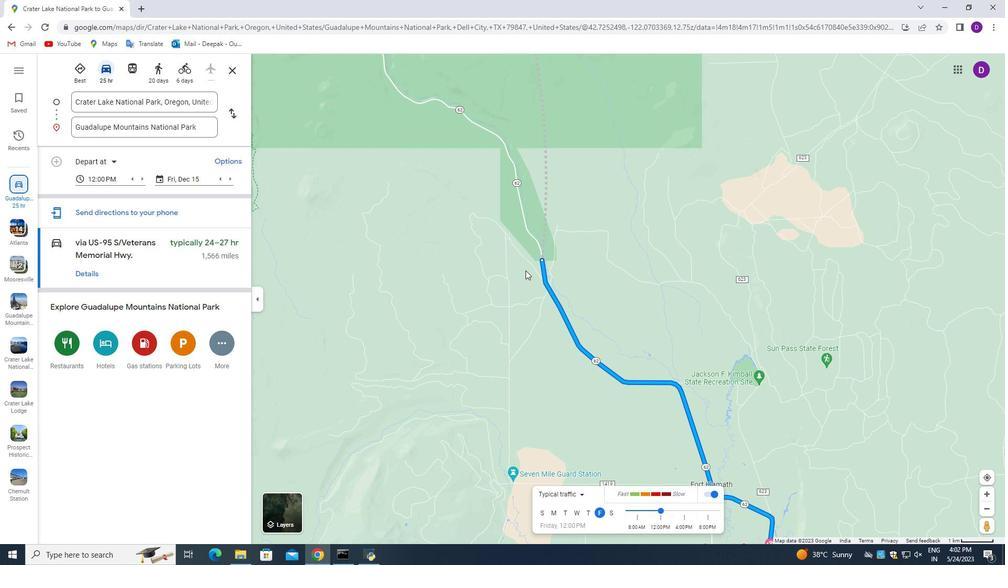 
Action: Mouse scrolled (528, 270) with delta (0, 0)
Screenshot: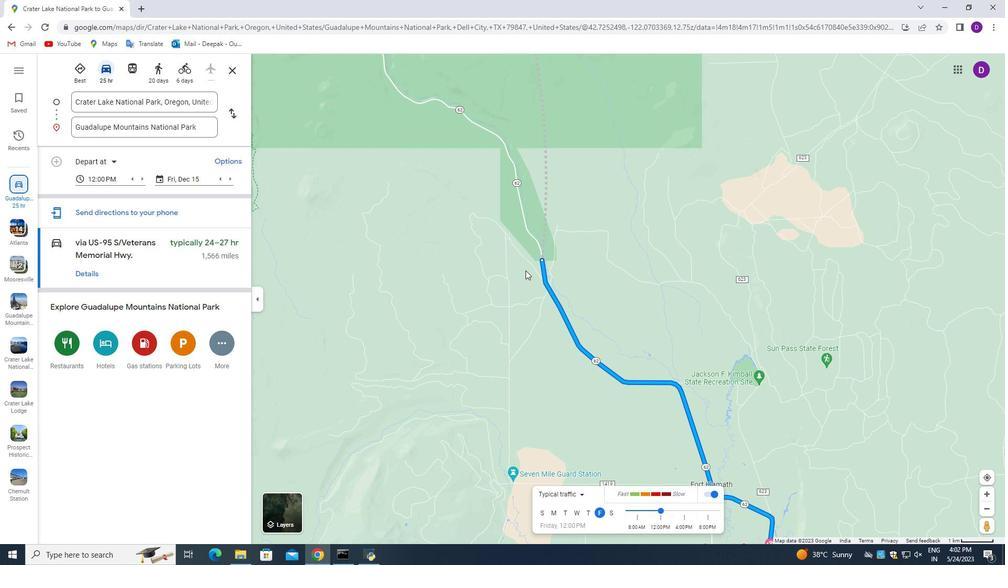 
Action: Mouse moved to (530, 271)
Screenshot: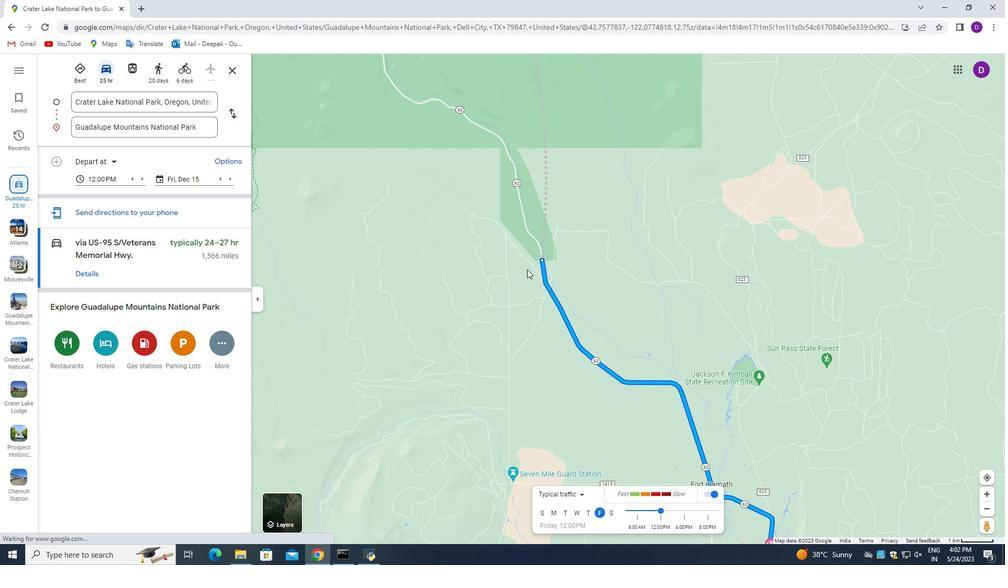 
Action: Mouse scrolled (530, 271) with delta (0, 0)
Screenshot: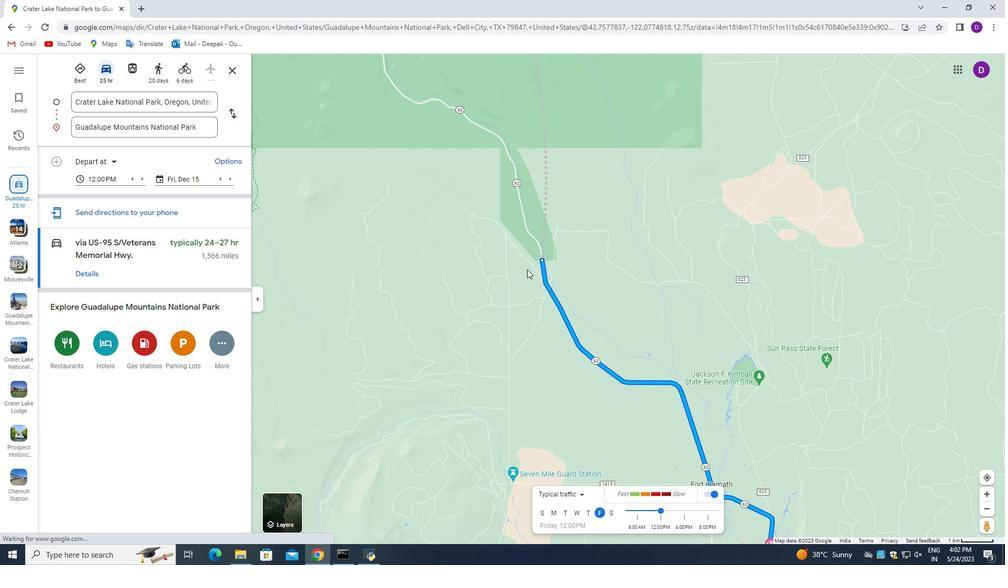 
Action: Mouse moved to (531, 271)
Screenshot: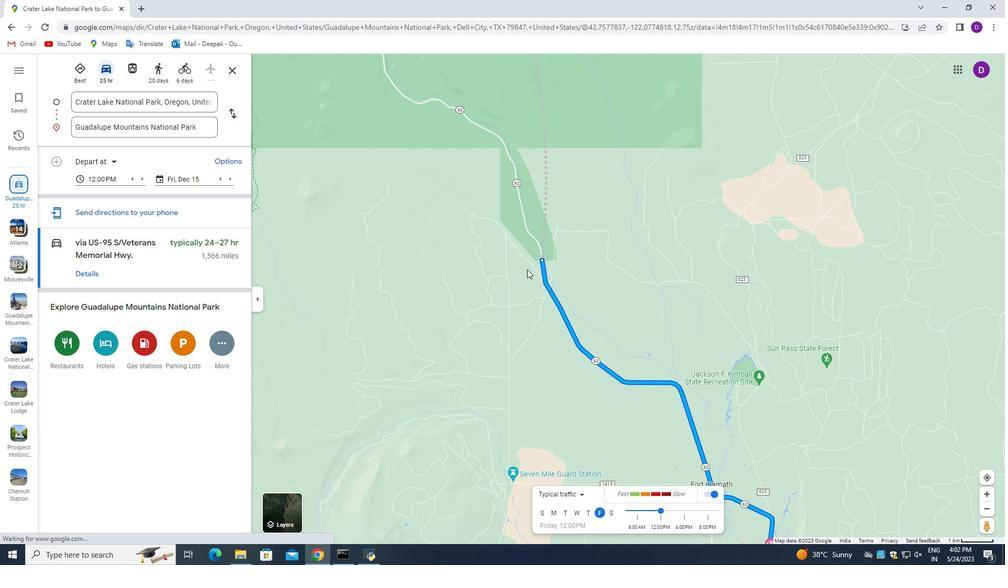
Action: Mouse scrolled (531, 272) with delta (0, 0)
Screenshot: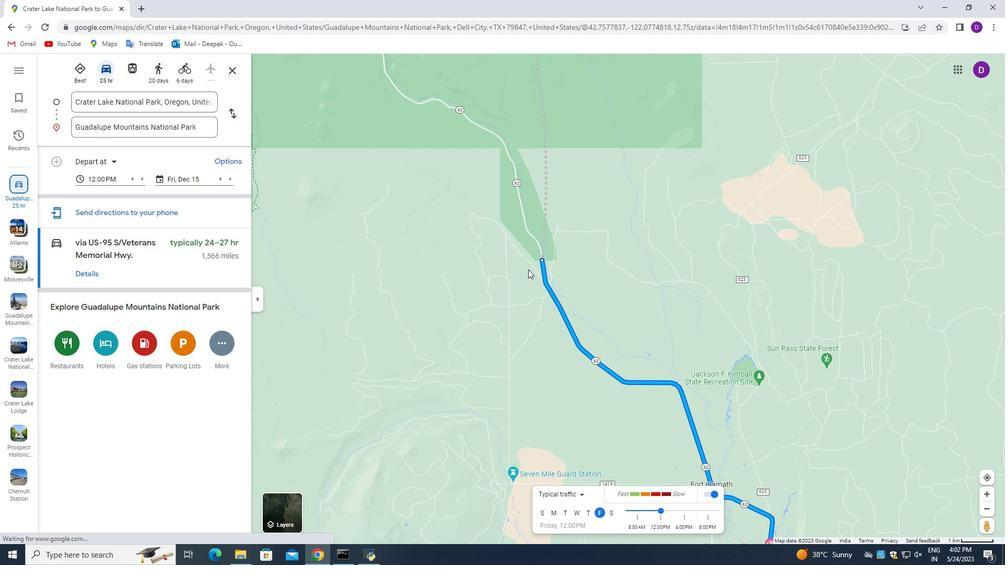 
Action: Mouse scrolled (531, 272) with delta (0, 0)
Screenshot: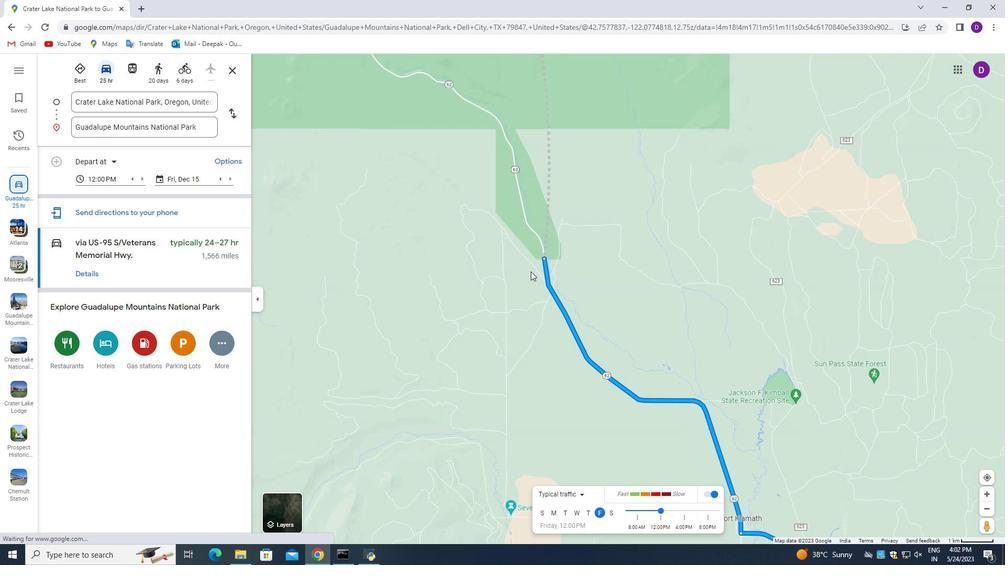 
Action: Mouse moved to (534, 261)
Screenshot: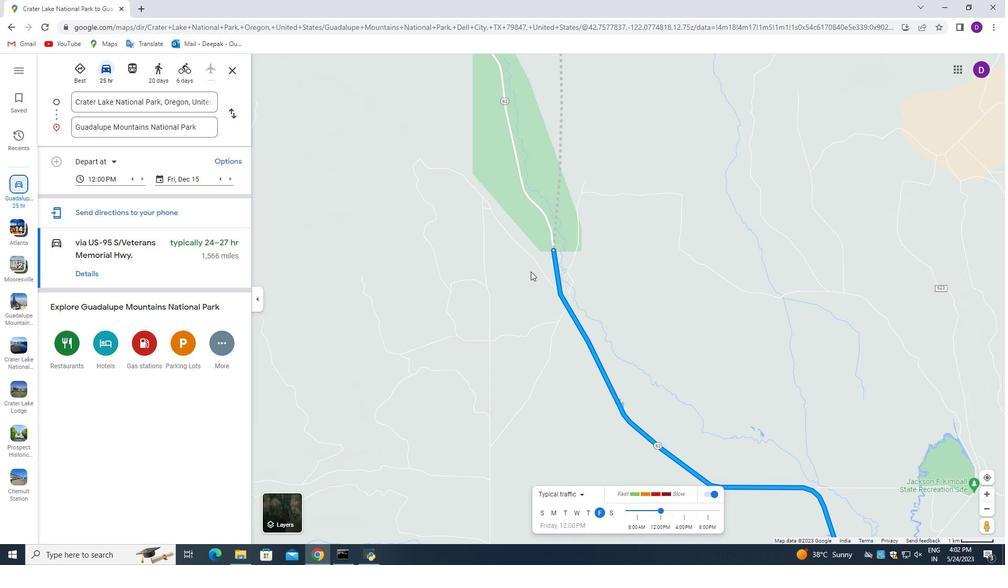 
Action: Mouse pressed left at (534, 261)
Screenshot: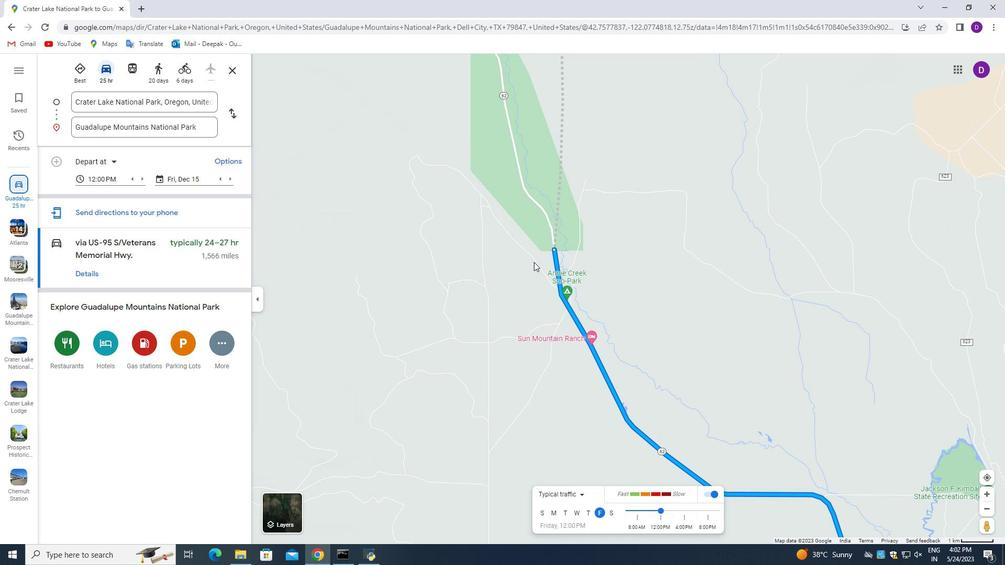 
Action: Mouse moved to (542, 350)
Screenshot: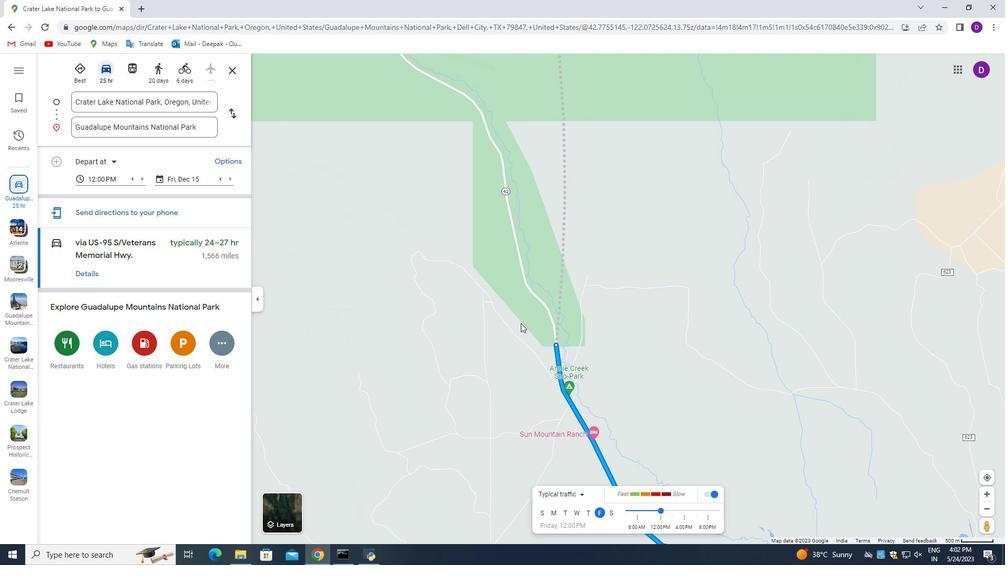 
Action: Mouse pressed left at (542, 350)
Screenshot: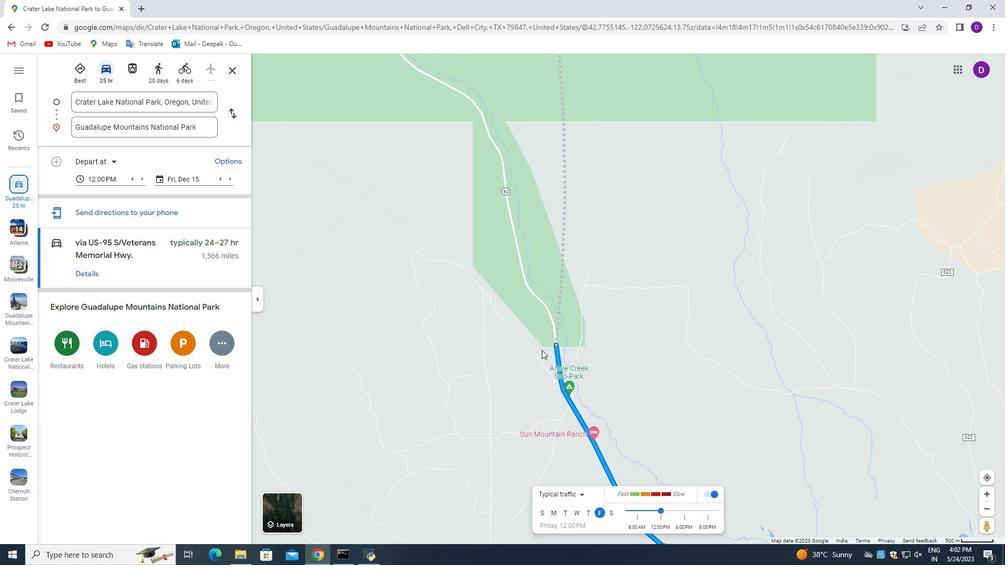 
Action: Mouse moved to (449, 296)
Screenshot: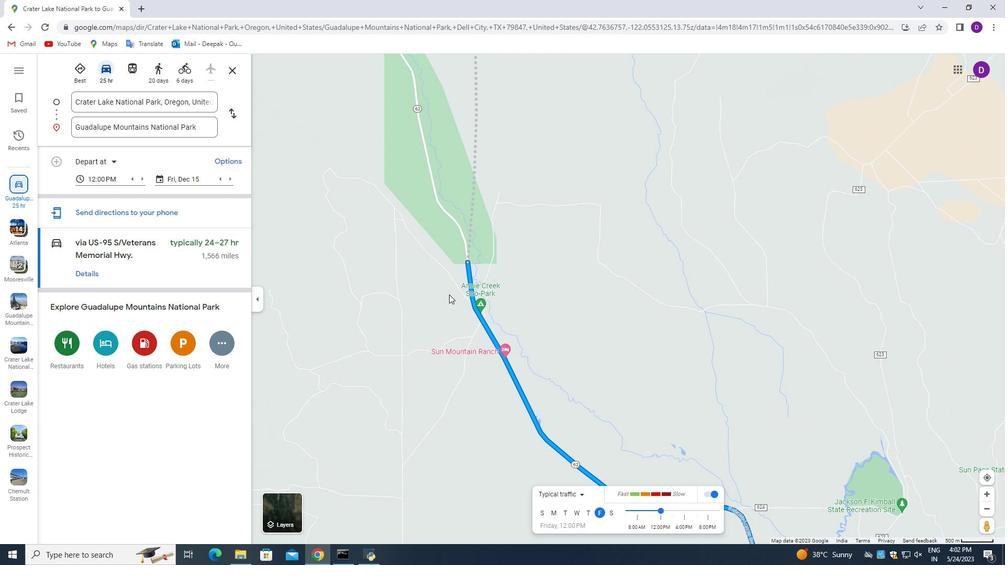 
Action: Mouse pressed left at (449, 296)
Screenshot: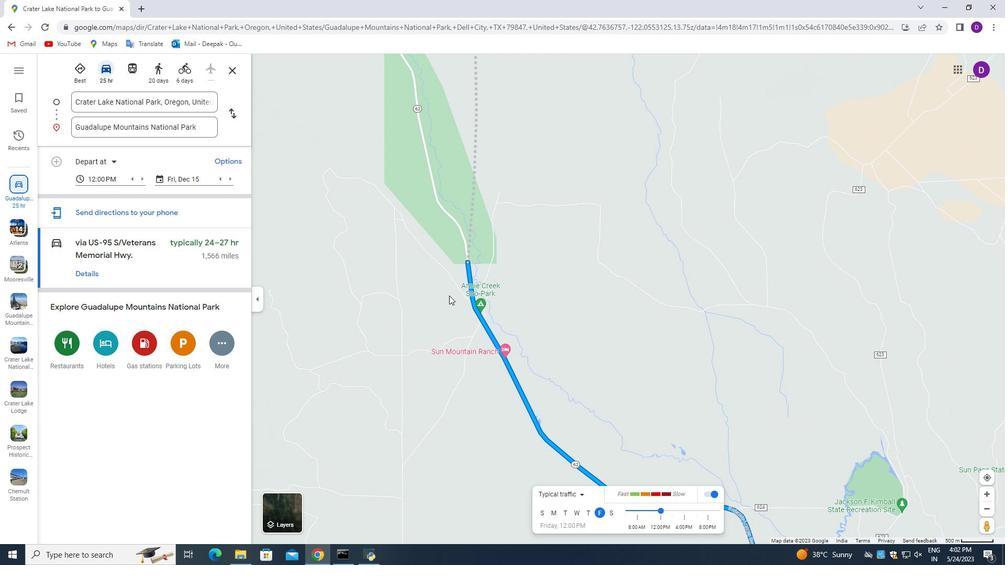 
Action: Mouse moved to (451, 264)
Screenshot: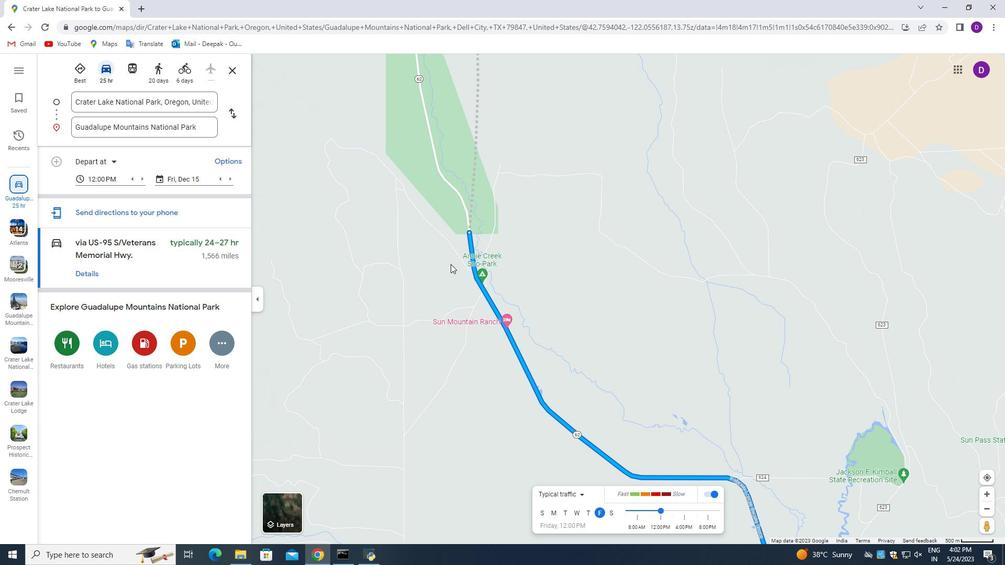 
Action: Mouse scrolled (451, 263) with delta (0, 0)
Screenshot: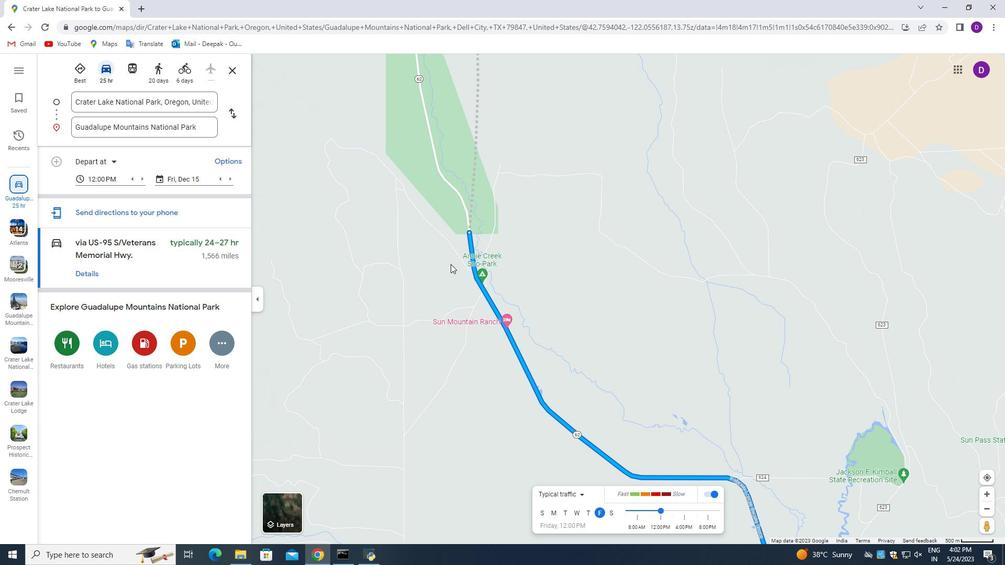 
Action: Mouse moved to (451, 264)
Screenshot: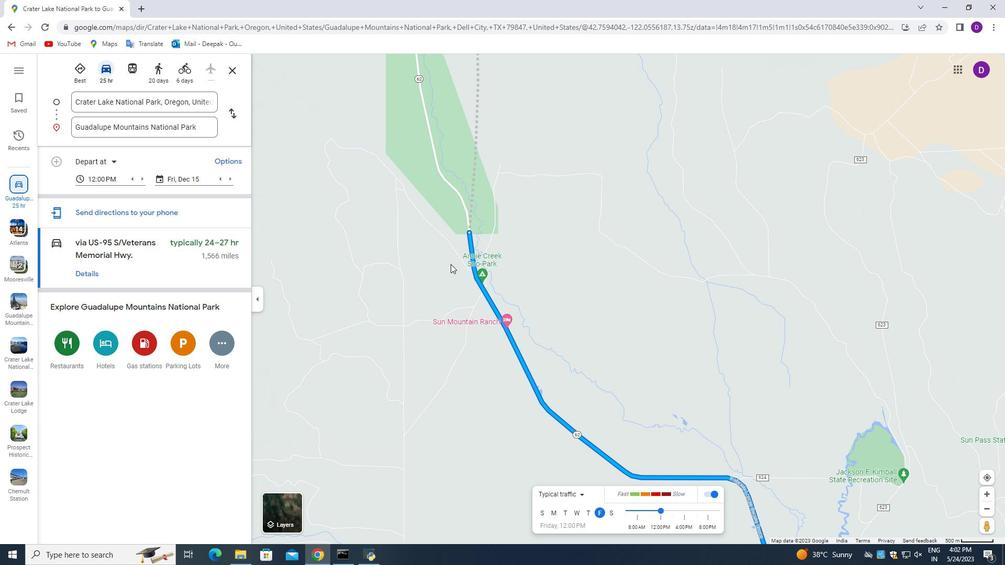 
Action: Mouse scrolled (451, 263) with delta (0, 0)
Screenshot: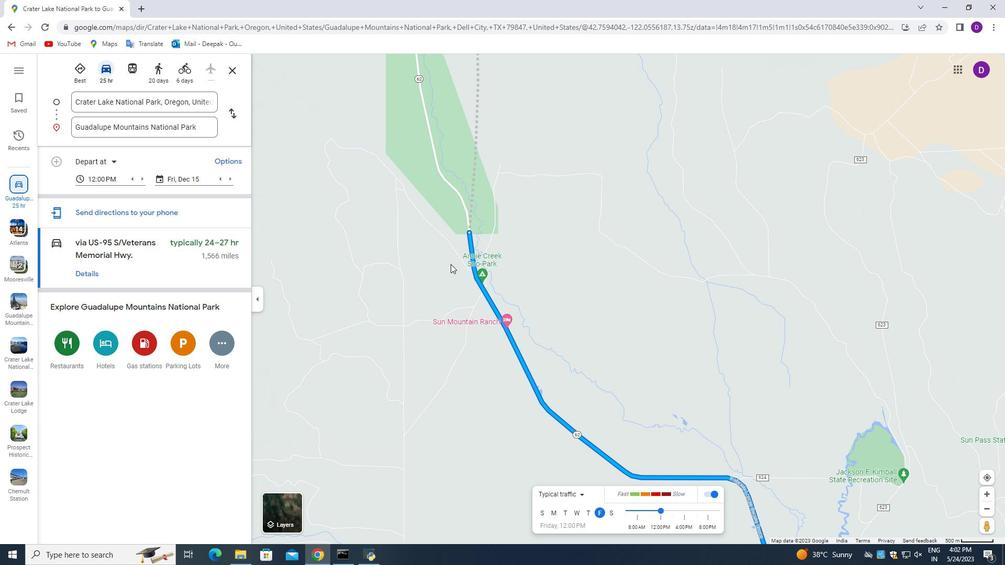 
Action: Mouse moved to (452, 264)
